 Task: Get directions from Death Valley National Park, California, United States to Dinosaur Valley State Park, Texas, United States and explore the nearby things to do with rating 2 and above and open now
Action: Mouse moved to (235, 48)
Screenshot: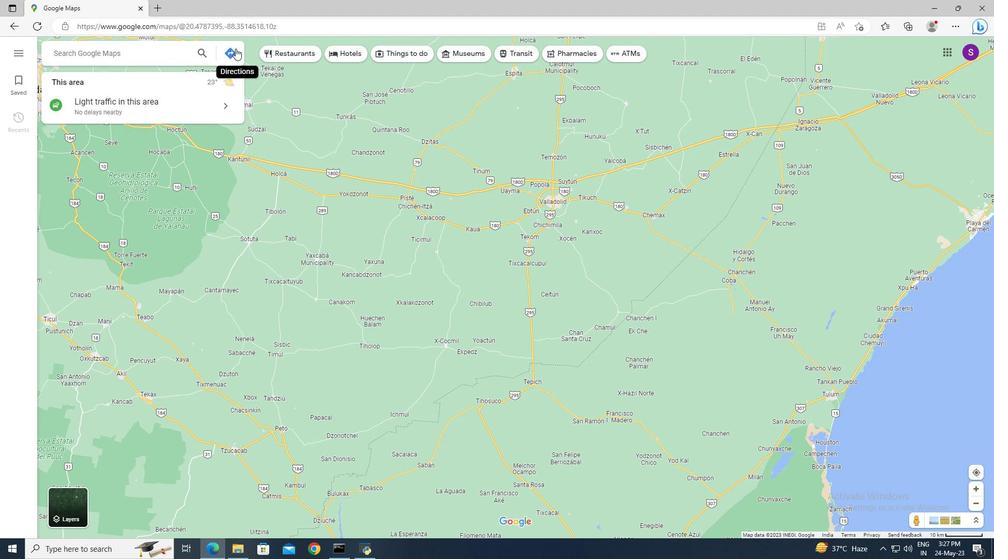 
Action: Mouse pressed left at (235, 48)
Screenshot: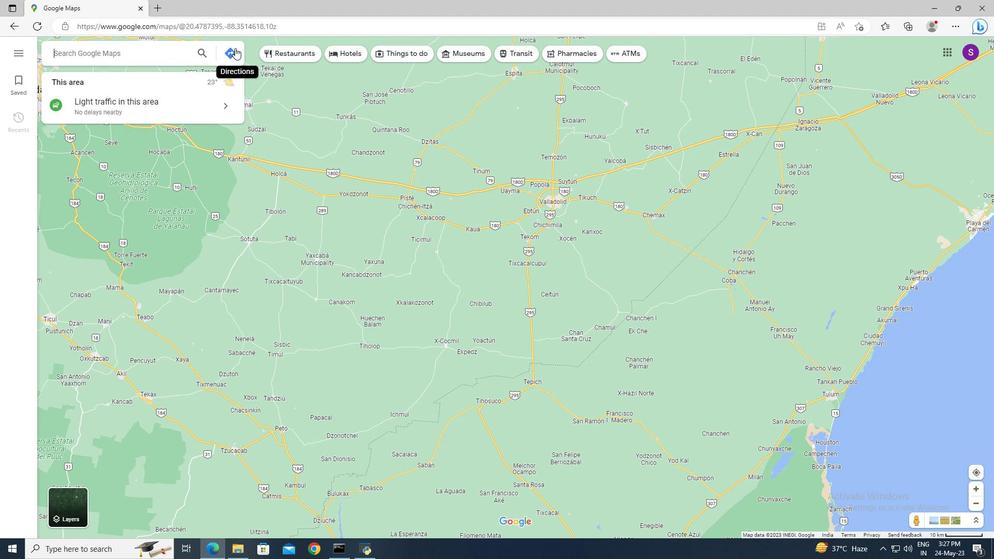
Action: Mouse moved to (152, 87)
Screenshot: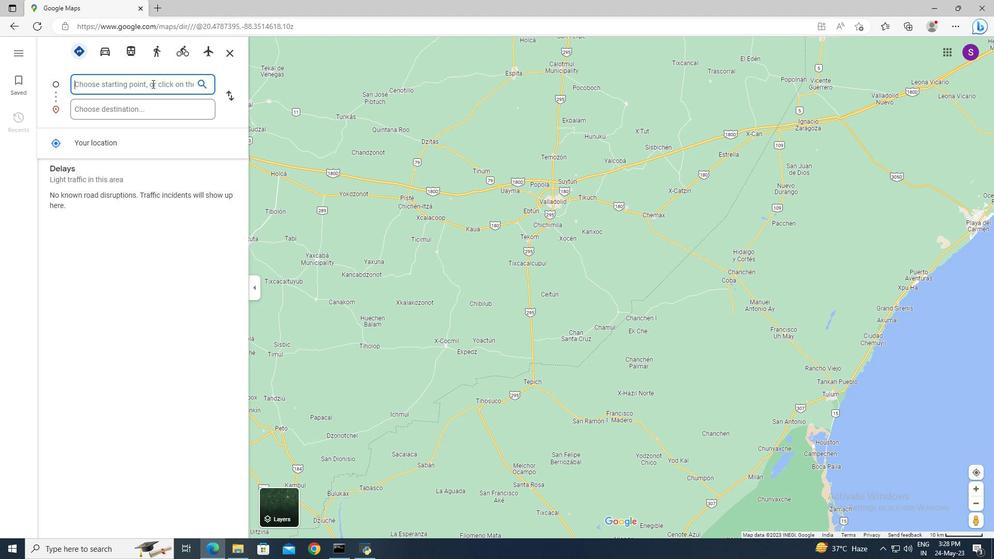 
Action: Mouse pressed left at (152, 87)
Screenshot: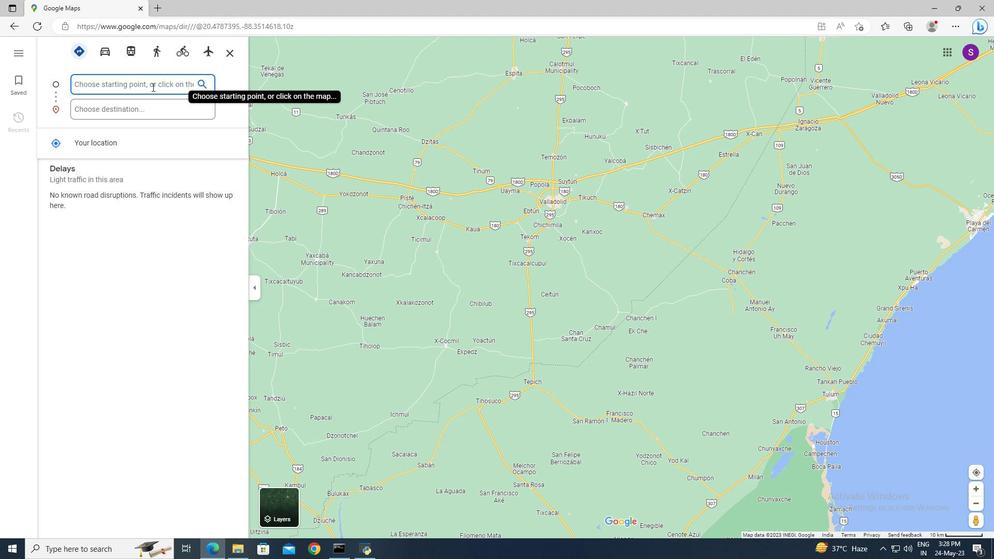 
Action: Key pressed <Key.shift>Death<Key.space><Key.shift>Vally<Key.backspace>ey<Key.space><Key.shift>National
Screenshot: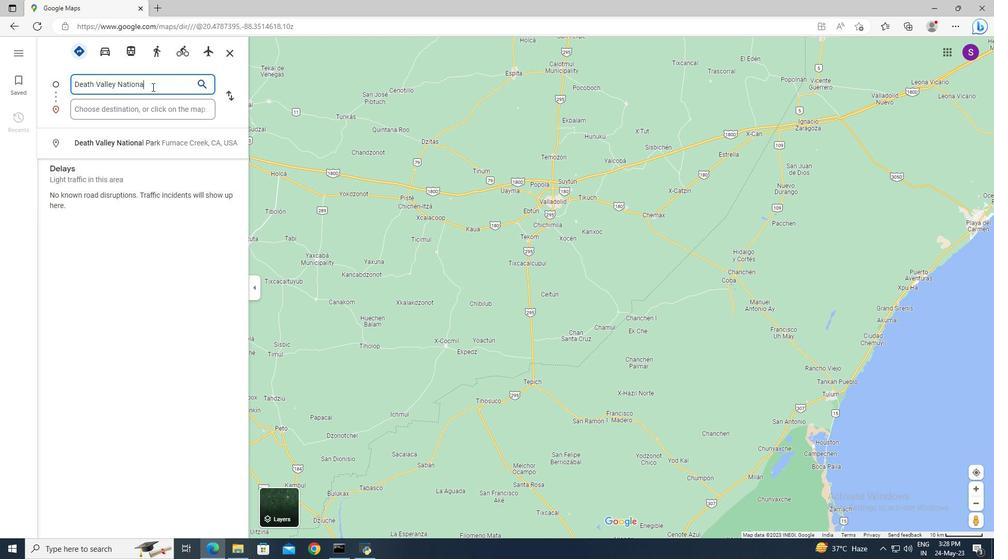 
Action: Mouse moved to (152, 87)
Screenshot: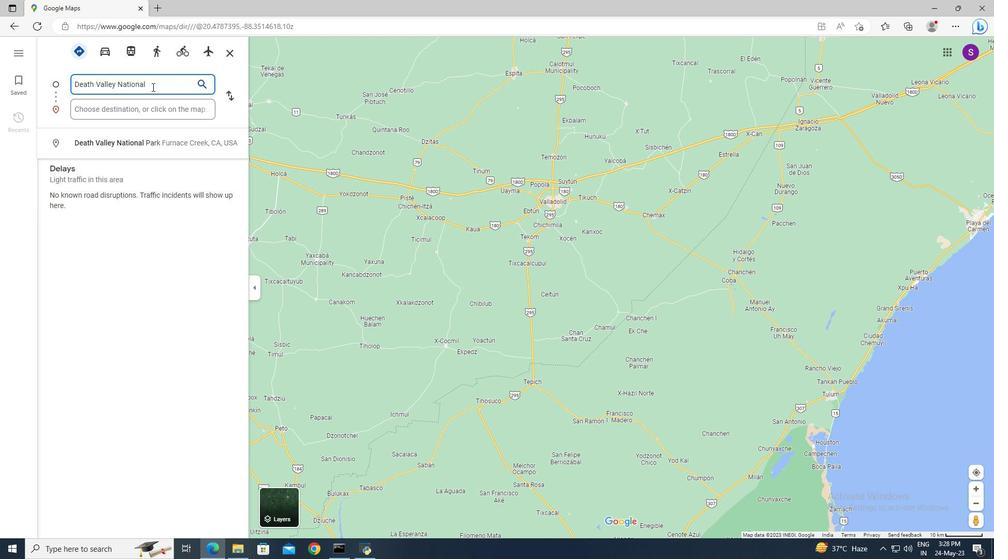
Action: Key pressed <Key.space>
Screenshot: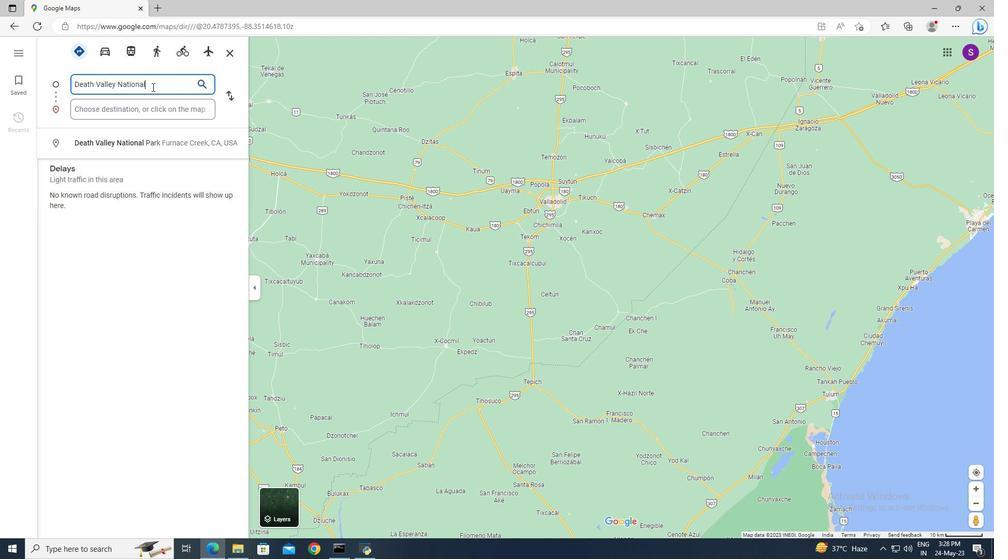 
Action: Mouse moved to (157, 140)
Screenshot: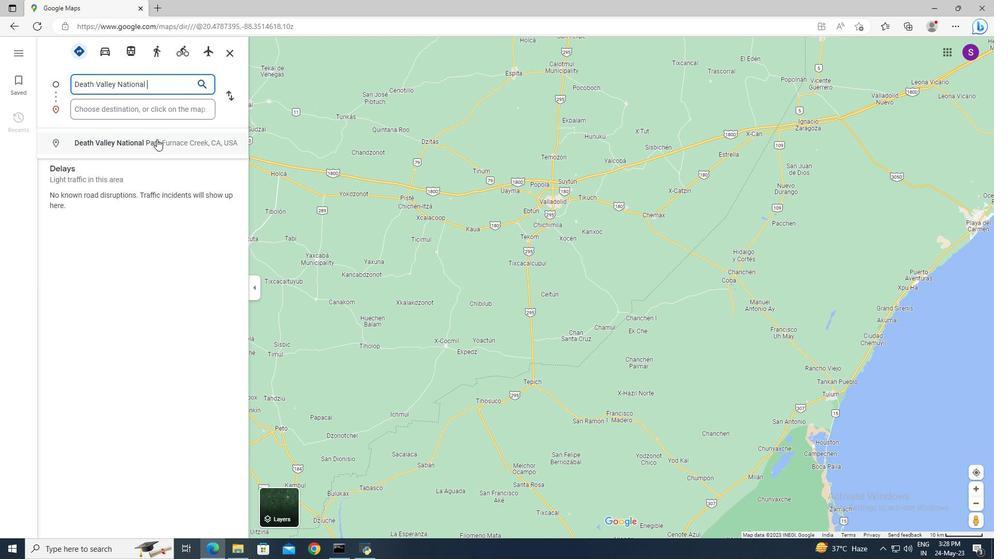 
Action: Mouse pressed left at (157, 140)
Screenshot: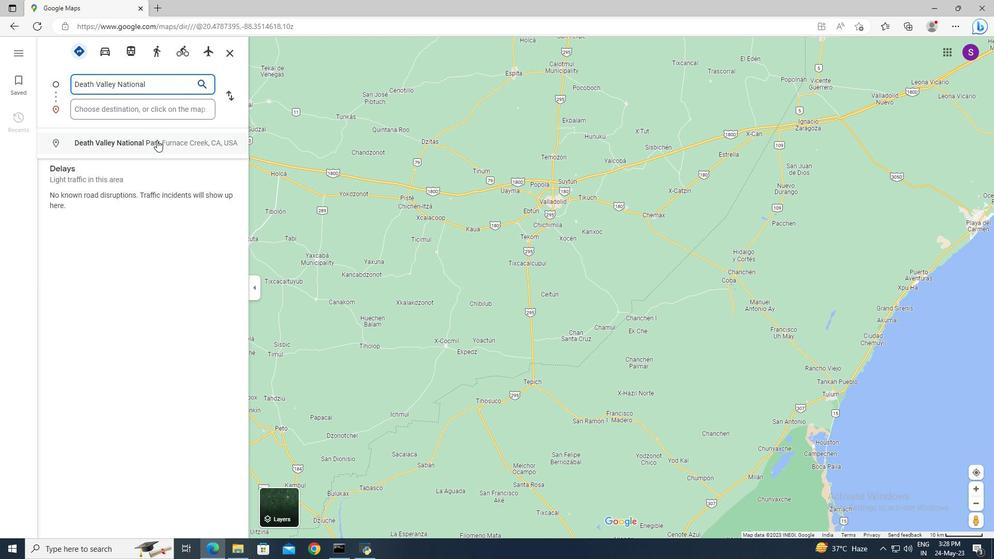 
Action: Mouse moved to (123, 109)
Screenshot: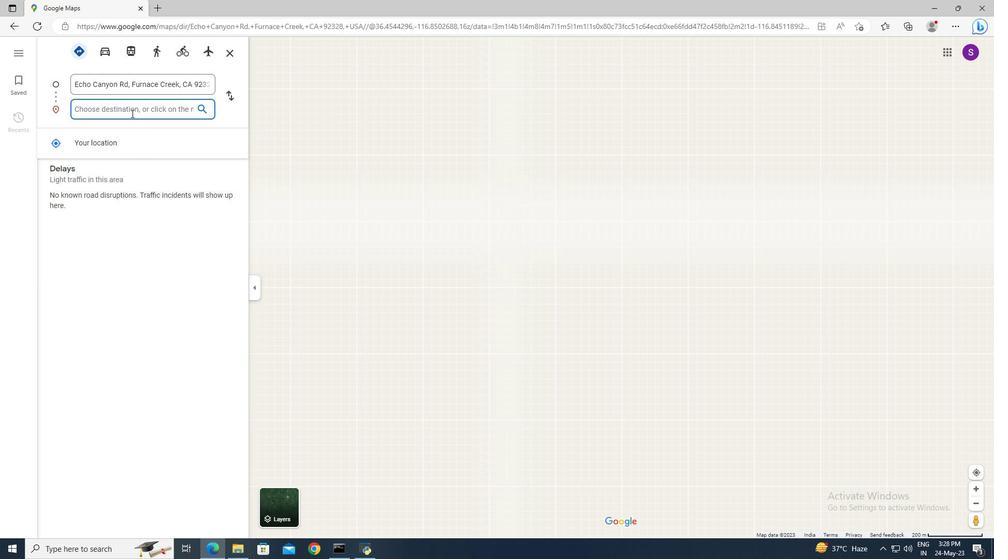 
Action: Mouse pressed left at (123, 109)
Screenshot: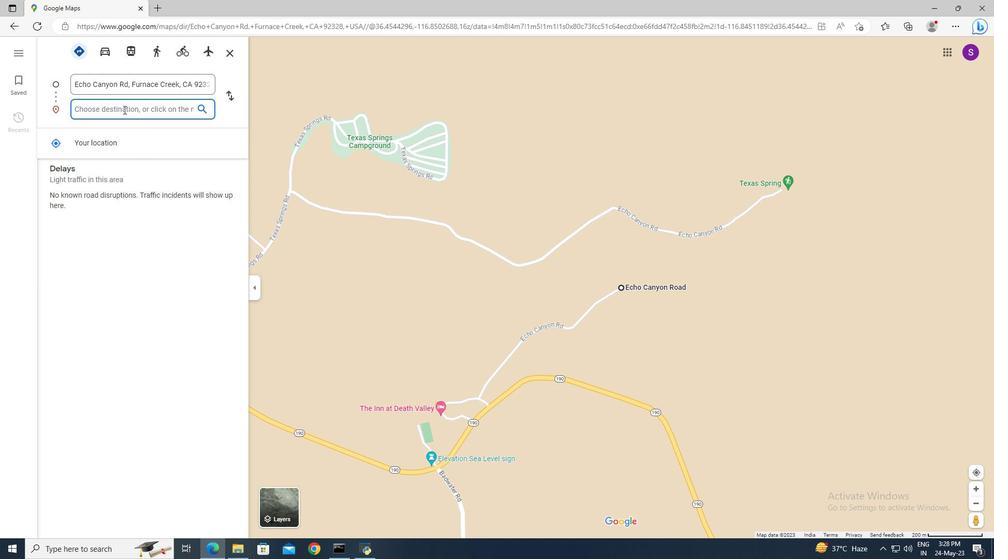 
Action: Key pressed <Key.shift>Dinosaur<Key.space><Key.shift>Valley<Key.space><Key.shift_r>State<Key.space>
Screenshot: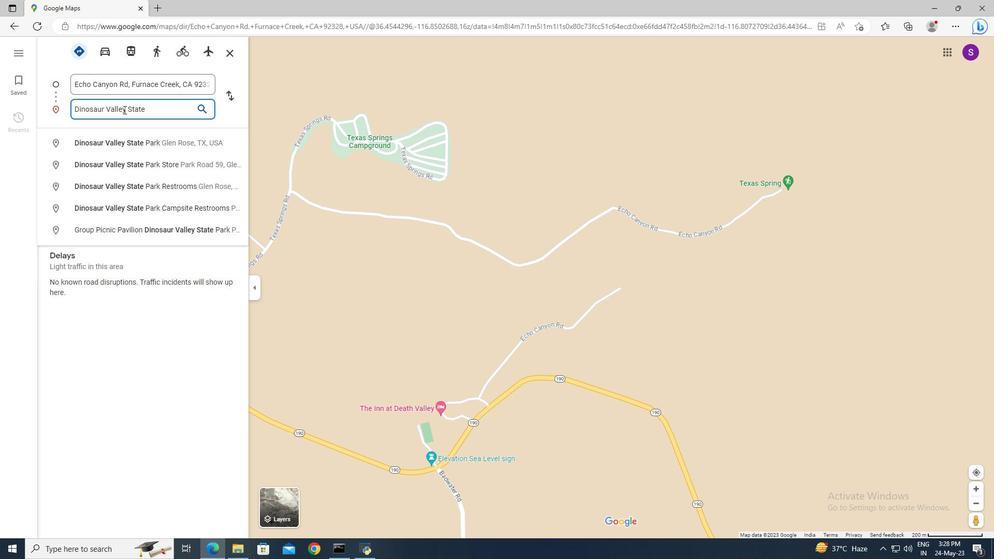 
Action: Mouse moved to (132, 138)
Screenshot: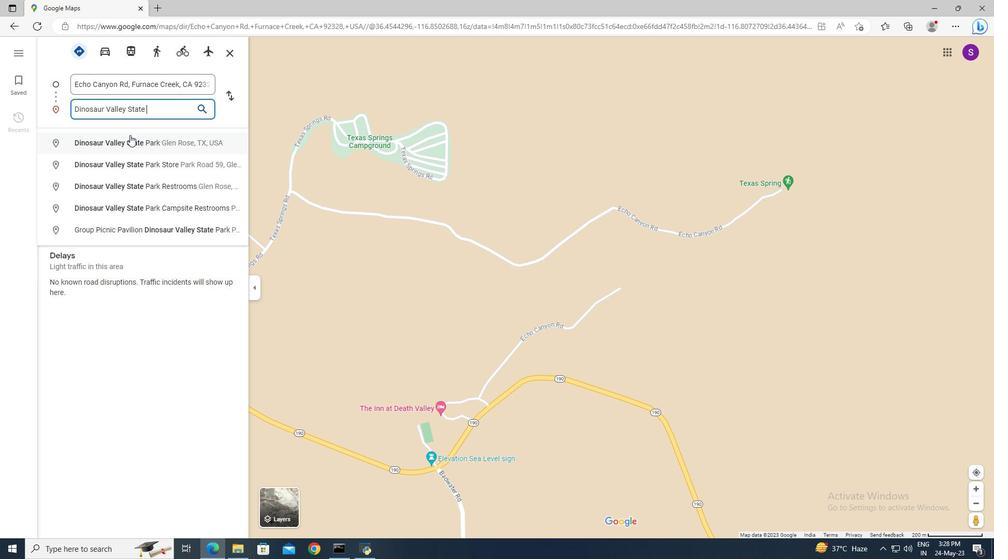 
Action: Mouse pressed left at (132, 138)
Screenshot: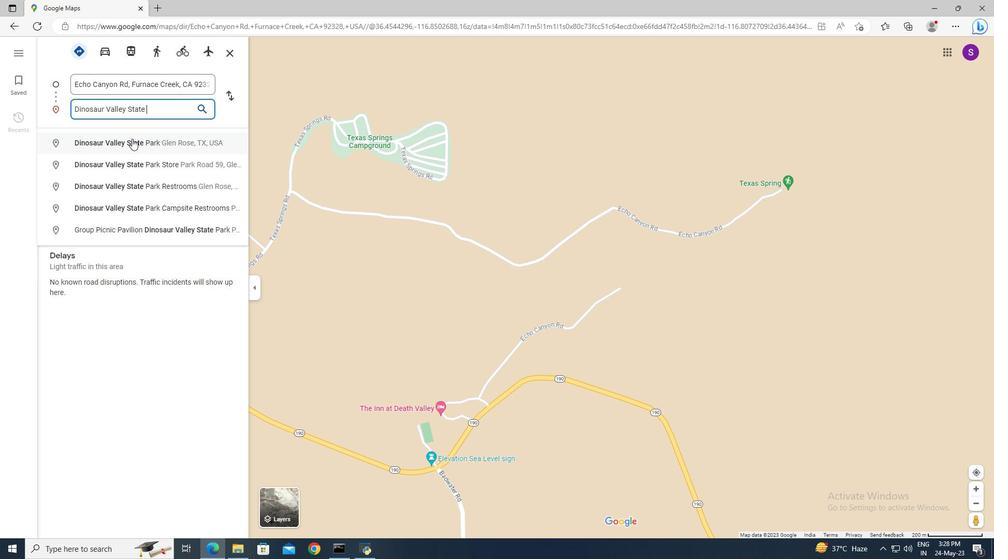 
Action: Mouse scrolled (132, 138) with delta (0, 0)
Screenshot: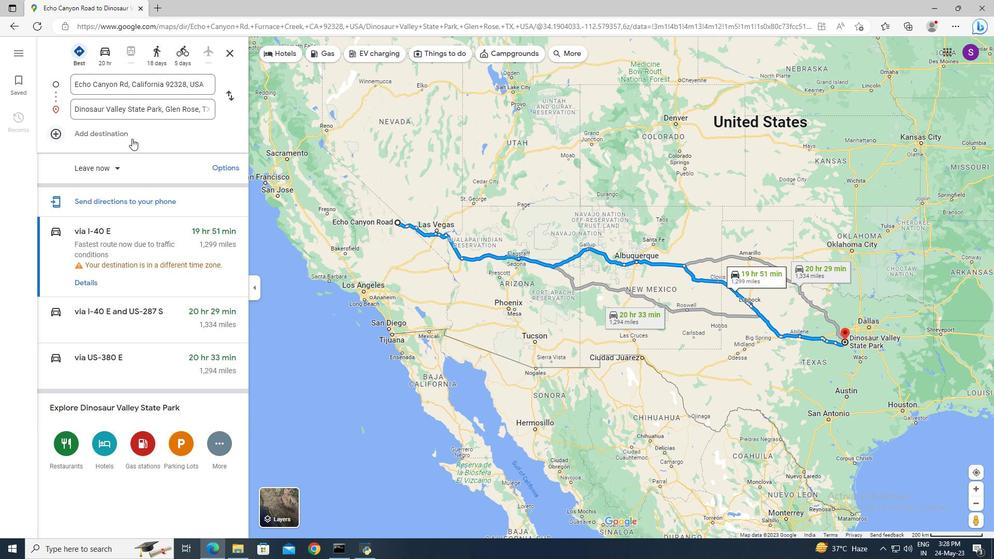 
Action: Mouse moved to (226, 455)
Screenshot: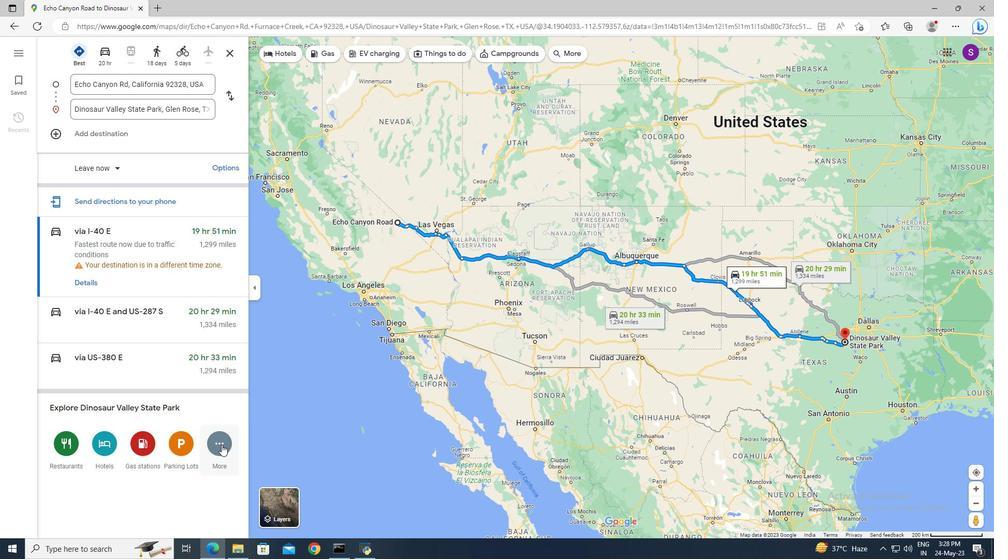 
Action: Mouse pressed left at (226, 455)
Screenshot: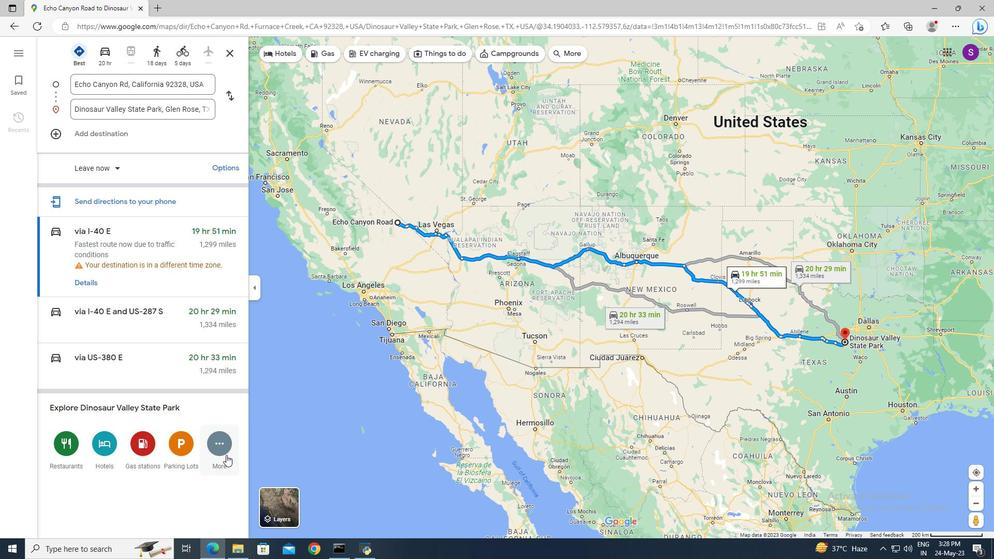 
Action: Mouse moved to (197, 358)
Screenshot: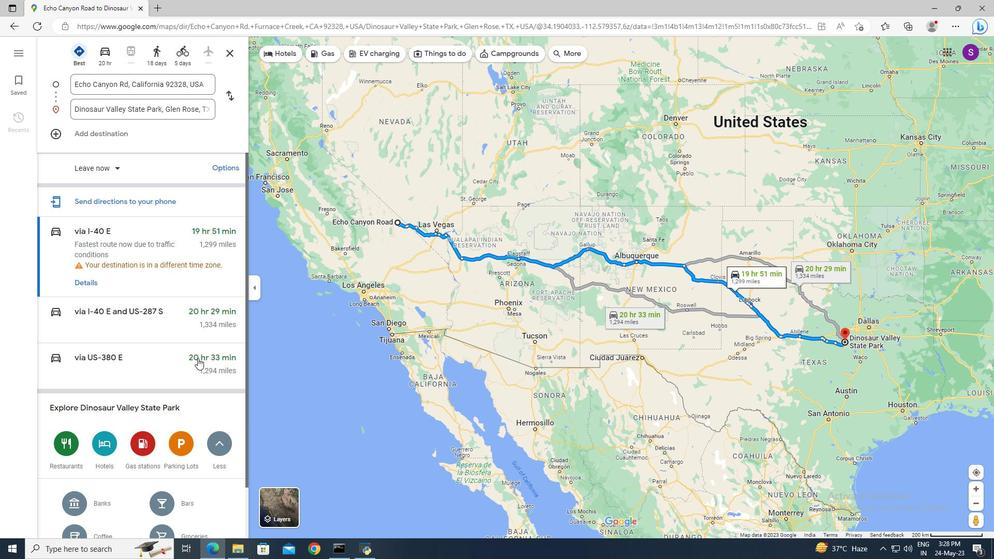 
Action: Mouse scrolled (197, 358) with delta (0, 0)
Screenshot: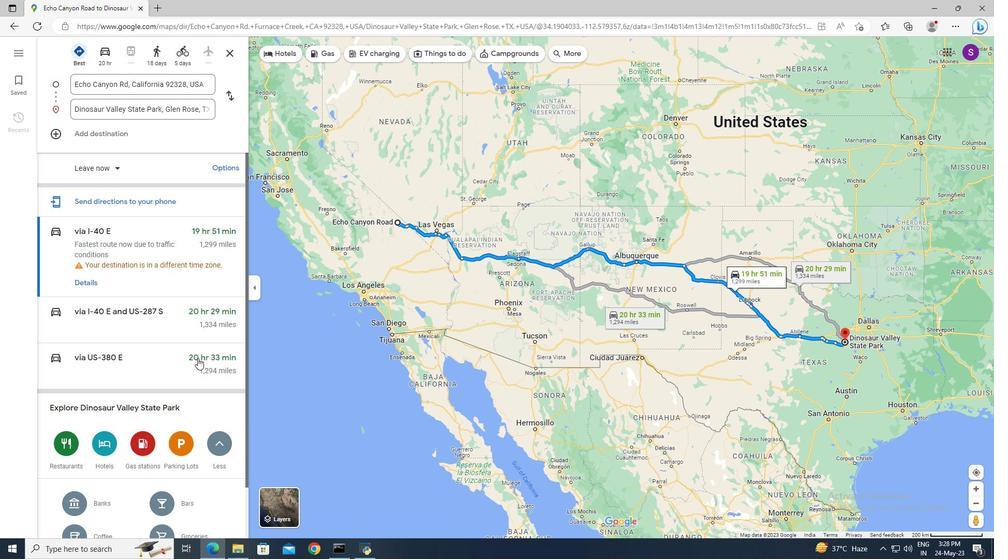 
Action: Mouse scrolled (197, 358) with delta (0, 0)
Screenshot: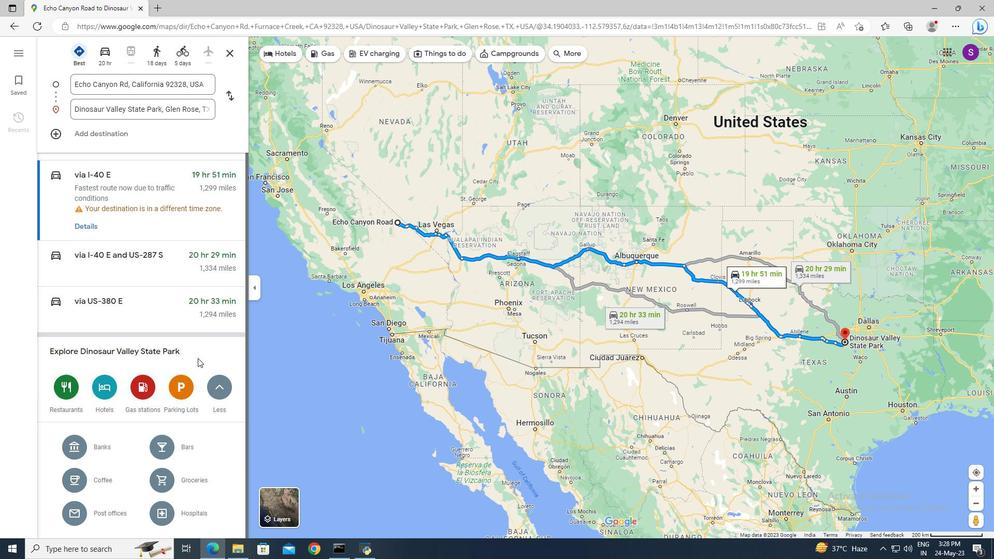 
Action: Mouse scrolled (197, 358) with delta (0, 0)
Screenshot: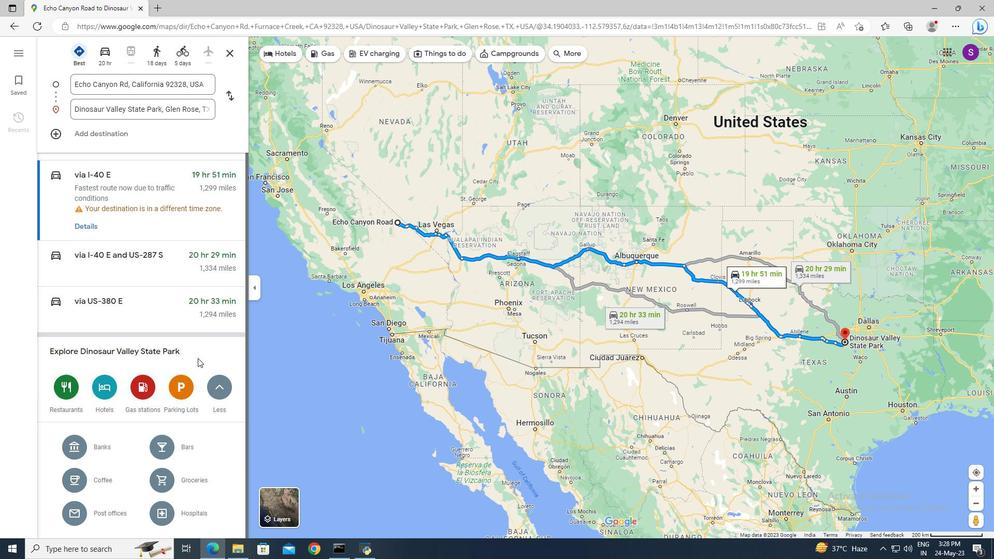 
Action: Mouse moved to (164, 446)
Screenshot: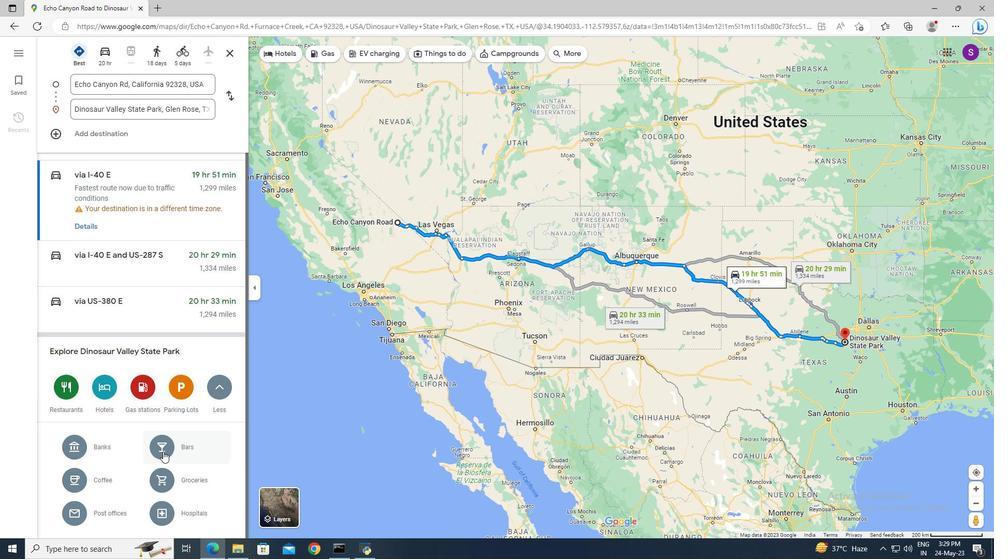 
Action: Mouse pressed left at (164, 446)
Screenshot: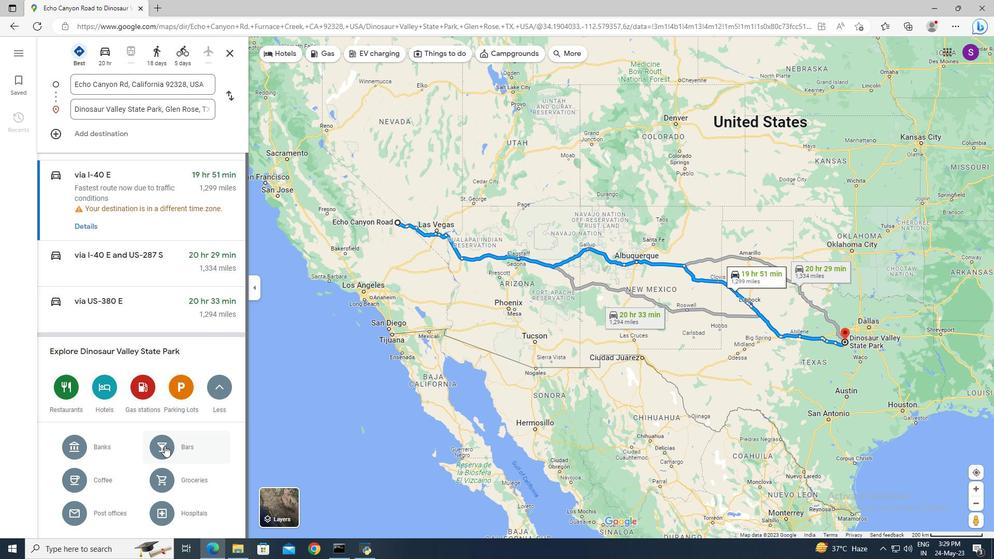 
Action: Mouse moved to (306, 54)
Screenshot: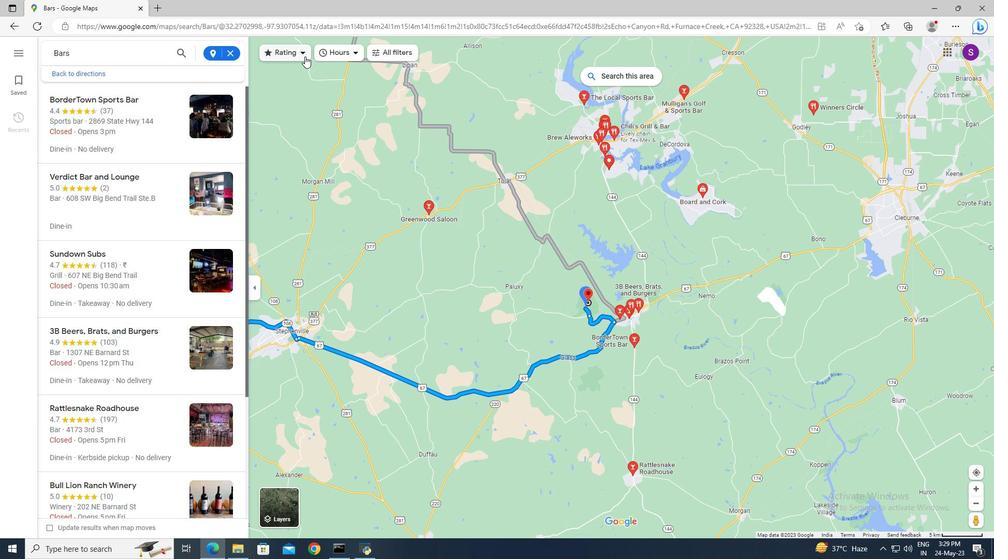 
Action: Mouse pressed left at (306, 54)
Screenshot: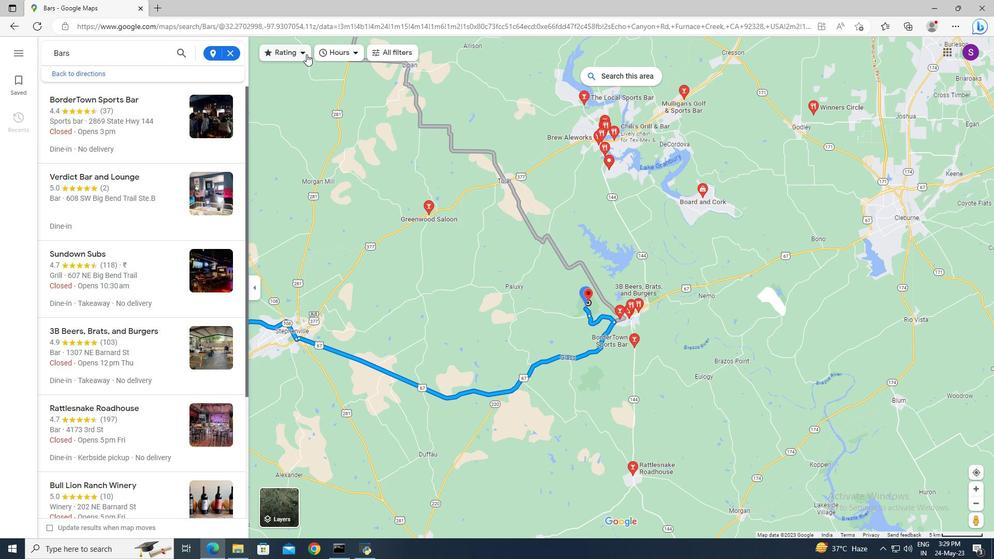 
Action: Mouse moved to (396, 53)
Screenshot: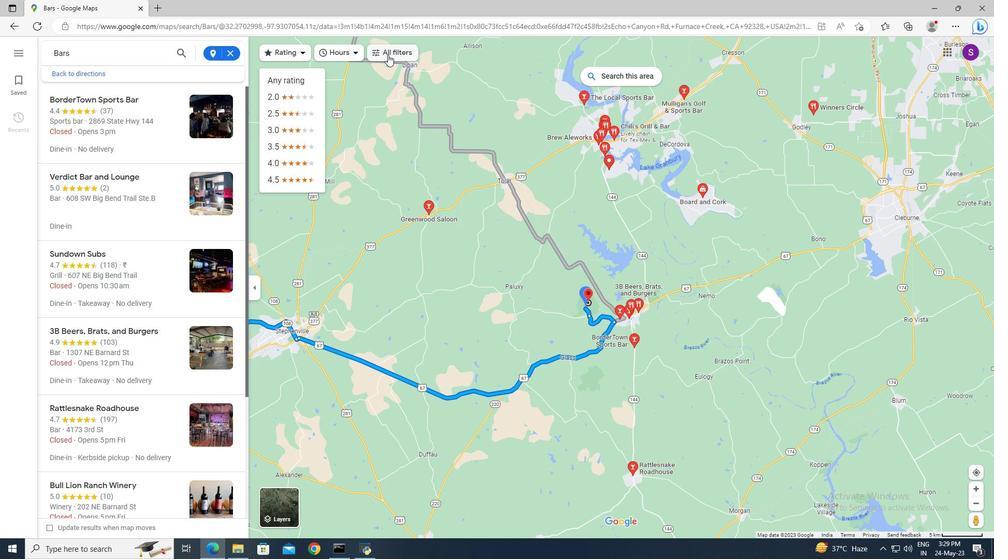 
Action: Mouse pressed left at (396, 53)
Screenshot: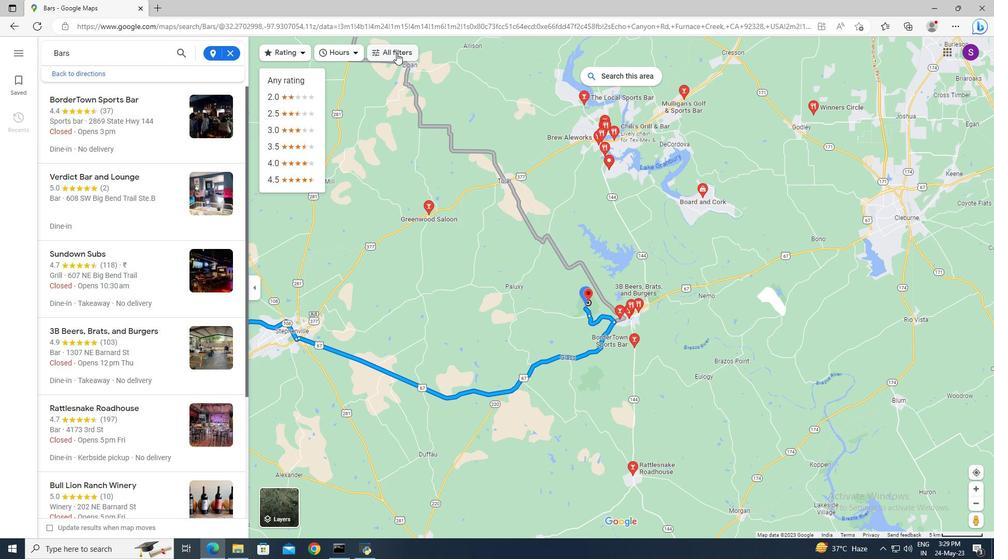 
Action: Mouse moved to (95, 105)
Screenshot: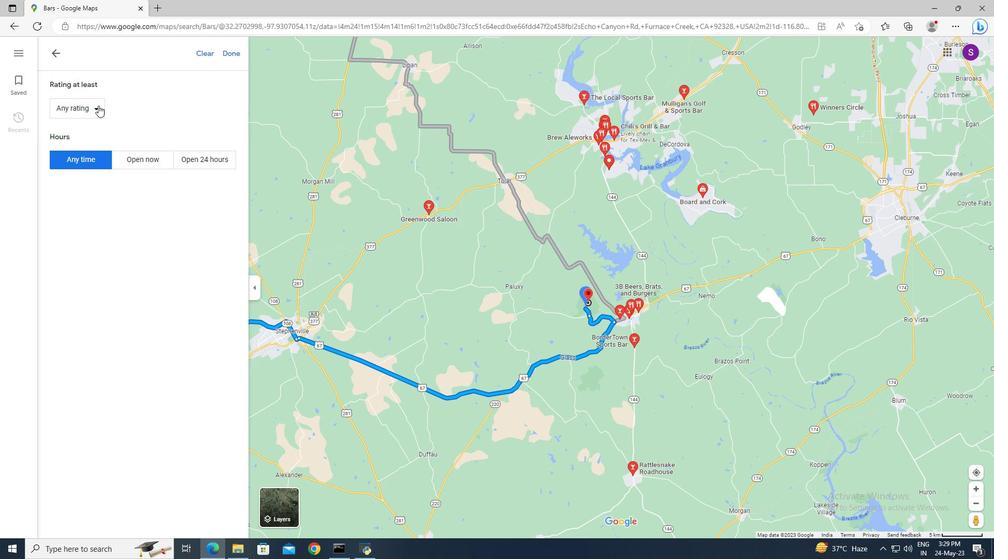 
Action: Mouse pressed left at (95, 105)
Screenshot: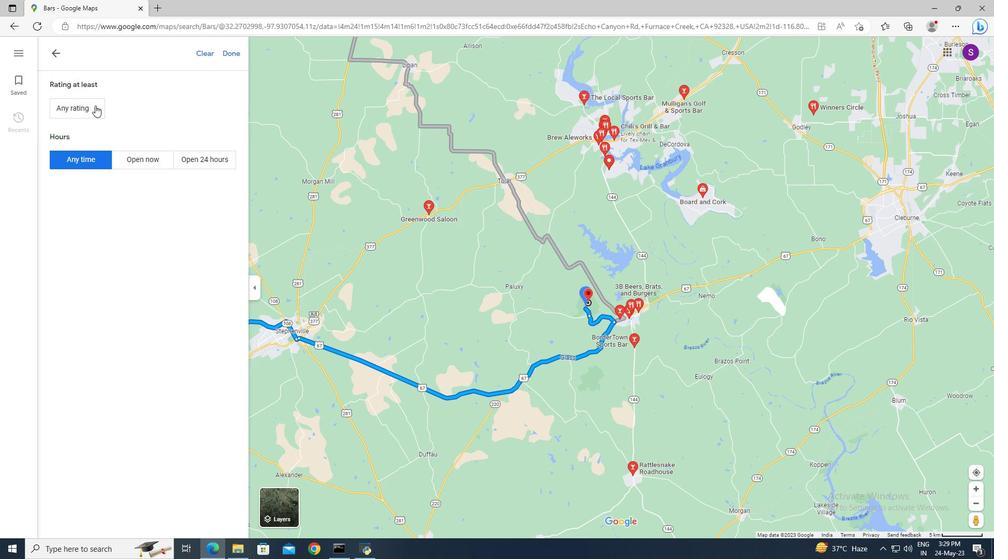 
Action: Mouse moved to (126, 96)
Screenshot: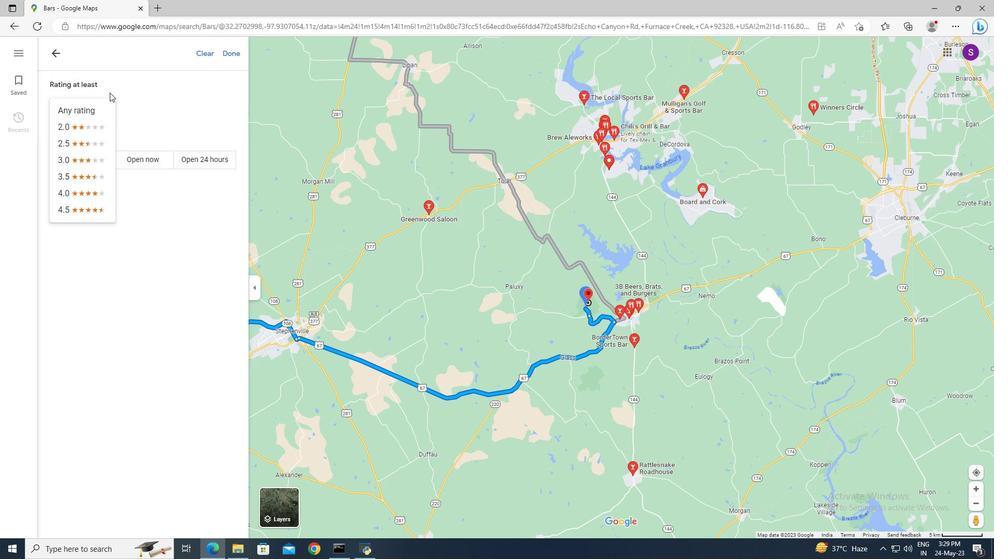 
Action: Mouse pressed left at (126, 96)
Screenshot: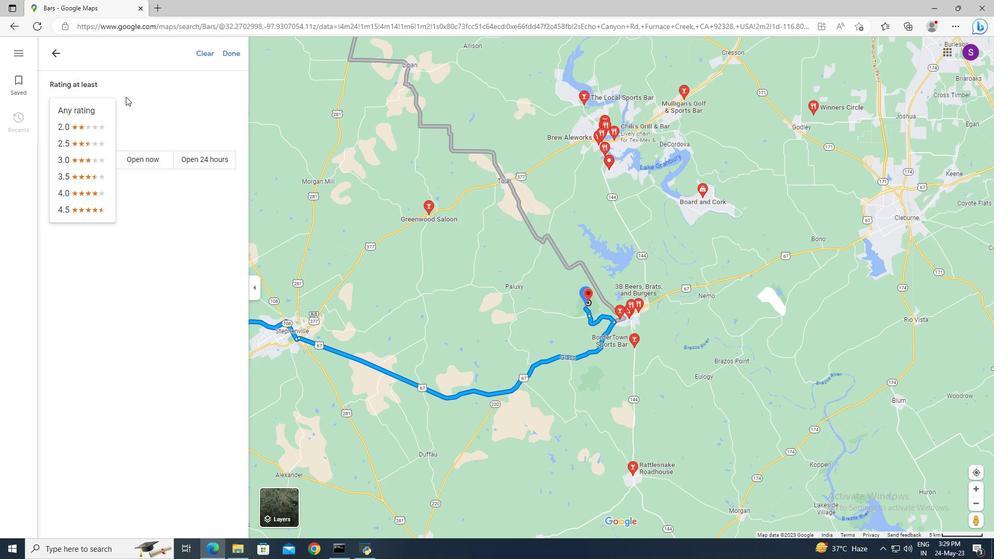 
Action: Mouse moved to (60, 57)
Screenshot: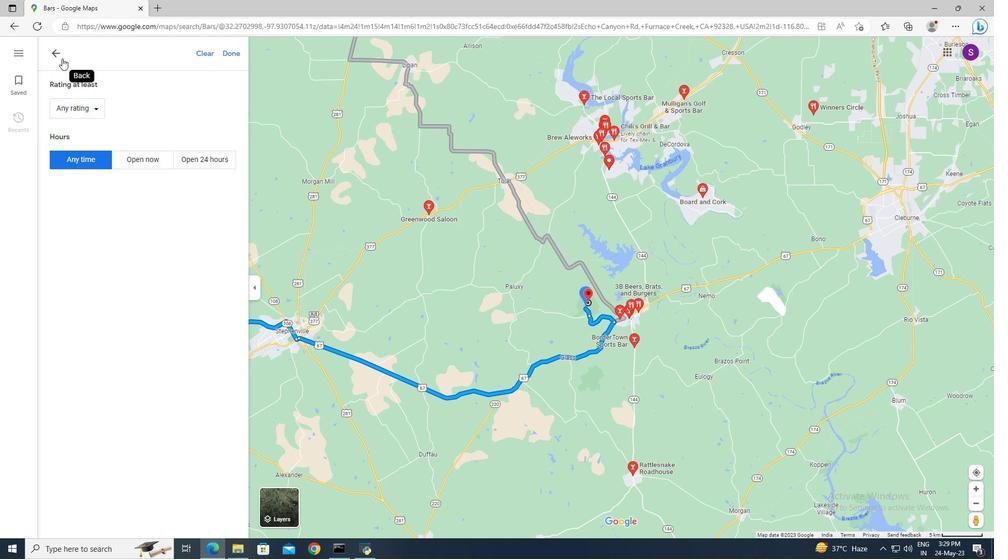 
Action: Mouse pressed left at (60, 57)
Screenshot: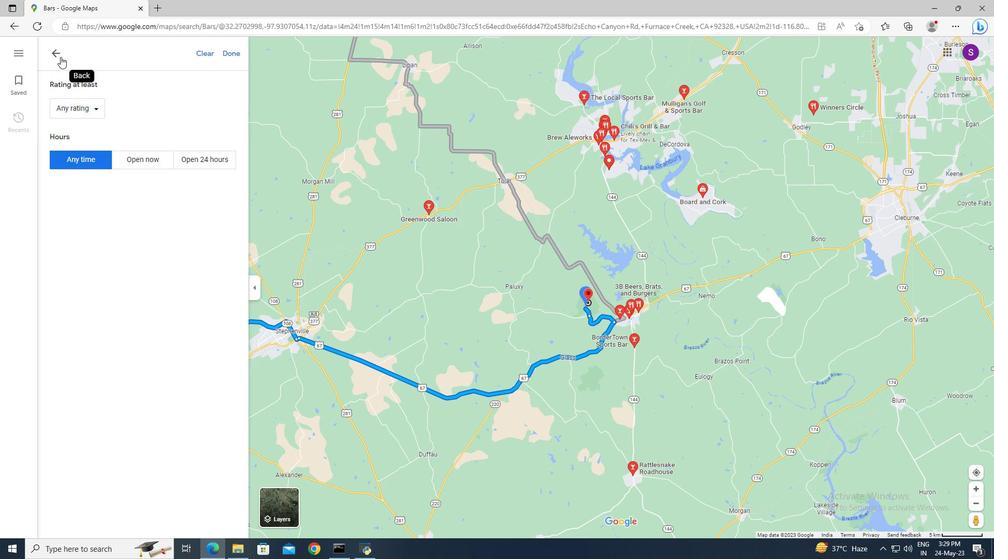 
Action: Mouse moved to (346, 54)
Screenshot: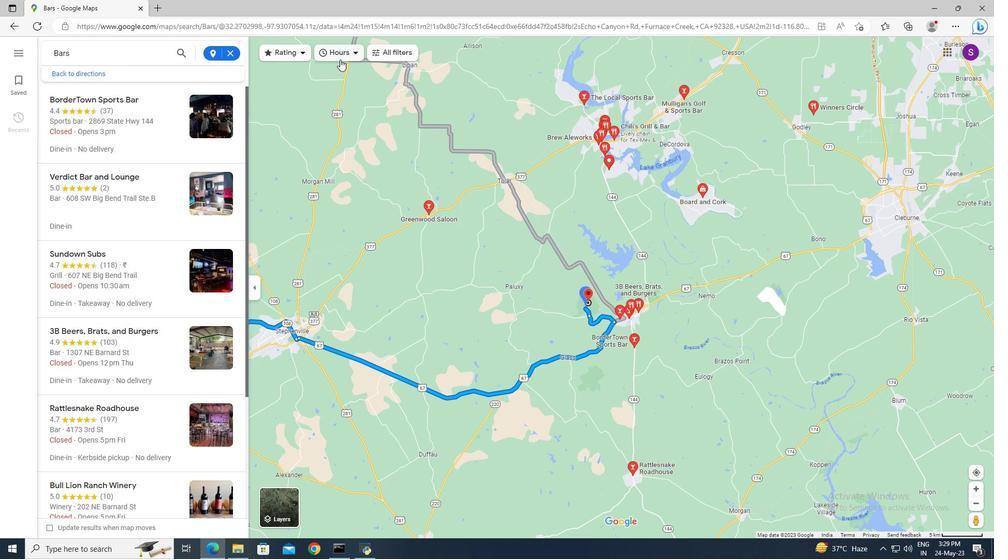 
Action: Mouse pressed left at (346, 54)
Screenshot: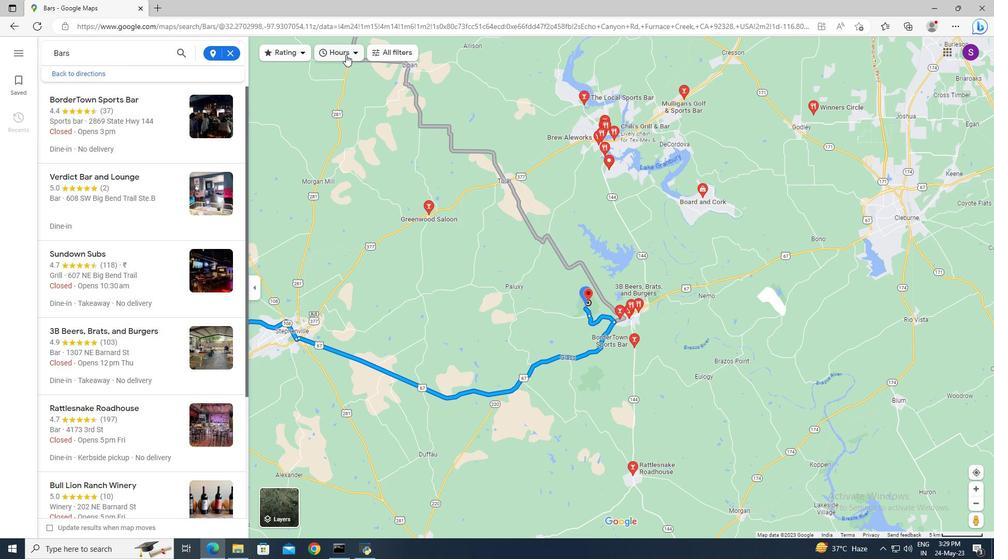 
Action: Mouse moved to (326, 97)
Screenshot: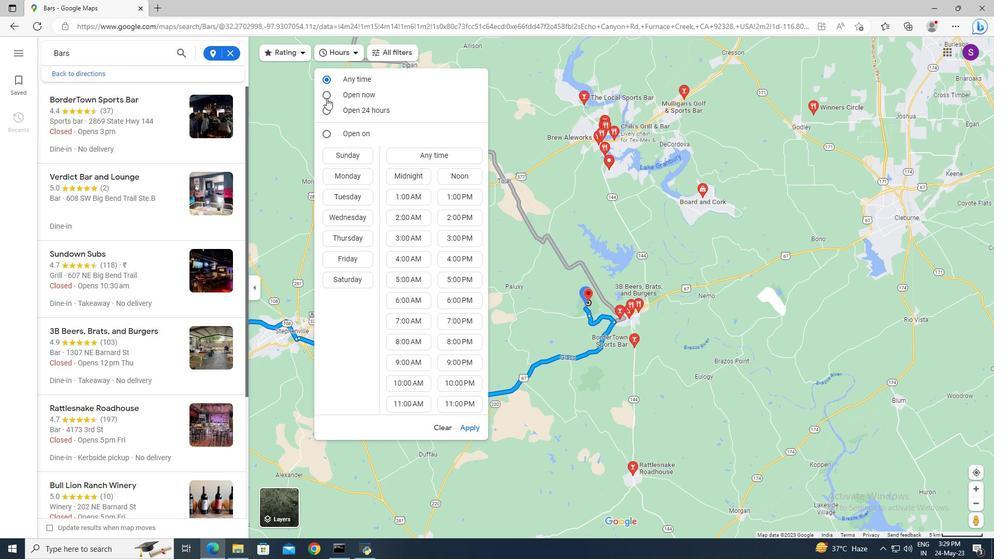 
Action: Mouse pressed left at (326, 97)
Screenshot: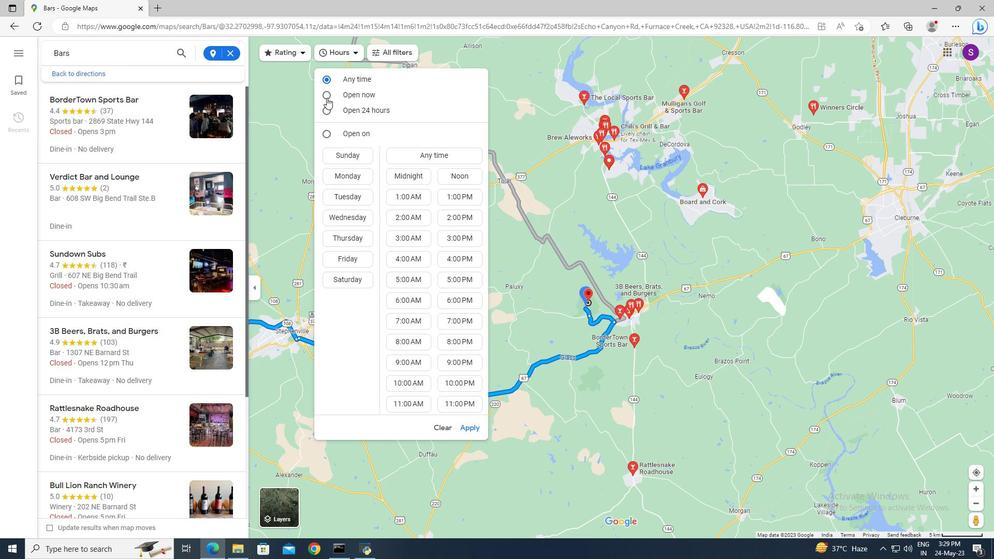 
Action: Mouse moved to (465, 429)
Screenshot: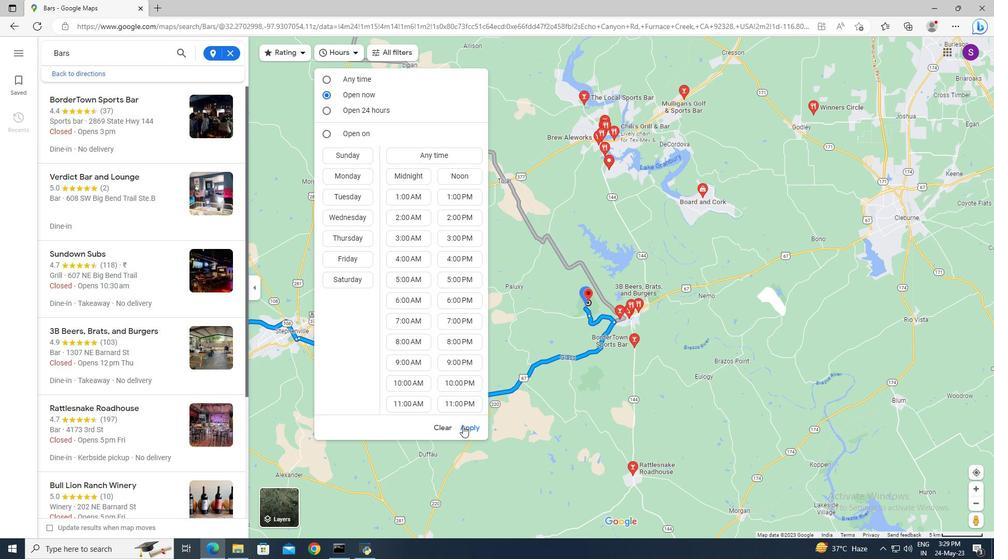 
Action: Mouse pressed left at (465, 429)
Screenshot: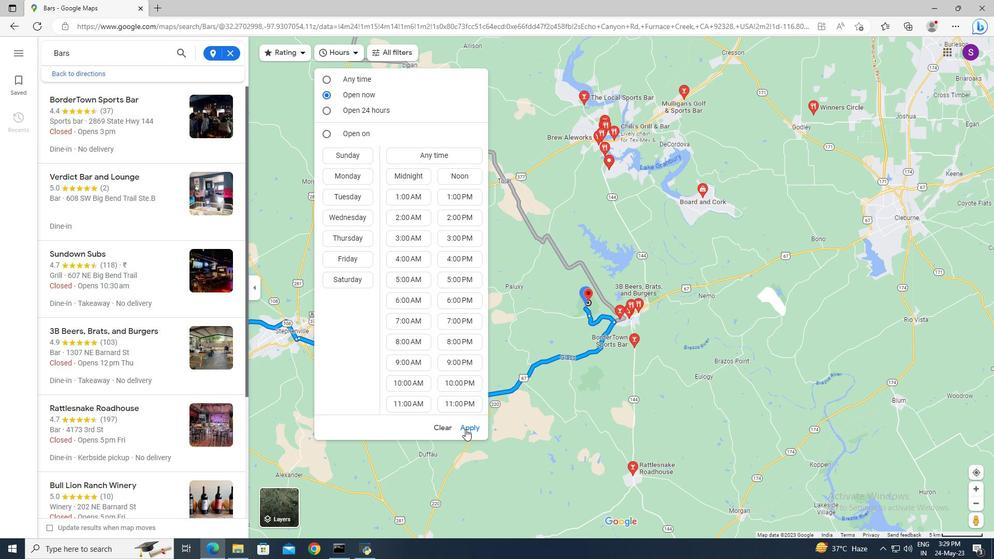 
Action: Mouse moved to (304, 53)
Screenshot: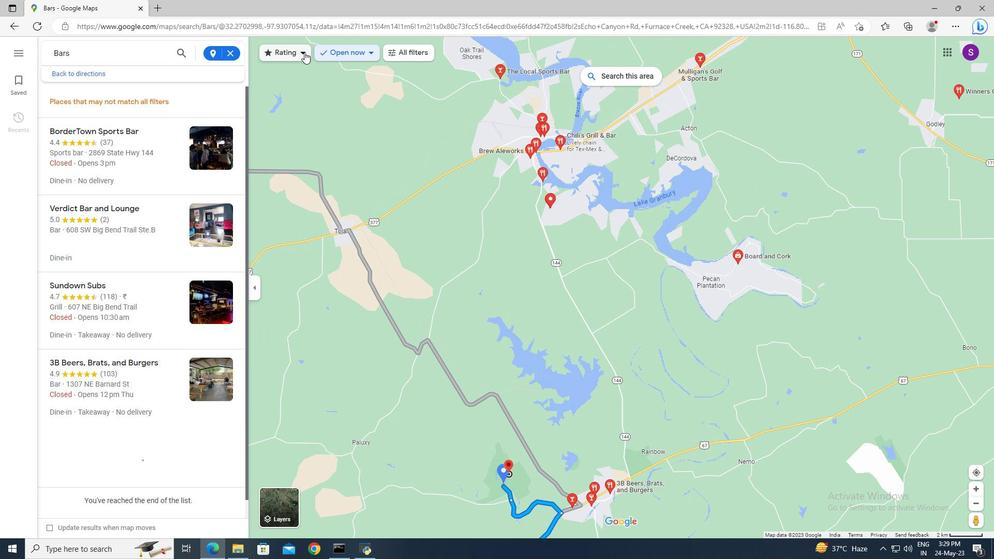 
Action: Mouse pressed left at (304, 53)
Screenshot: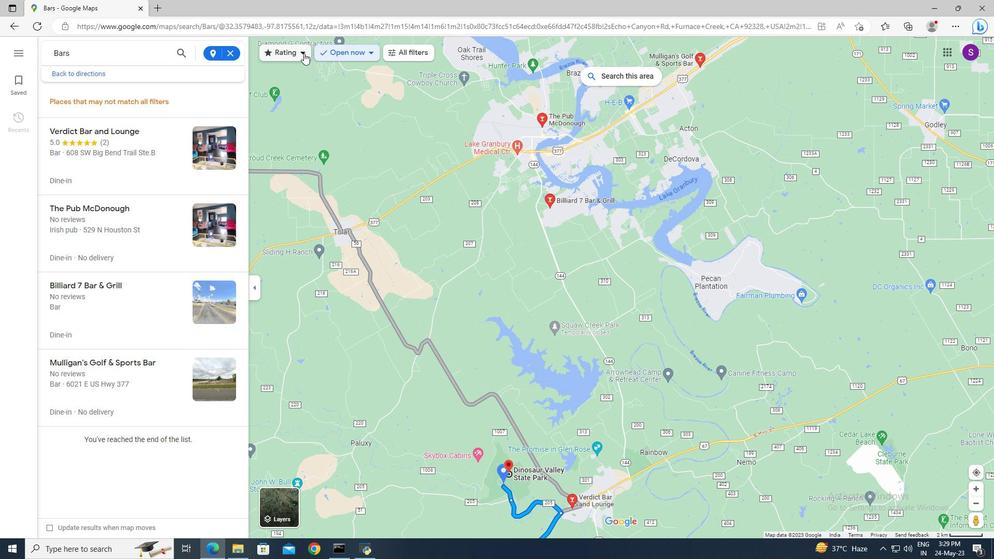 
Action: Mouse pressed left at (304, 53)
Screenshot: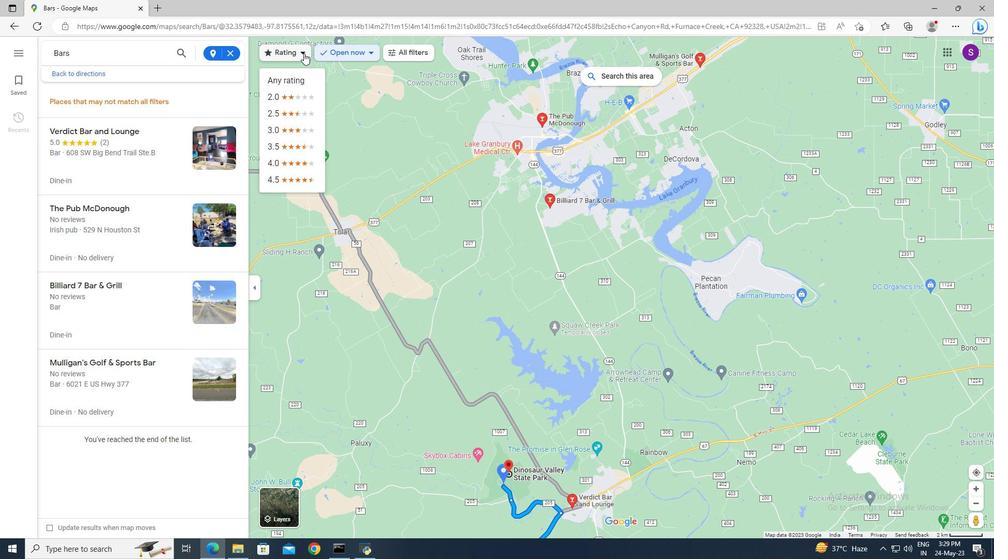 
Action: Mouse moved to (303, 53)
Screenshot: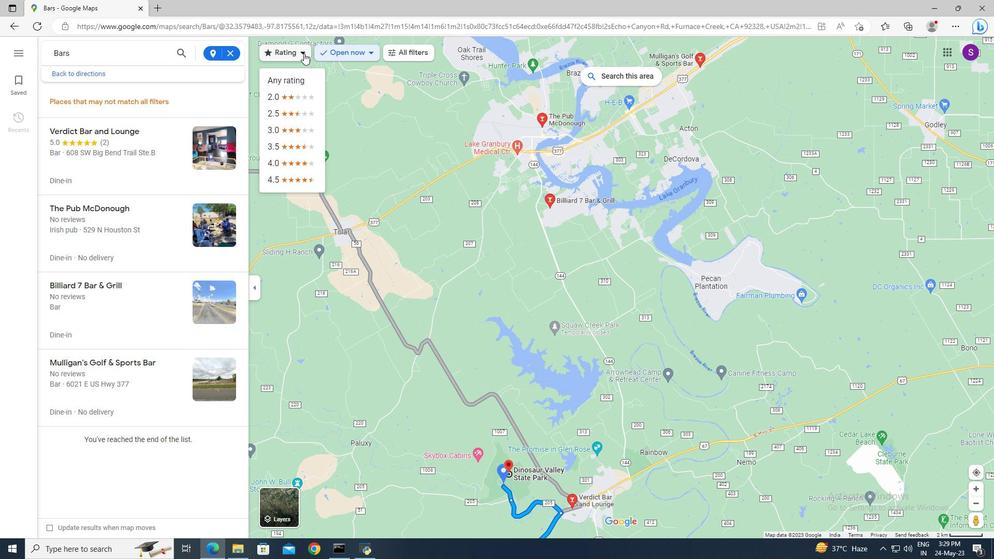 
Action: Mouse pressed left at (303, 53)
Screenshot: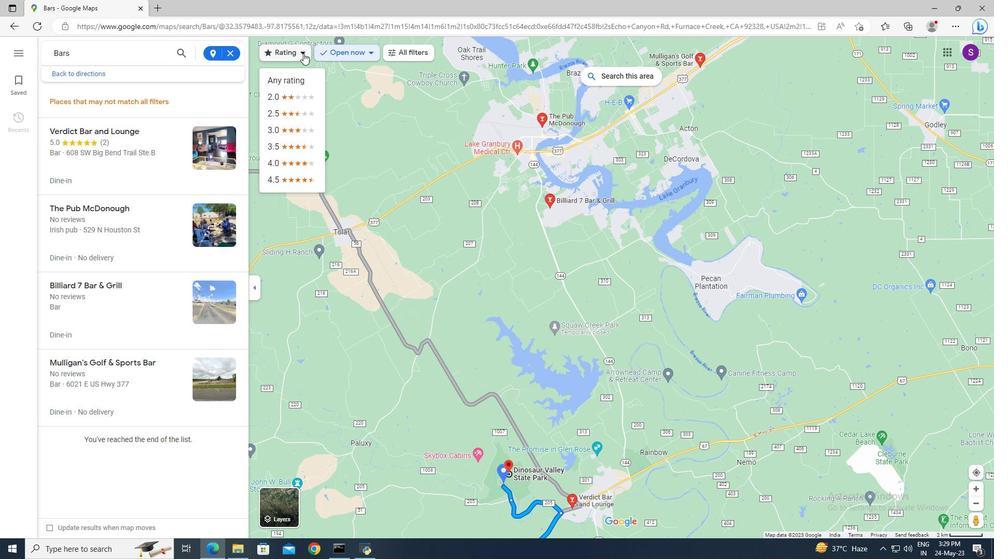 
Action: Mouse moved to (298, 50)
Screenshot: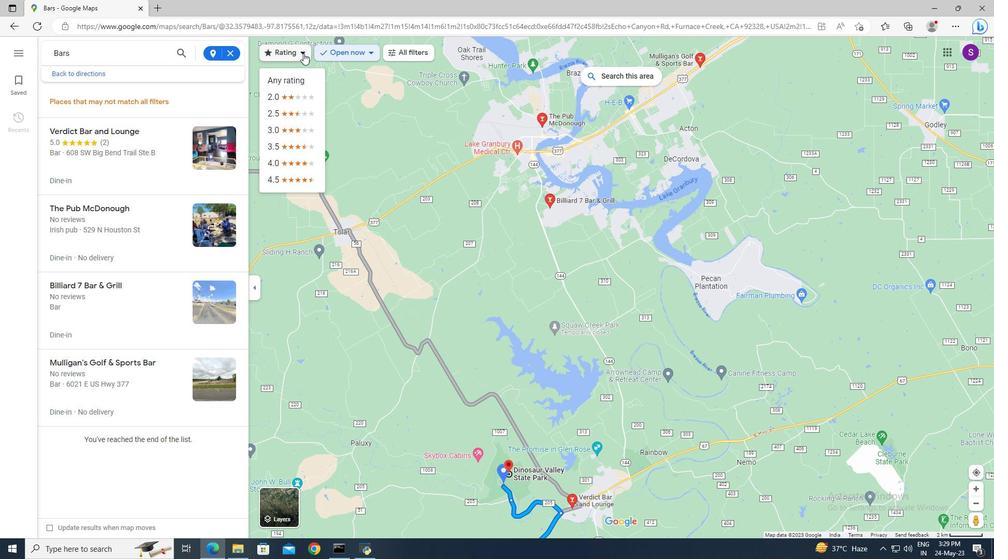 
Action: Mouse pressed left at (298, 50)
Screenshot: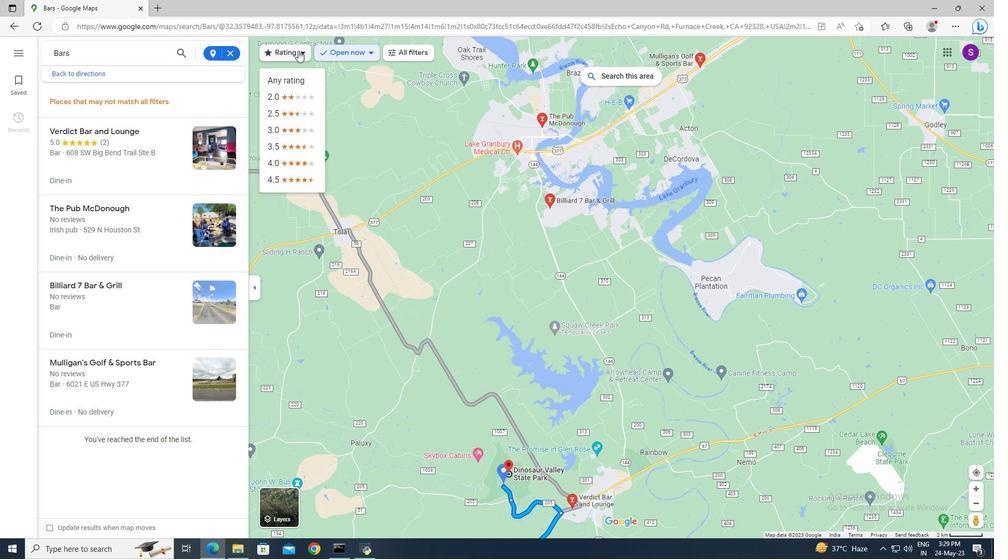 
Action: Mouse moved to (161, 275)
Screenshot: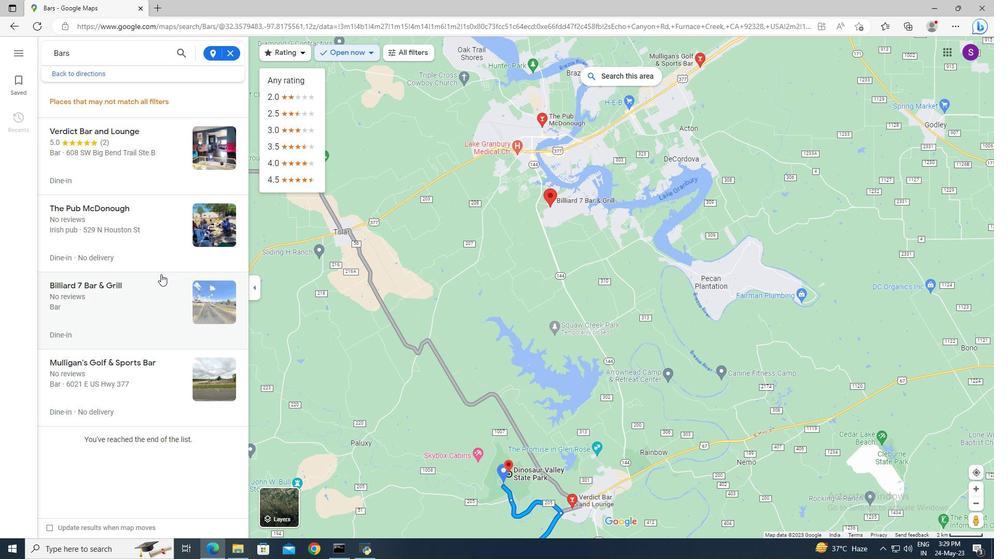 
Action: Mouse scrolled (161, 275) with delta (0, 0)
Screenshot: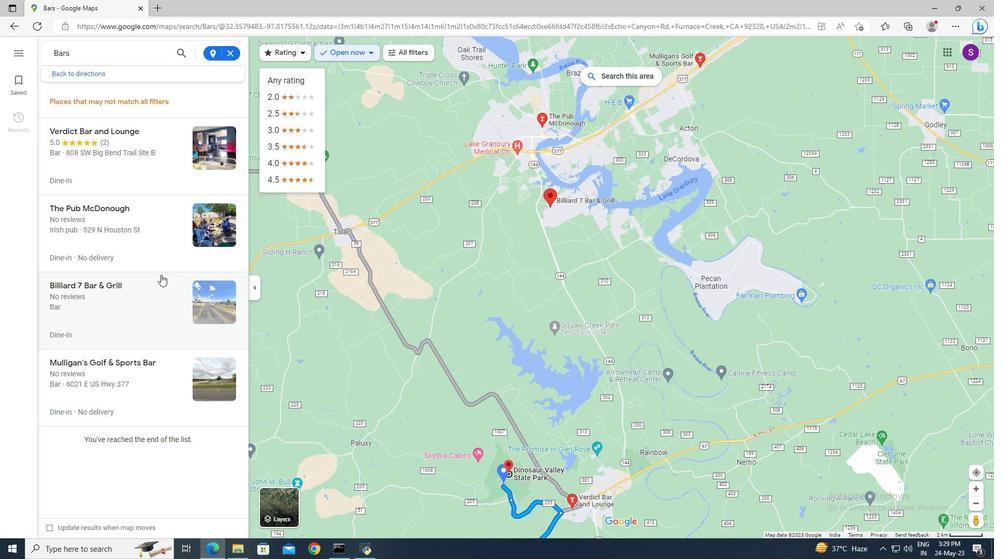 
Action: Mouse scrolled (161, 274) with delta (0, 0)
Screenshot: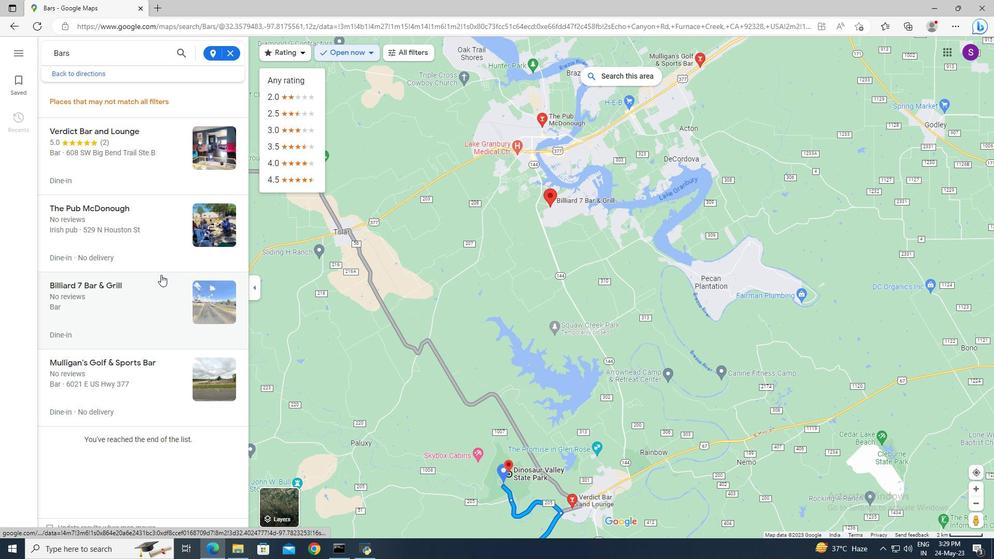 
Action: Mouse moved to (94, 76)
Screenshot: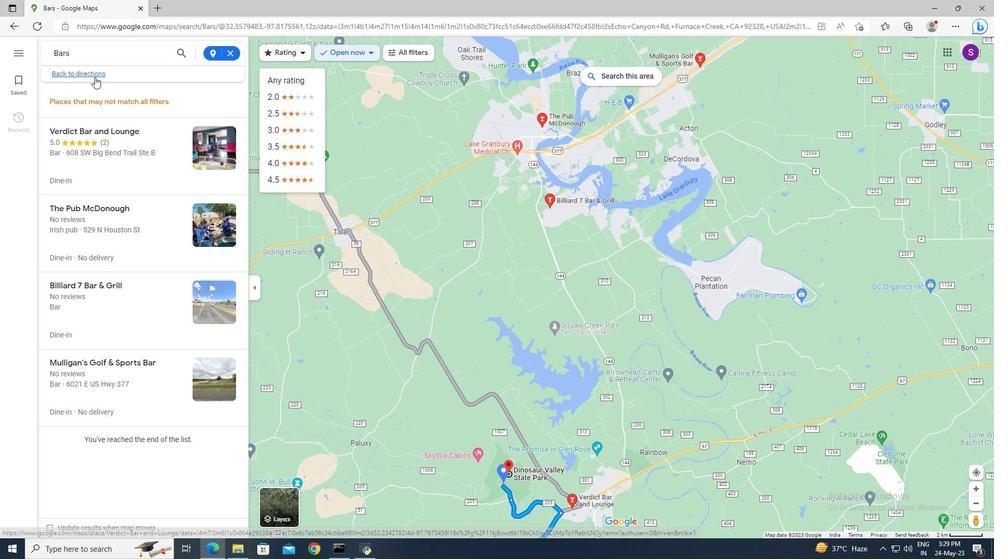 
Action: Mouse pressed left at (94, 76)
Screenshot: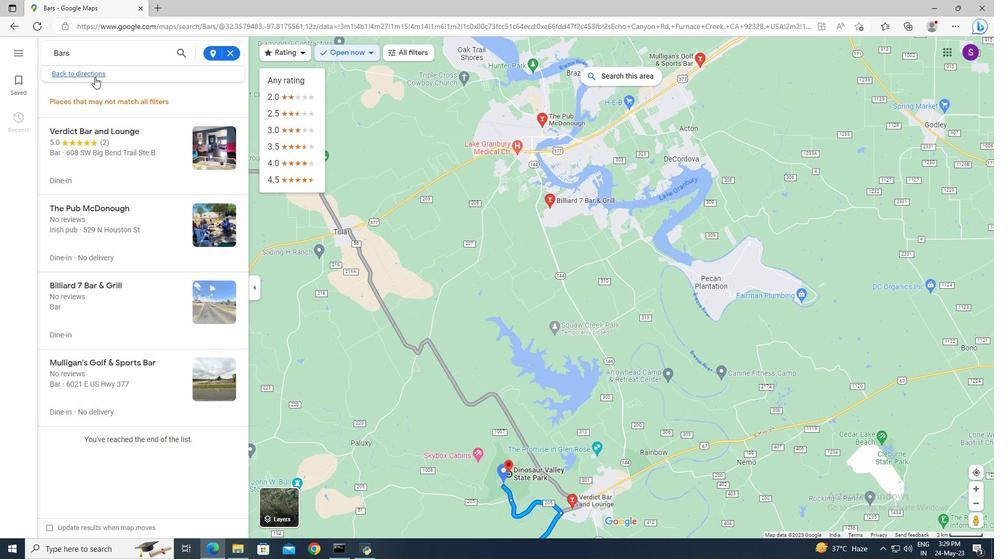 
Action: Mouse moved to (164, 230)
Screenshot: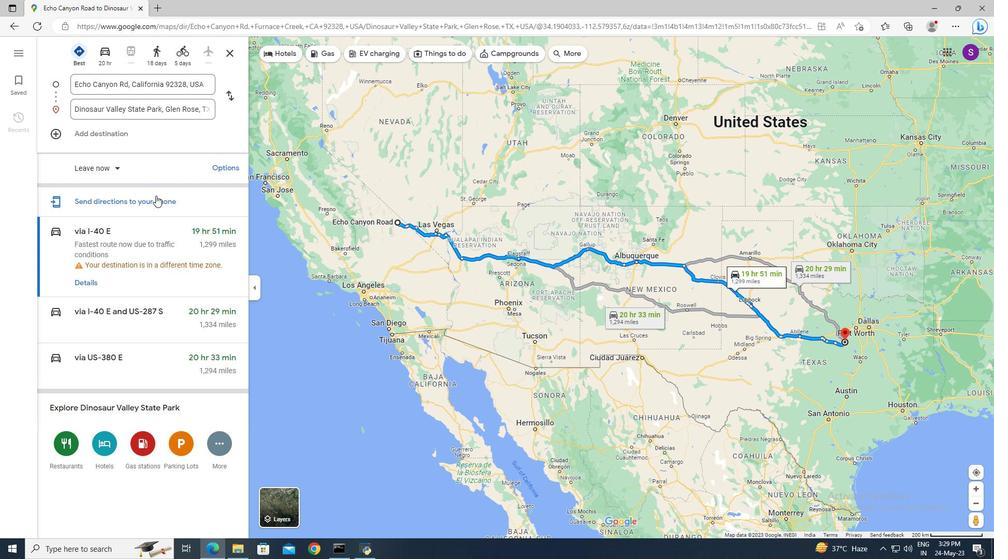 
Action: Mouse scrolled (164, 230) with delta (0, 0)
Screenshot: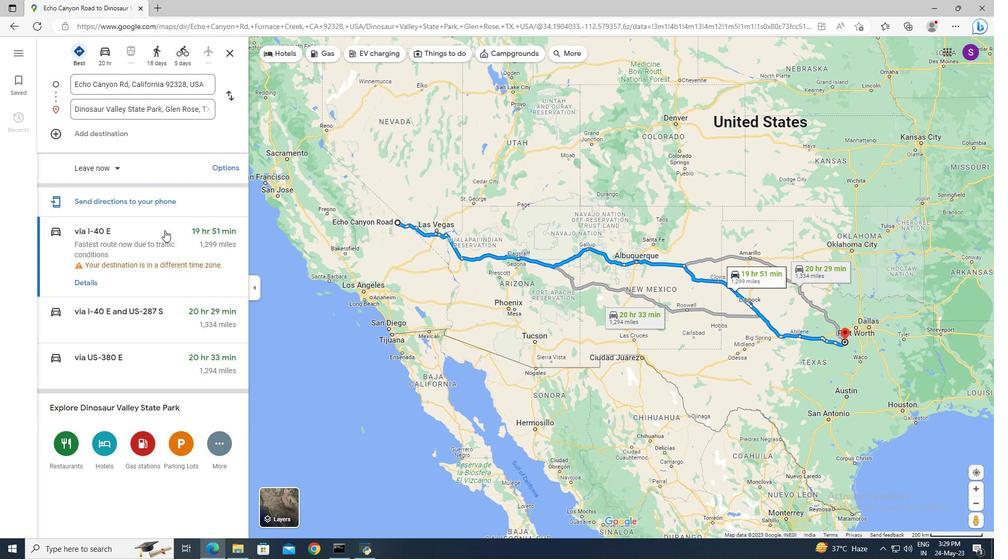 
Action: Mouse scrolled (164, 230) with delta (0, 0)
Screenshot: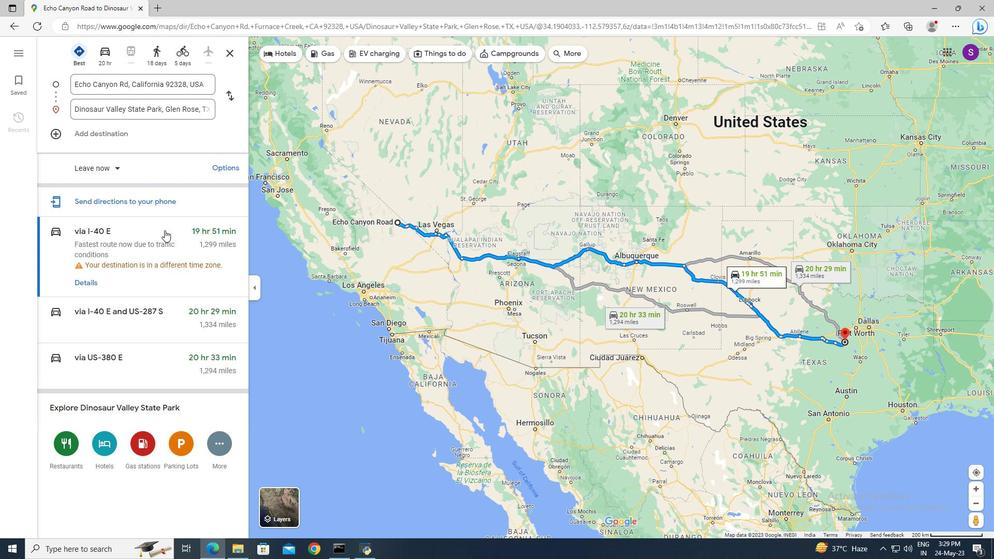 
Action: Mouse moved to (217, 443)
Screenshot: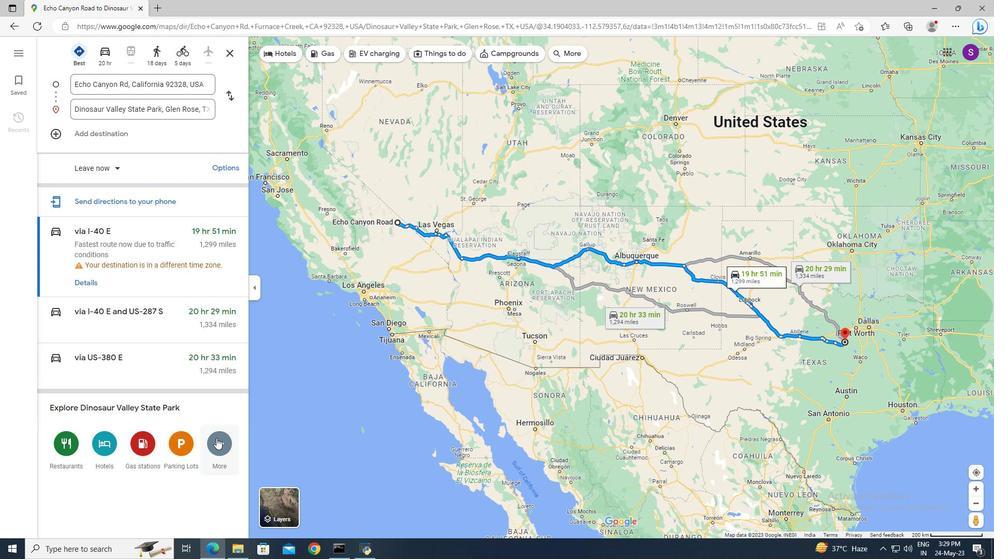 
Action: Mouse pressed left at (217, 443)
Screenshot: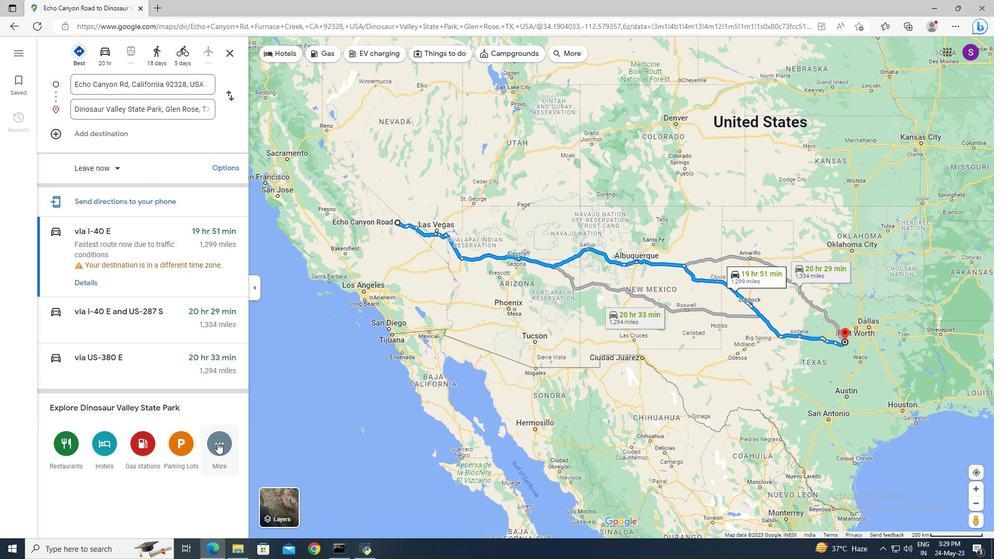 
Action: Mouse moved to (208, 408)
Screenshot: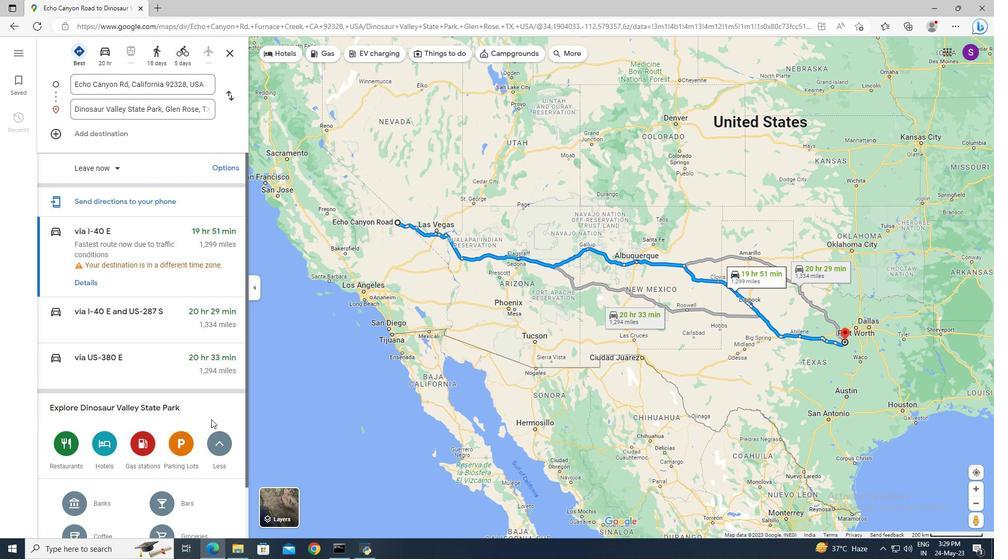 
Action: Mouse scrolled (208, 407) with delta (0, 0)
Screenshot: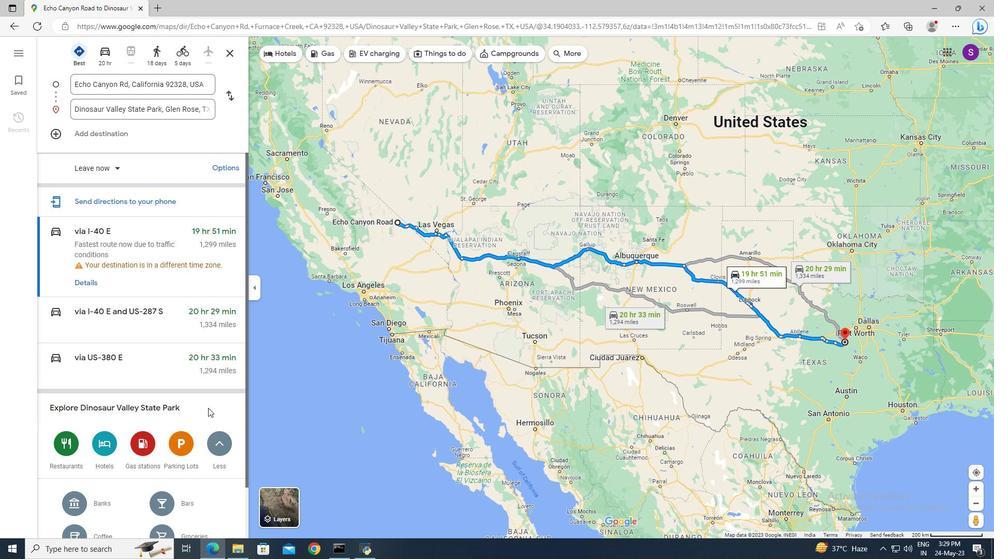 
Action: Mouse scrolled (208, 407) with delta (0, 0)
Screenshot: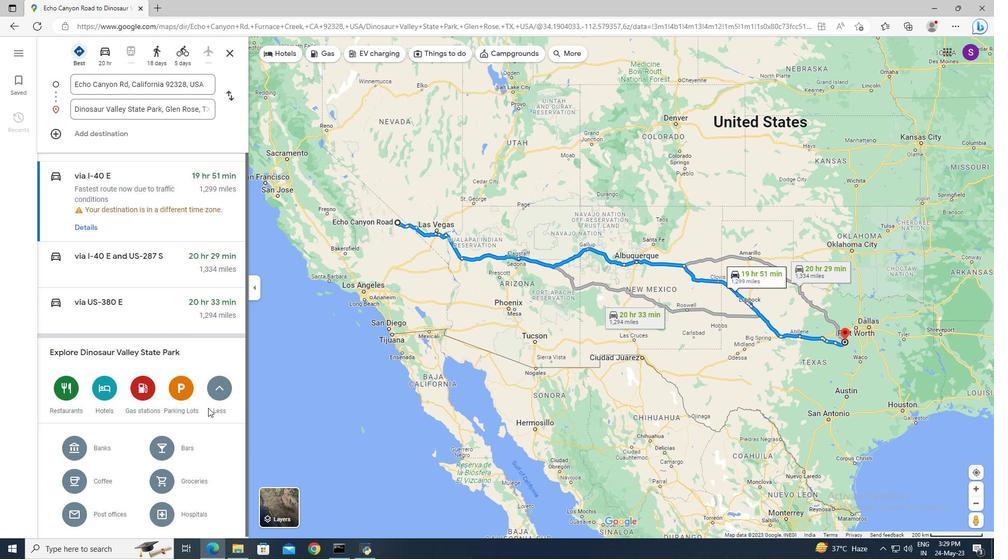 
Action: Mouse moved to (96, 478)
Screenshot: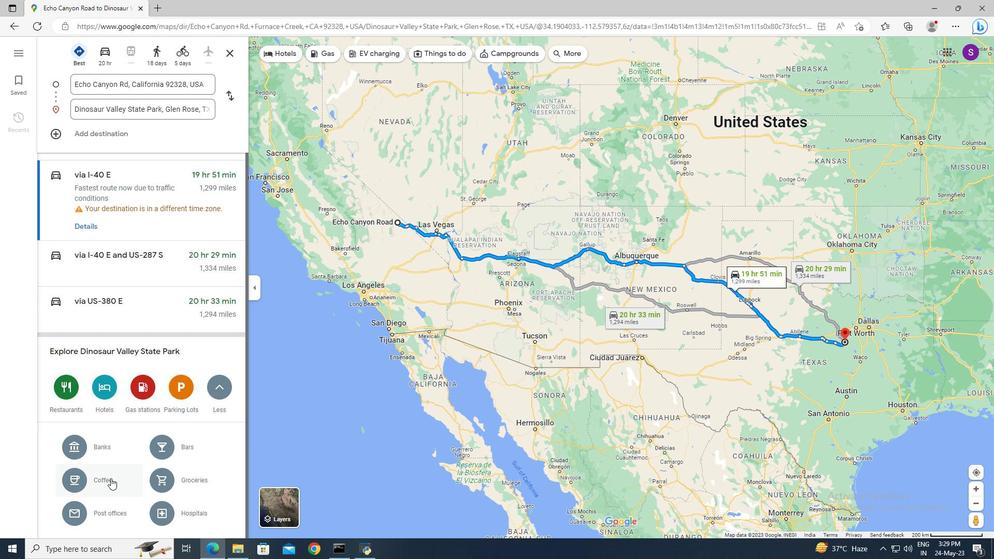 
Action: Mouse pressed left at (96, 478)
Screenshot: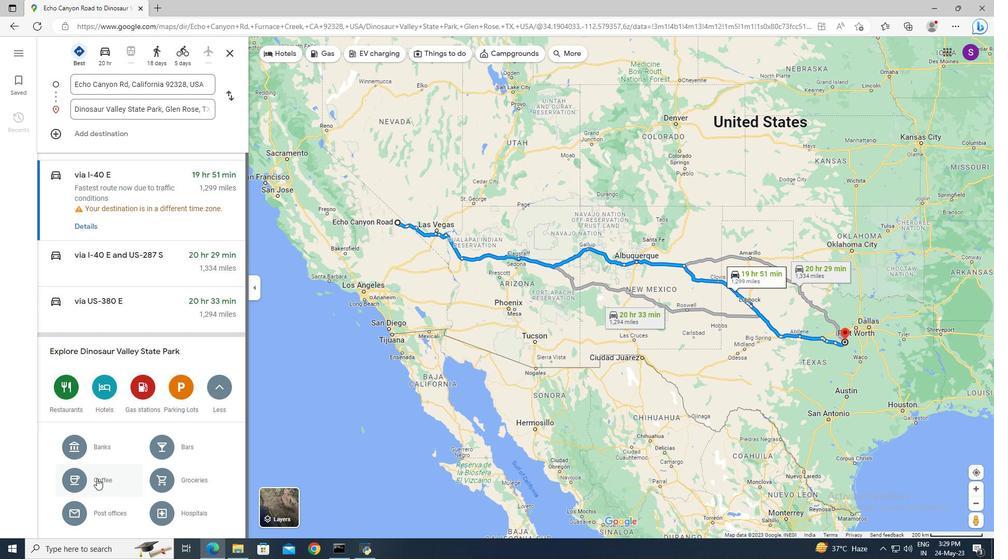 
Action: Mouse moved to (357, 57)
Screenshot: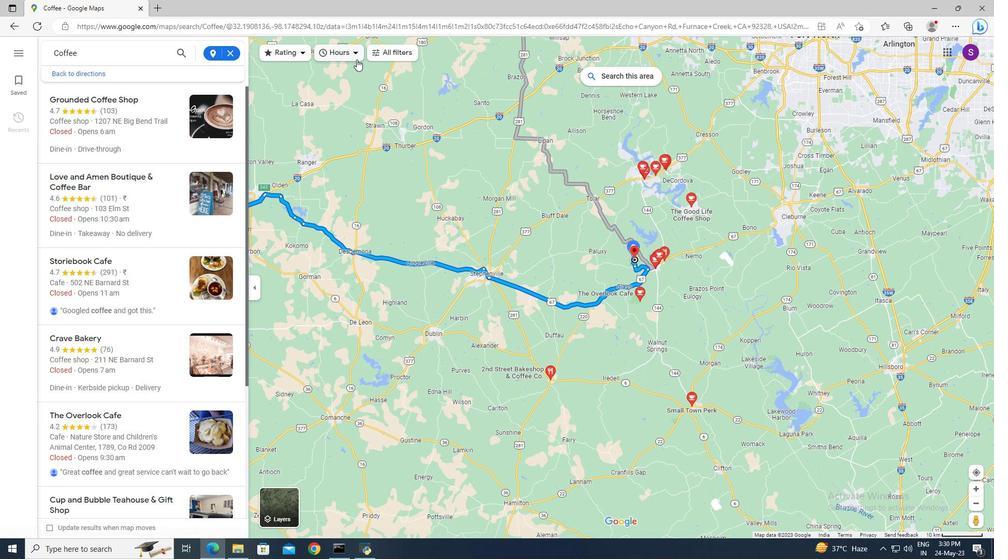 
Action: Mouse pressed left at (357, 57)
Screenshot: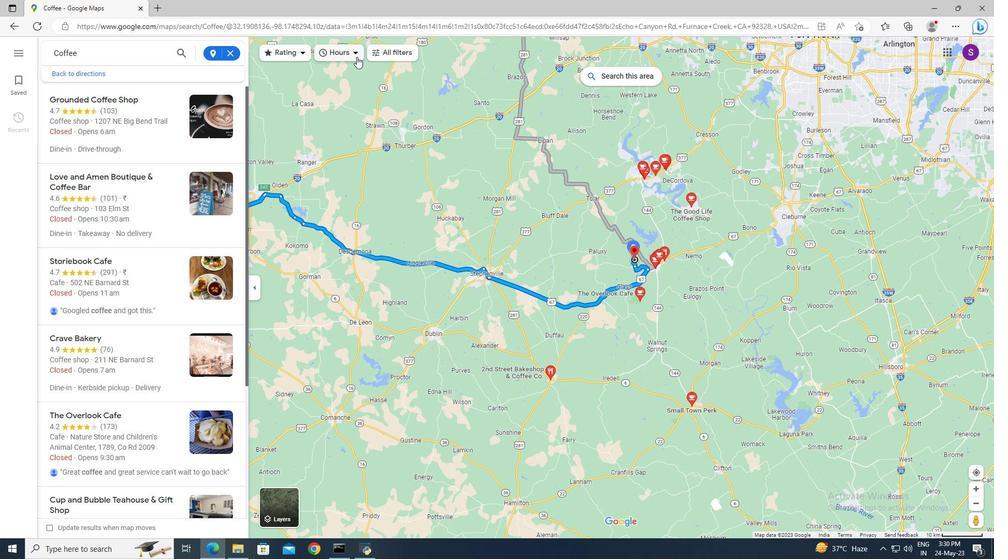 
Action: Mouse moved to (326, 96)
Screenshot: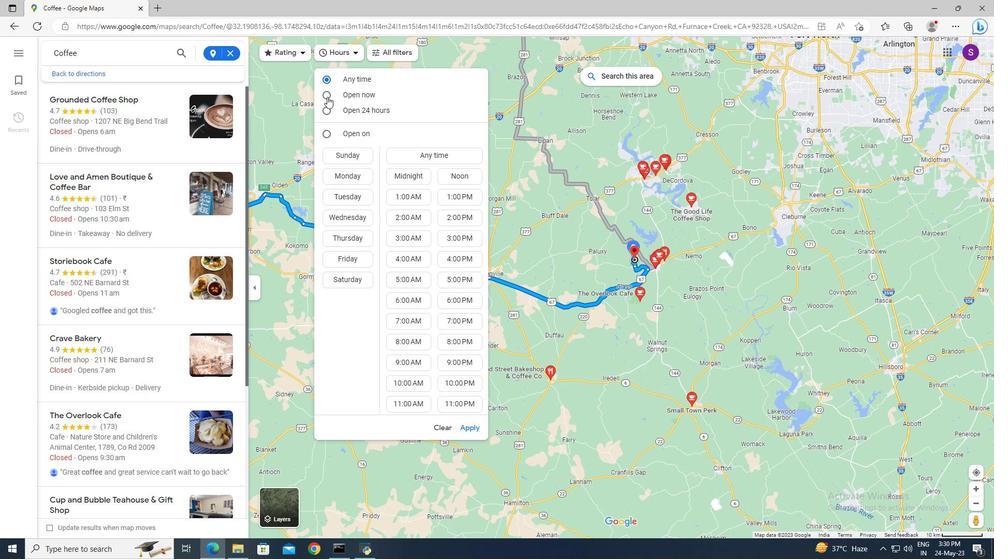 
Action: Mouse pressed left at (326, 96)
Screenshot: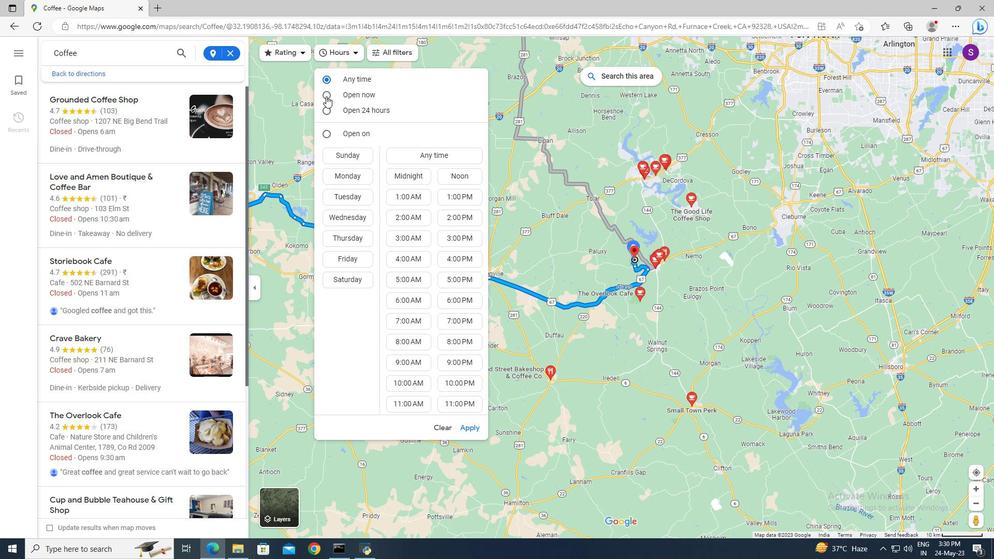 
Action: Mouse moved to (466, 424)
Screenshot: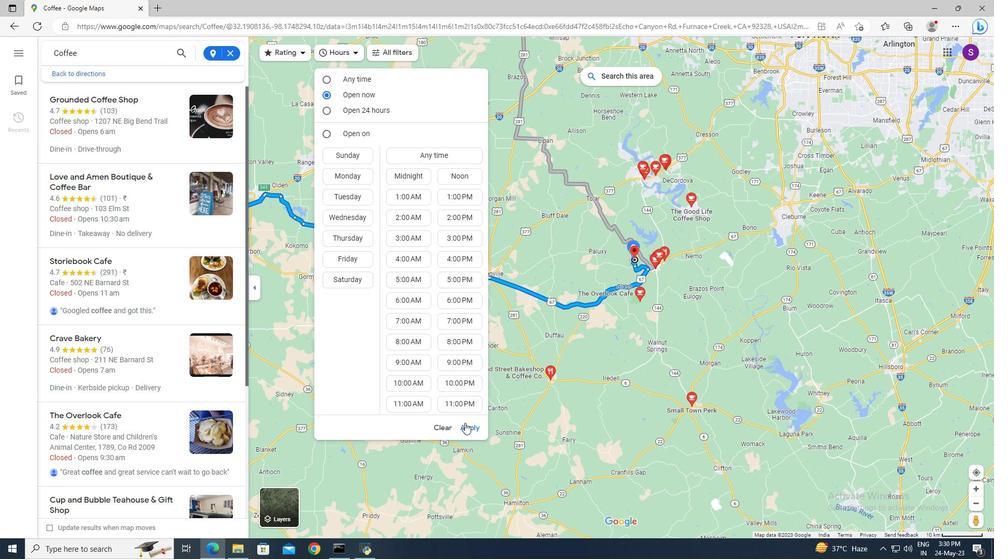 
Action: Mouse pressed left at (466, 424)
Screenshot: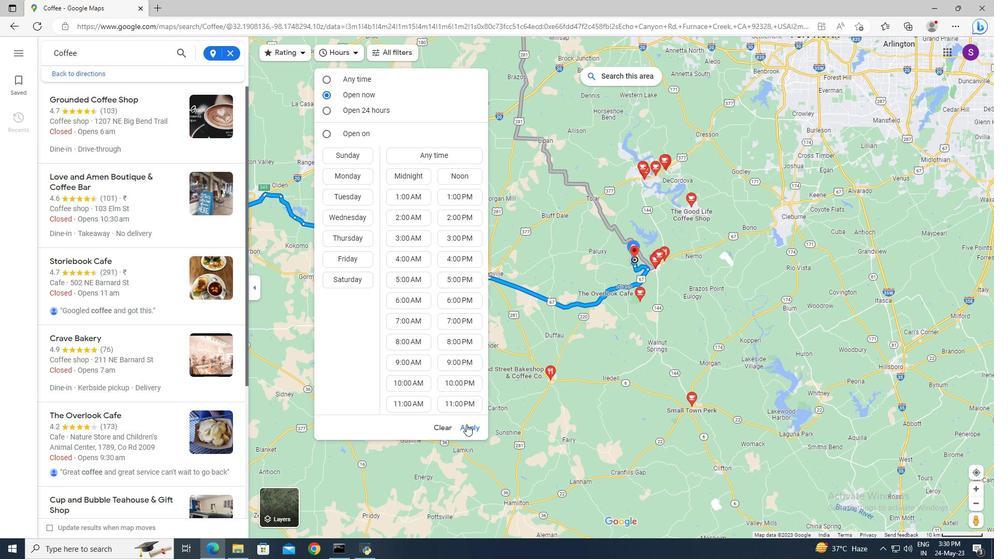 
Action: Mouse moved to (92, 103)
Screenshot: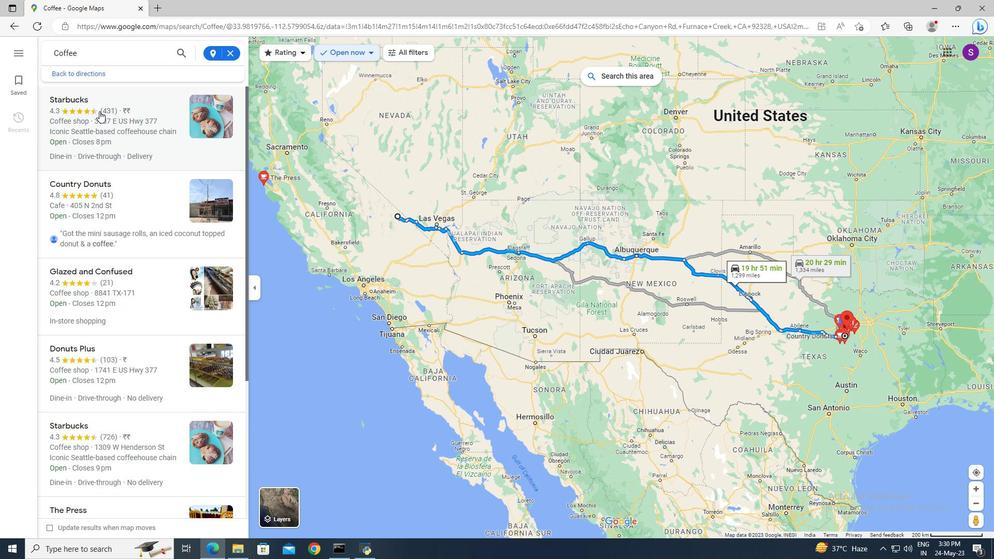 
Action: Mouse pressed left at (92, 103)
Screenshot: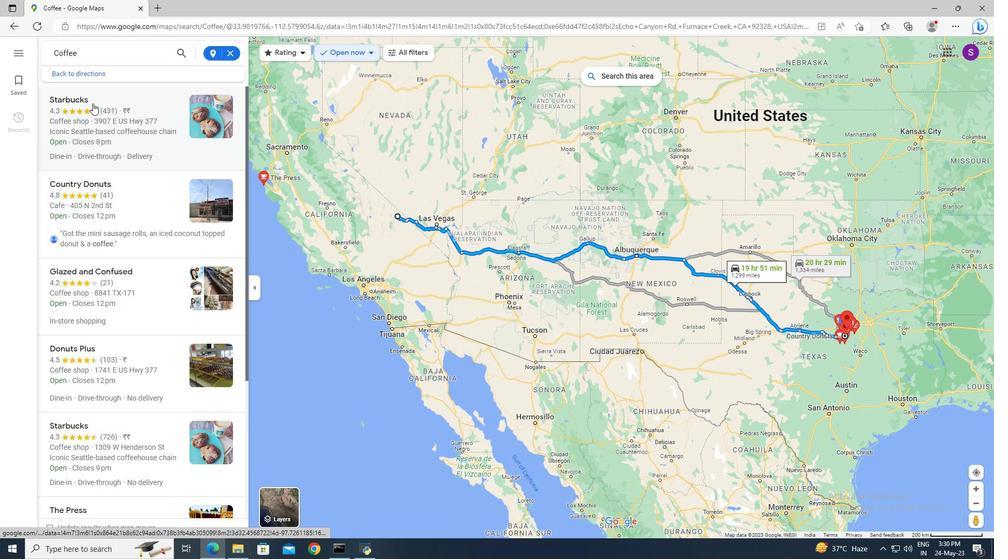 
Action: Mouse moved to (380, 208)
Screenshot: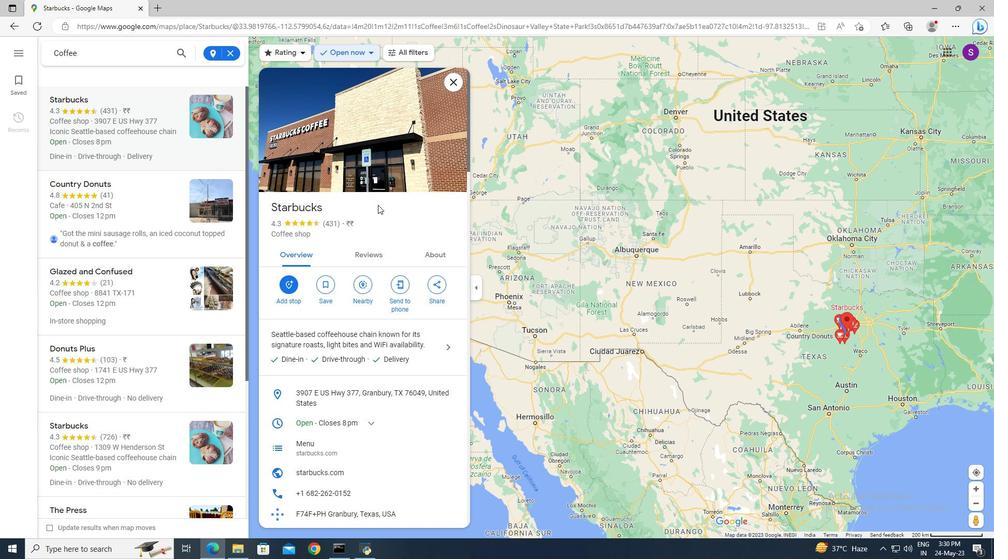 
Action: Mouse scrolled (380, 208) with delta (0, 0)
Screenshot: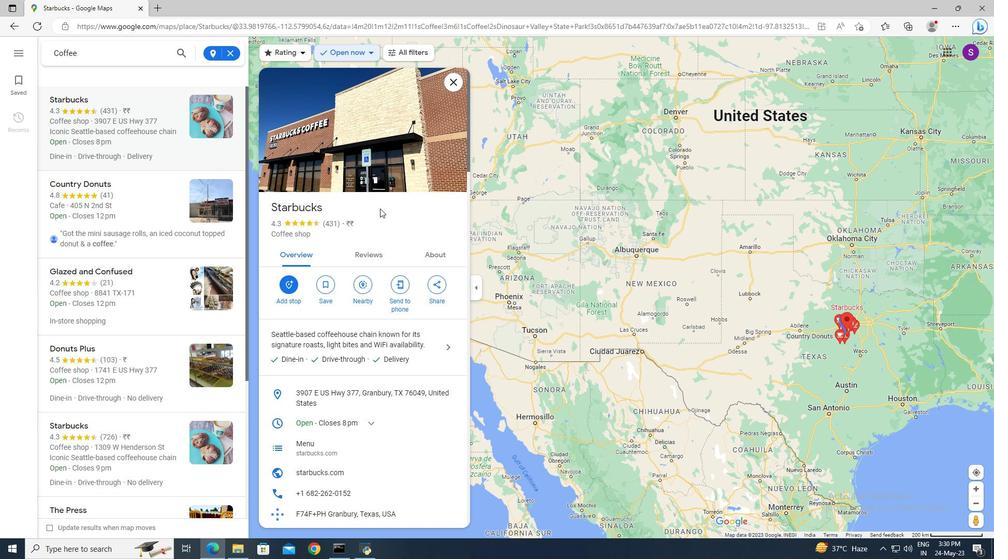 
Action: Mouse scrolled (380, 208) with delta (0, 0)
Screenshot: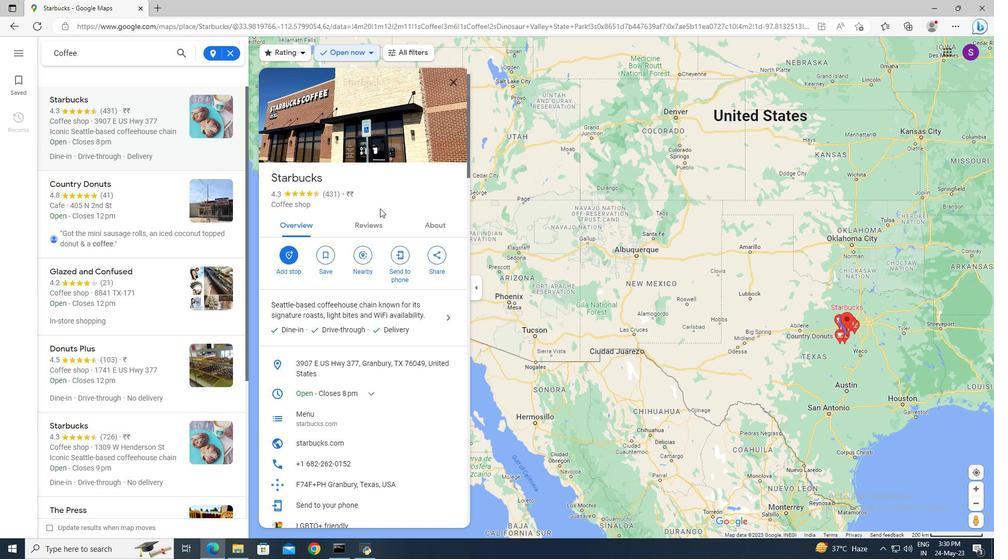 
Action: Mouse scrolled (380, 208) with delta (0, 0)
Screenshot: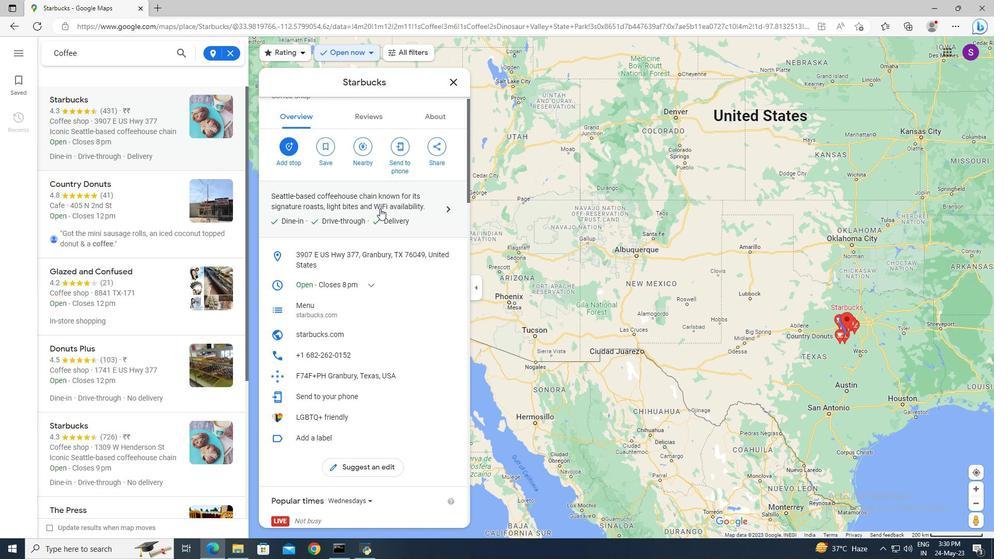 
Action: Mouse scrolled (380, 208) with delta (0, 0)
Screenshot: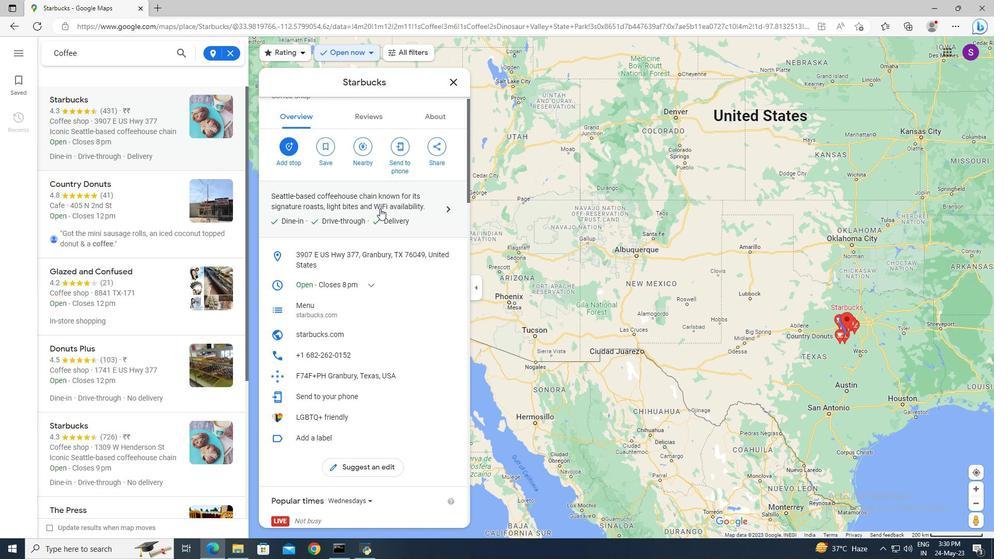 
Action: Mouse scrolled (380, 208) with delta (0, 0)
Screenshot: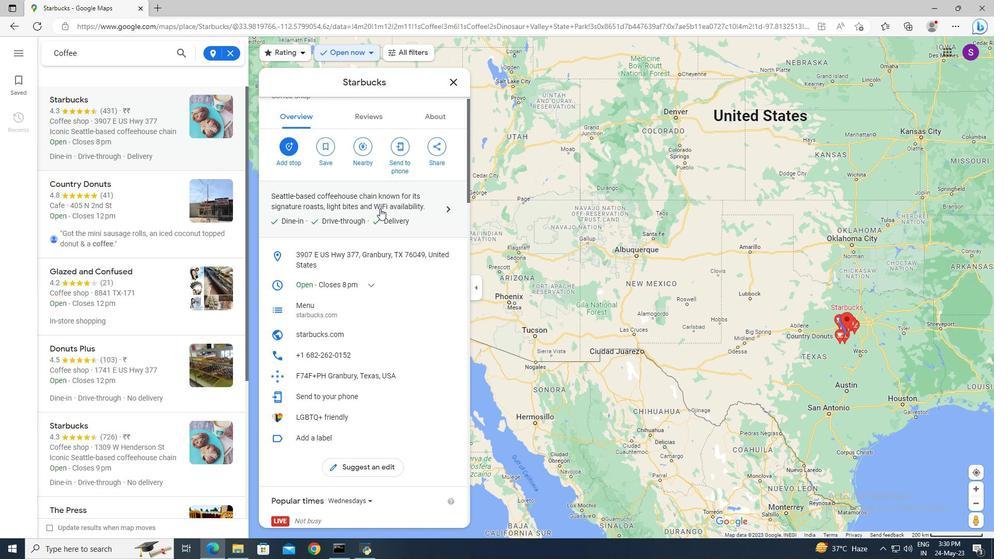 
Action: Mouse scrolled (380, 208) with delta (0, 0)
Screenshot: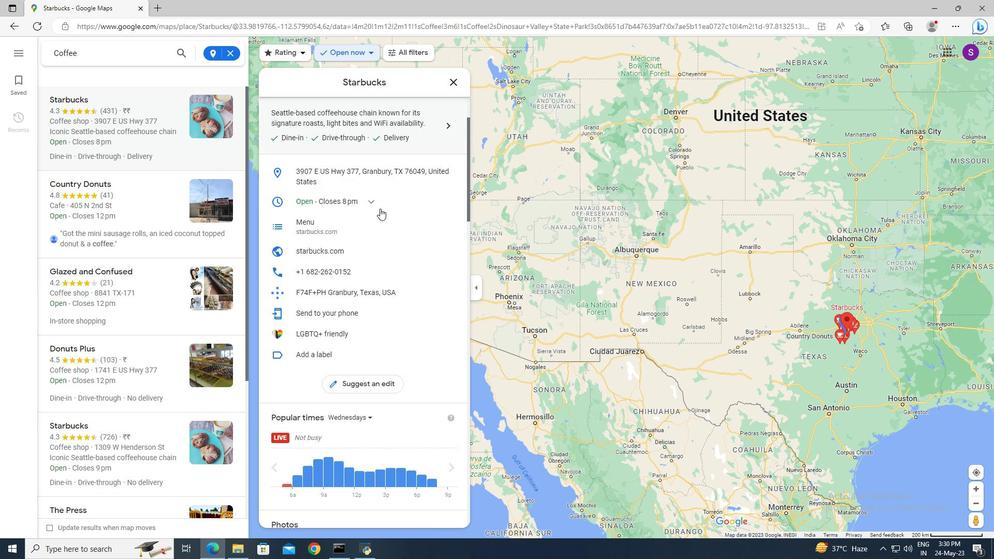 
Action: Mouse scrolled (380, 208) with delta (0, 0)
Screenshot: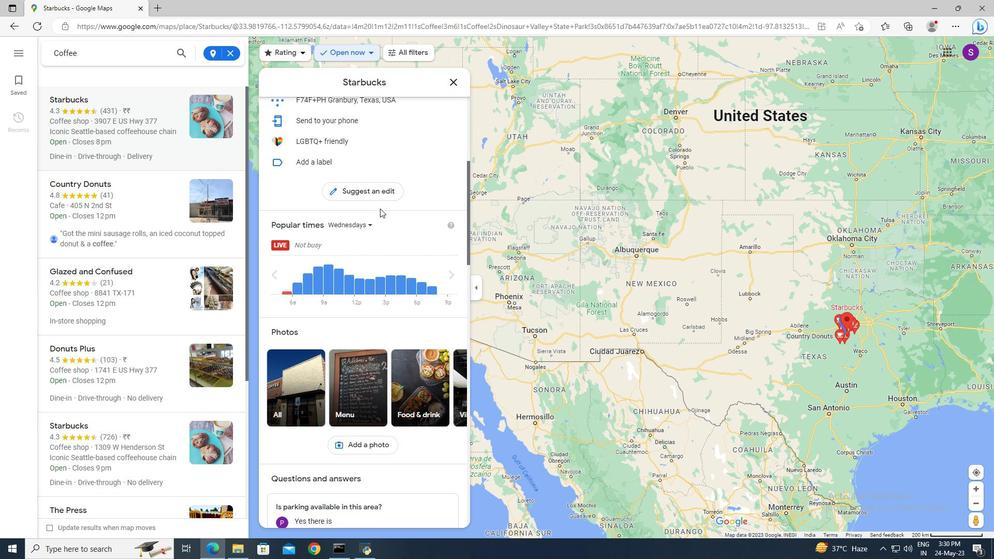 
Action: Mouse scrolled (380, 208) with delta (0, 0)
Screenshot: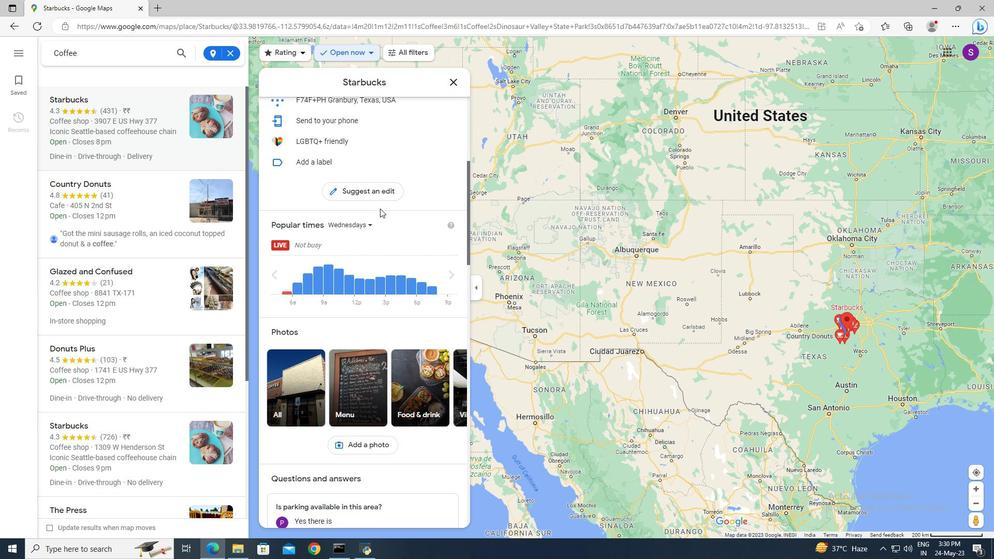 
Action: Mouse scrolled (380, 208) with delta (0, 0)
Screenshot: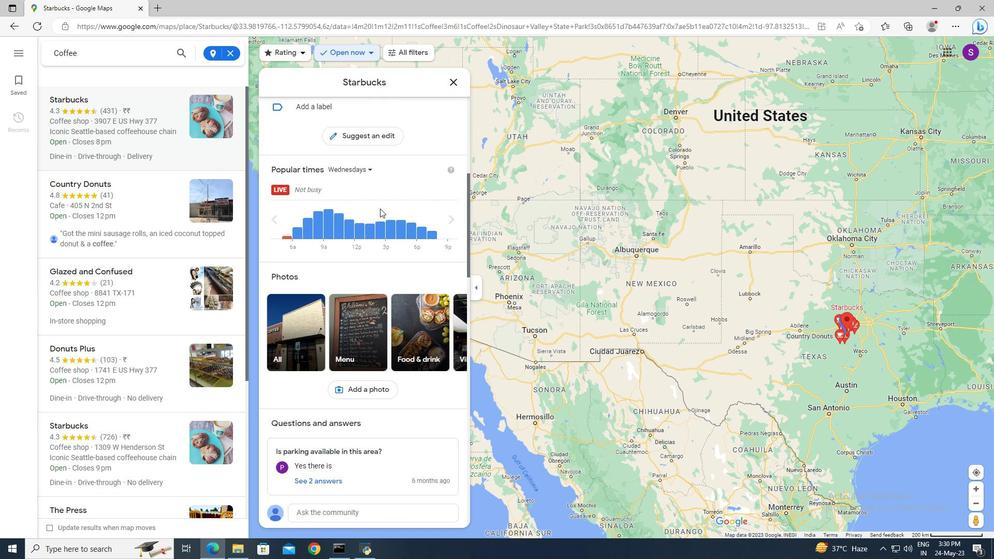 
Action: Mouse scrolled (380, 208) with delta (0, 0)
Screenshot: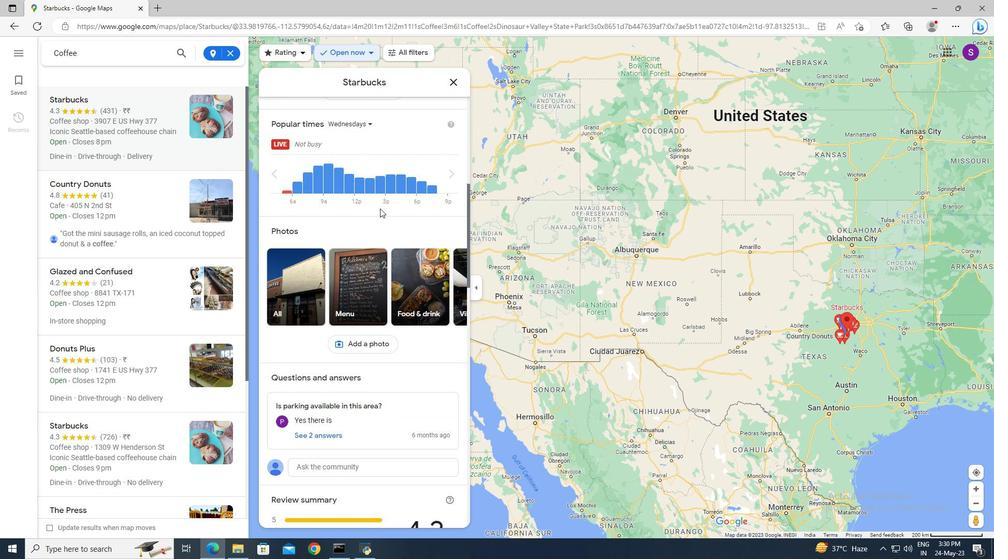 
Action: Mouse scrolled (380, 208) with delta (0, 0)
Screenshot: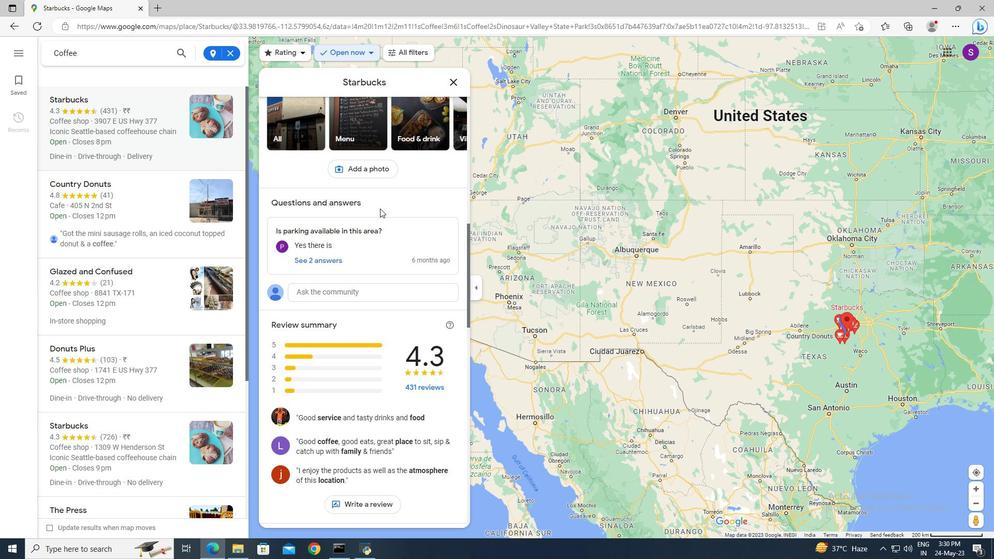 
Action: Mouse scrolled (380, 208) with delta (0, 0)
Screenshot: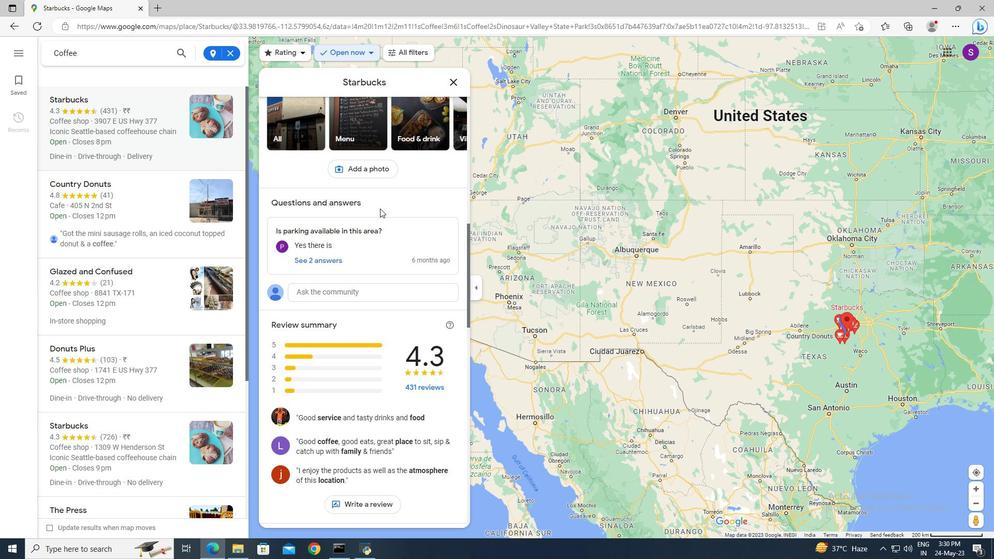 
Action: Mouse scrolled (380, 208) with delta (0, 0)
Screenshot: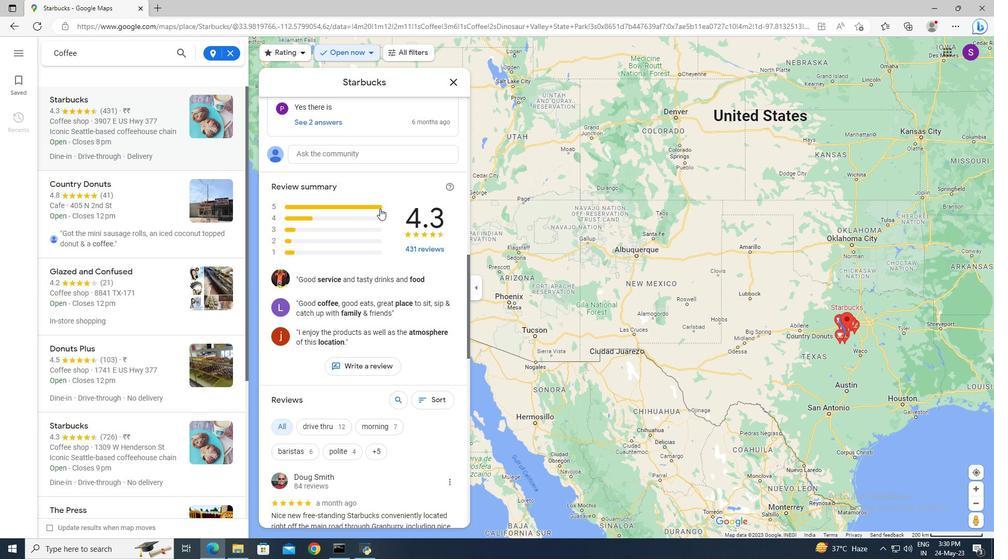 
Action: Mouse scrolled (380, 208) with delta (0, 0)
Screenshot: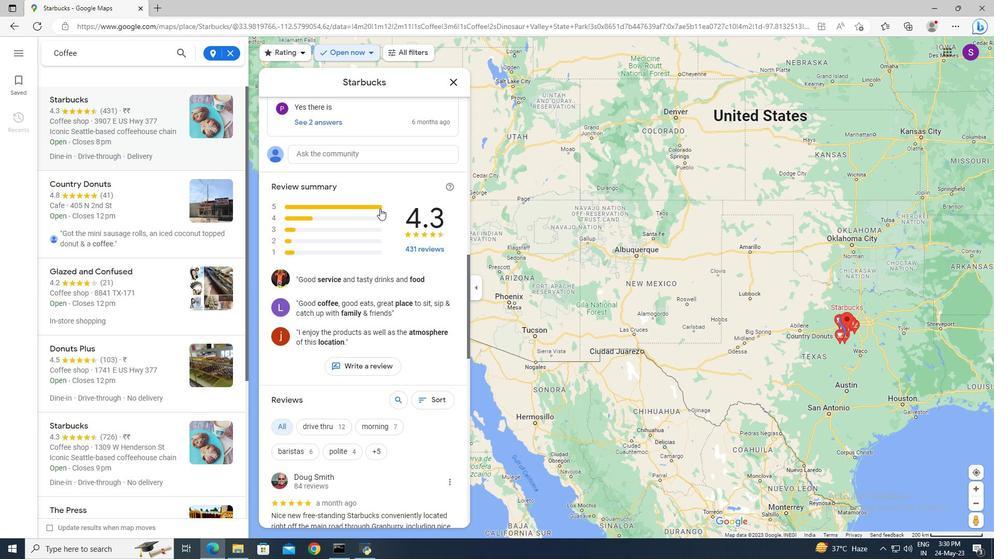 
Action: Mouse scrolled (380, 208) with delta (0, 0)
Screenshot: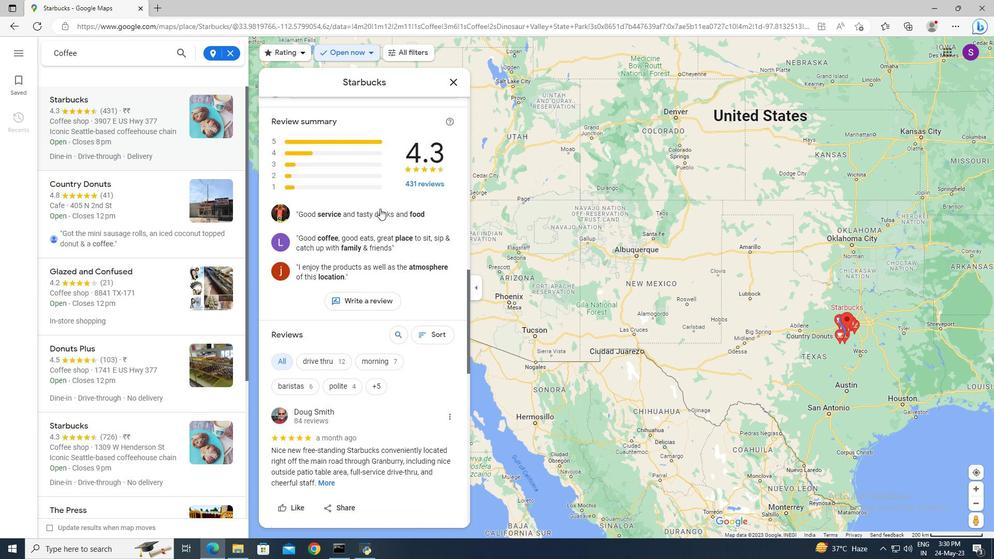 
Action: Mouse scrolled (380, 209) with delta (0, 0)
Screenshot: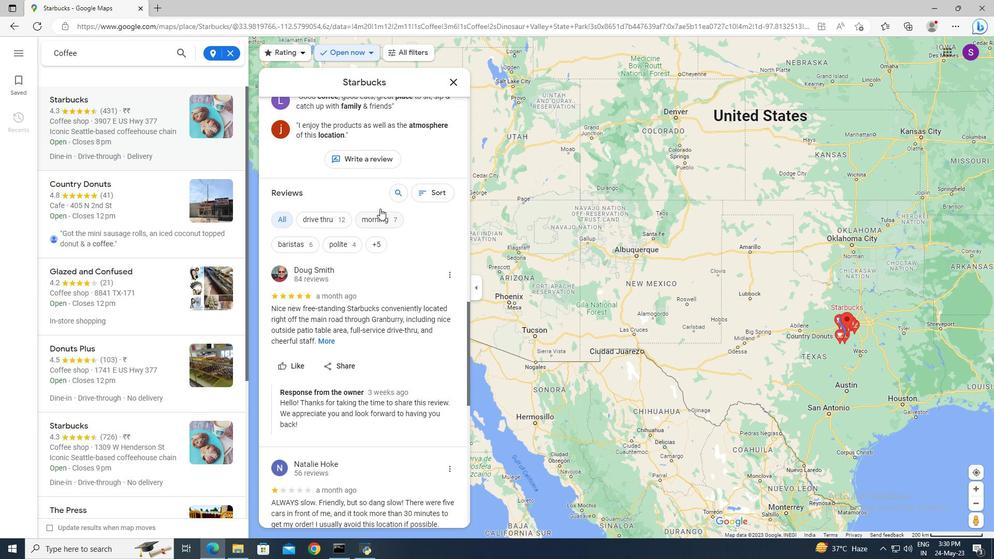 
Action: Mouse scrolled (380, 209) with delta (0, 0)
Screenshot: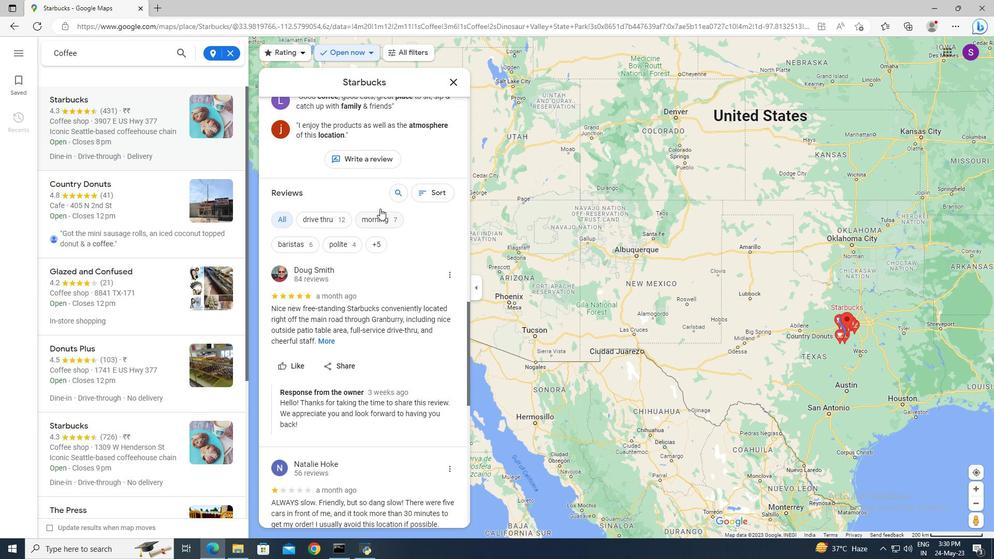 
Action: Mouse scrolled (380, 209) with delta (0, 0)
Screenshot: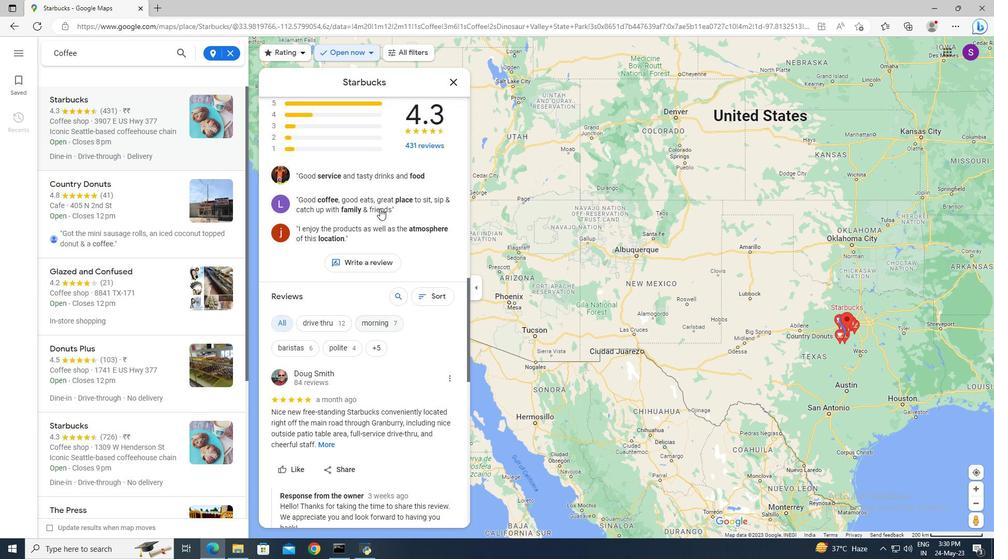 
Action: Mouse scrolled (380, 209) with delta (0, 0)
Screenshot: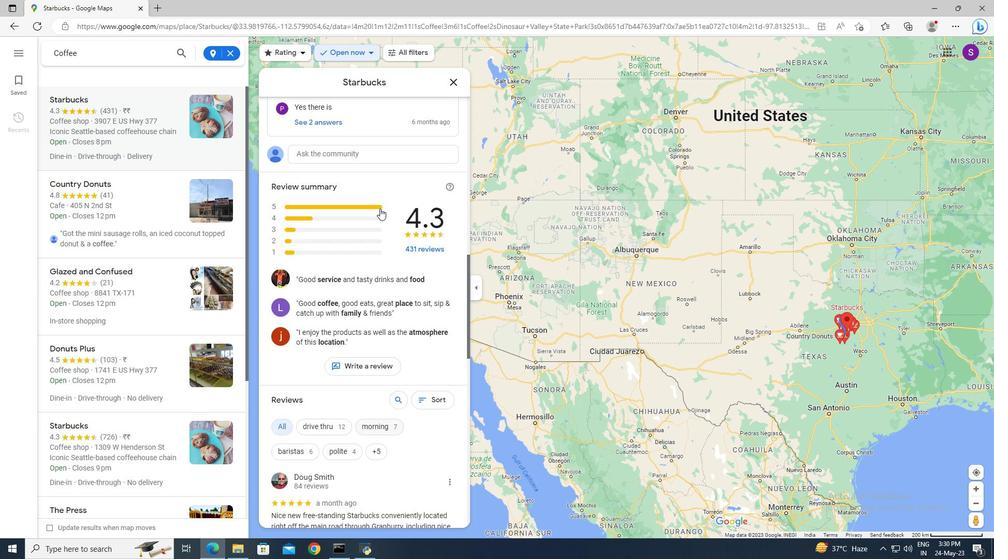 
Action: Mouse scrolled (380, 209) with delta (0, 0)
Screenshot: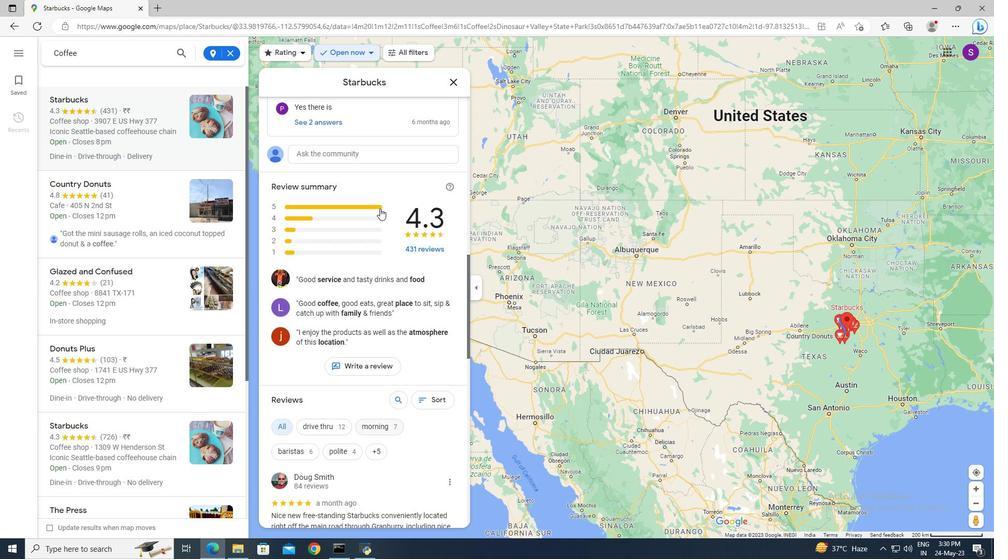 
Action: Mouse scrolled (380, 208) with delta (0, 0)
Screenshot: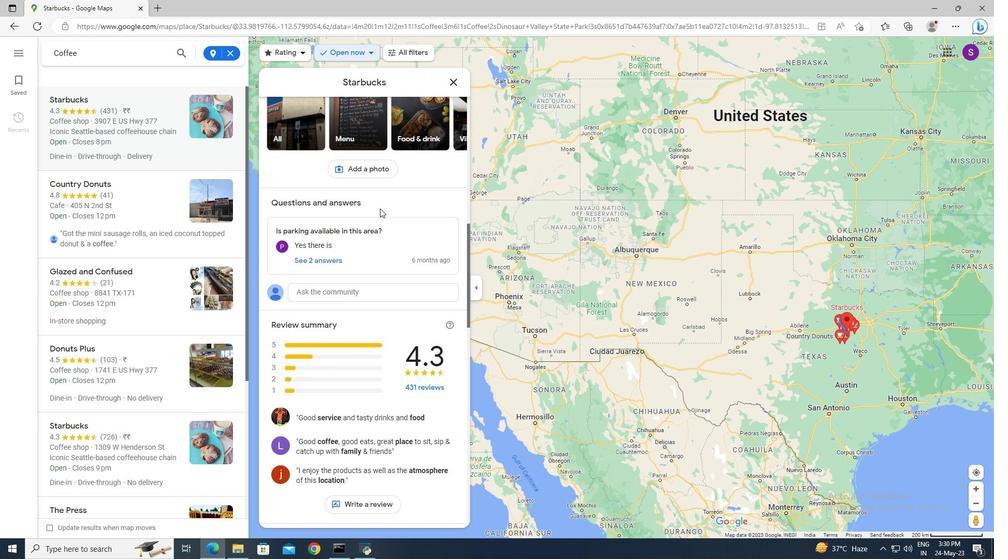 
Action: Mouse scrolled (380, 208) with delta (0, 0)
Screenshot: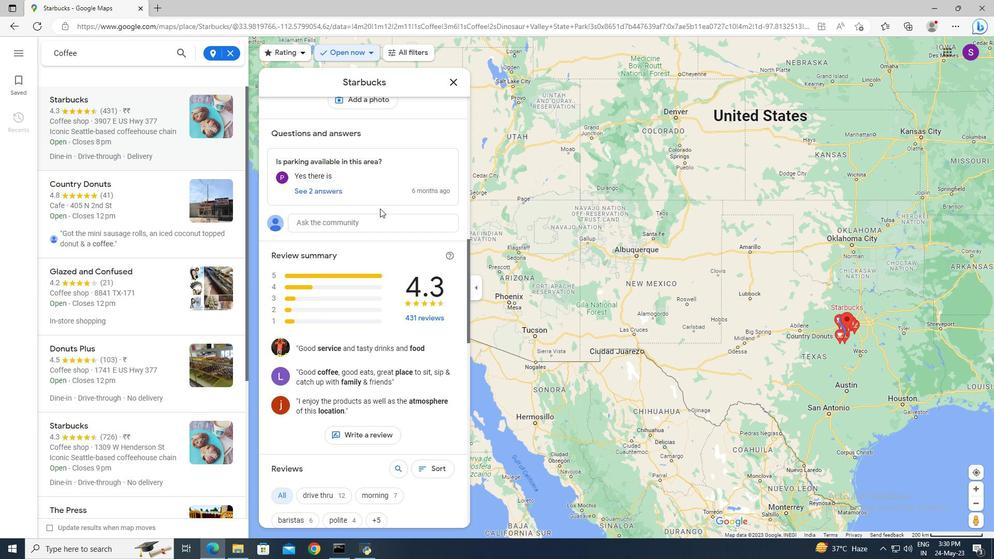 
Action: Mouse scrolled (380, 208) with delta (0, 0)
Screenshot: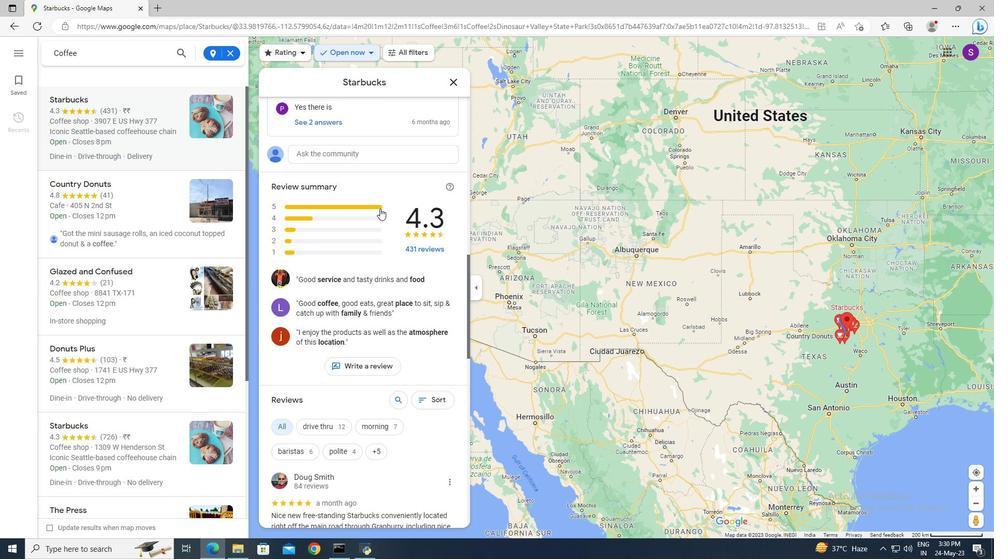 
Action: Mouse scrolled (380, 208) with delta (0, 0)
Screenshot: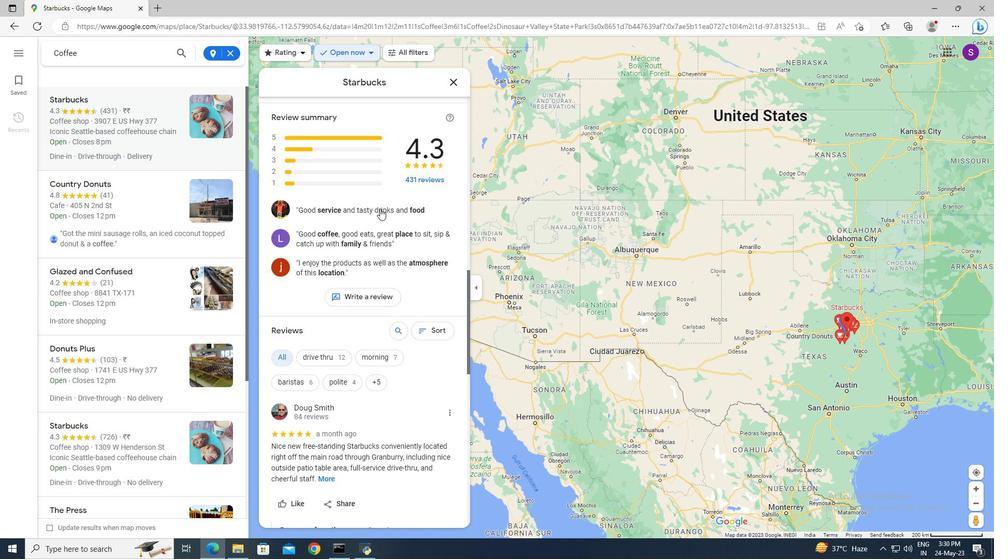 
Action: Mouse scrolled (380, 208) with delta (0, 0)
Screenshot: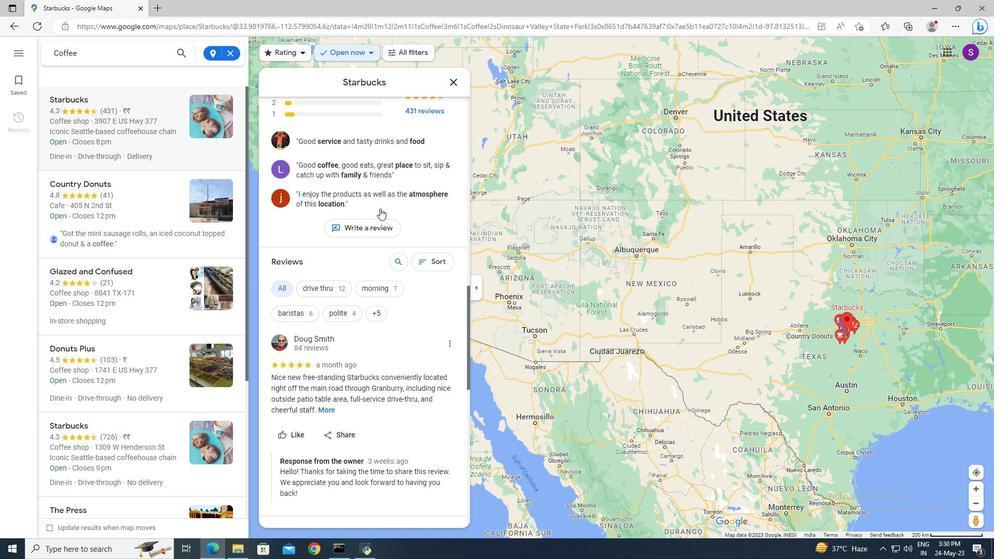 
Action: Mouse scrolled (380, 208) with delta (0, 0)
Screenshot: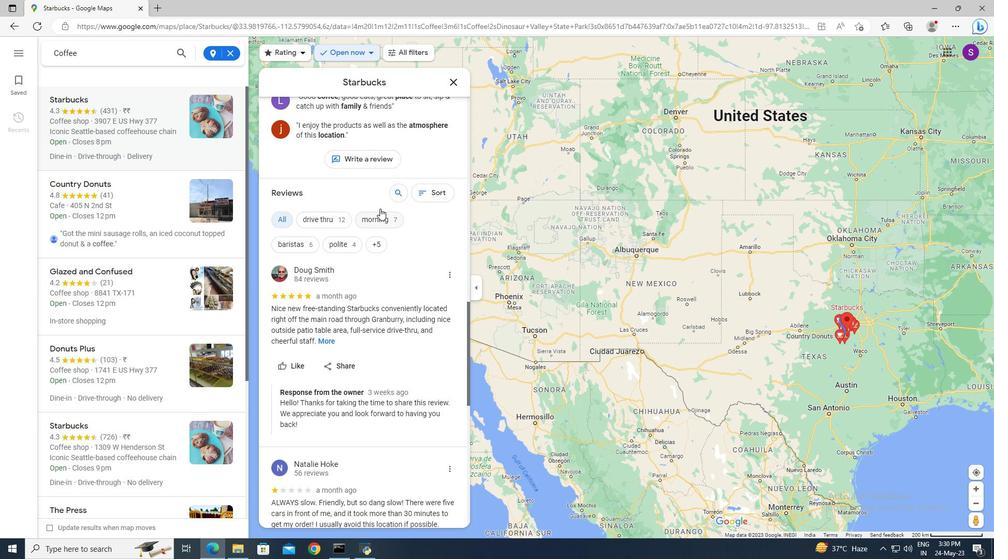
Action: Mouse scrolled (380, 208) with delta (0, 0)
Screenshot: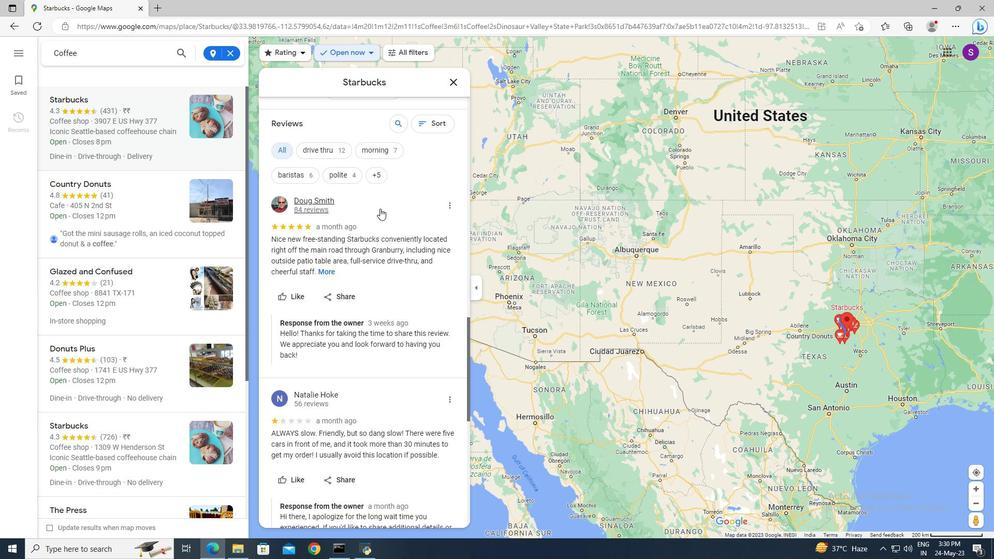 
Action: Mouse scrolled (380, 208) with delta (0, 0)
Screenshot: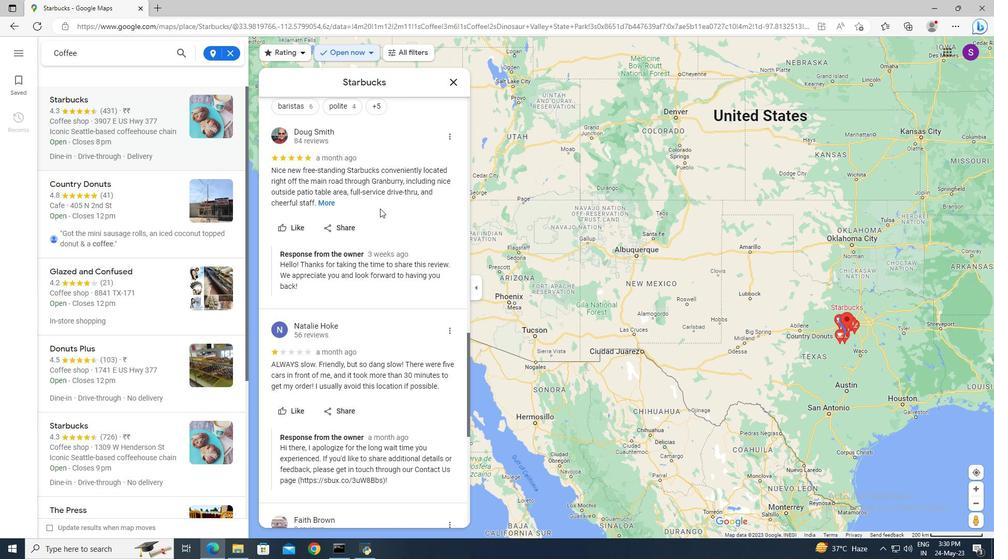 
Action: Mouse scrolled (380, 208) with delta (0, 0)
Screenshot: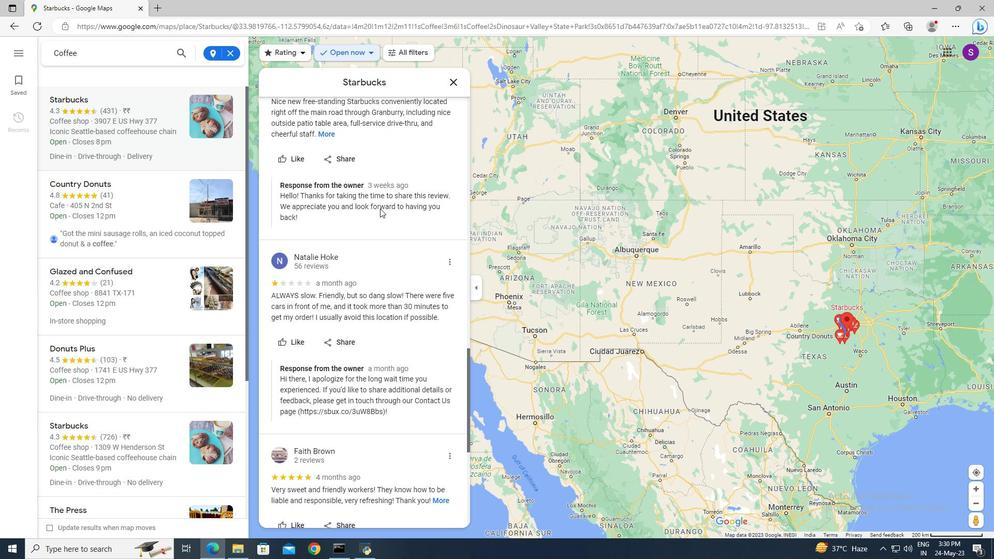 
Action: Mouse scrolled (380, 208) with delta (0, 0)
Screenshot: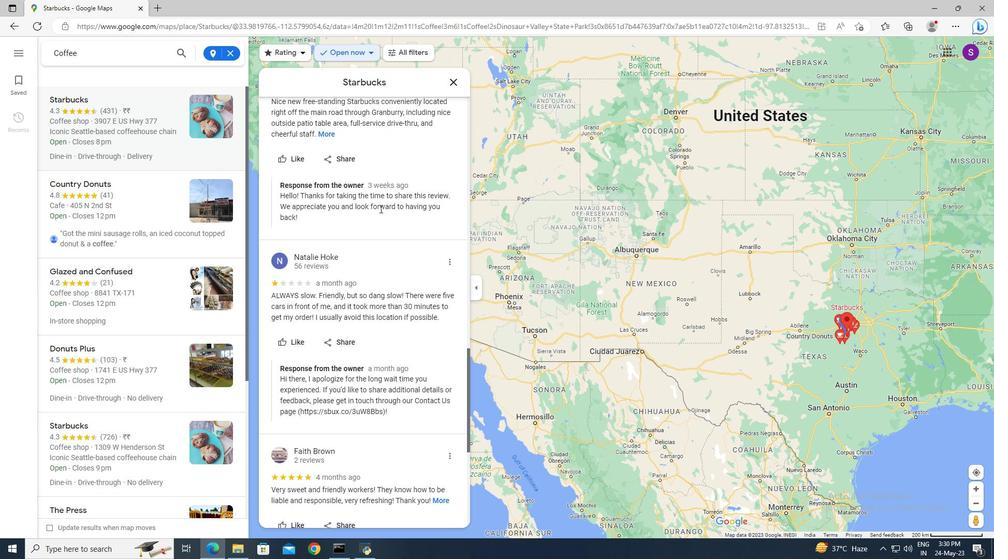
Action: Mouse scrolled (380, 208) with delta (0, 0)
Screenshot: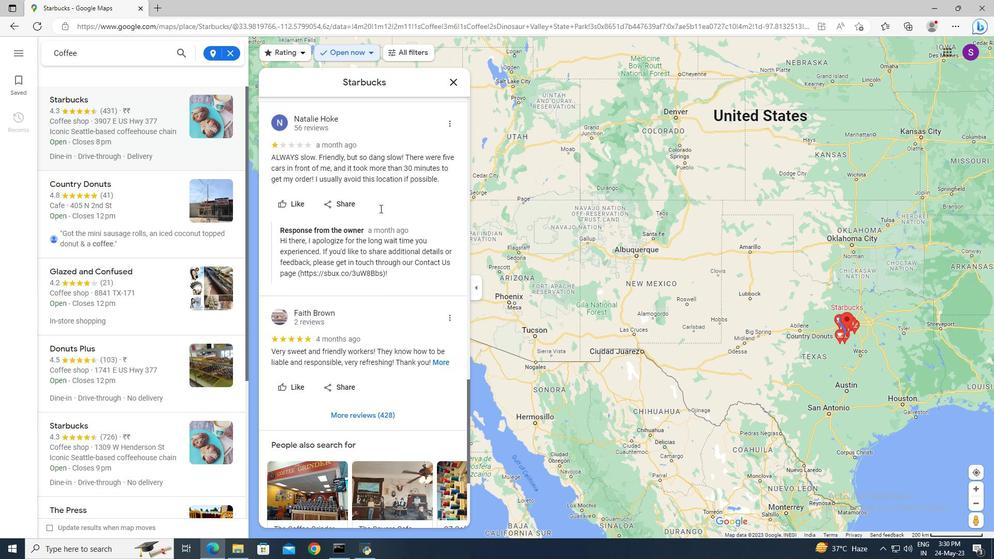 
Action: Mouse scrolled (380, 208) with delta (0, 0)
Screenshot: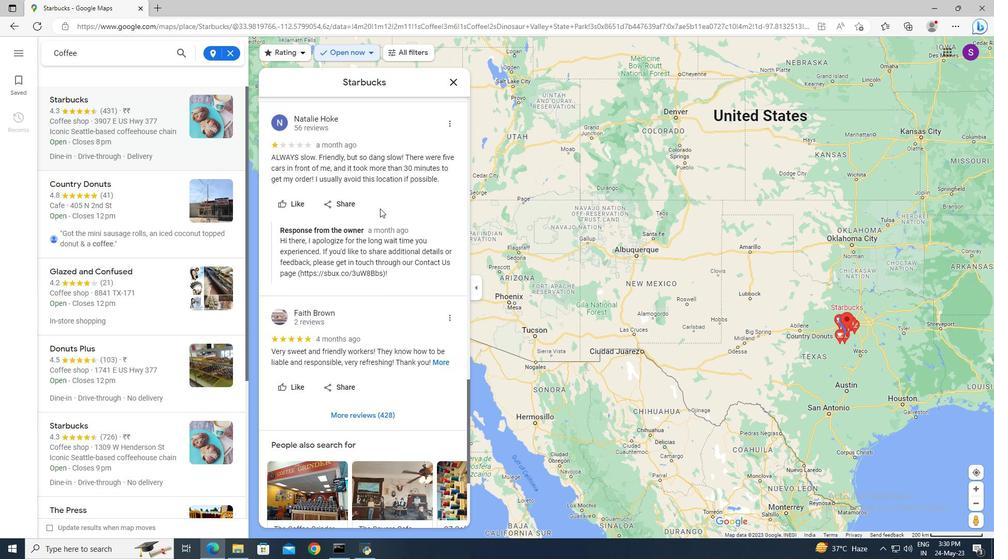 
Action: Mouse scrolled (380, 208) with delta (0, 0)
Screenshot: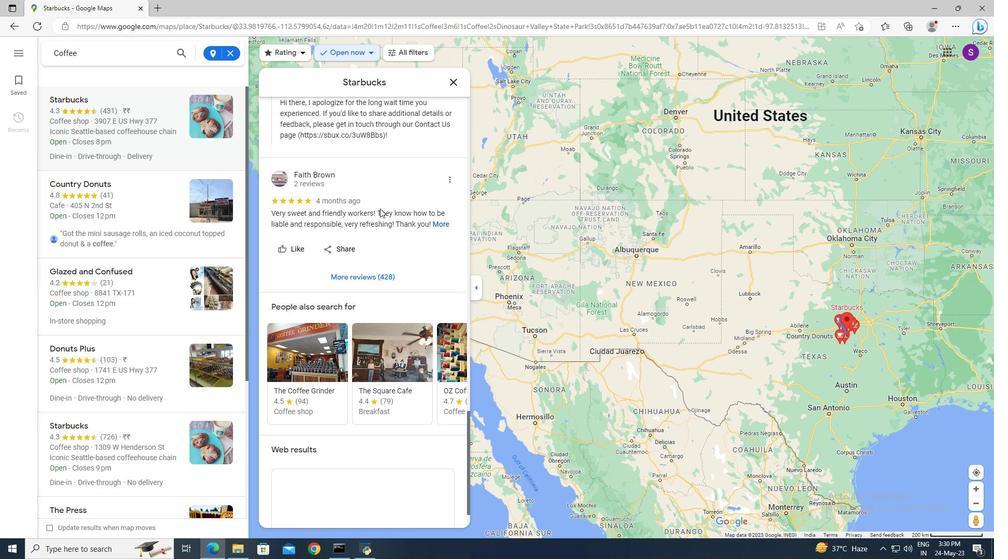 
Action: Mouse scrolled (380, 208) with delta (0, 0)
Screenshot: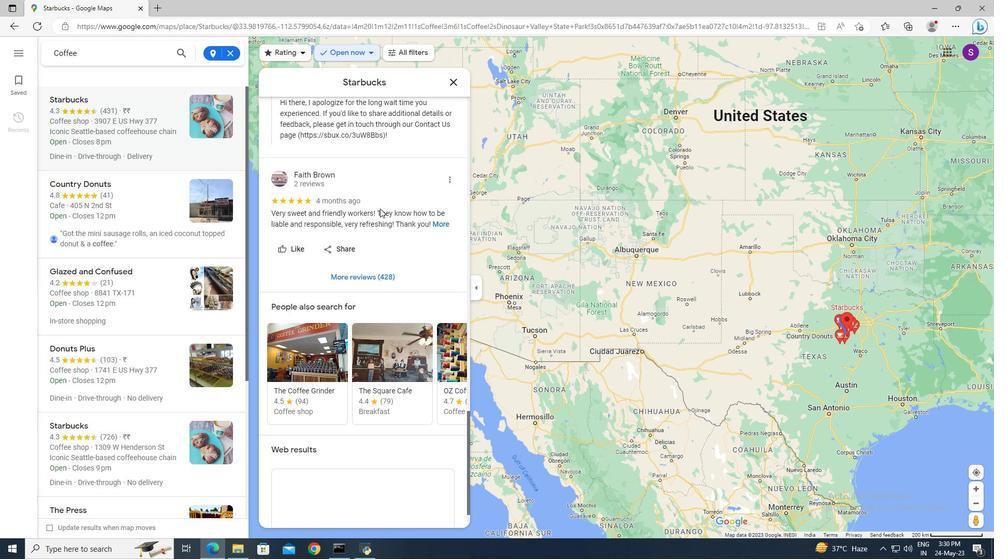 
Action: Mouse scrolled (380, 208) with delta (0, 0)
Screenshot: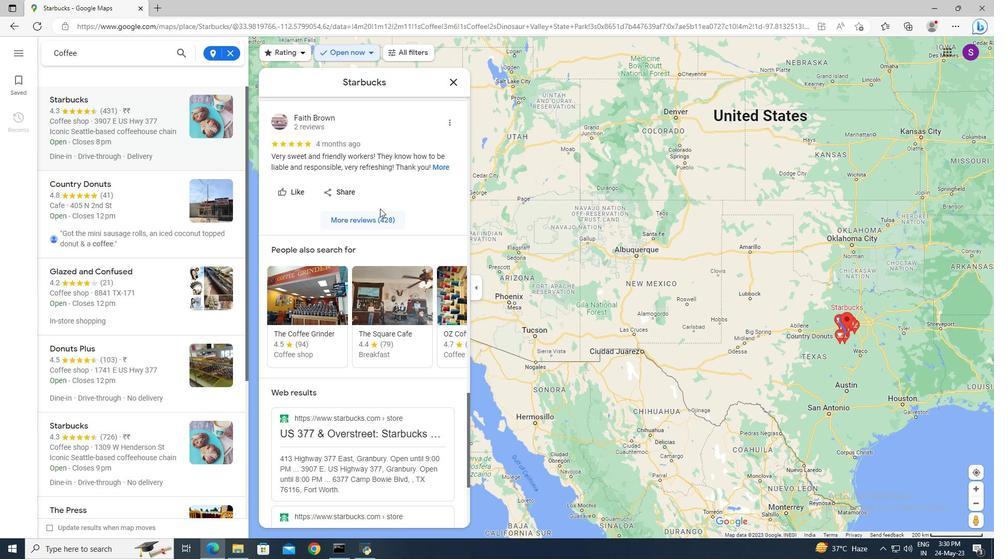 
Action: Mouse scrolled (380, 208) with delta (0, 0)
Screenshot: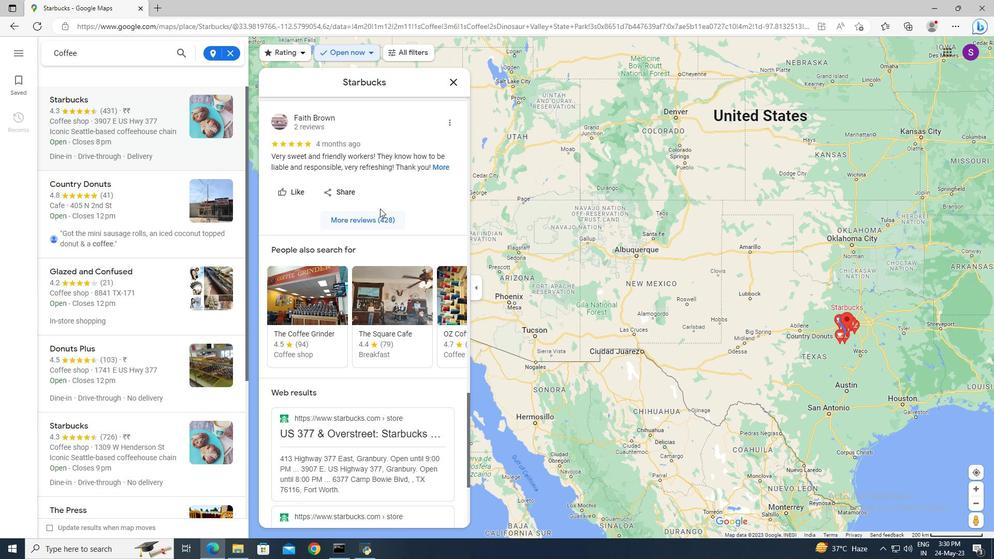 
Action: Mouse scrolled (380, 208) with delta (0, 0)
Screenshot: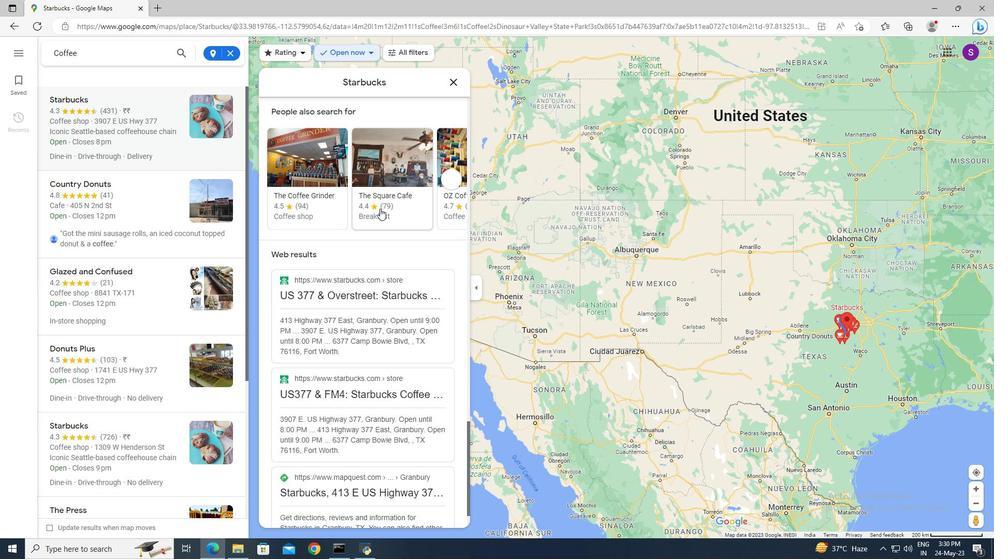
Action: Mouse scrolled (380, 208) with delta (0, 0)
Screenshot: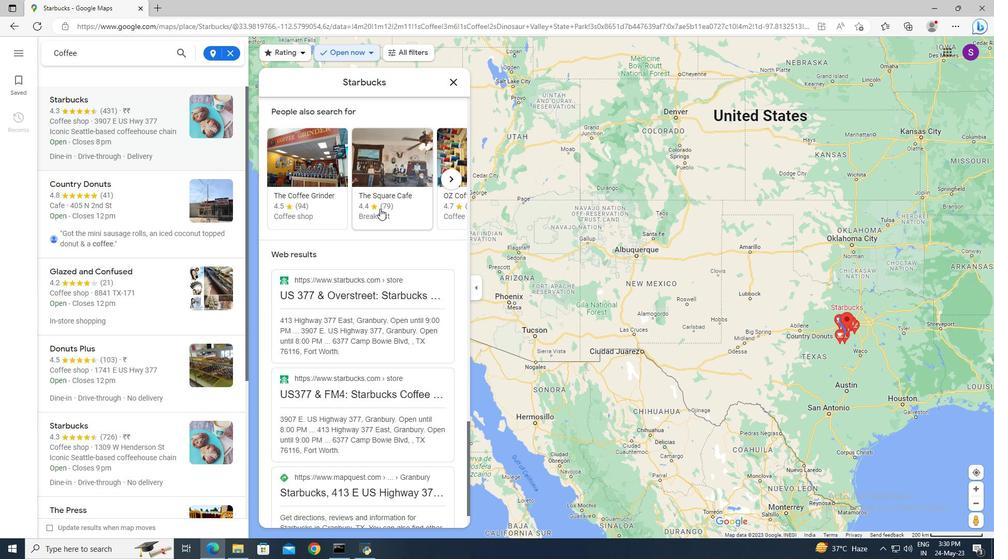 
Action: Mouse scrolled (380, 208) with delta (0, 0)
Screenshot: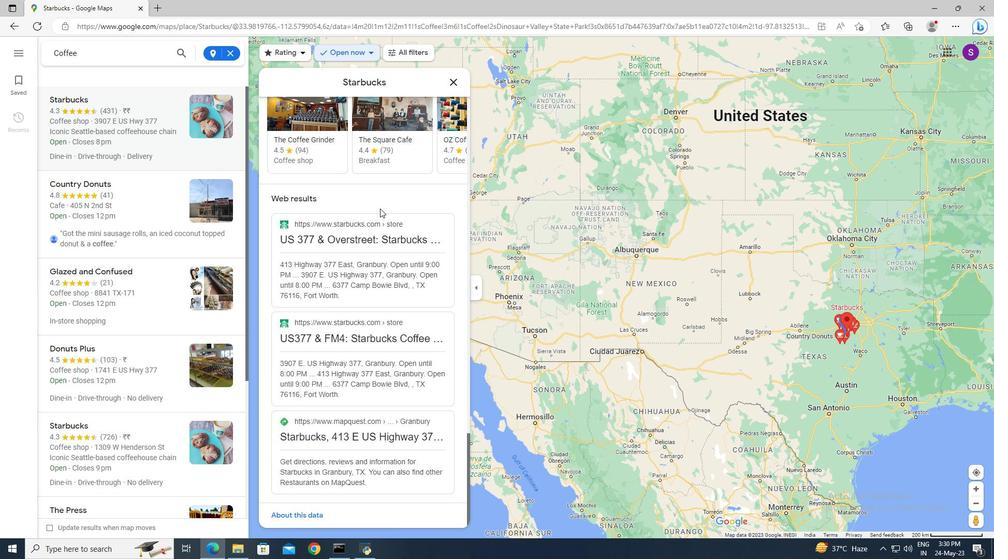 
Action: Mouse scrolled (380, 208) with delta (0, 0)
Screenshot: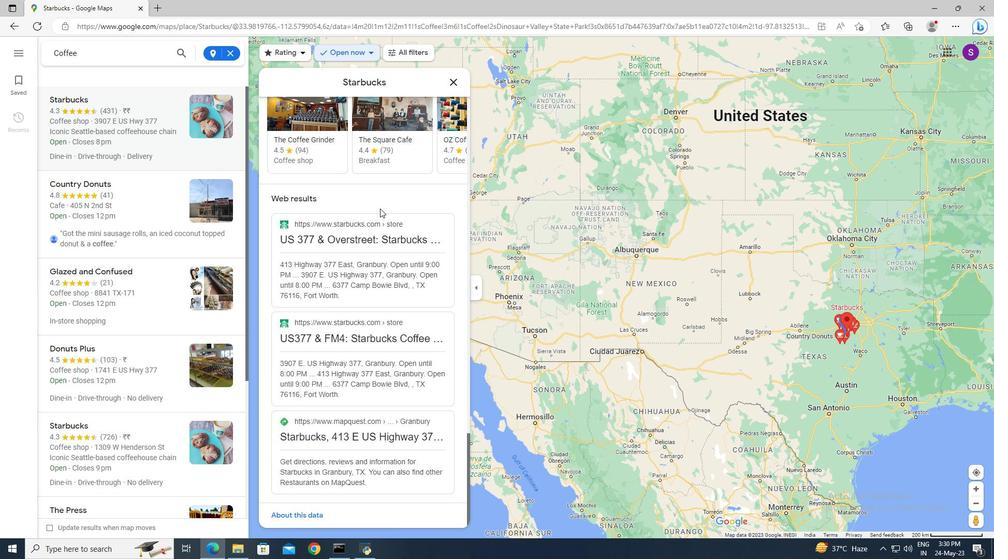
Action: Mouse moved to (383, 344)
Screenshot: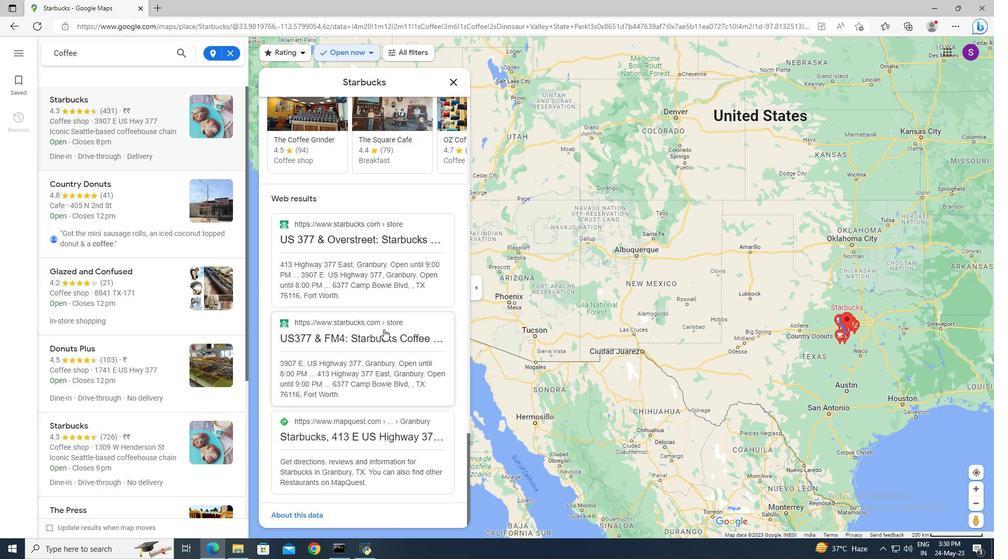 
Action: Mouse scrolled (383, 344) with delta (0, 0)
Screenshot: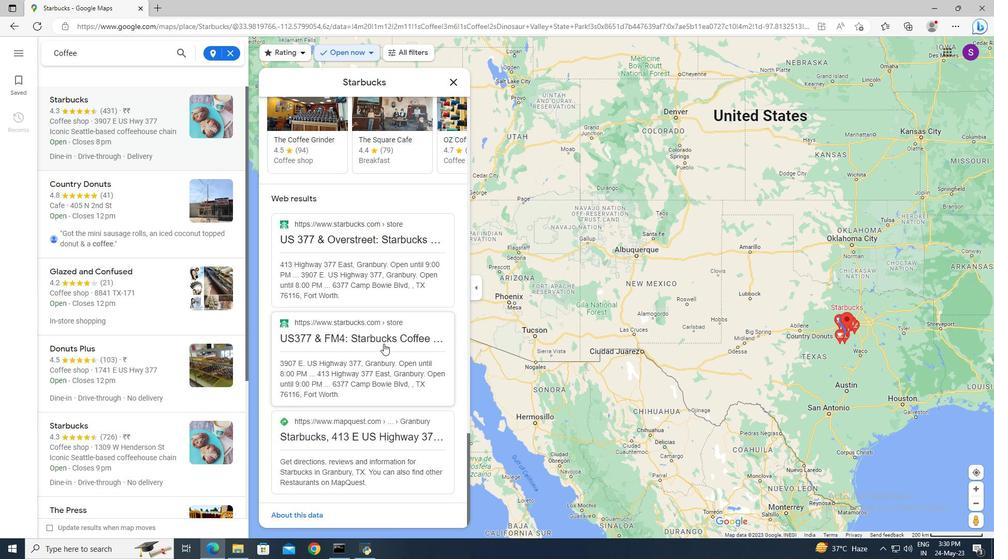 
Action: Mouse scrolled (383, 344) with delta (0, 0)
Screenshot: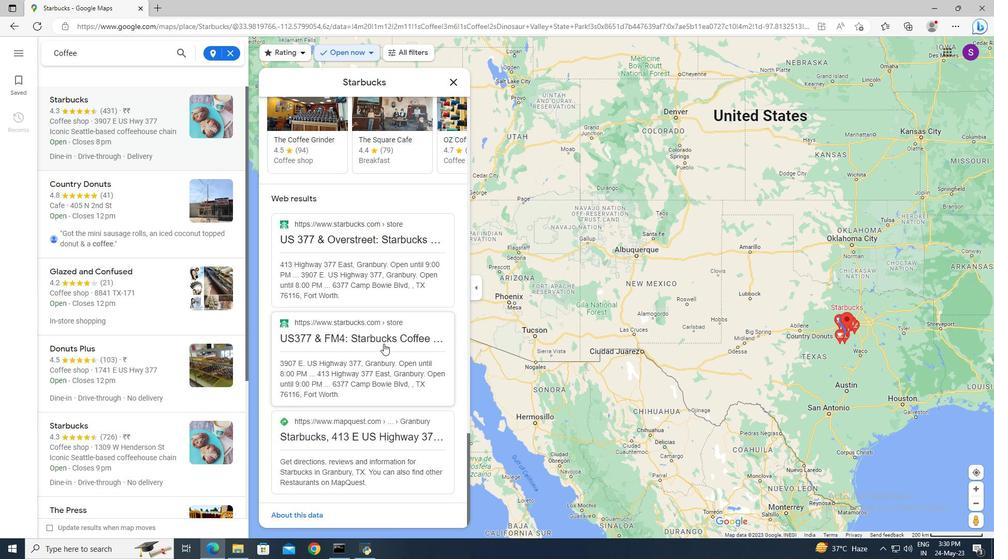 
Action: Mouse scrolled (383, 344) with delta (0, 0)
Screenshot: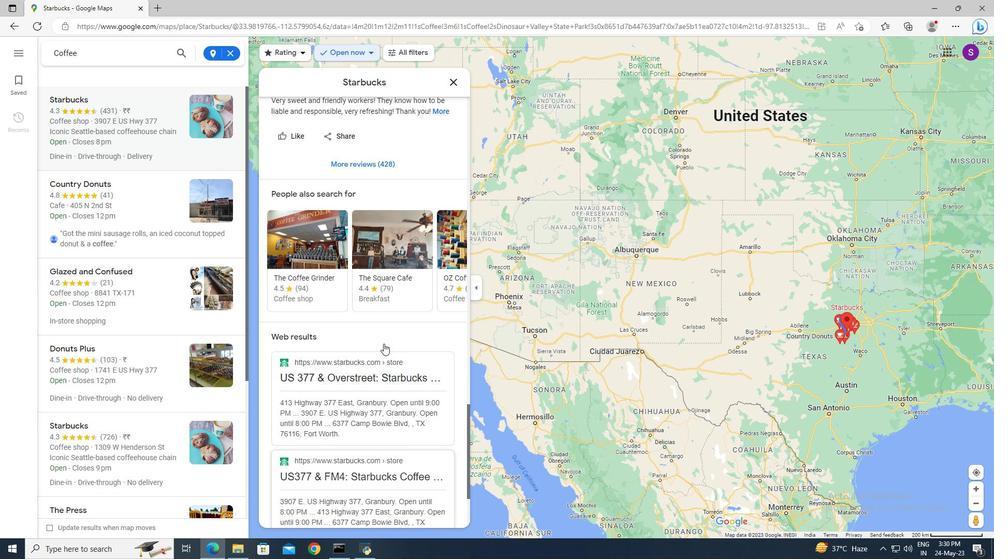 
Action: Mouse scrolled (383, 344) with delta (0, 0)
Screenshot: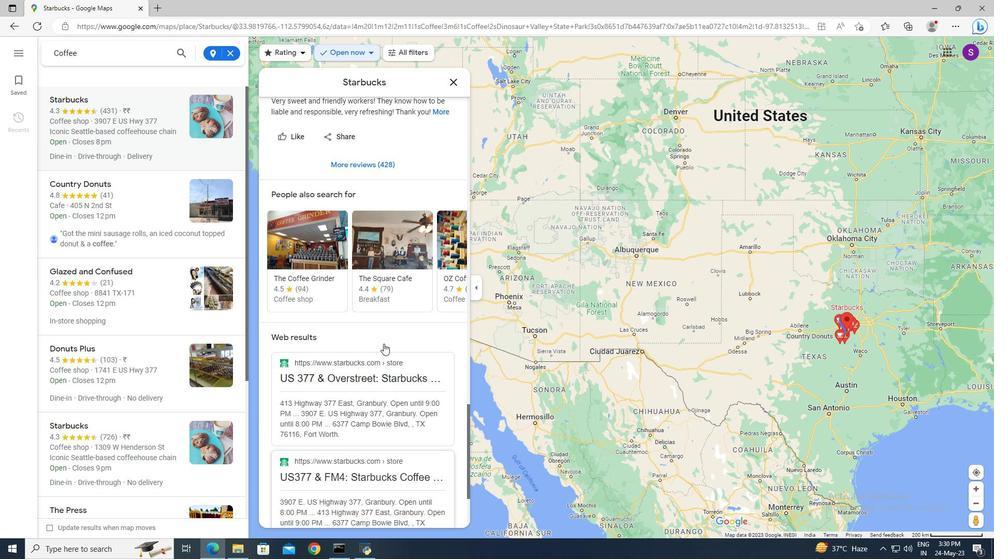 
Action: Mouse scrolled (383, 344) with delta (0, 0)
Screenshot: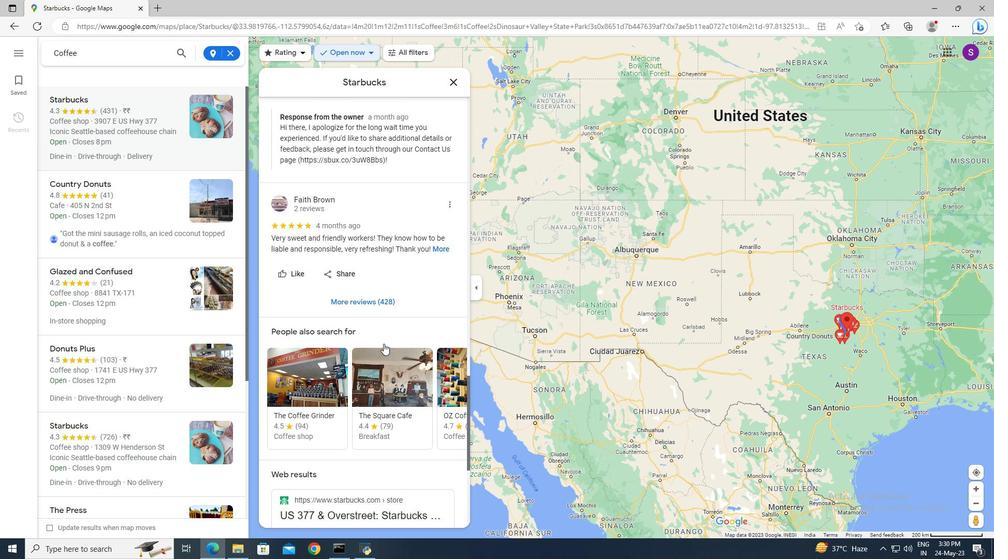 
Action: Mouse scrolled (383, 344) with delta (0, 0)
Screenshot: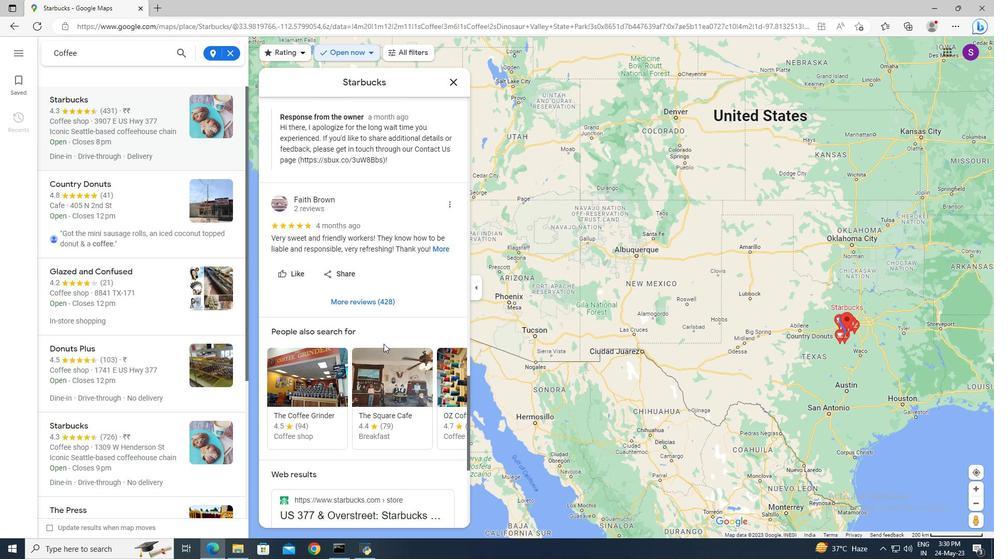
Action: Mouse scrolled (383, 344) with delta (0, 0)
Screenshot: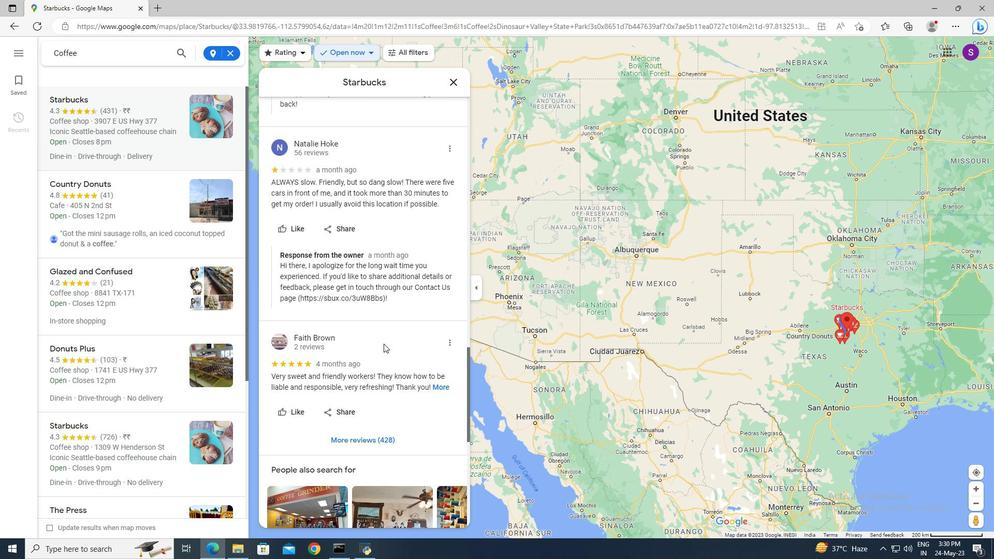 
Action: Mouse scrolled (383, 344) with delta (0, 0)
Screenshot: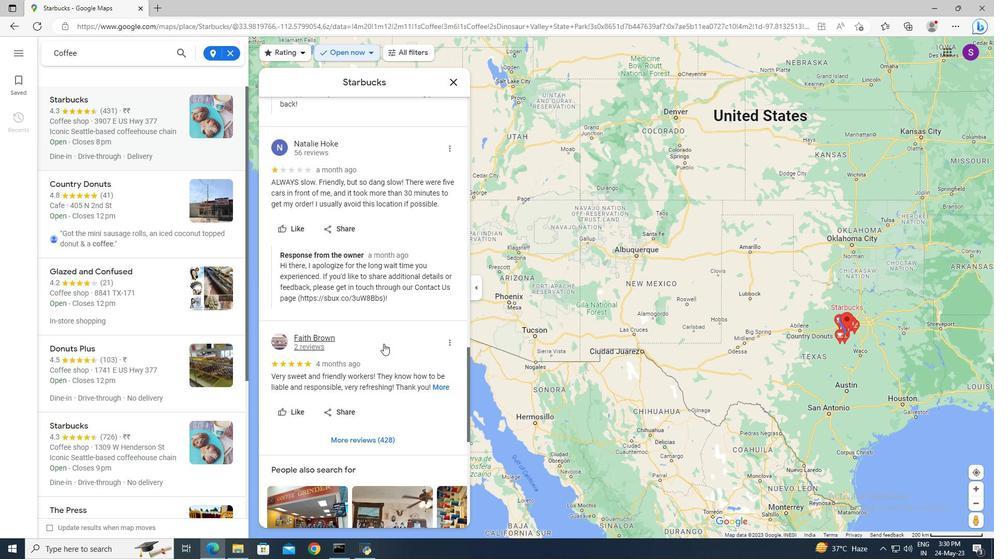 
Action: Mouse scrolled (383, 344) with delta (0, 0)
Screenshot: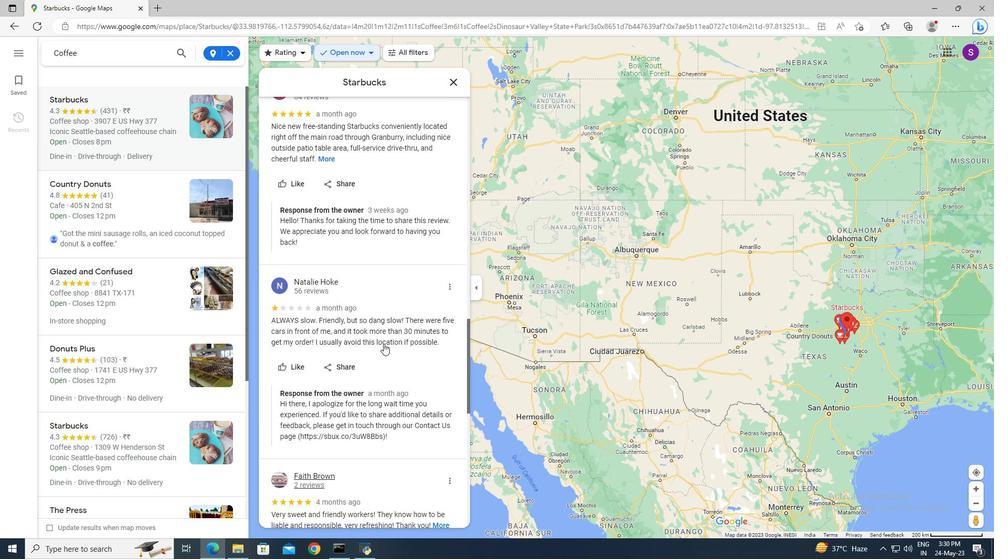 
Action: Mouse scrolled (383, 344) with delta (0, 0)
Screenshot: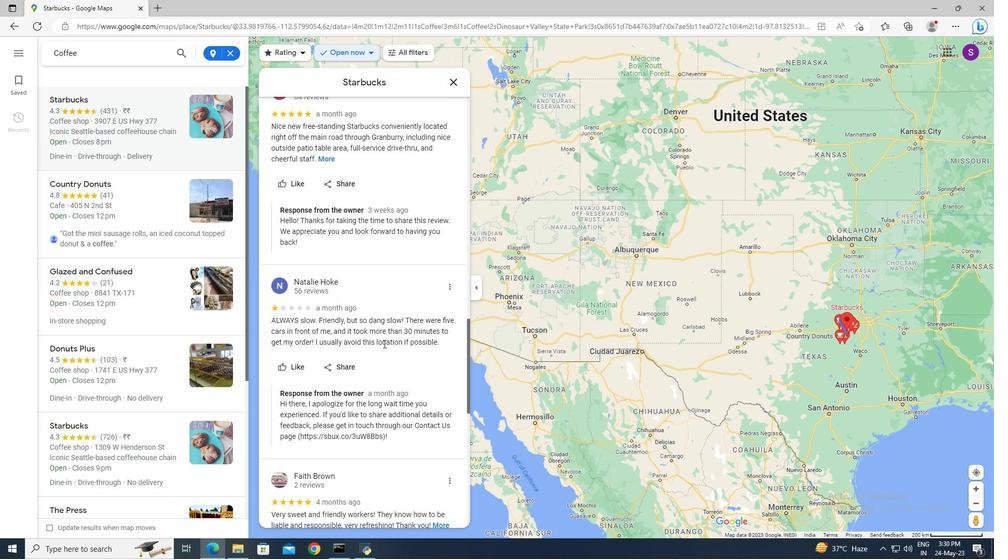 
Action: Mouse scrolled (383, 344) with delta (0, 0)
Screenshot: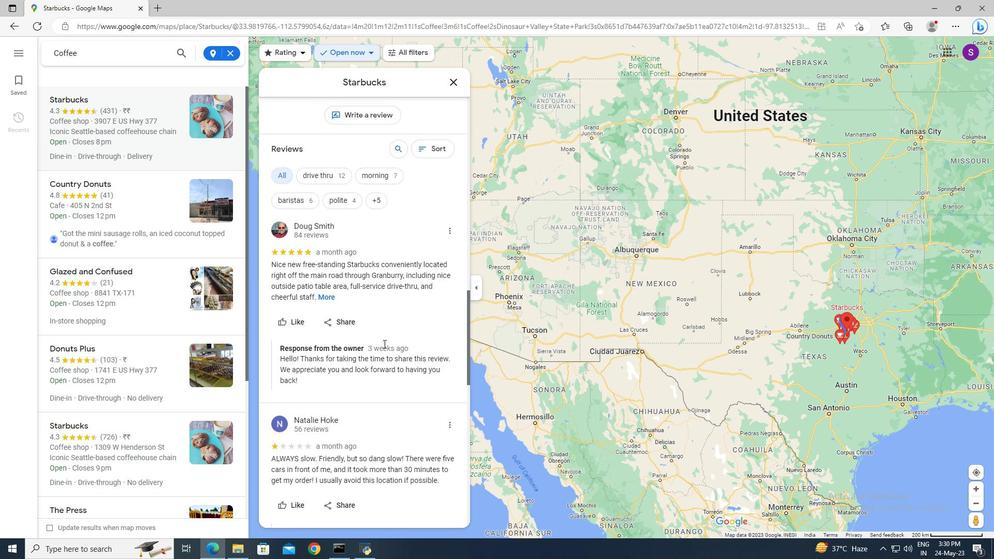 
Action: Mouse scrolled (383, 344) with delta (0, 0)
Screenshot: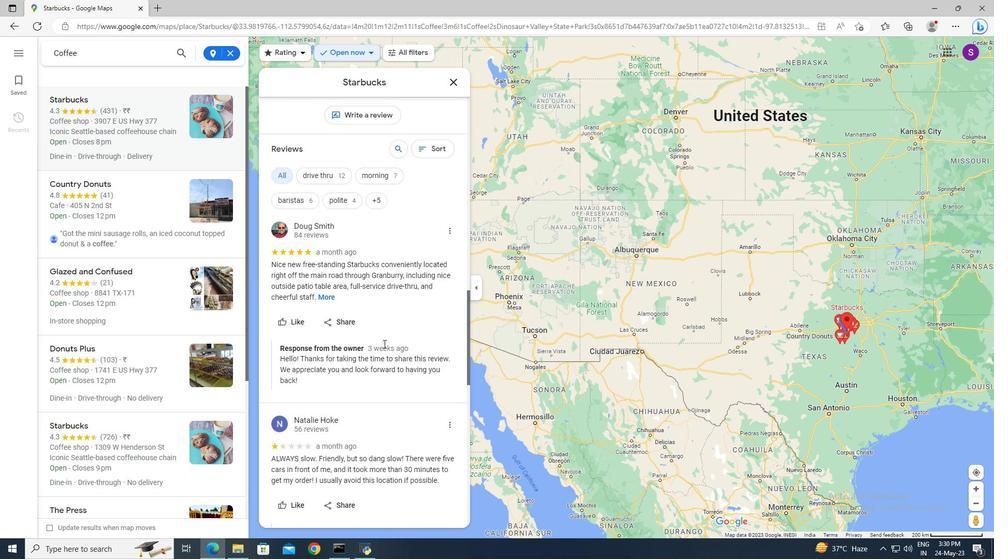 
Action: Mouse scrolled (383, 344) with delta (0, 0)
Screenshot: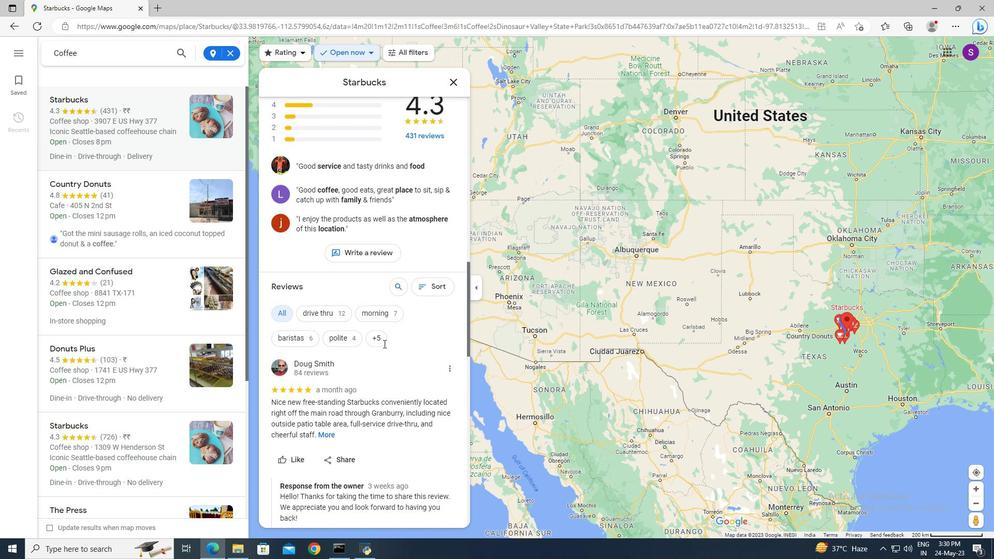 
Action: Mouse scrolled (383, 344) with delta (0, 0)
Screenshot: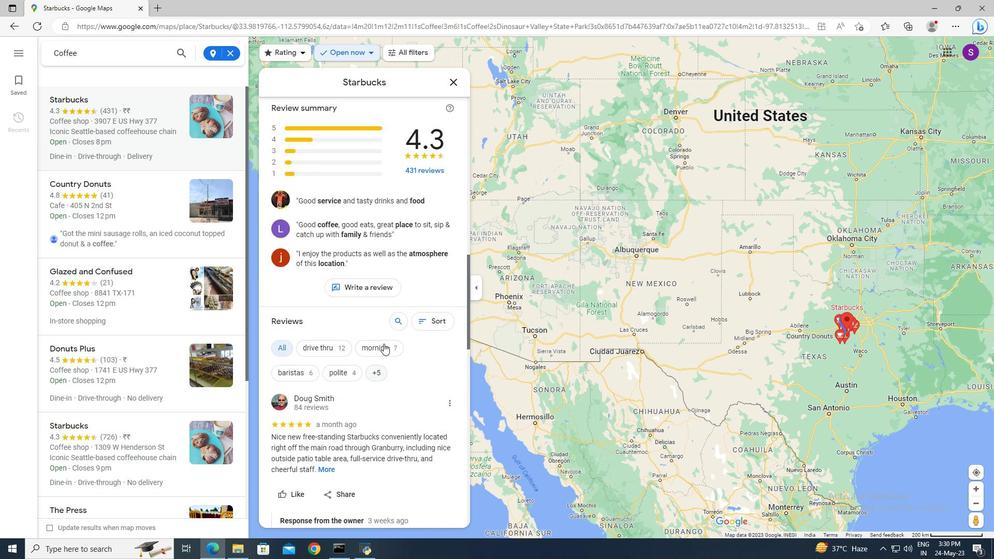 
Action: Mouse scrolled (383, 344) with delta (0, 0)
Screenshot: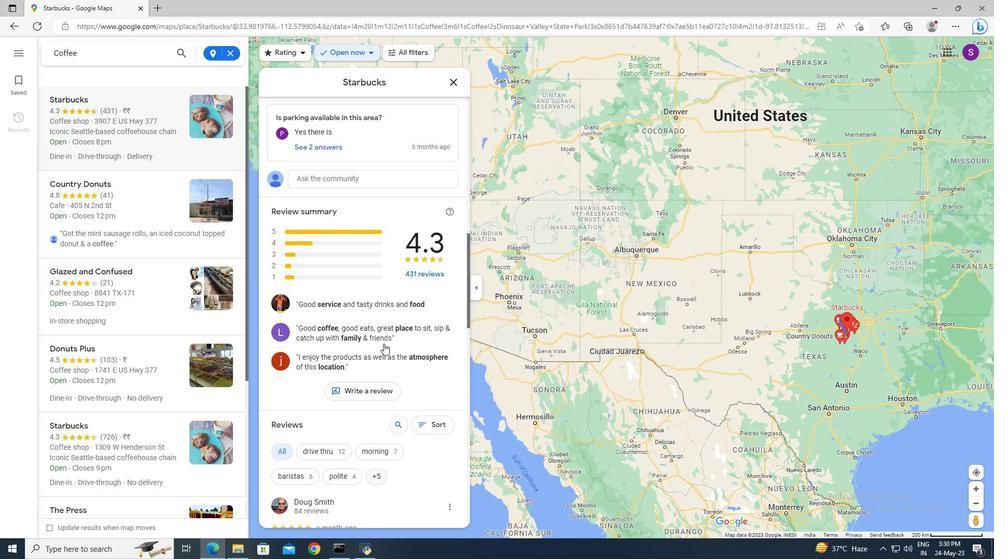 
Action: Mouse scrolled (383, 344) with delta (0, 0)
Screenshot: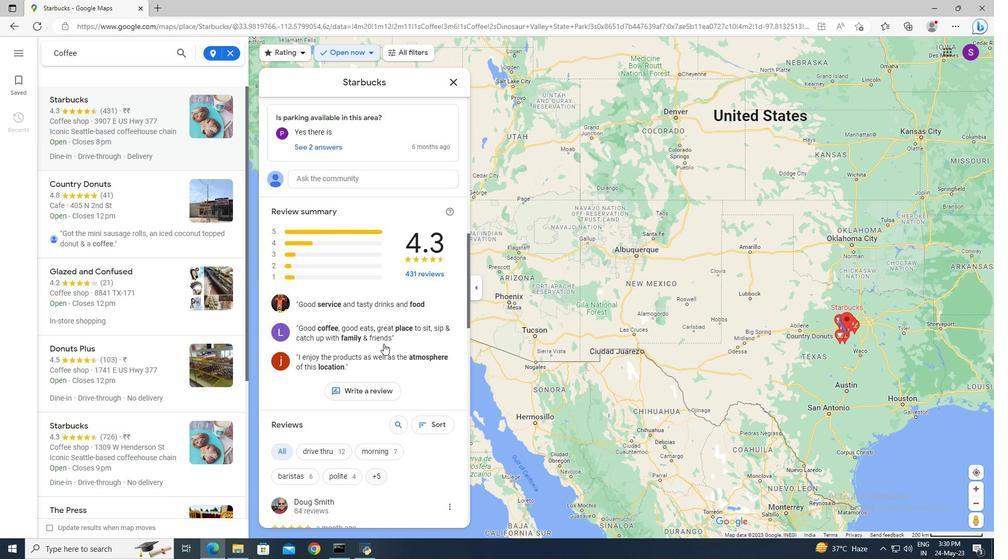
Action: Mouse scrolled (383, 344) with delta (0, 0)
Screenshot: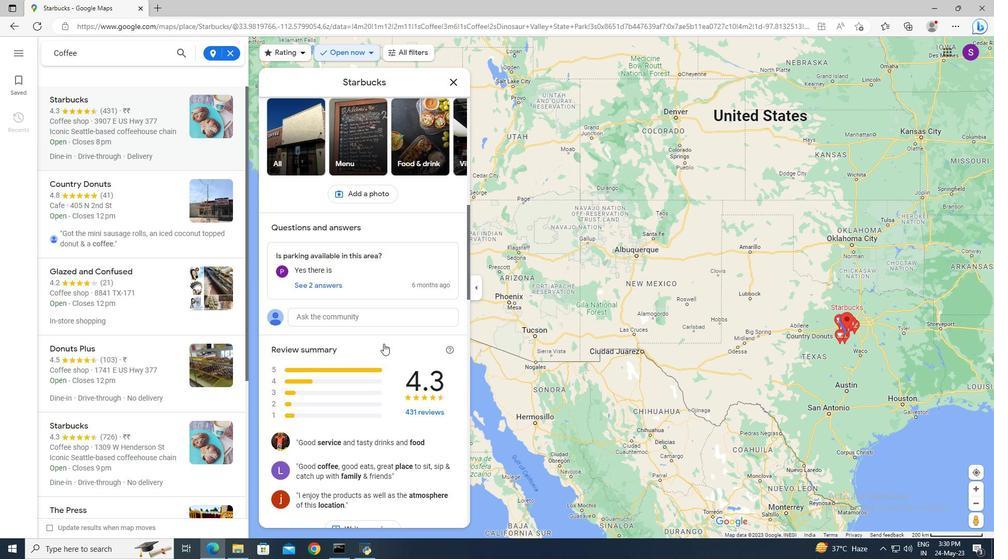
Action: Mouse scrolled (383, 344) with delta (0, 0)
Screenshot: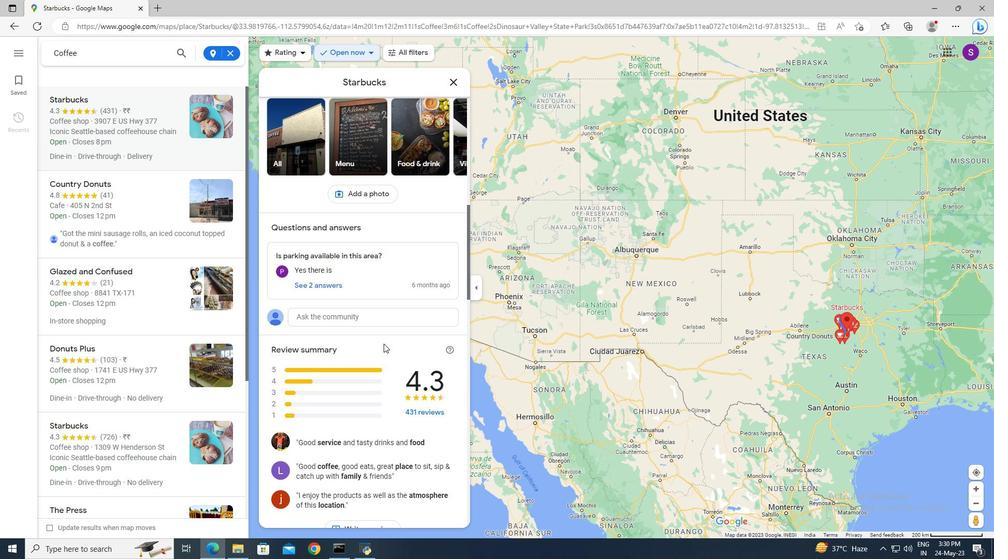 
Action: Mouse scrolled (383, 344) with delta (0, 0)
Screenshot: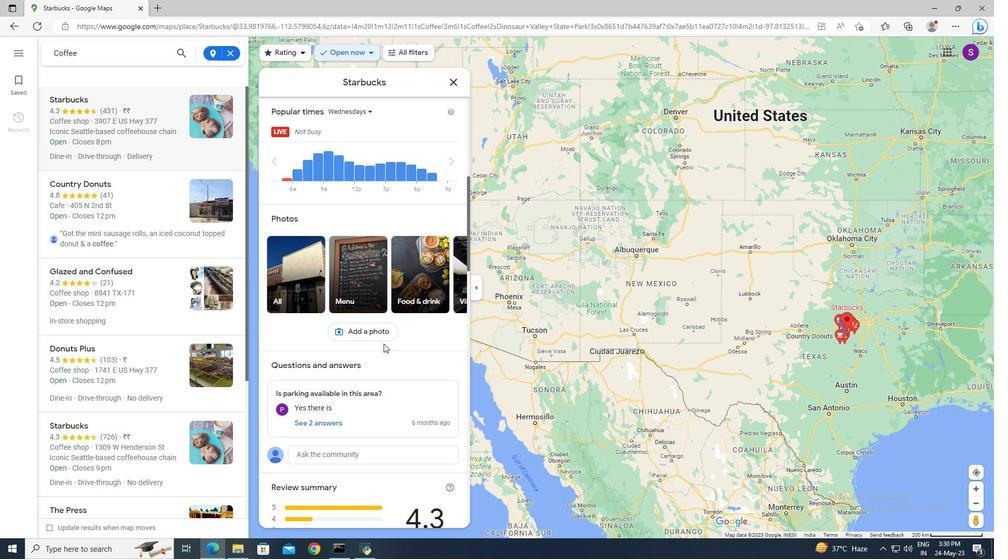 
Action: Mouse scrolled (383, 344) with delta (0, 0)
Screenshot: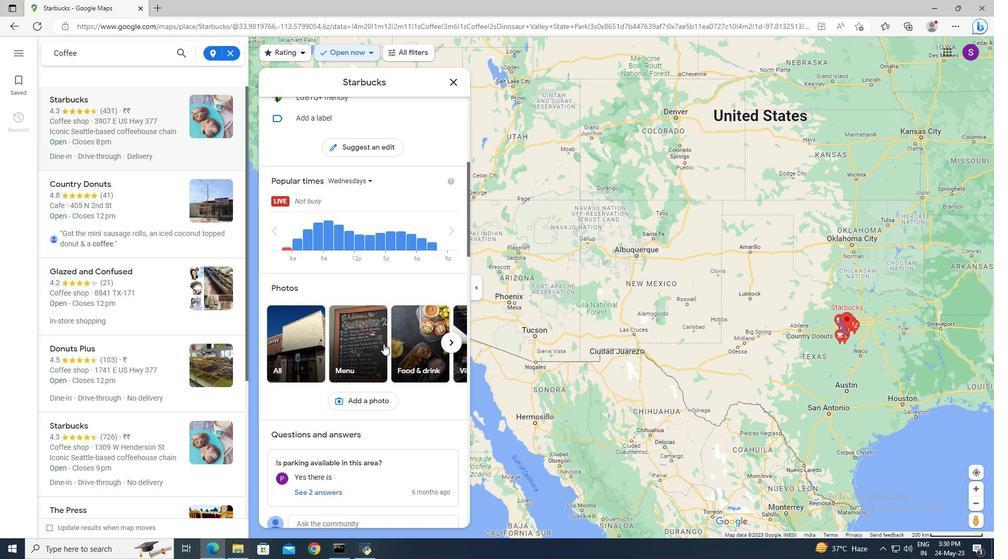 
Action: Mouse scrolled (383, 344) with delta (0, 0)
Screenshot: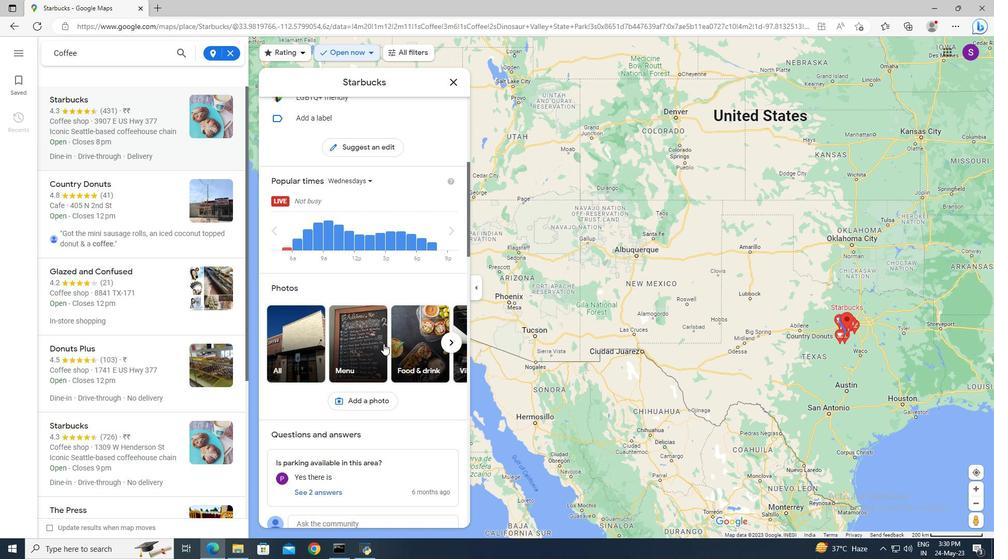
Action: Mouse scrolled (383, 344) with delta (0, 0)
Screenshot: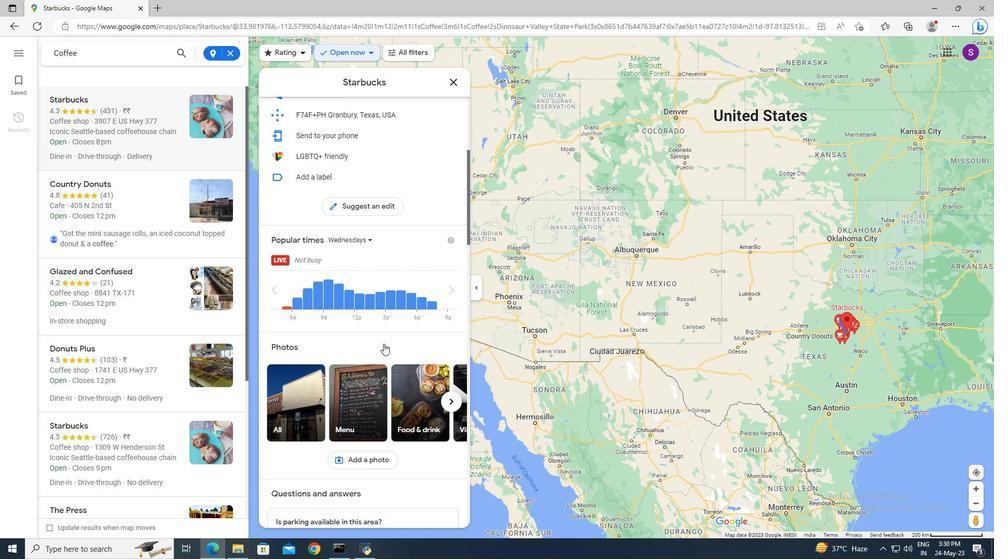 
Action: Mouse scrolled (383, 344) with delta (0, 0)
Screenshot: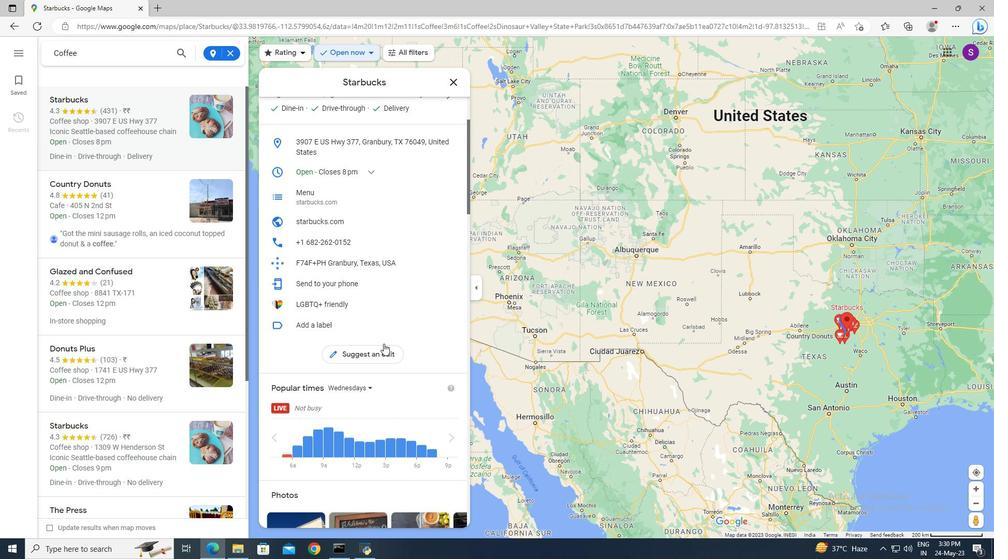 
Action: Mouse scrolled (383, 344) with delta (0, 0)
Screenshot: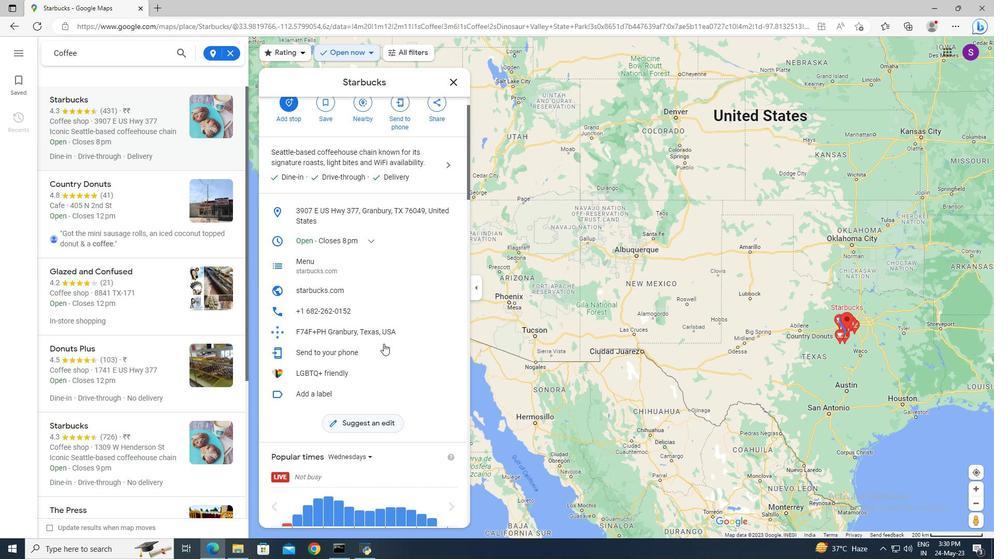 
Action: Mouse scrolled (383, 344) with delta (0, 0)
Screenshot: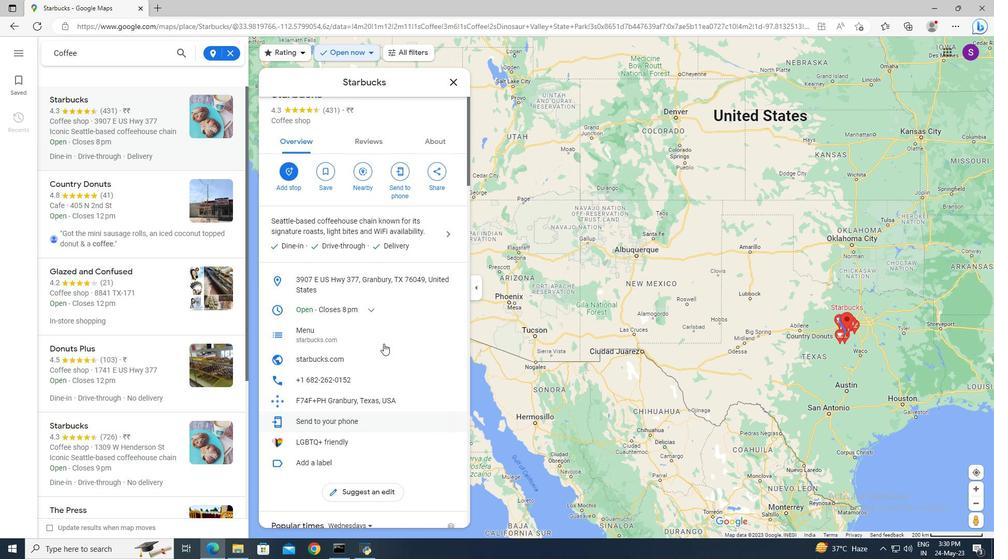
Action: Mouse scrolled (383, 344) with delta (0, 0)
Screenshot: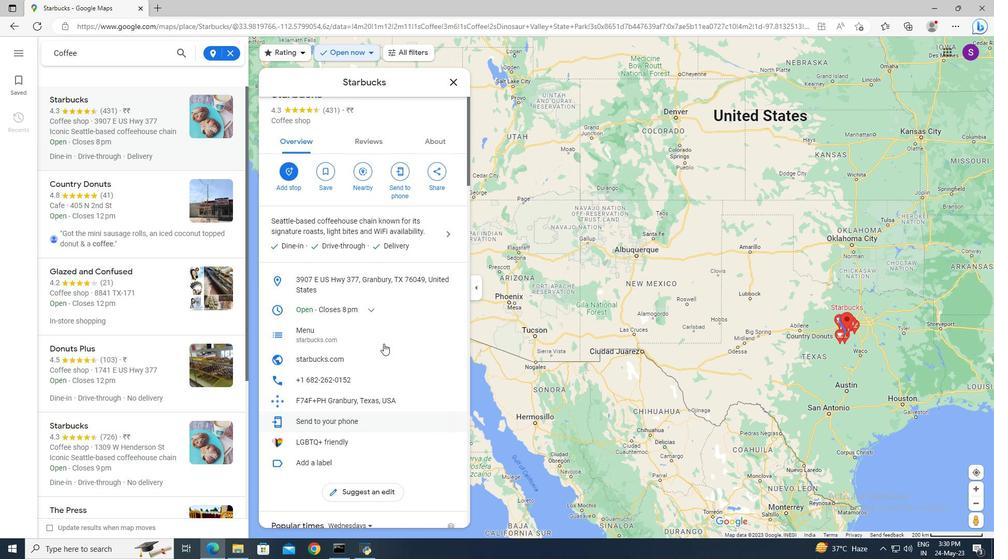 
Action: Mouse moved to (324, 141)
Screenshot: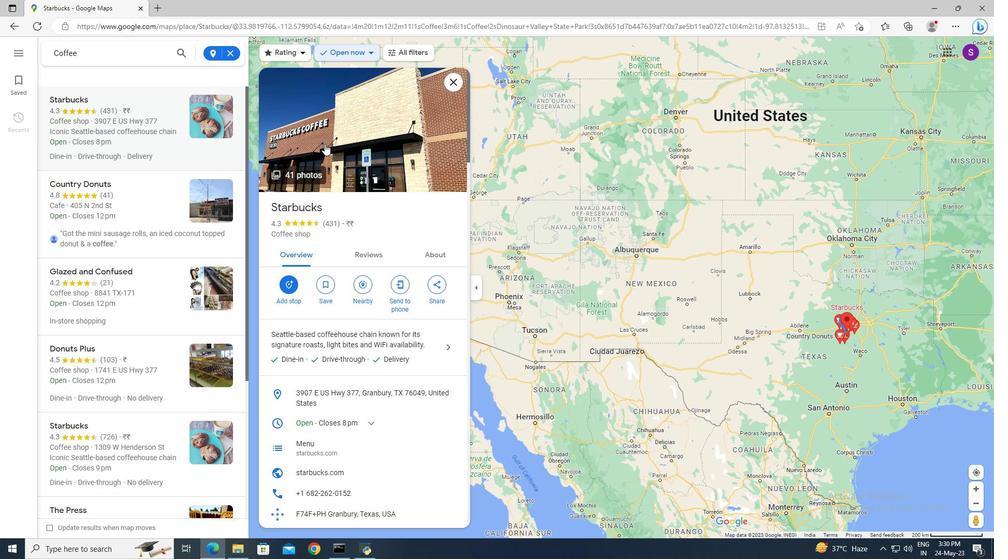 
Action: Mouse pressed left at (324, 141)
Screenshot: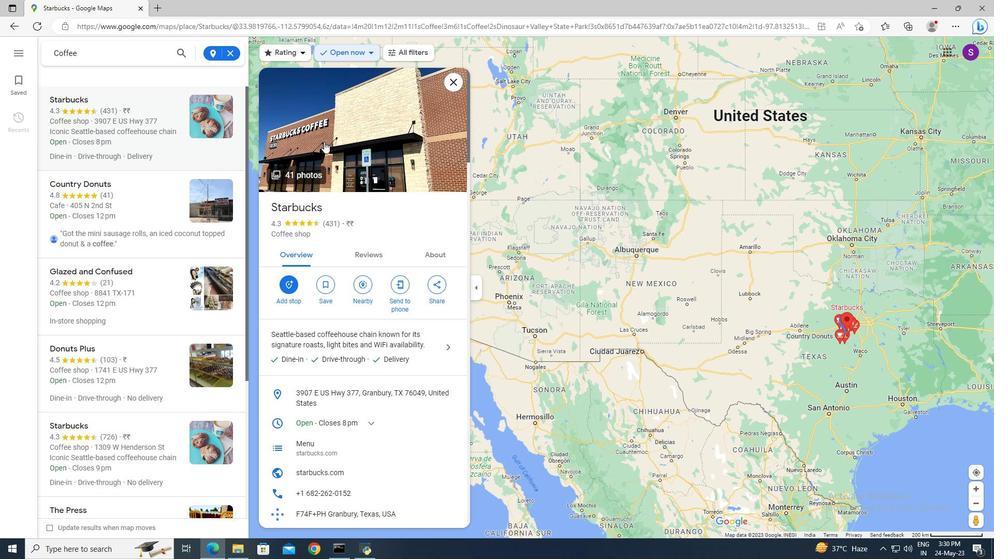 
Action: Mouse moved to (638, 459)
Screenshot: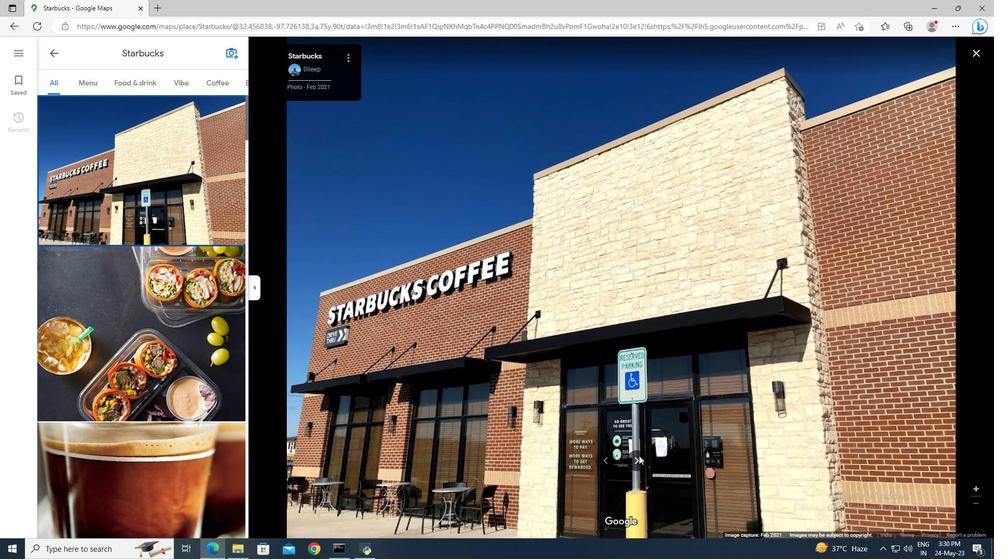 
Action: Mouse pressed left at (638, 459)
Screenshot: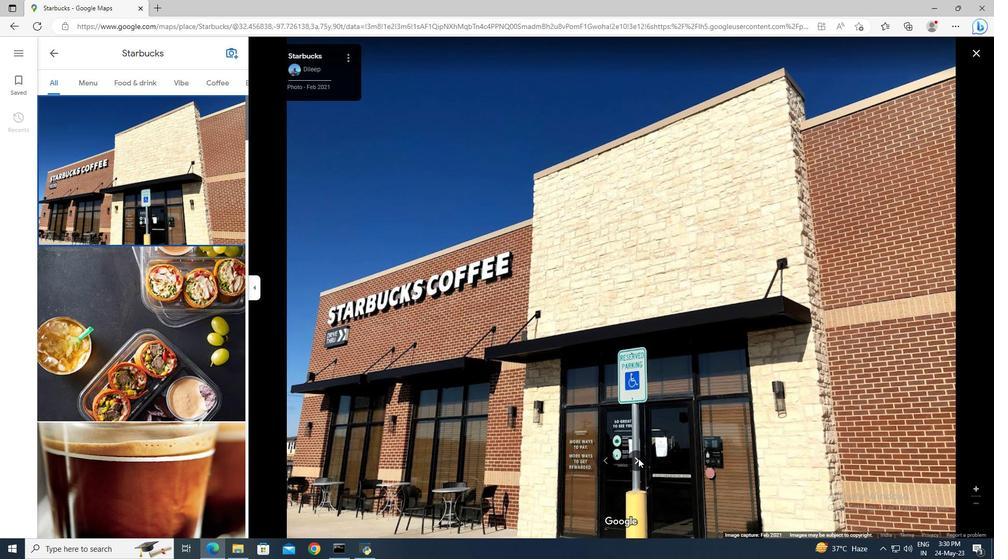
Action: Mouse pressed left at (638, 459)
Screenshot: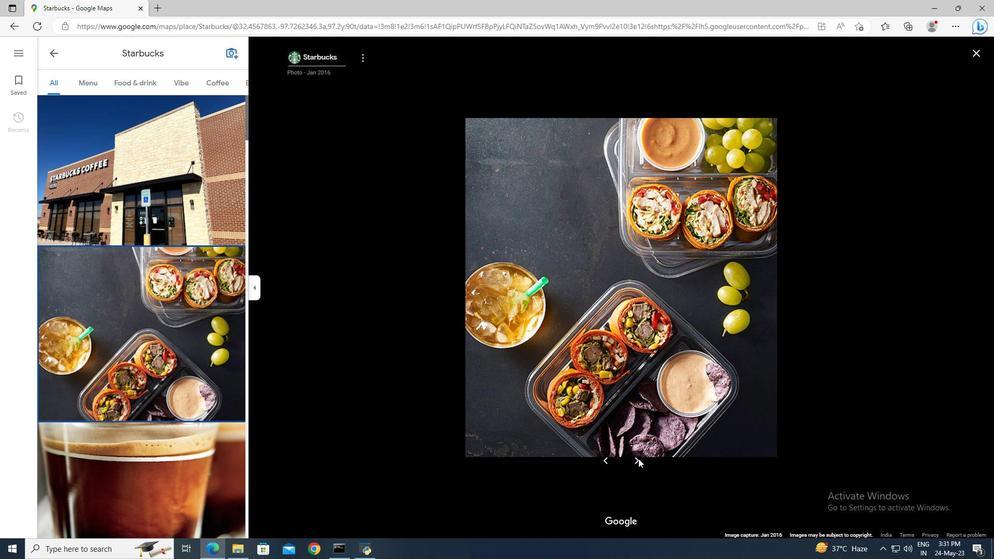 
Action: Mouse pressed left at (638, 459)
Screenshot: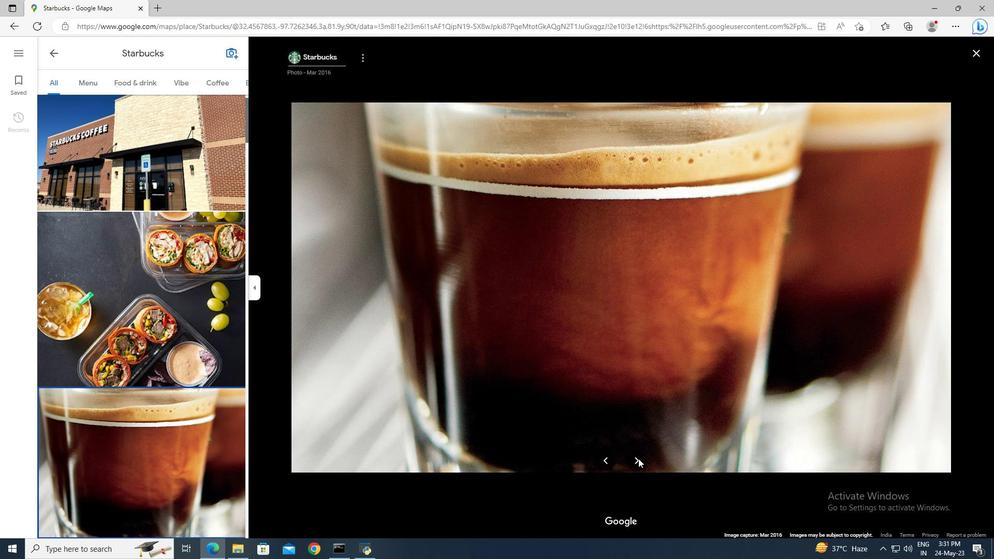 
Action: Mouse pressed left at (638, 459)
Screenshot: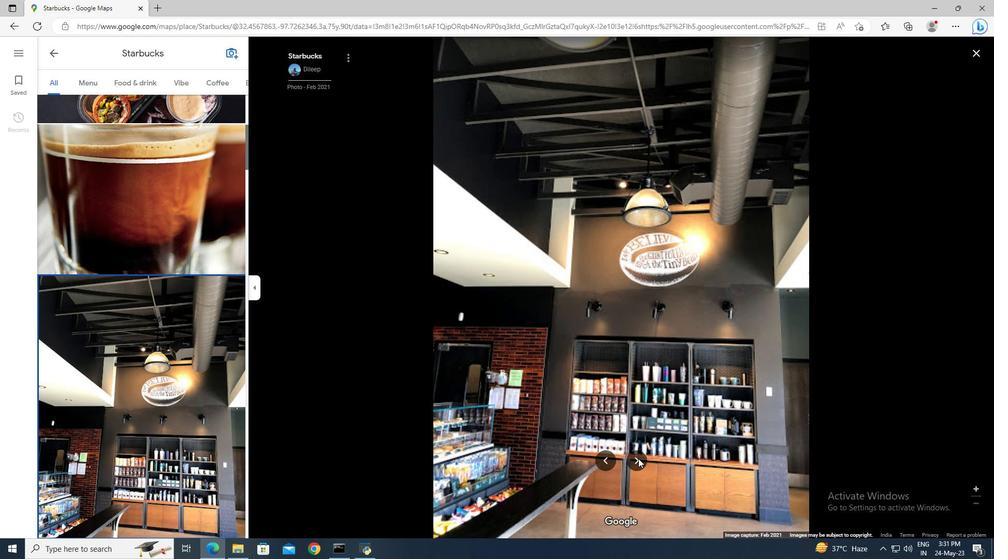 
Action: Mouse pressed left at (638, 459)
Screenshot: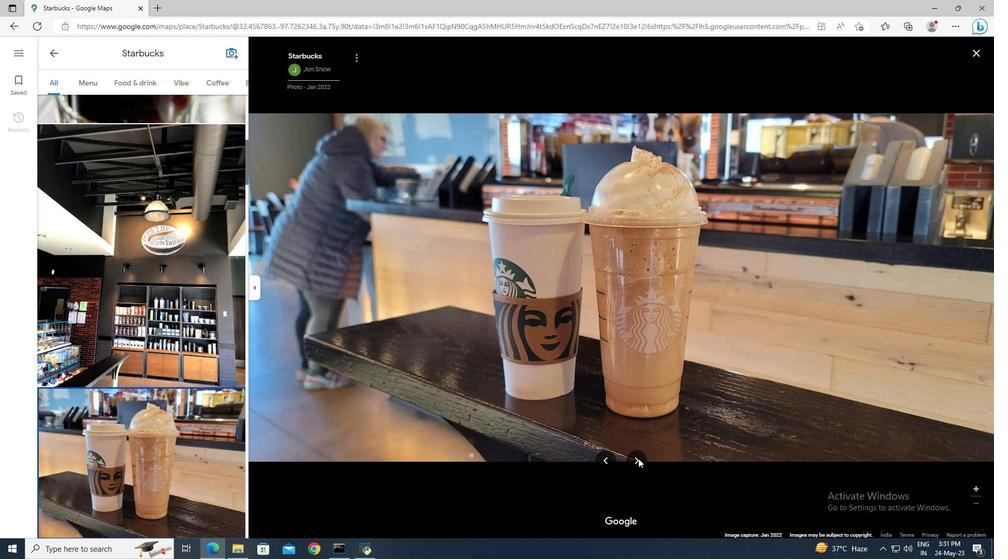 
Action: Mouse pressed left at (638, 459)
Screenshot: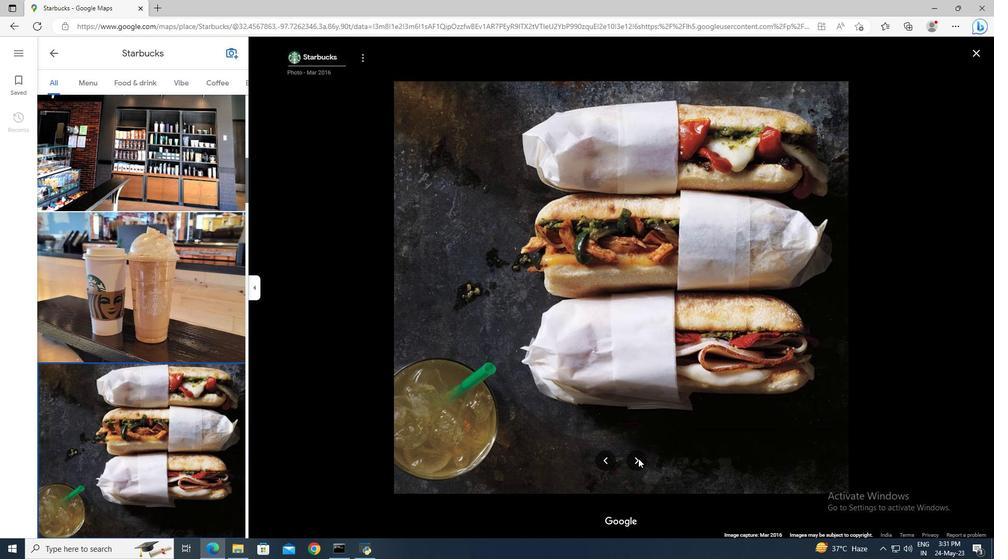 
Action: Mouse pressed left at (638, 459)
Screenshot: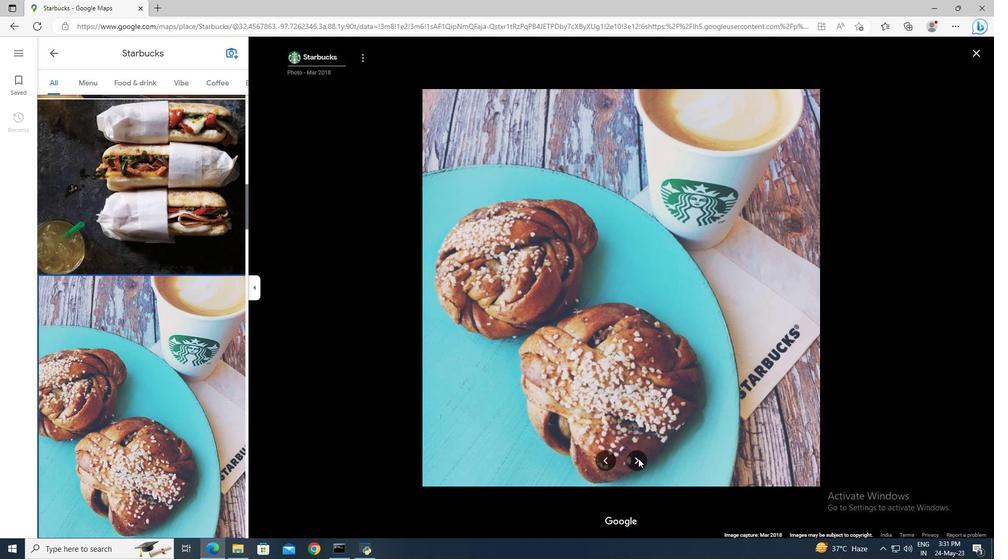 
Action: Mouse pressed left at (638, 459)
Screenshot: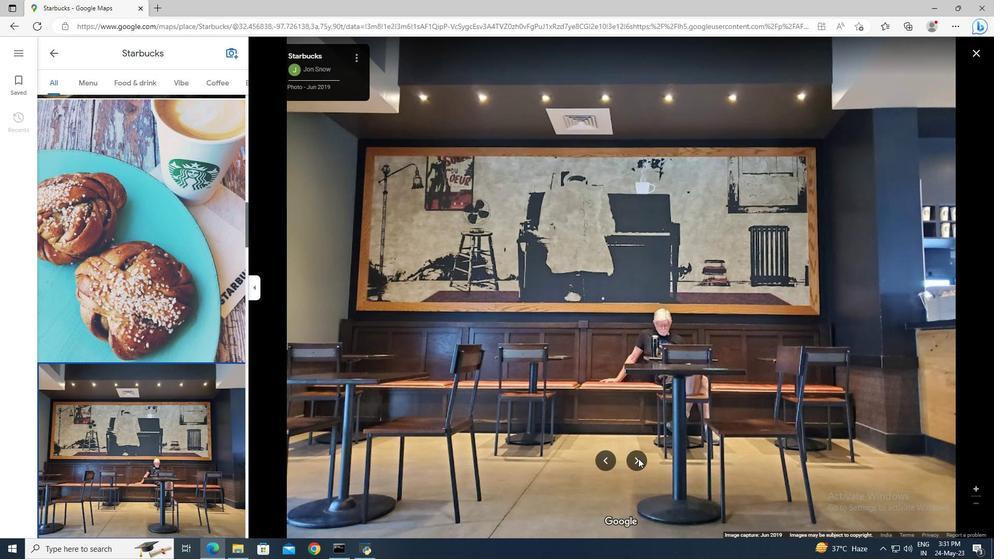 
Action: Mouse pressed left at (638, 459)
Screenshot: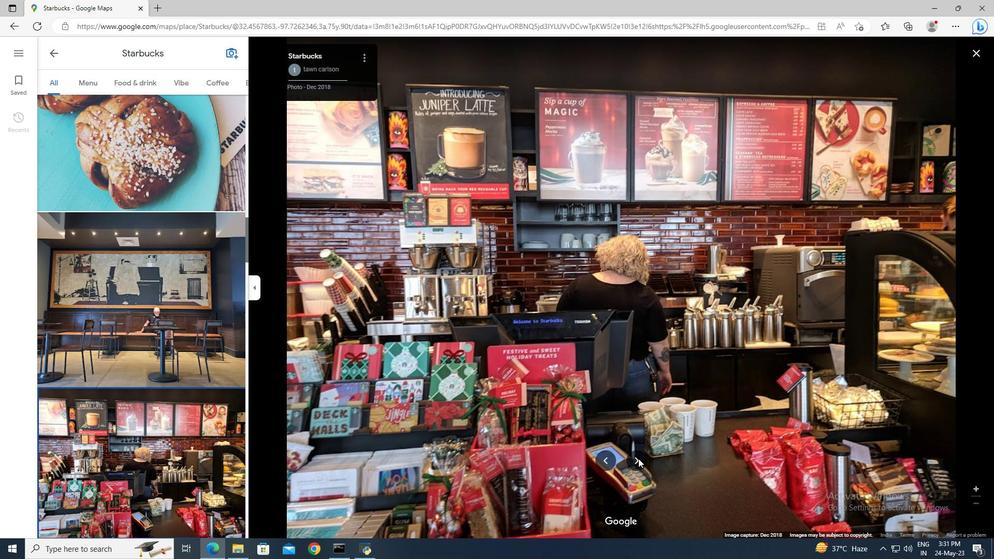 
Action: Mouse moved to (639, 462)
Screenshot: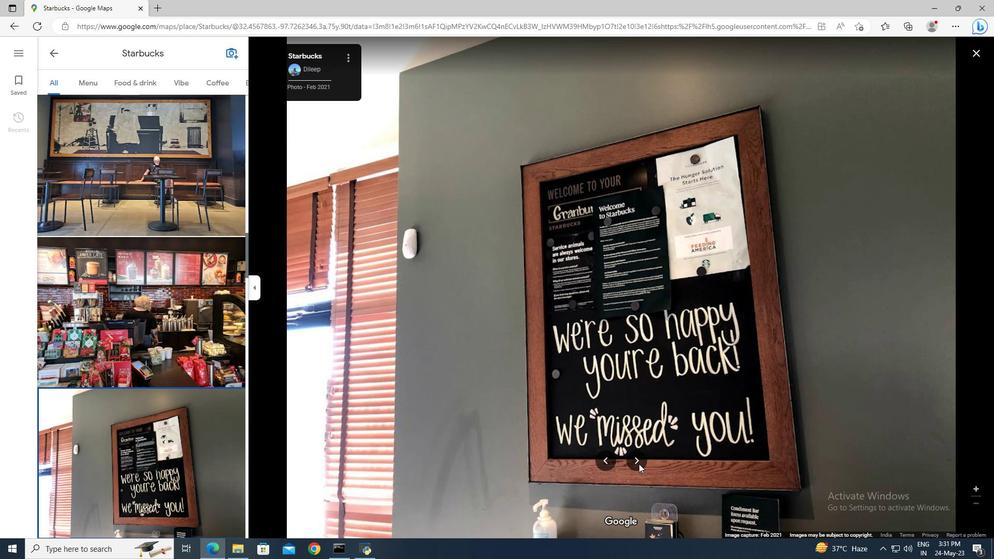 
Action: Mouse pressed left at (639, 462)
Screenshot: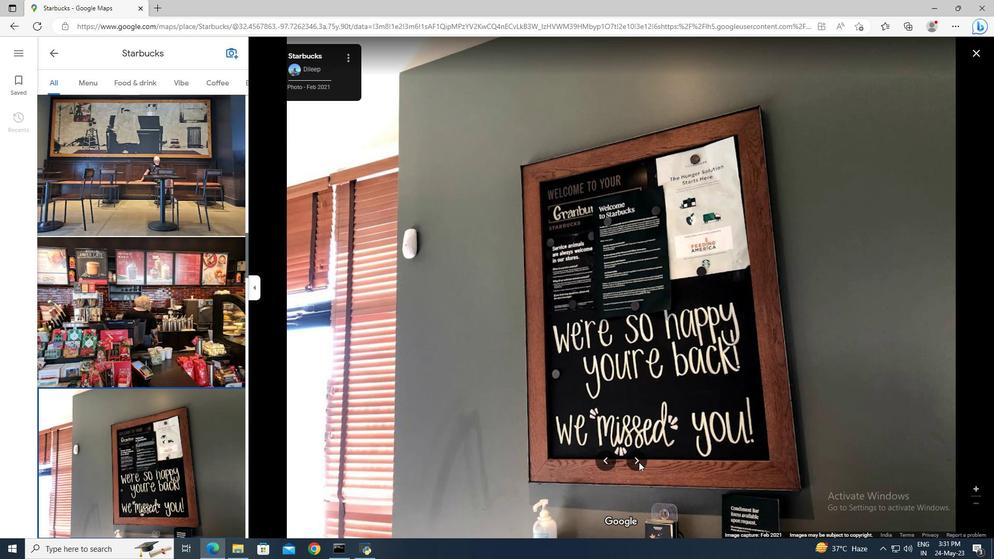 
Action: Mouse moved to (639, 462)
Screenshot: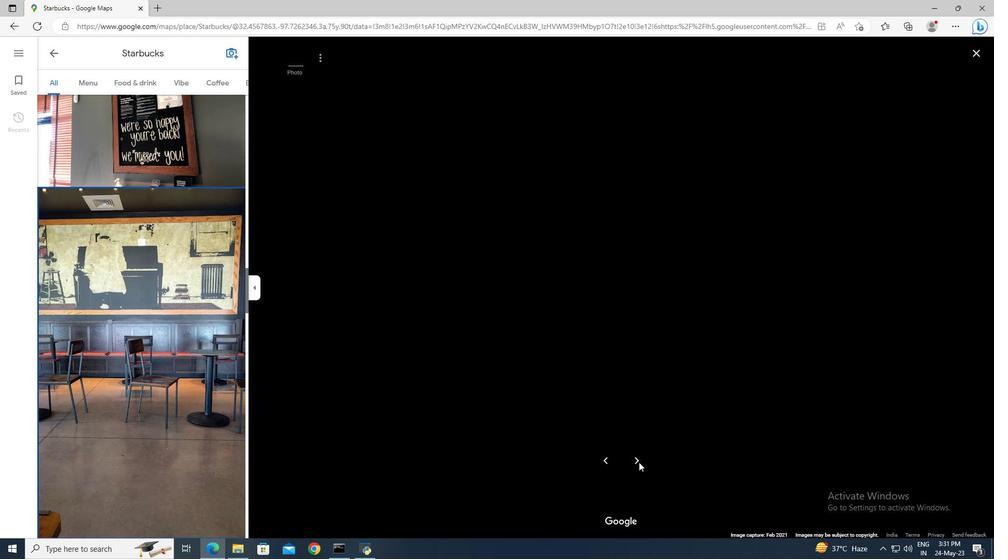 
Action: Mouse pressed left at (639, 462)
Screenshot: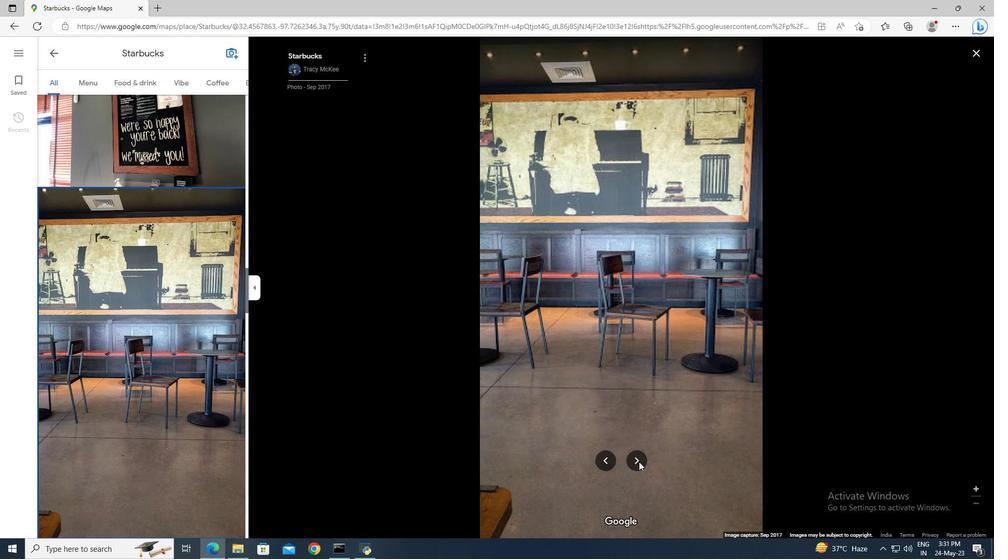 
Action: Mouse pressed left at (639, 462)
Screenshot: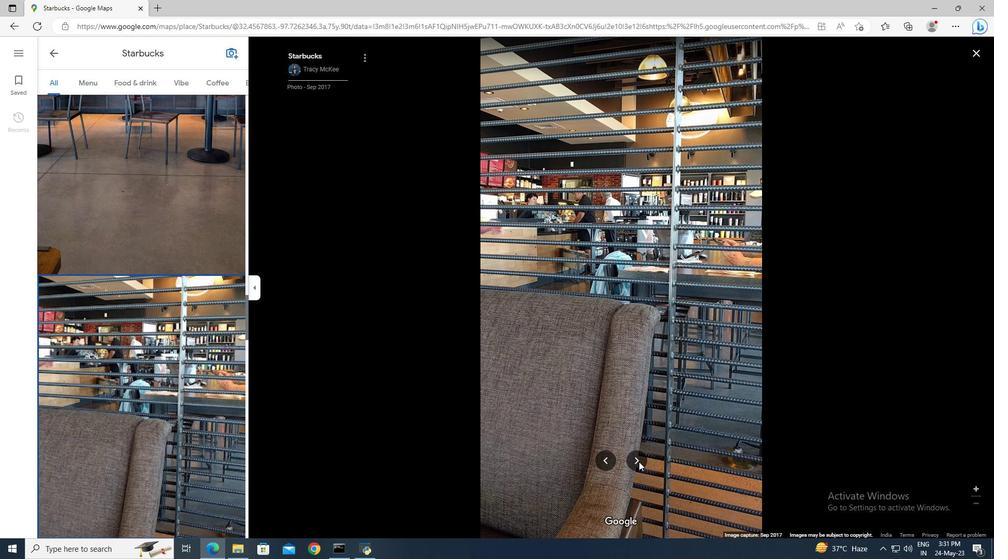 
Action: Mouse moved to (636, 459)
Screenshot: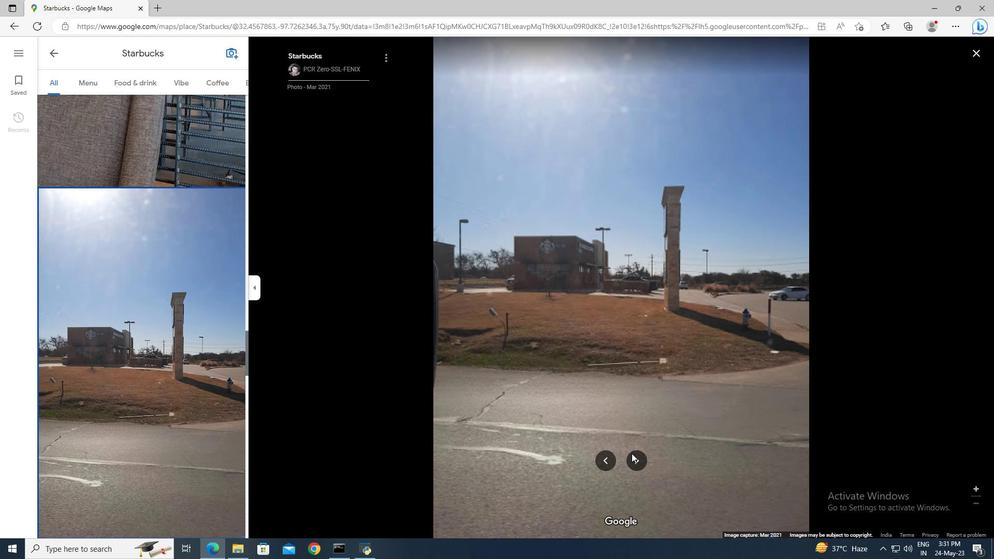 
Action: Mouse pressed left at (636, 459)
Screenshot: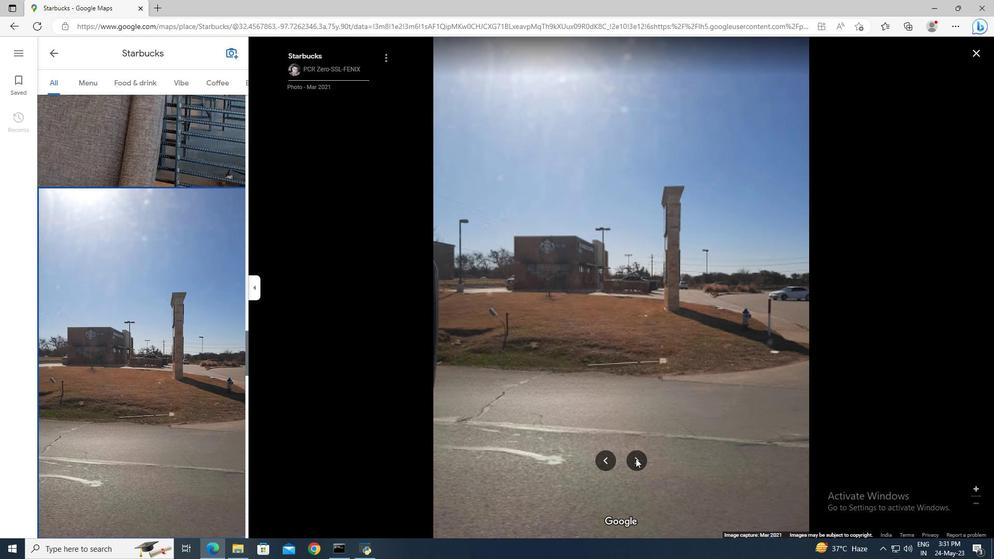 
Action: Mouse pressed left at (636, 459)
Screenshot: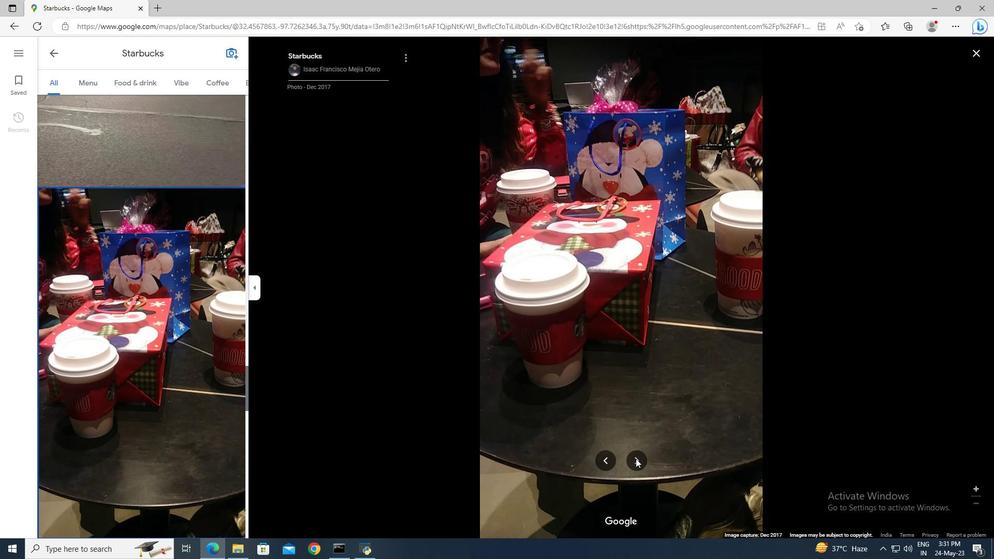 
Action: Mouse moved to (635, 464)
Screenshot: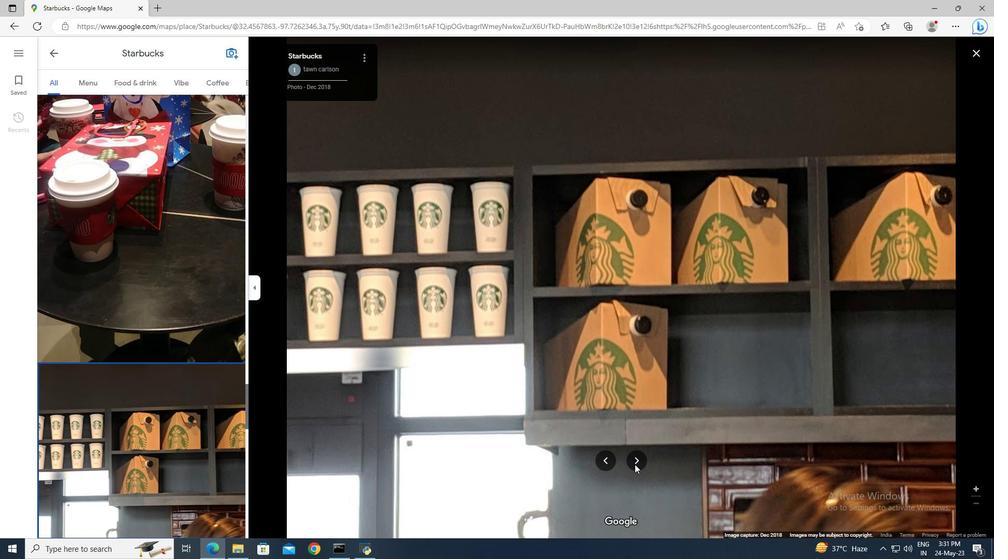 
Action: Mouse pressed left at (635, 464)
Screenshot: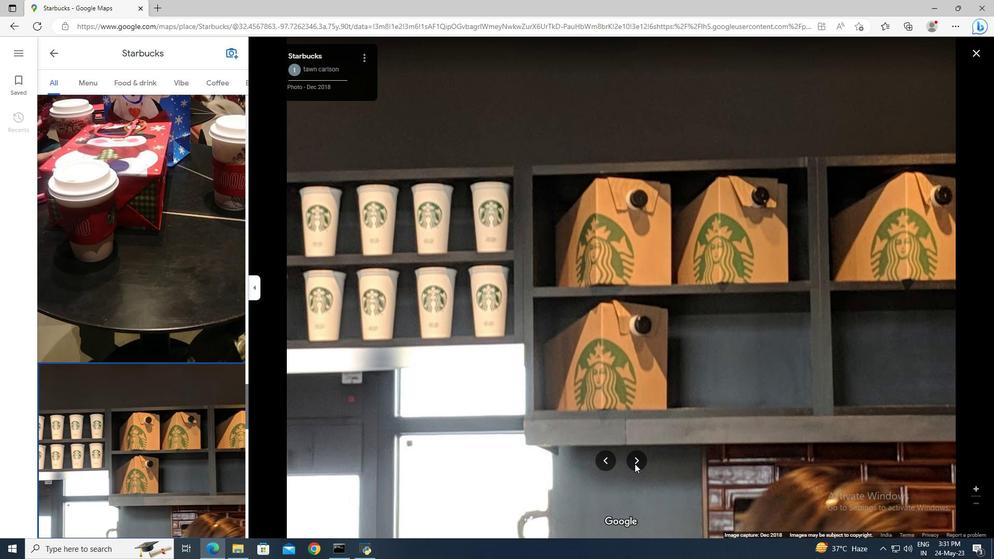
Action: Mouse moved to (979, 54)
Screenshot: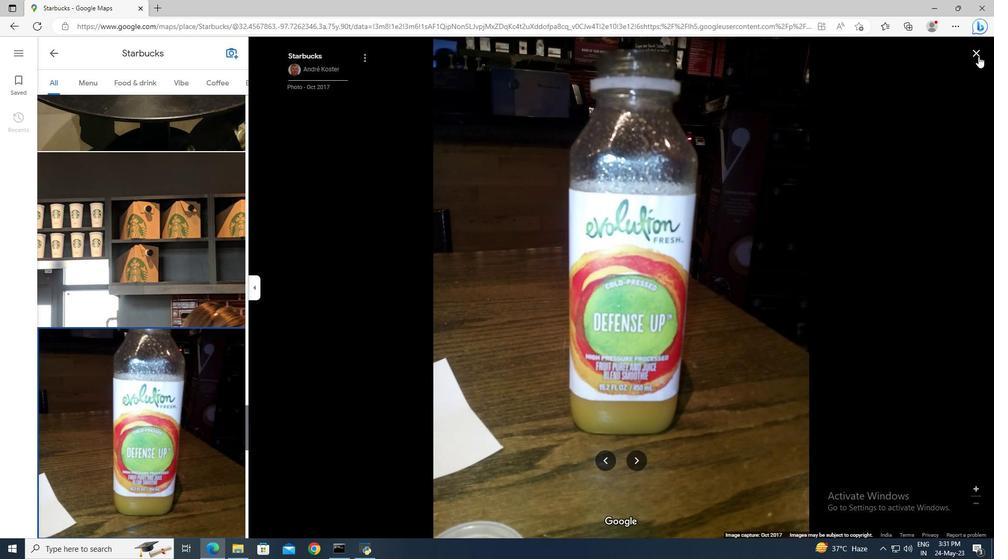 
Action: Mouse pressed left at (979, 54)
Screenshot: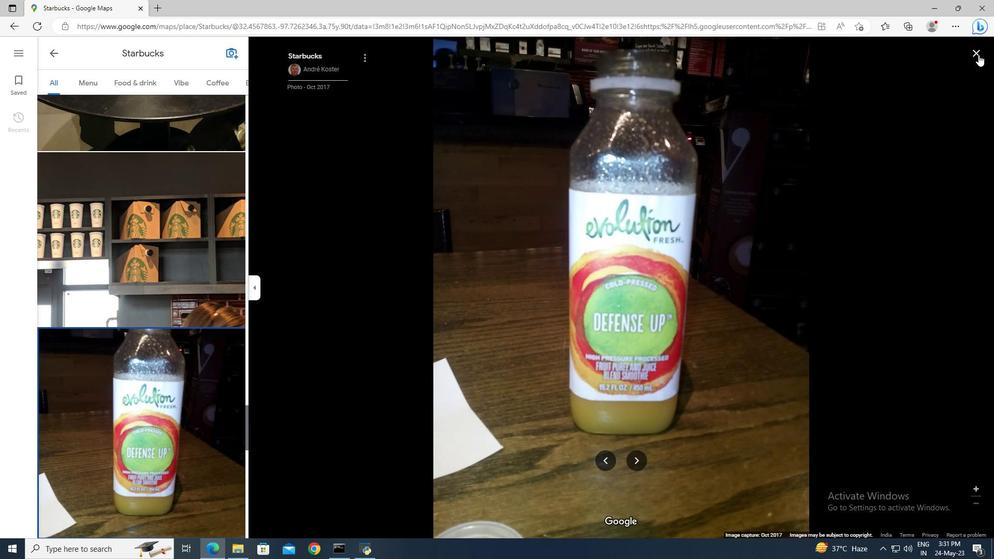 
Action: Mouse moved to (182, 181)
Screenshot: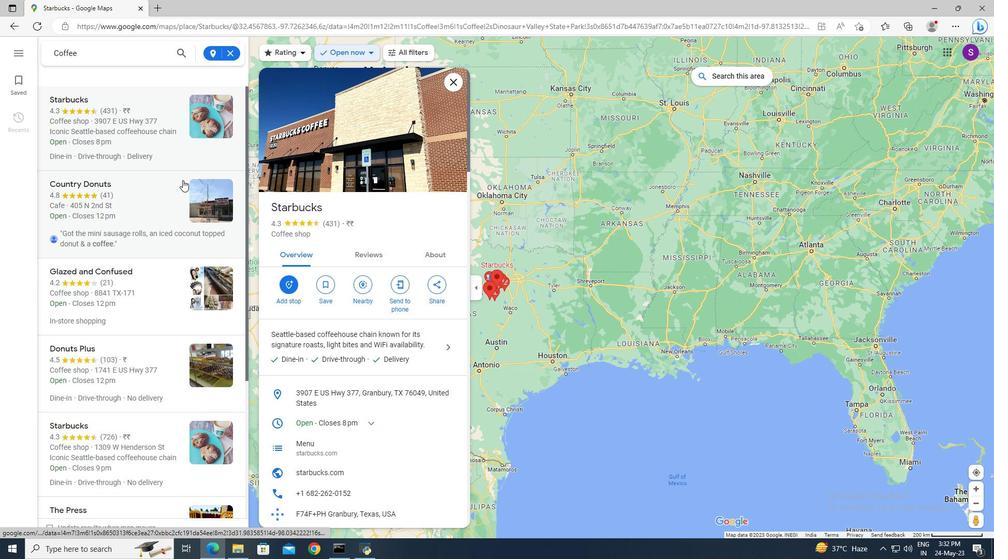 
Action: Mouse scrolled (182, 181) with delta (0, 0)
Screenshot: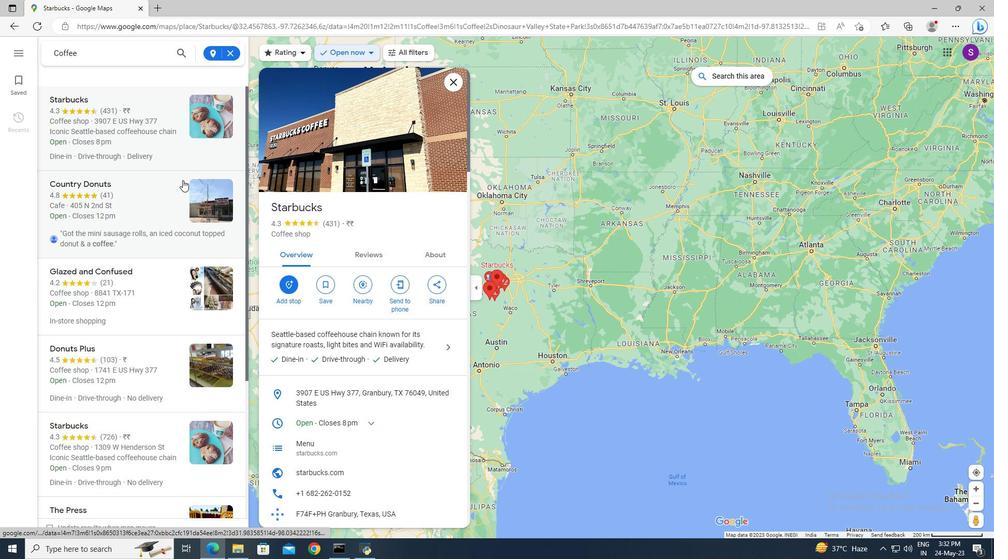 
Action: Mouse moved to (182, 182)
Screenshot: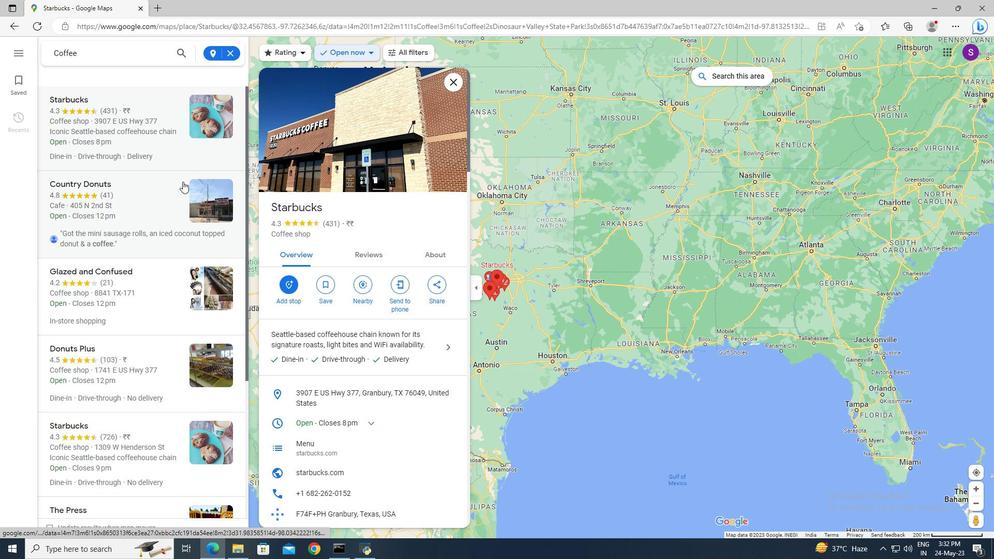 
Action: Mouse scrolled (182, 181) with delta (0, 0)
Screenshot: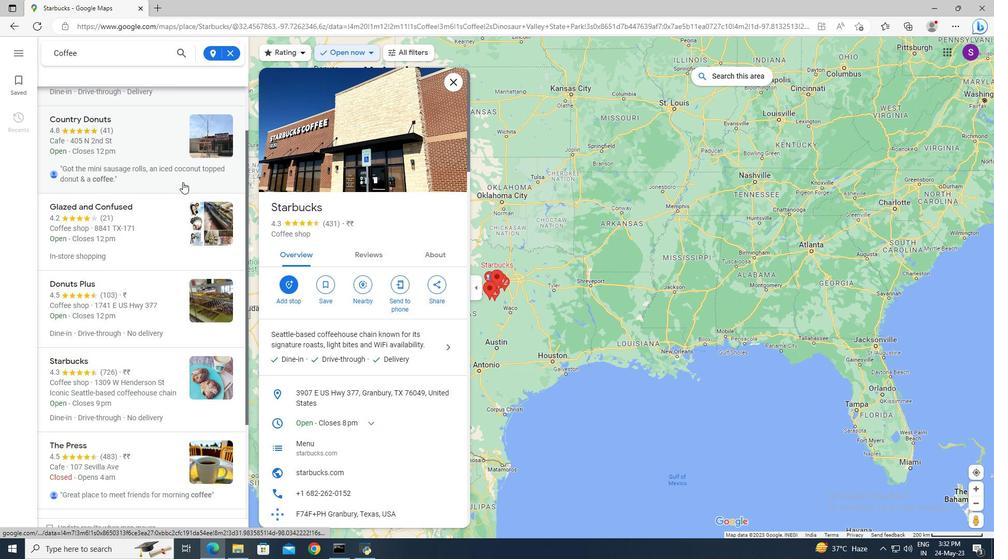 
Action: Mouse moved to (126, 248)
Screenshot: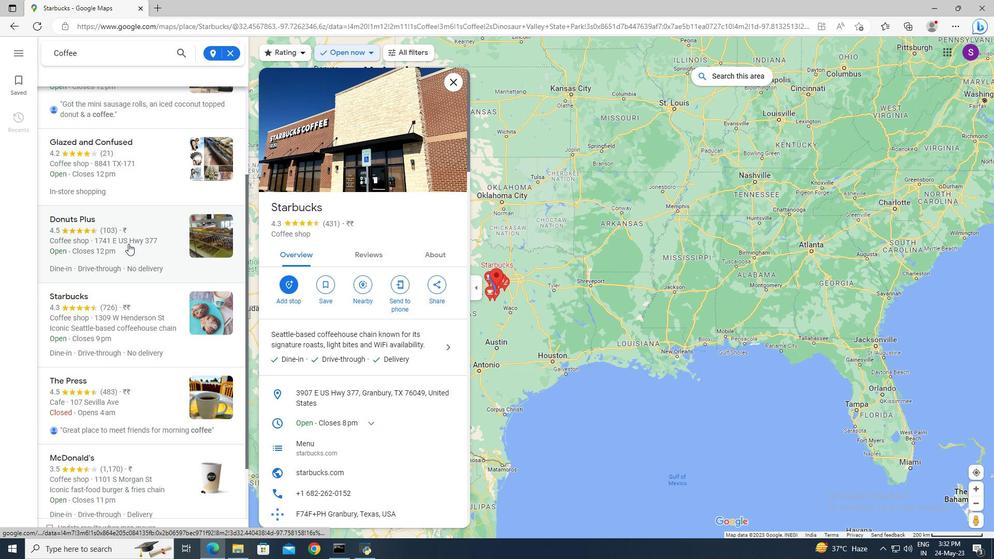 
Action: Mouse scrolled (126, 247) with delta (0, 0)
Screenshot: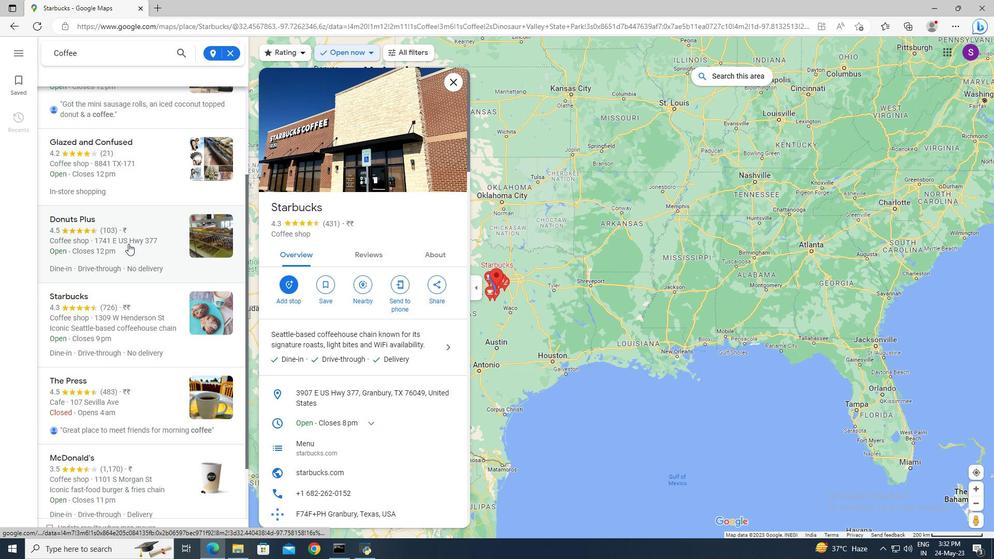 
Action: Mouse moved to (115, 283)
Screenshot: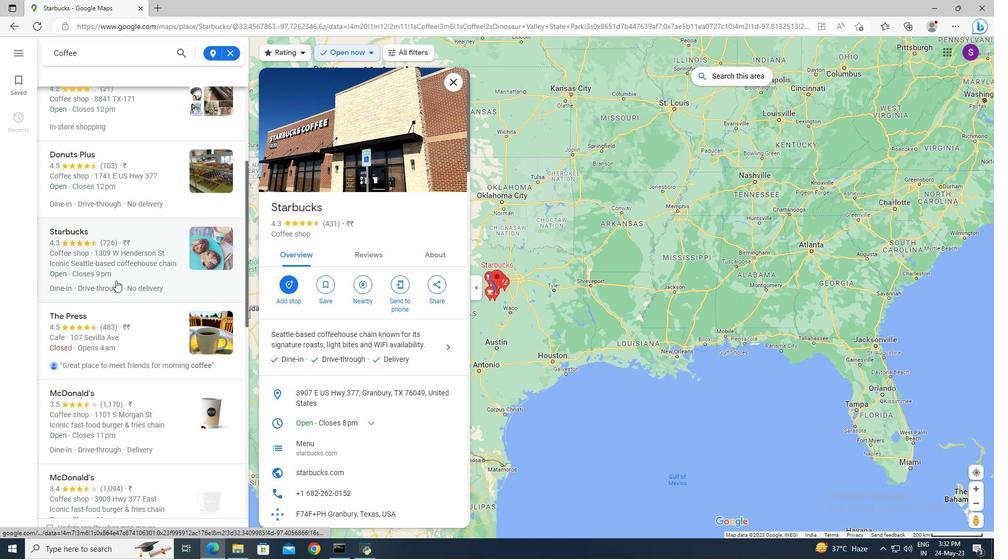 
Action: Mouse scrolled (115, 283) with delta (0, 0)
Screenshot: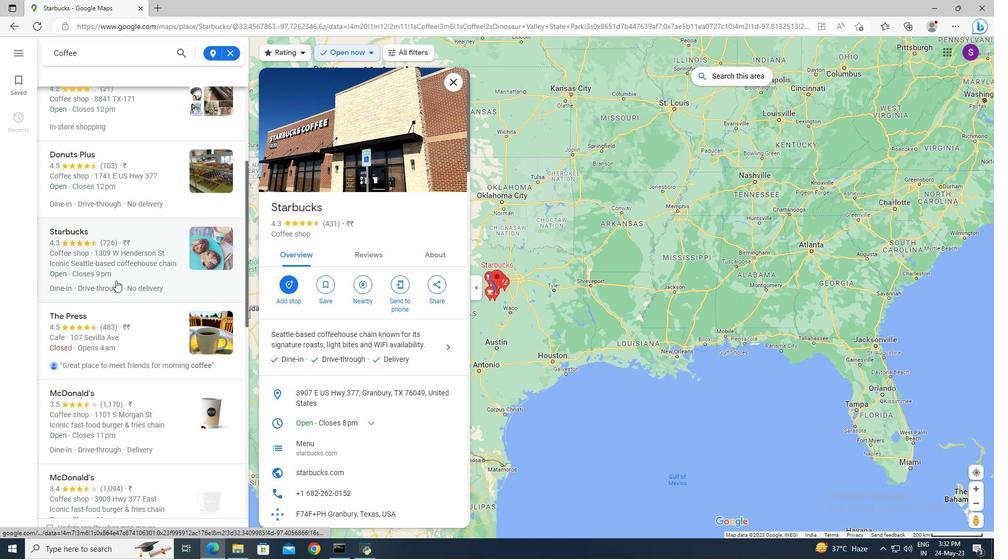 
Action: Mouse scrolled (115, 283) with delta (0, 0)
Screenshot: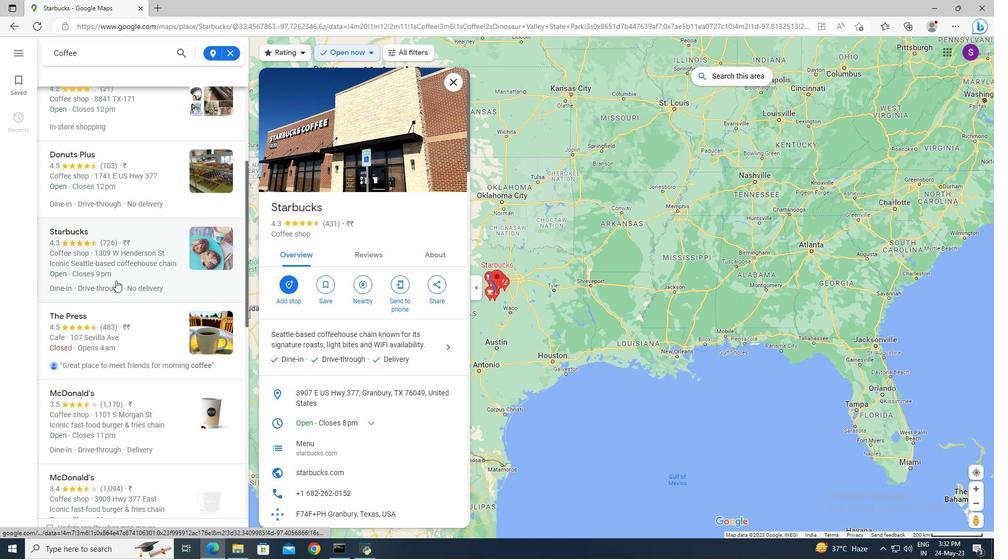 
Action: Mouse scrolled (115, 283) with delta (0, 0)
Screenshot: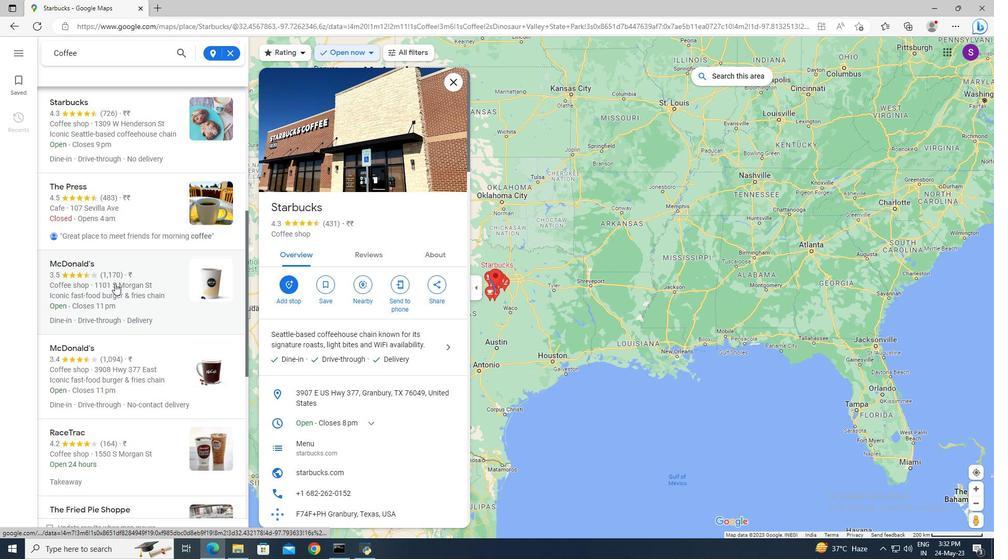 
Action: Mouse moved to (73, 287)
Screenshot: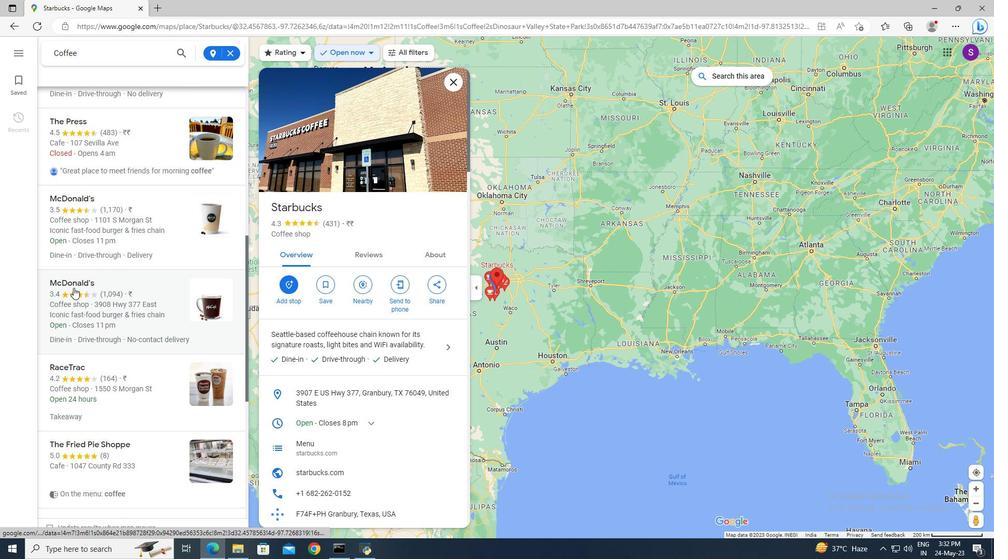 
Action: Mouse pressed left at (73, 287)
Screenshot: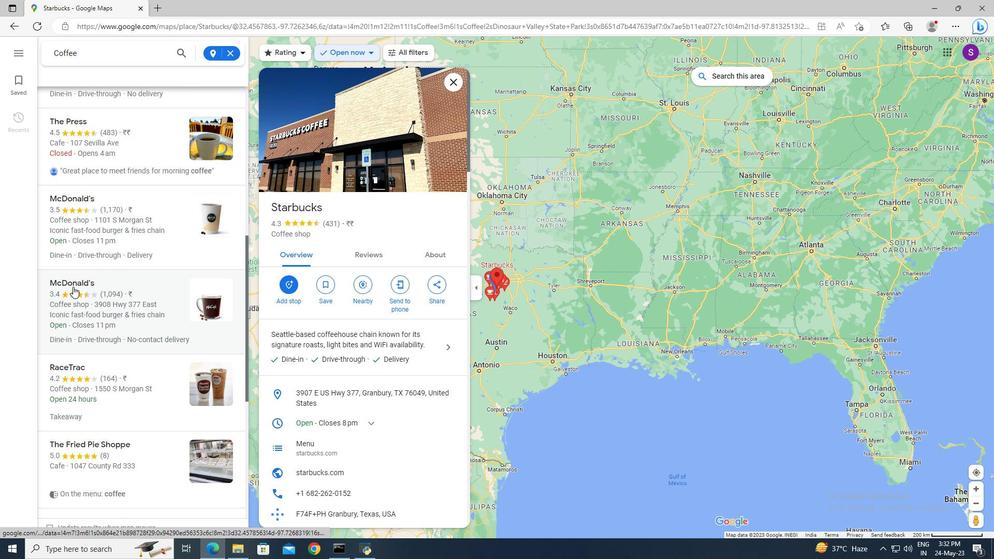 
Action: Mouse moved to (364, 259)
Screenshot: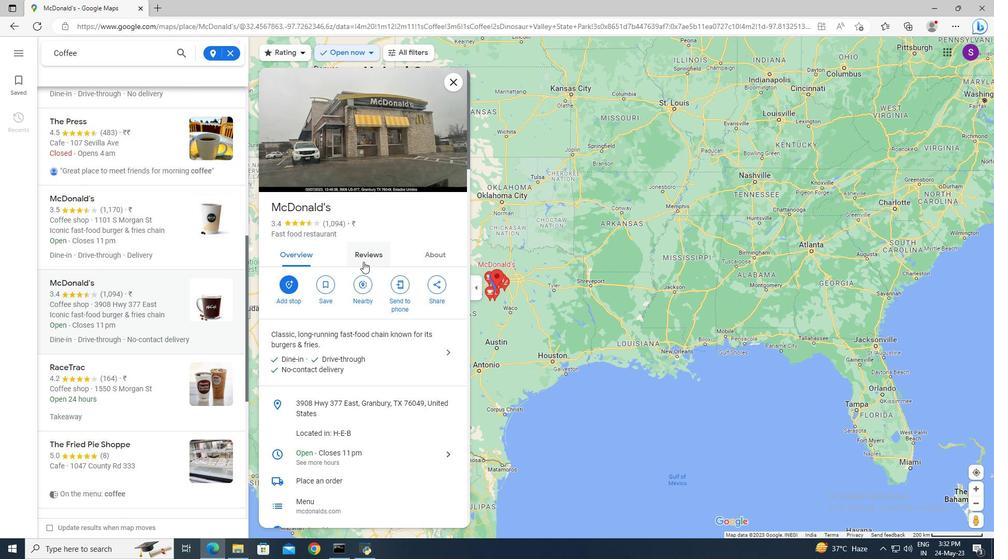 
Action: Mouse pressed left at (364, 259)
Screenshot: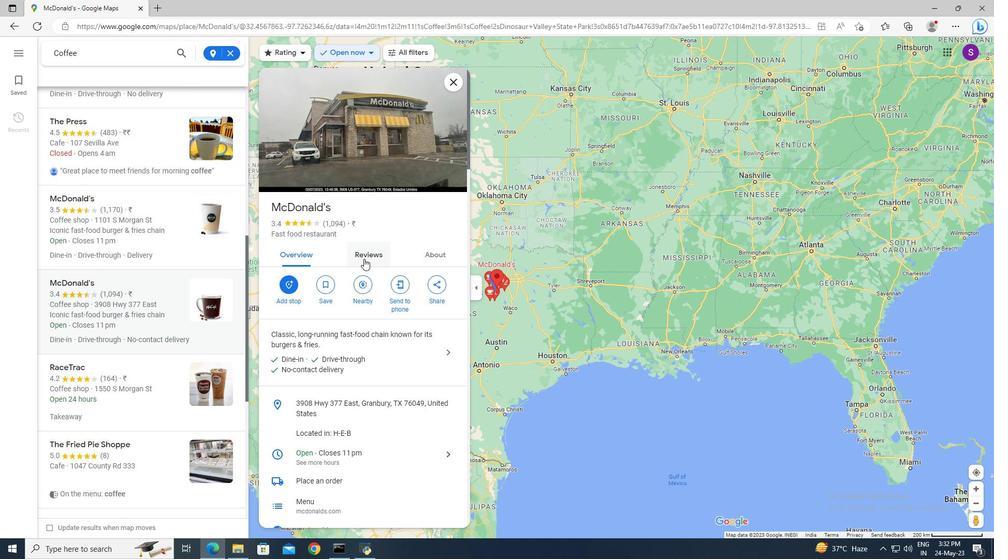 
Action: Mouse moved to (362, 271)
Screenshot: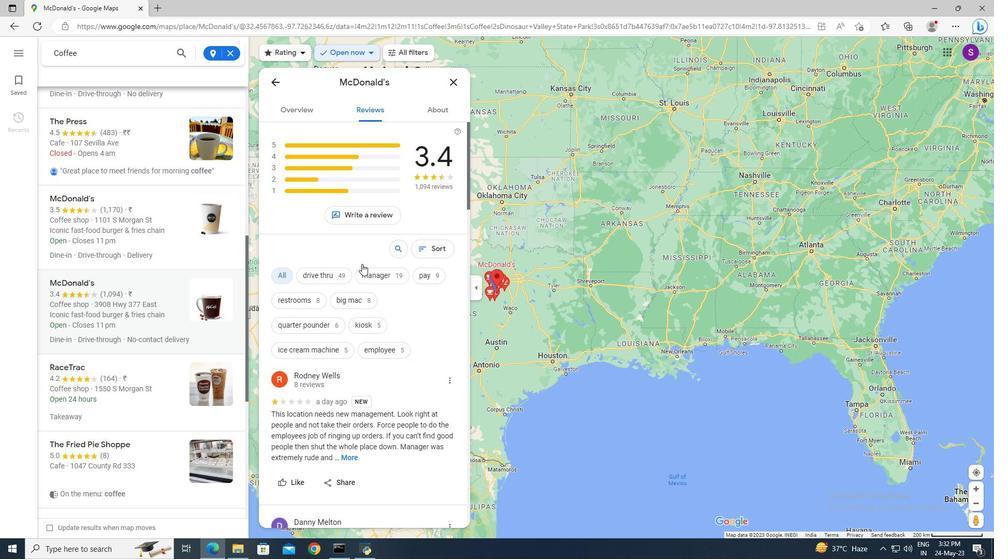 
Action: Mouse scrolled (362, 270) with delta (0, 0)
Screenshot: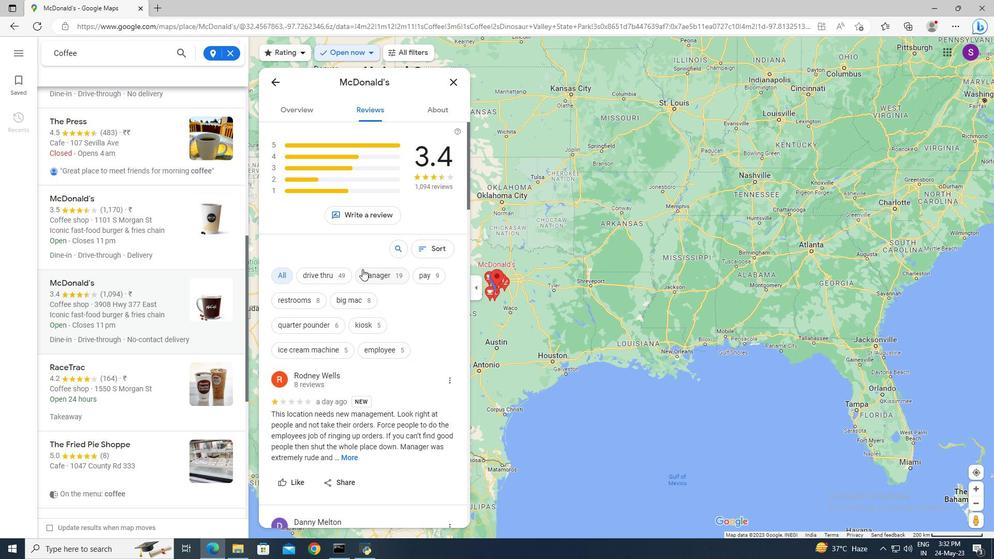 
Action: Mouse moved to (354, 277)
Screenshot: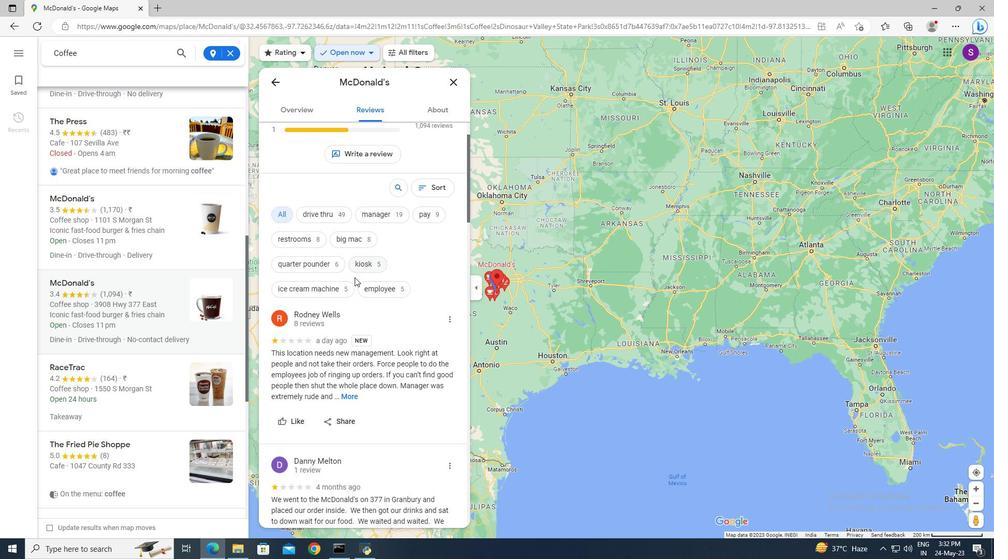 
Action: Mouse scrolled (354, 277) with delta (0, 0)
Screenshot: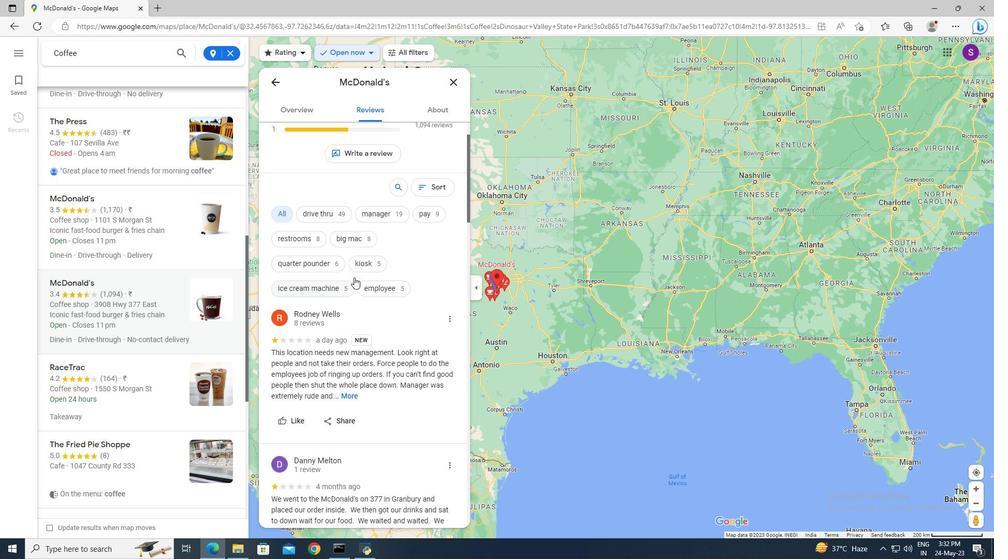 
Action: Mouse moved to (360, 287)
Screenshot: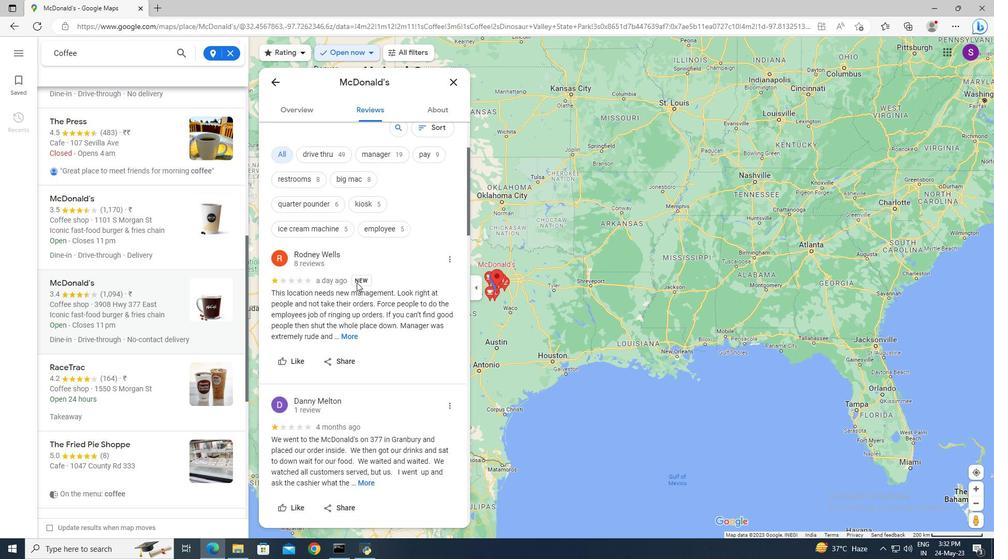 
Action: Mouse scrolled (360, 286) with delta (0, 0)
Screenshot: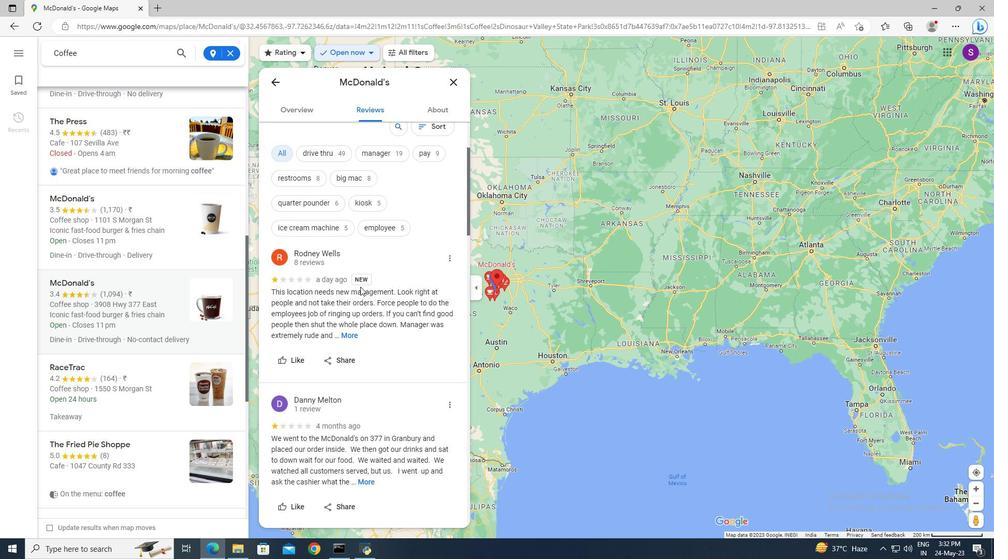 
Action: Mouse scrolled (360, 286) with delta (0, 0)
Screenshot: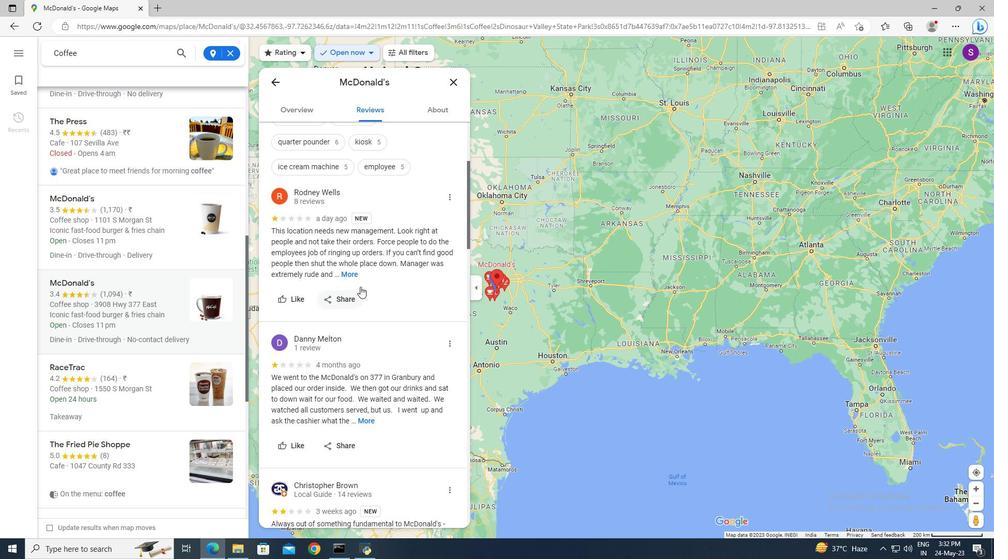 
Action: Mouse moved to (361, 287)
Screenshot: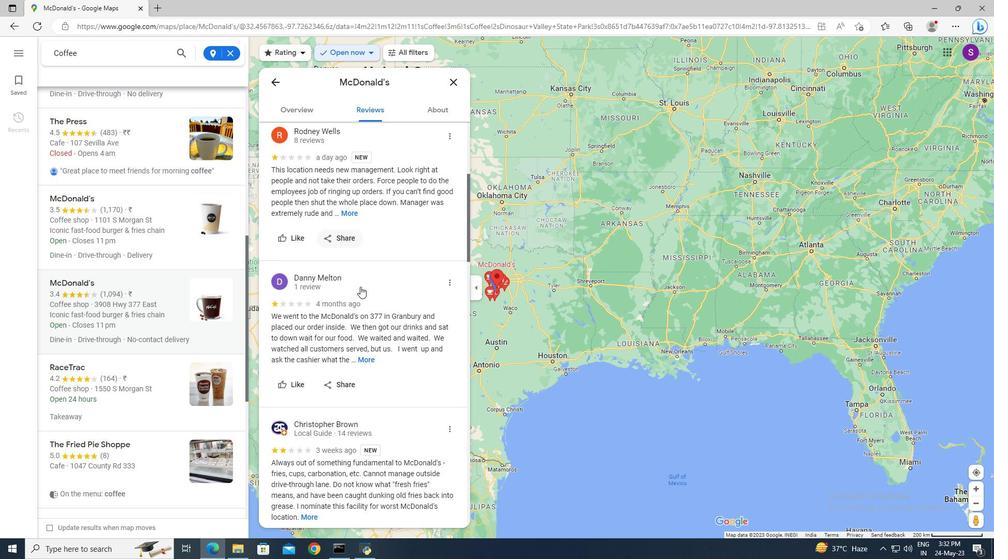 
Action: Mouse scrolled (361, 287) with delta (0, 0)
Screenshot: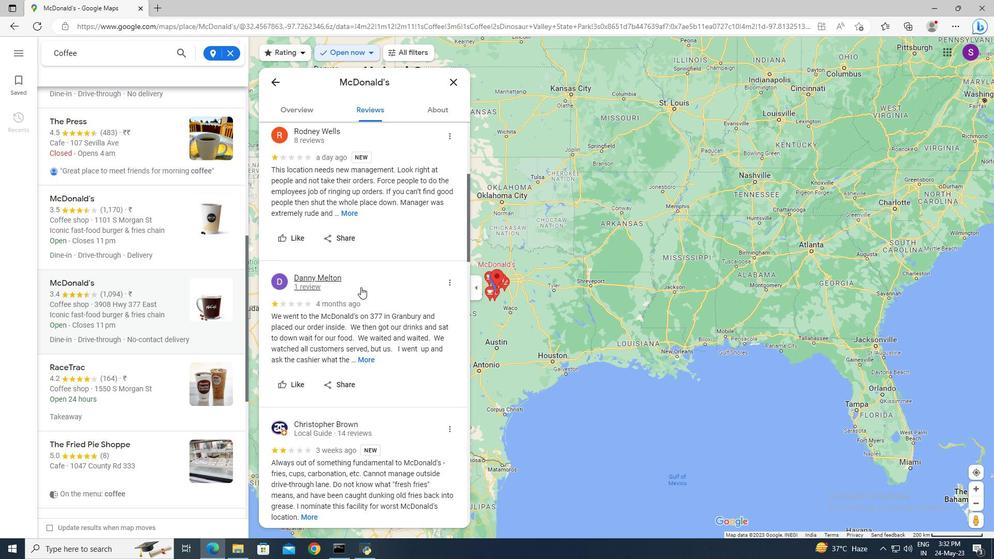
Action: Mouse moved to (362, 288)
Screenshot: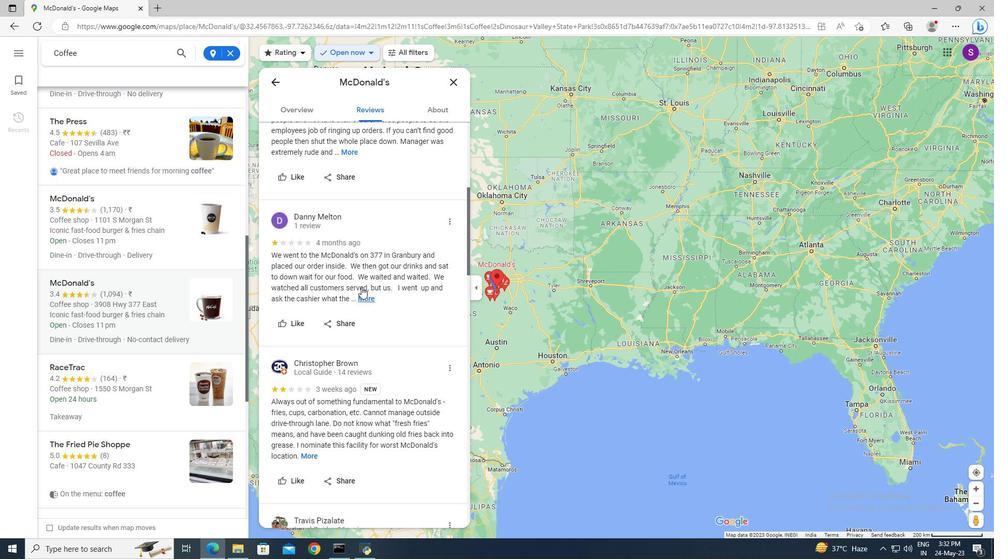 
Action: Mouse scrolled (362, 287) with delta (0, 0)
Screenshot: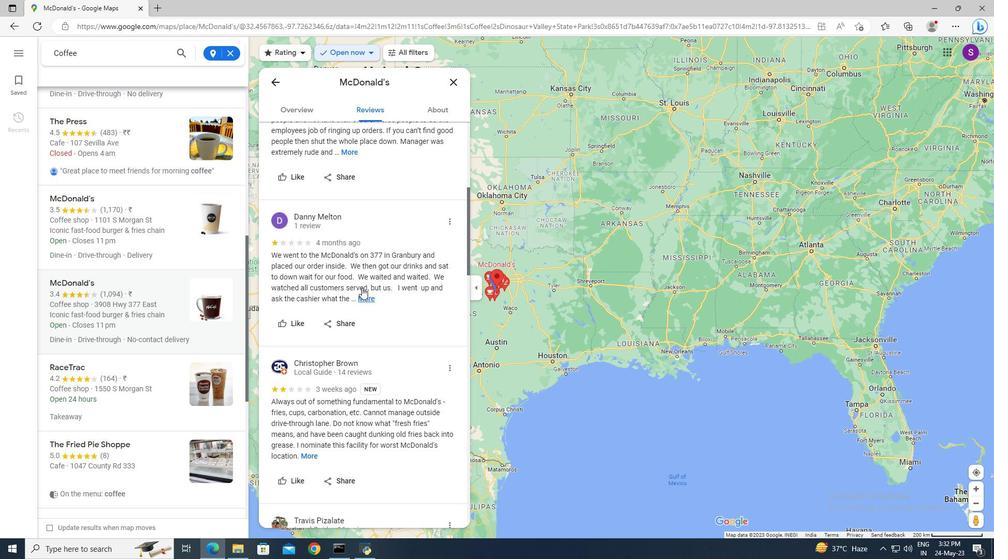 
Action: Mouse moved to (362, 290)
Screenshot: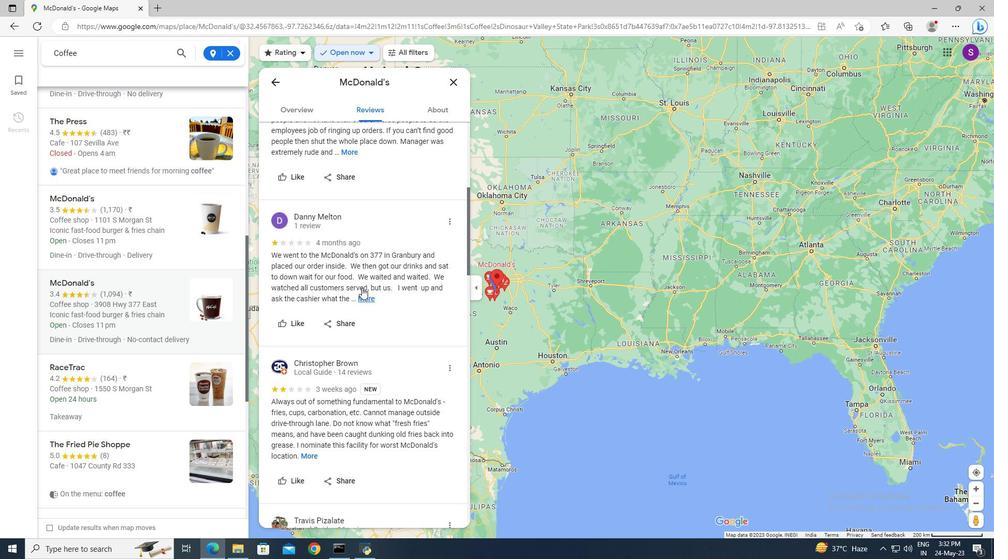 
Action: Mouse scrolled (362, 289) with delta (0, 0)
Screenshot: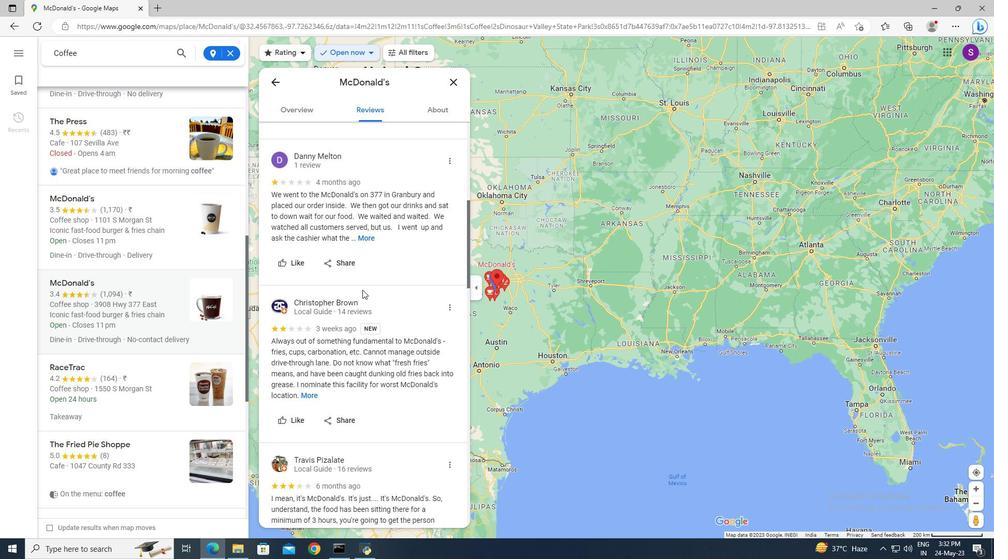 
Action: Mouse scrolled (362, 289) with delta (0, 0)
Screenshot: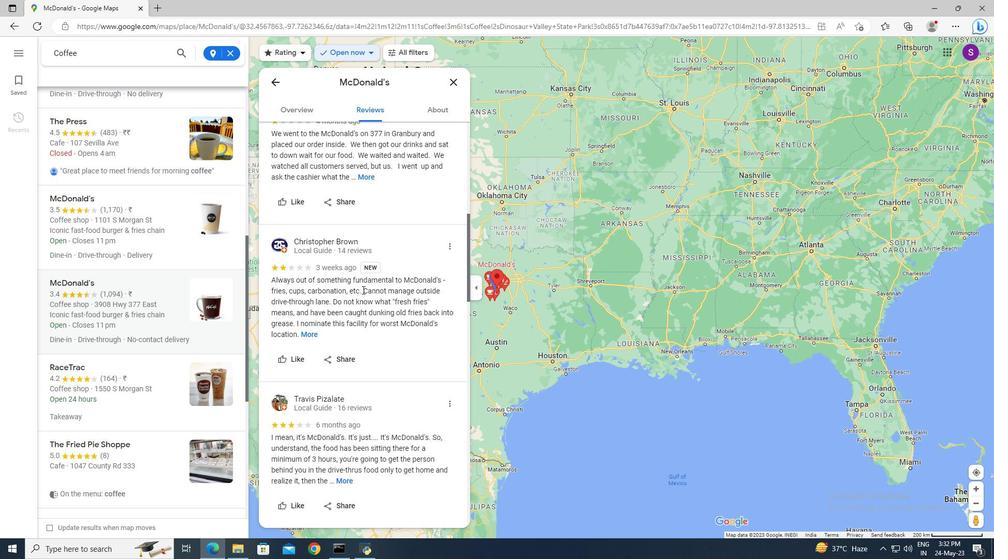 
Action: Mouse scrolled (362, 289) with delta (0, 0)
Screenshot: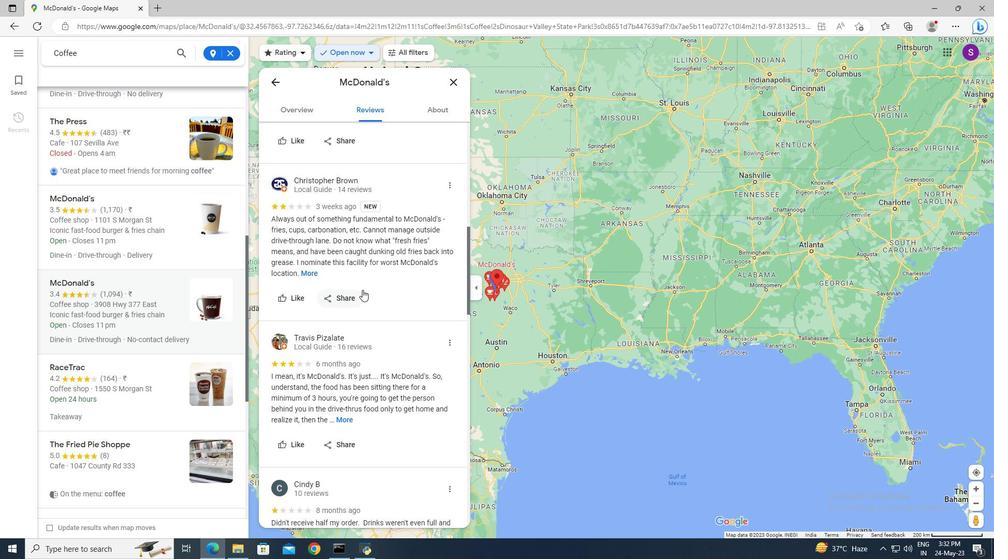 
Action: Mouse scrolled (362, 289) with delta (0, 0)
Screenshot: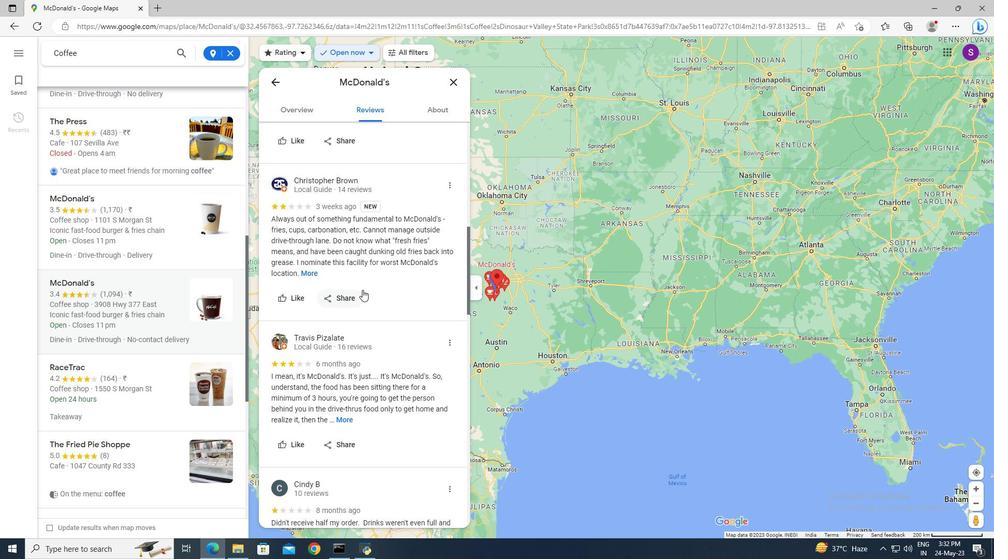 
Action: Mouse scrolled (362, 289) with delta (0, 0)
Screenshot: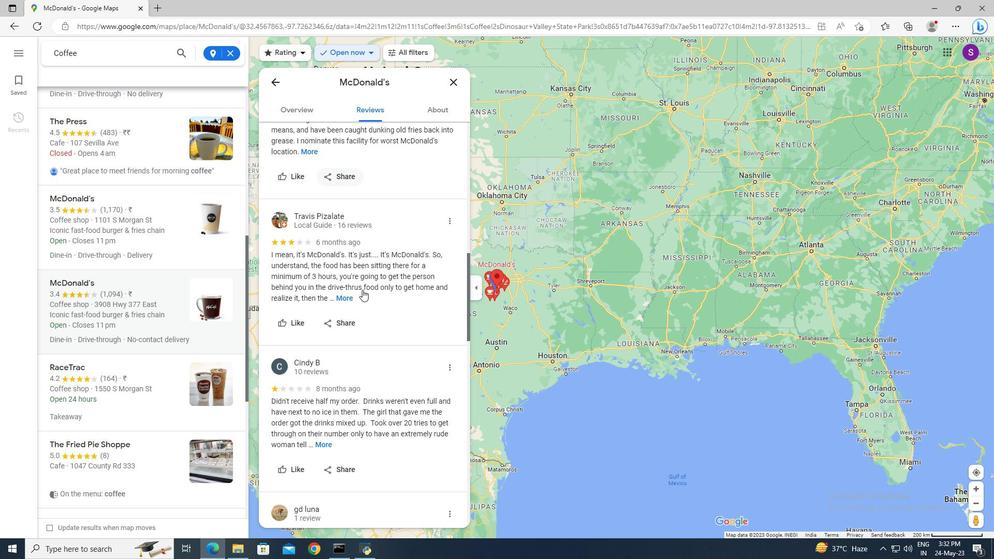 
Action: Mouse scrolled (362, 289) with delta (0, 0)
Screenshot: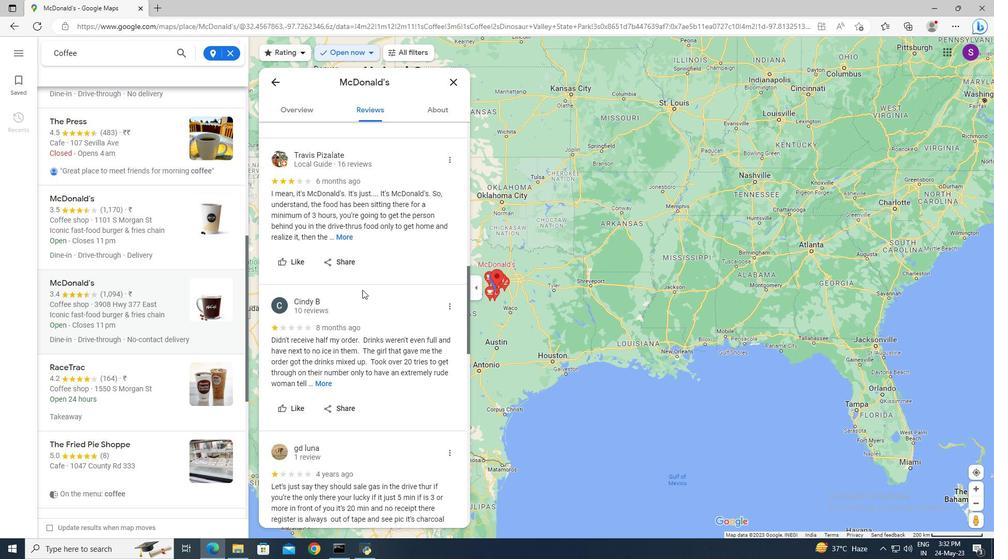 
Action: Mouse scrolled (362, 289) with delta (0, 0)
Screenshot: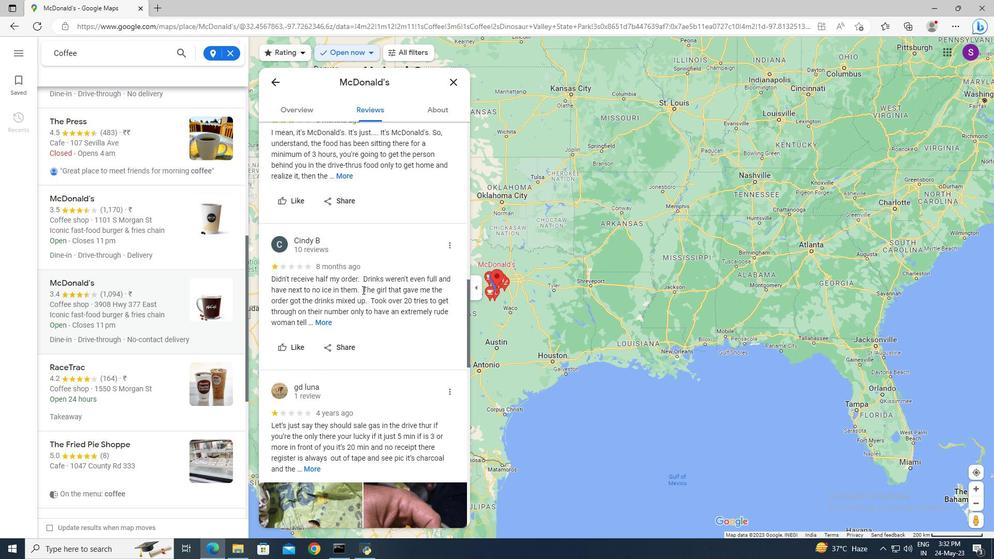 
Action: Mouse scrolled (362, 289) with delta (0, 0)
Screenshot: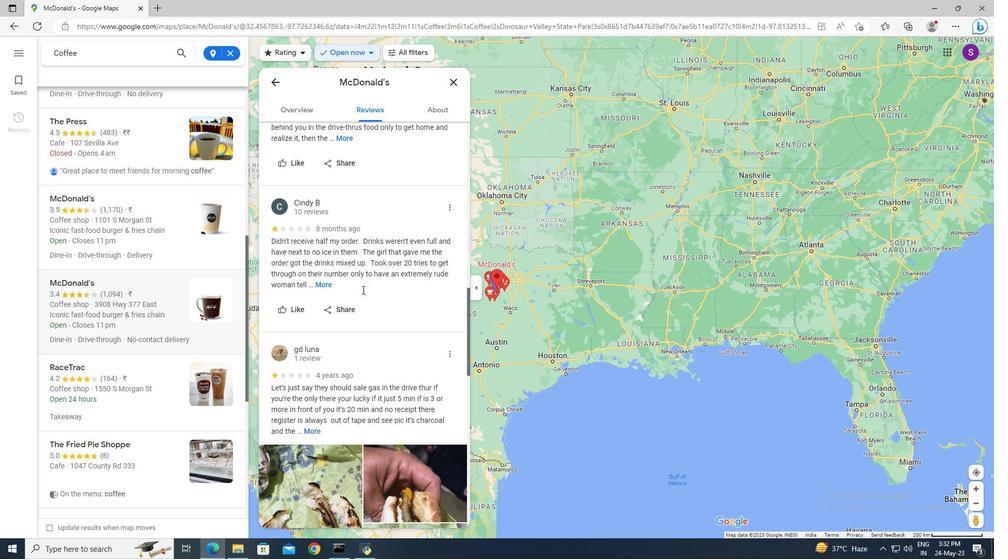 
Action: Mouse scrolled (362, 289) with delta (0, 0)
Screenshot: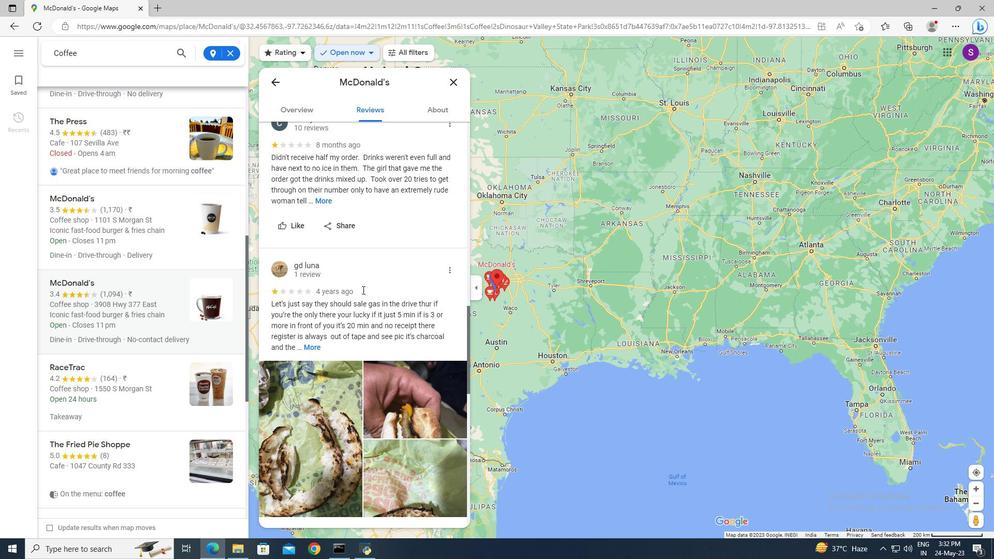 
Action: Mouse scrolled (362, 289) with delta (0, 0)
Screenshot: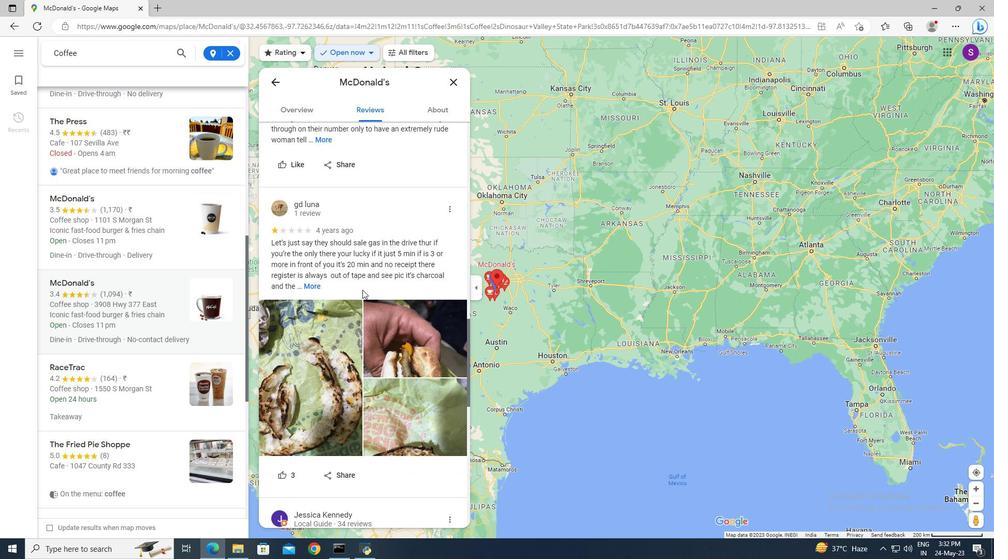 
Action: Mouse scrolled (362, 289) with delta (0, 0)
Screenshot: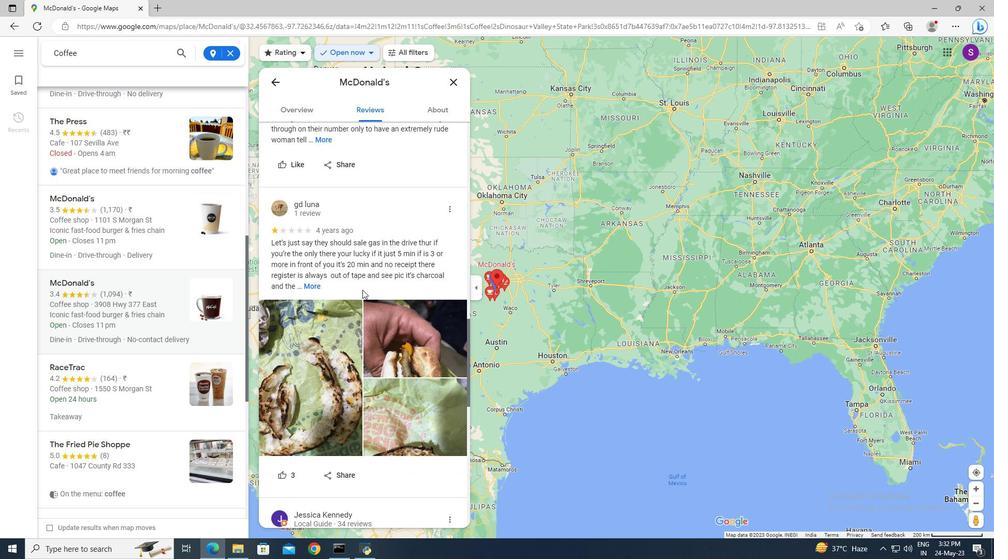 
Action: Mouse scrolled (362, 289) with delta (0, 0)
Screenshot: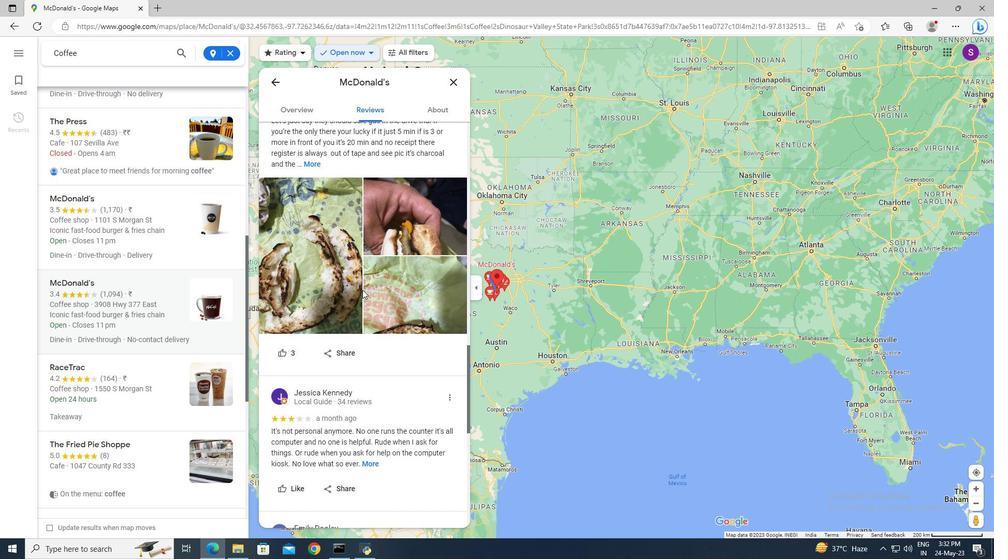 
Action: Mouse scrolled (362, 289) with delta (0, 0)
Screenshot: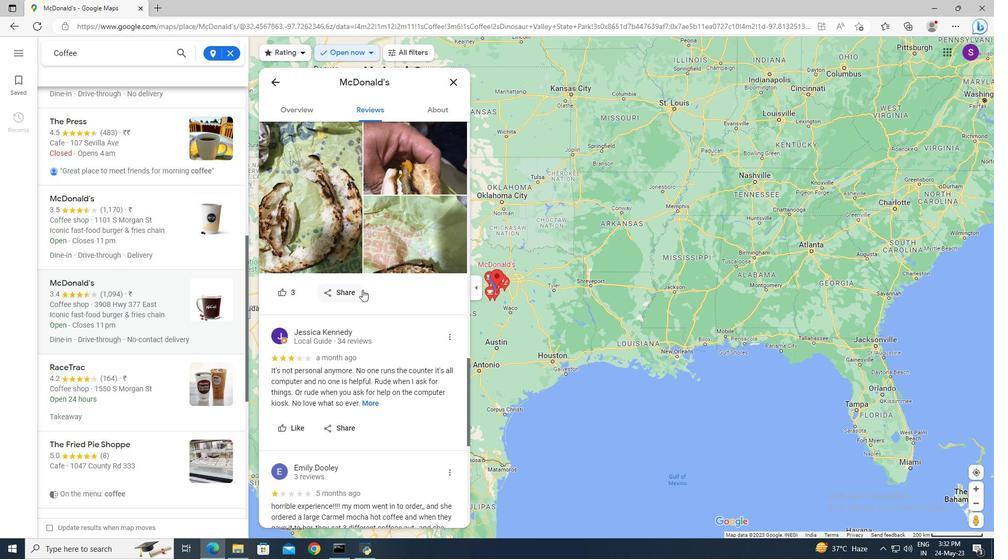 
Action: Mouse scrolled (362, 289) with delta (0, 0)
Screenshot: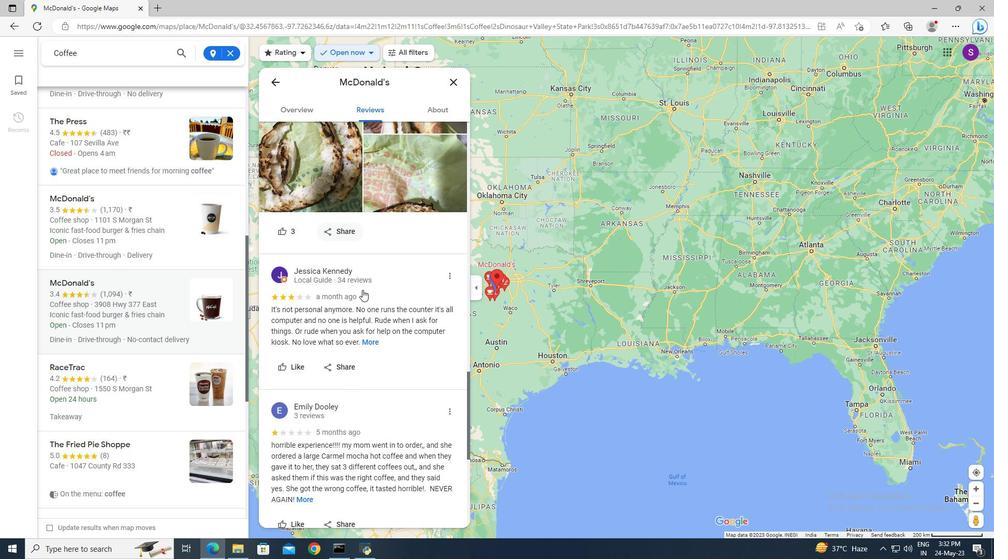 
Action: Mouse scrolled (362, 289) with delta (0, 0)
Screenshot: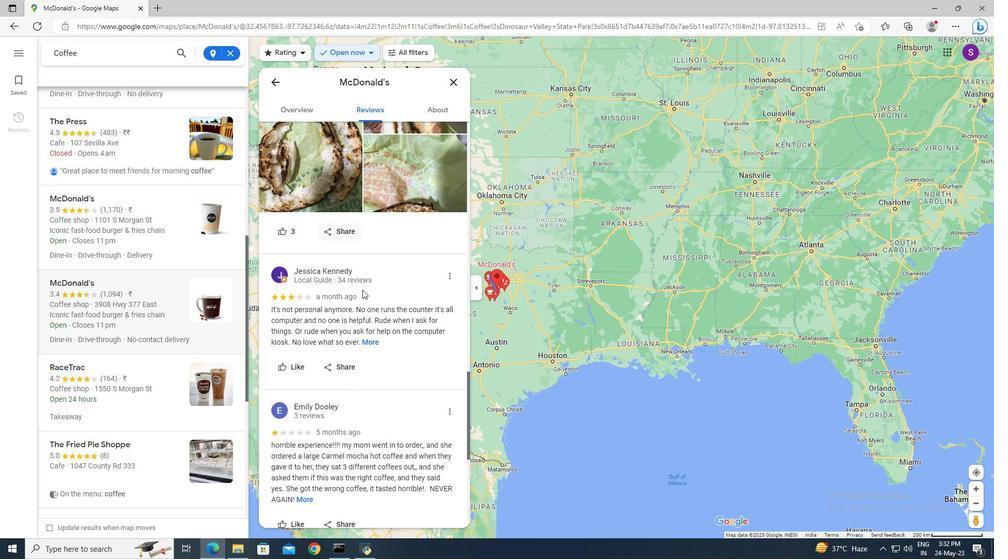 
Action: Mouse scrolled (362, 289) with delta (0, 0)
Screenshot: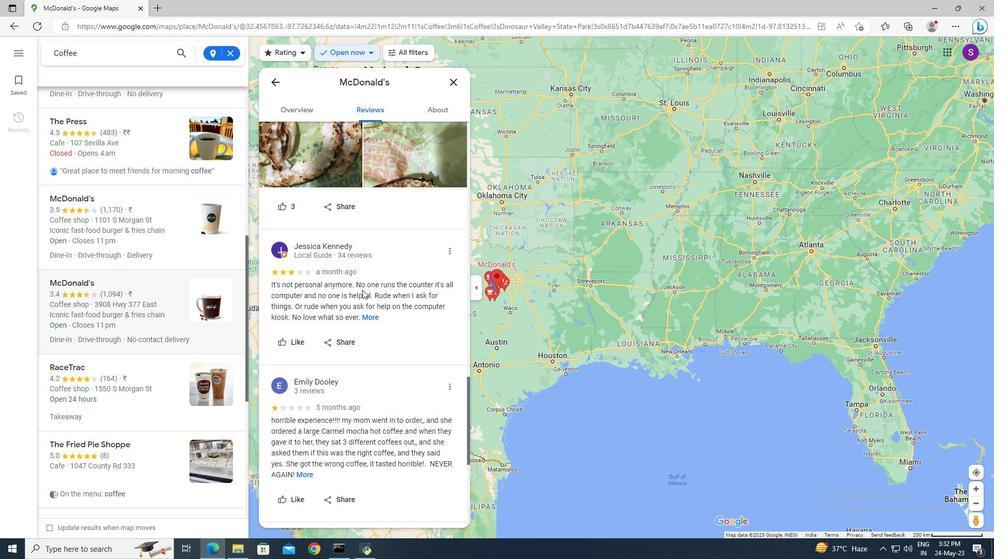 
Action: Mouse scrolled (362, 289) with delta (0, 0)
Screenshot: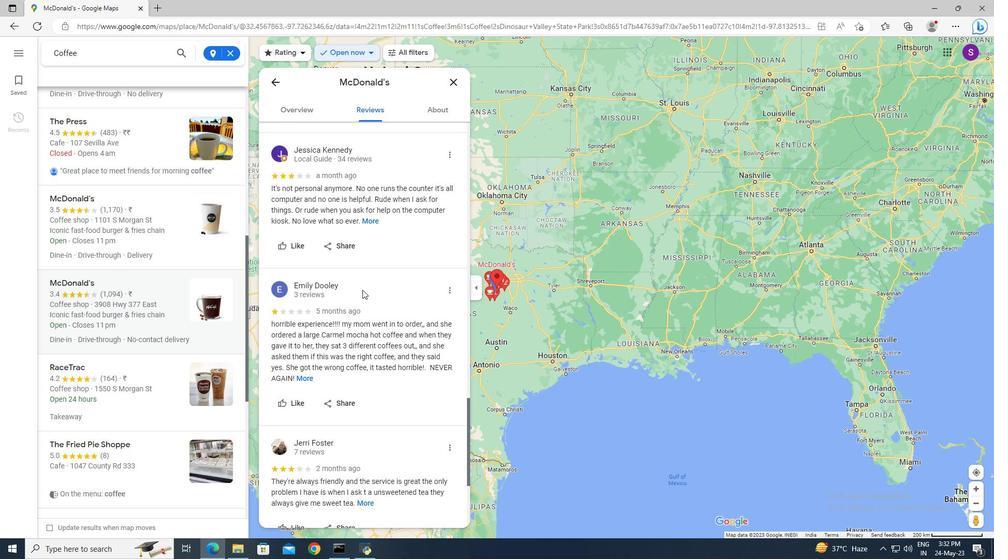 
Action: Mouse scrolled (362, 289) with delta (0, 0)
Screenshot: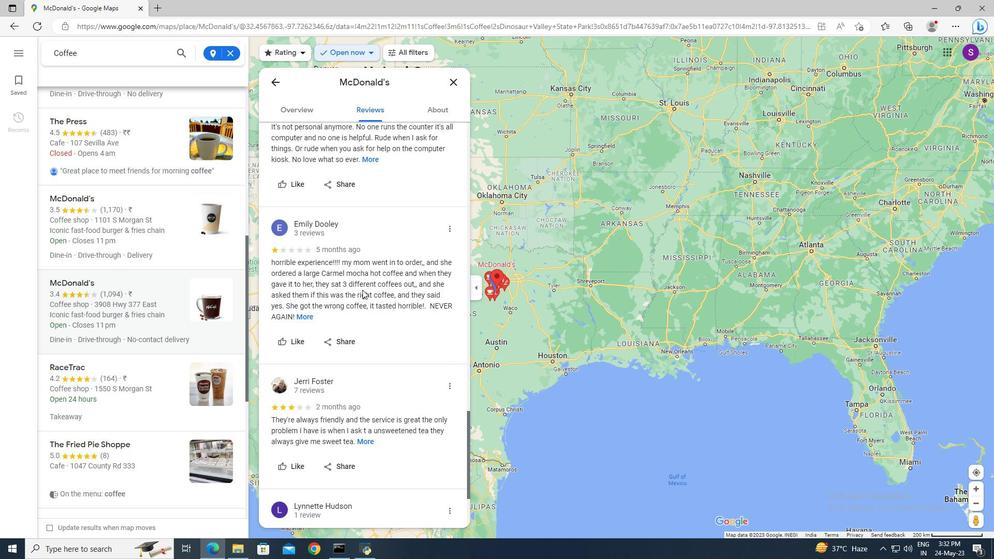 
Action: Mouse scrolled (362, 289) with delta (0, 0)
Screenshot: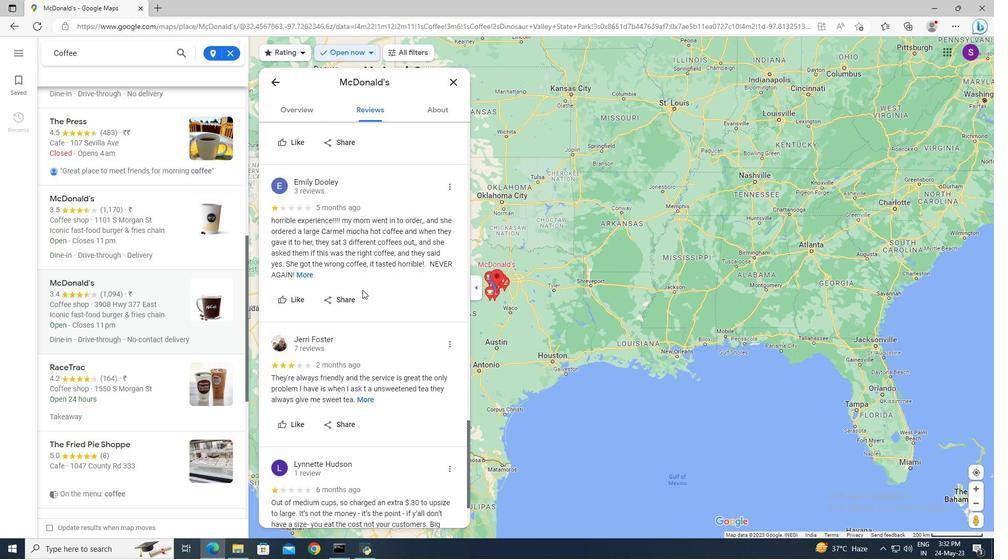 
Action: Mouse scrolled (362, 289) with delta (0, 0)
Screenshot: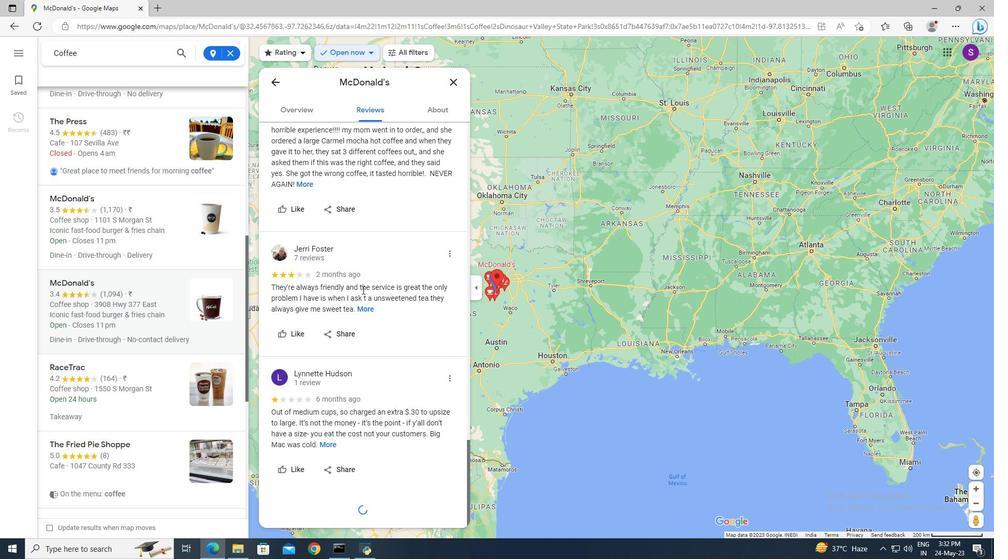 
Action: Mouse scrolled (362, 289) with delta (0, 0)
Screenshot: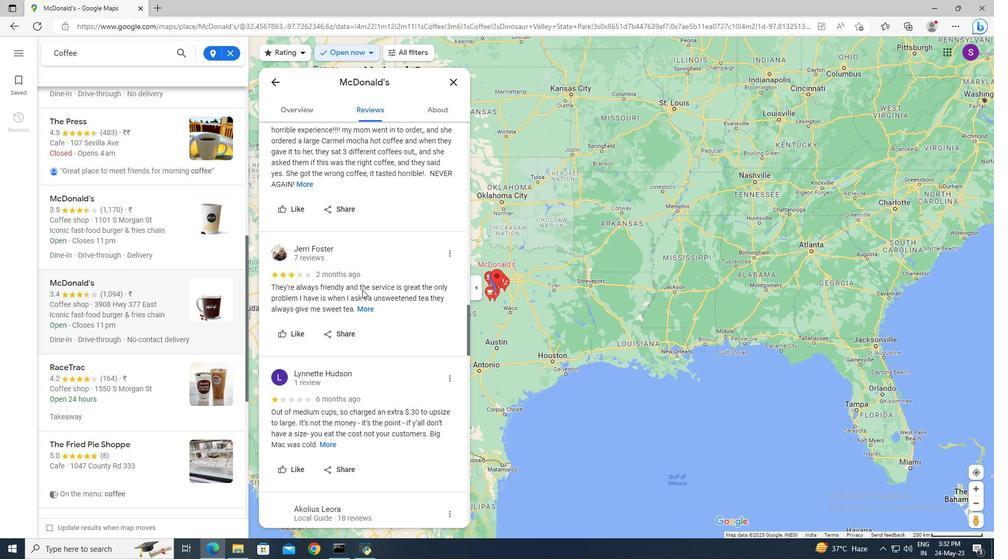 
Action: Mouse scrolled (362, 289) with delta (0, 0)
Screenshot: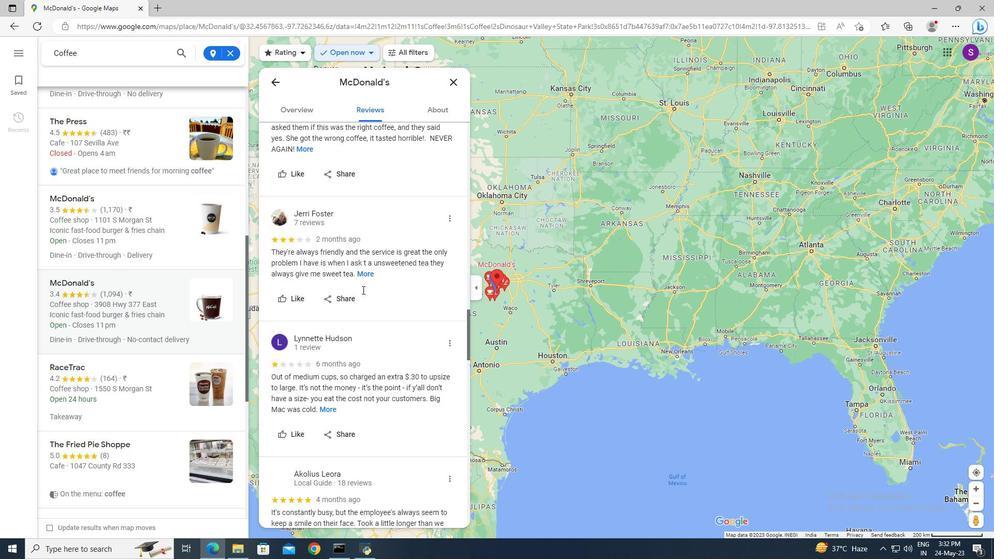 
Action: Mouse scrolled (362, 289) with delta (0, 0)
Screenshot: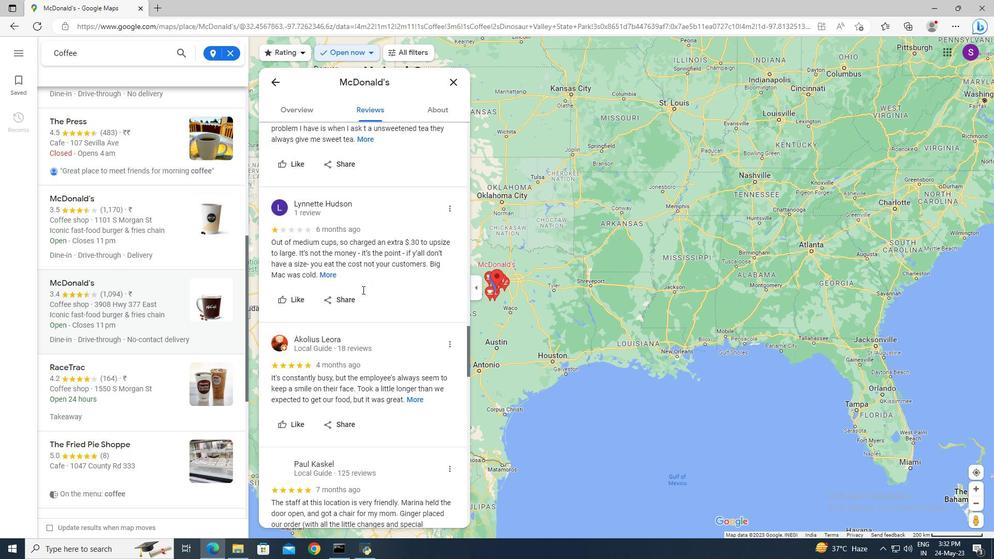
Action: Mouse scrolled (362, 289) with delta (0, 0)
Screenshot: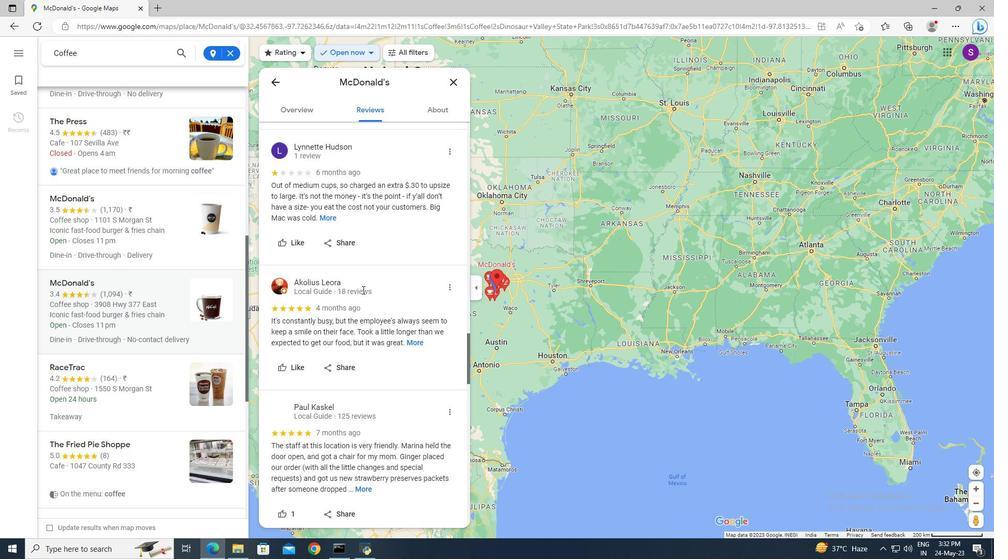 
Action: Mouse scrolled (362, 289) with delta (0, 0)
Screenshot: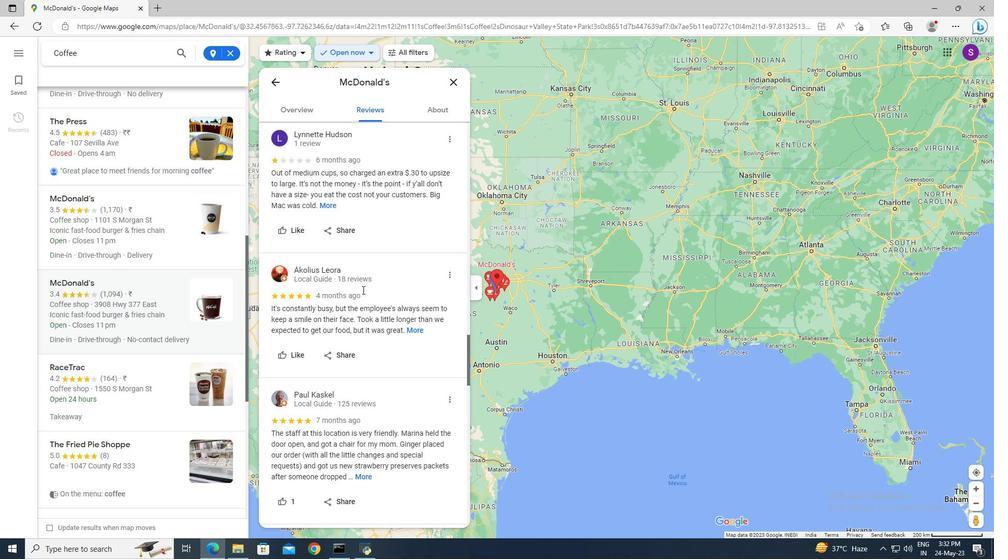 
Action: Mouse scrolled (362, 289) with delta (0, 0)
Screenshot: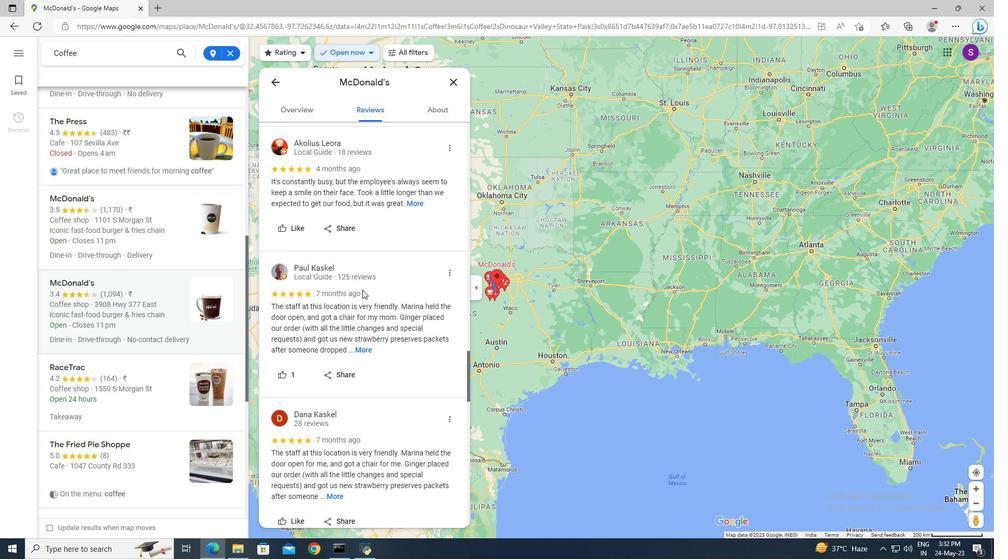 
Action: Mouse scrolled (362, 289) with delta (0, 0)
Screenshot: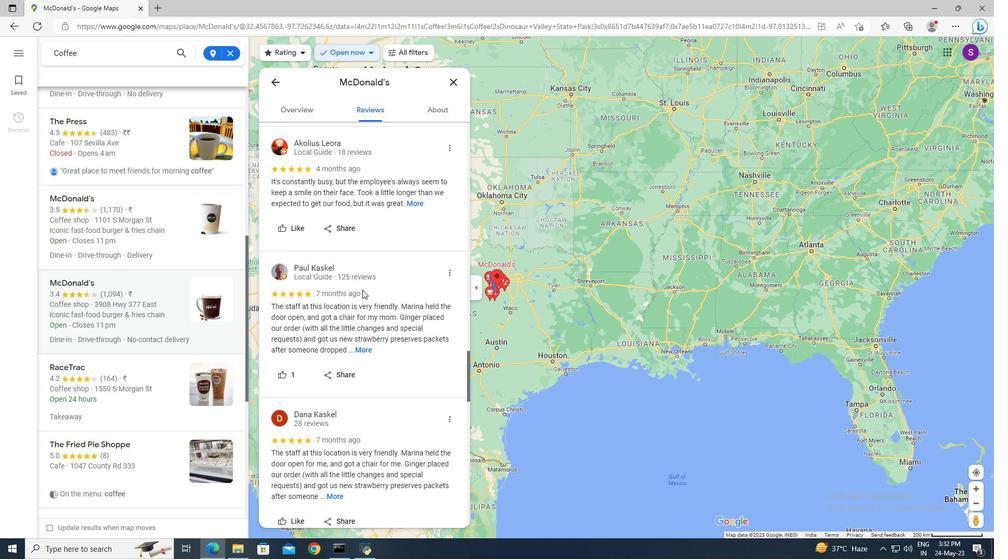 
Action: Mouse scrolled (362, 289) with delta (0, 0)
Screenshot: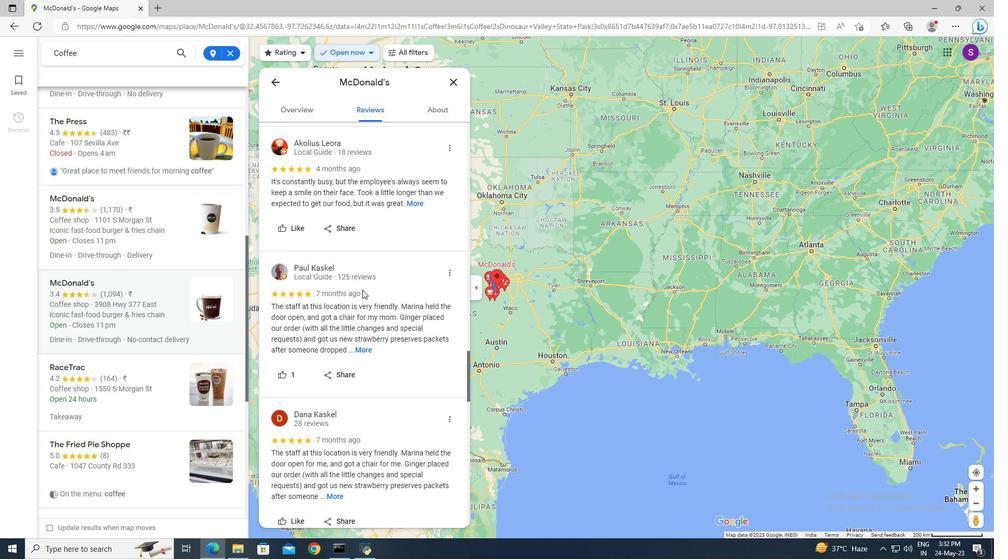
Action: Mouse scrolled (362, 289) with delta (0, 0)
Screenshot: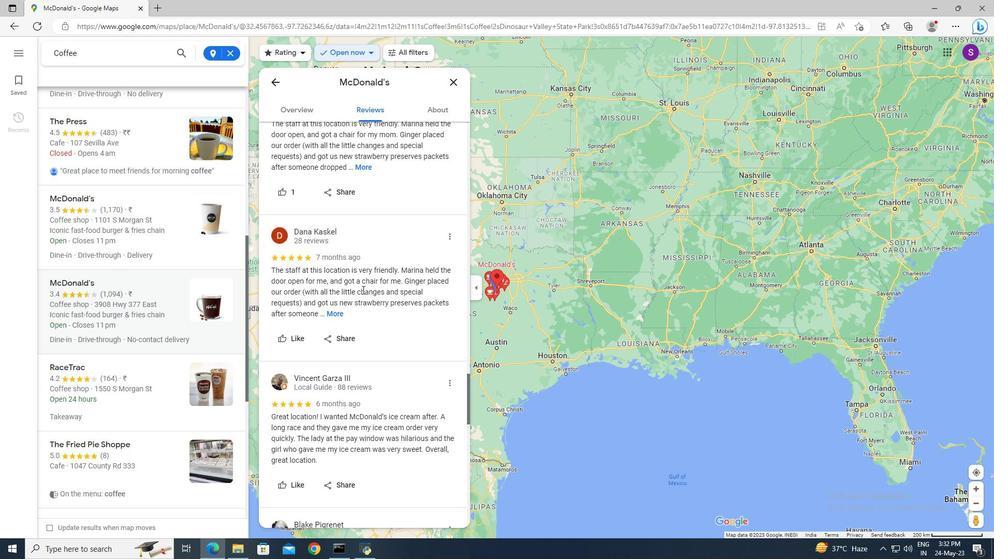 
Action: Mouse scrolled (362, 289) with delta (0, 0)
Screenshot: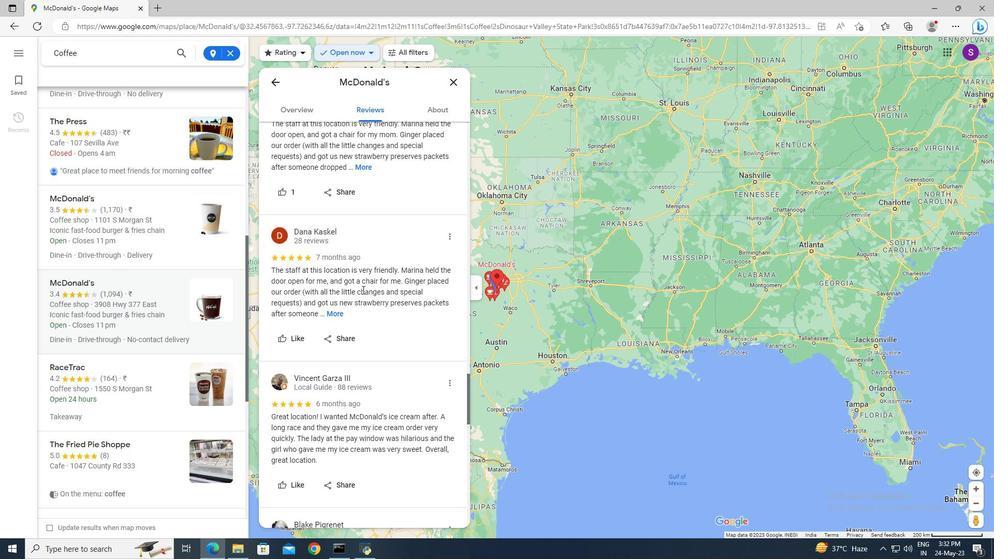 
Action: Mouse scrolled (362, 289) with delta (0, 0)
Screenshot: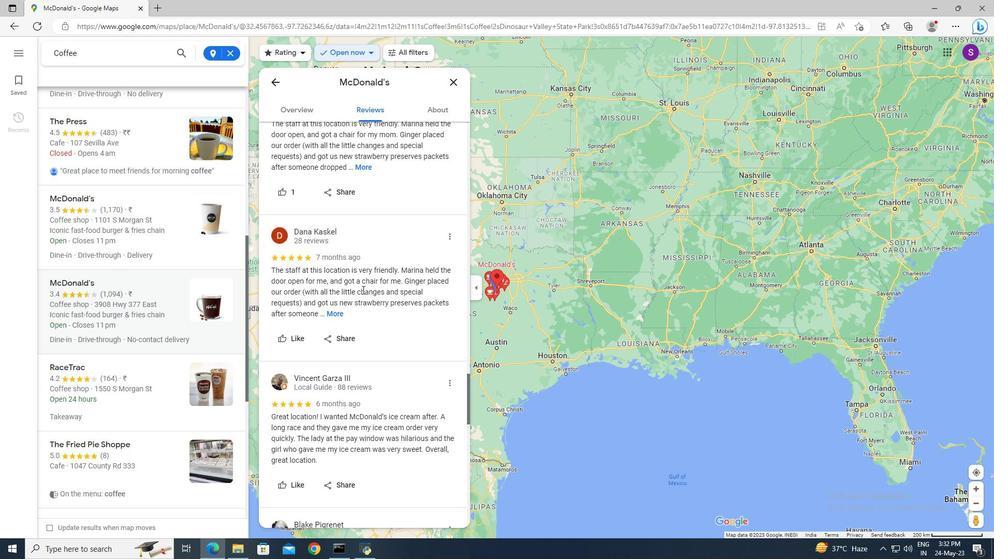 
Action: Mouse scrolled (362, 289) with delta (0, 0)
Screenshot: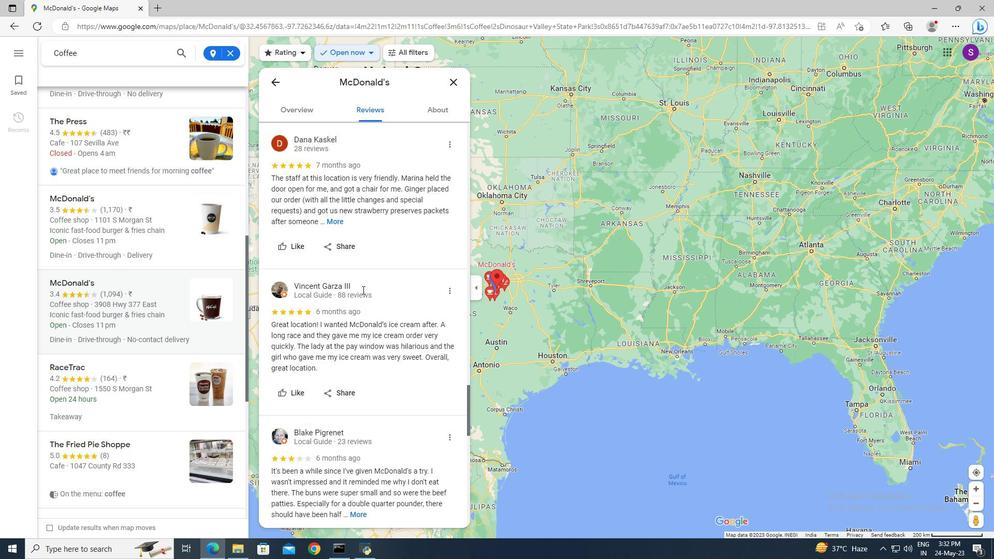 
Action: Mouse scrolled (362, 289) with delta (0, 0)
Screenshot: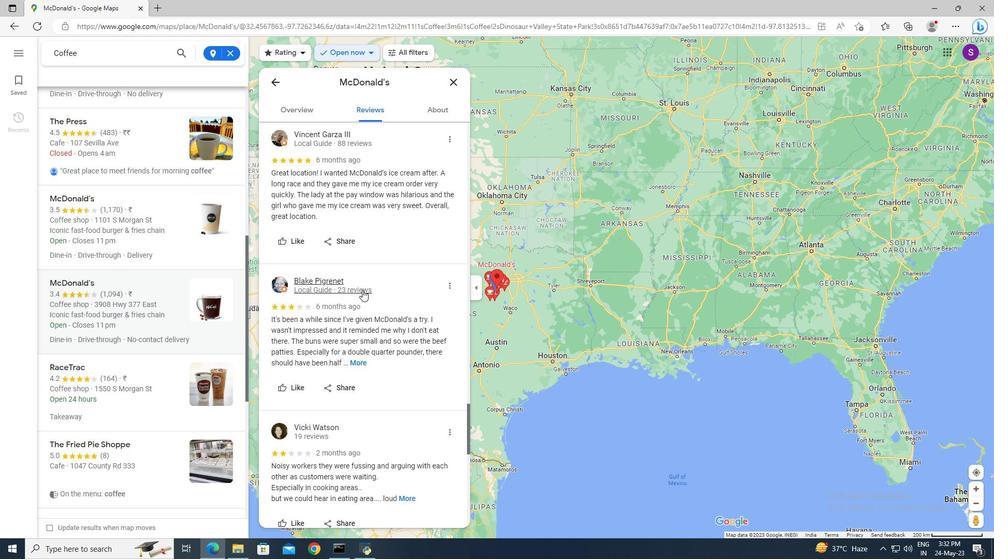 
Action: Mouse scrolled (362, 289) with delta (0, 0)
Screenshot: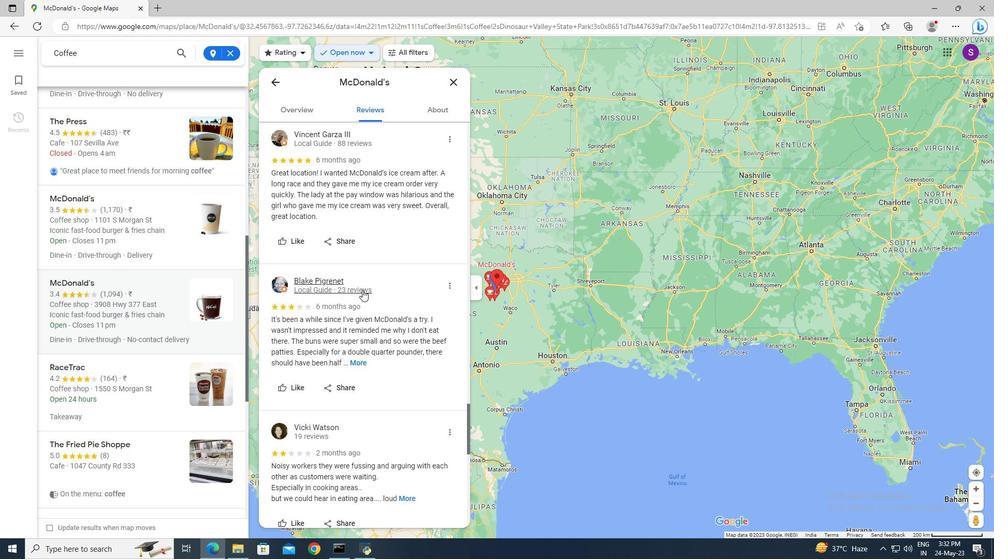 
Action: Mouse scrolled (362, 289) with delta (0, 0)
Screenshot: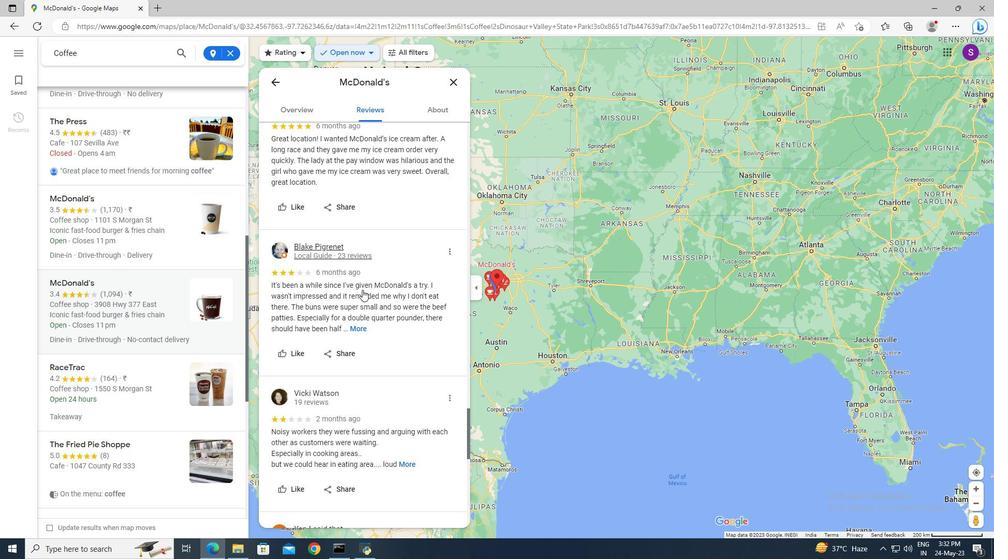 
Action: Mouse scrolled (362, 289) with delta (0, 0)
Screenshot: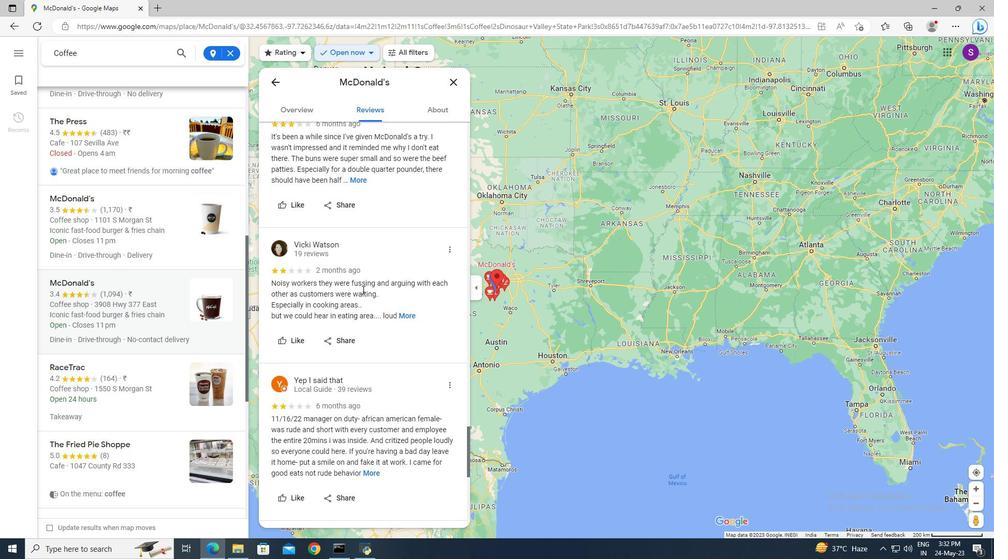 
Action: Mouse scrolled (362, 289) with delta (0, 0)
Screenshot: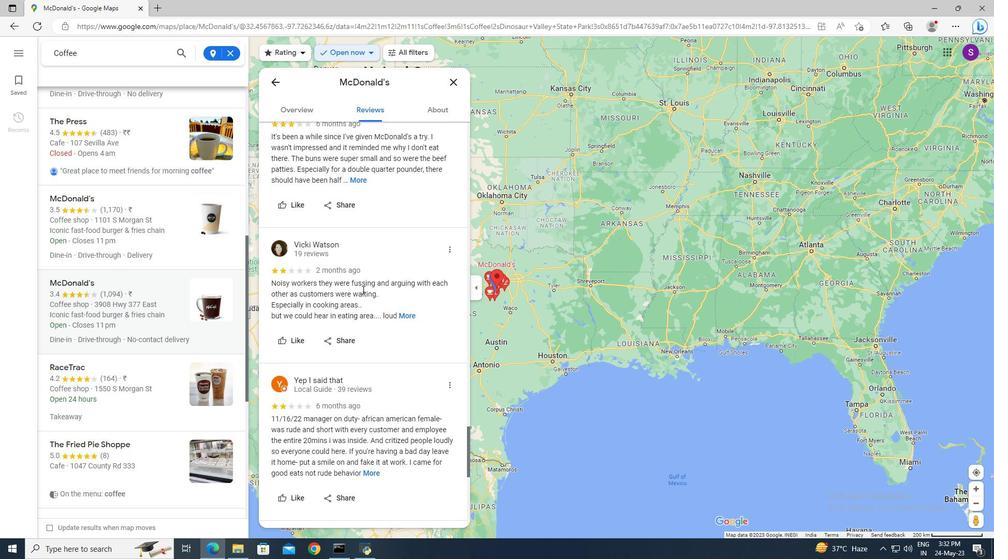 
Action: Mouse scrolled (362, 289) with delta (0, 0)
Screenshot: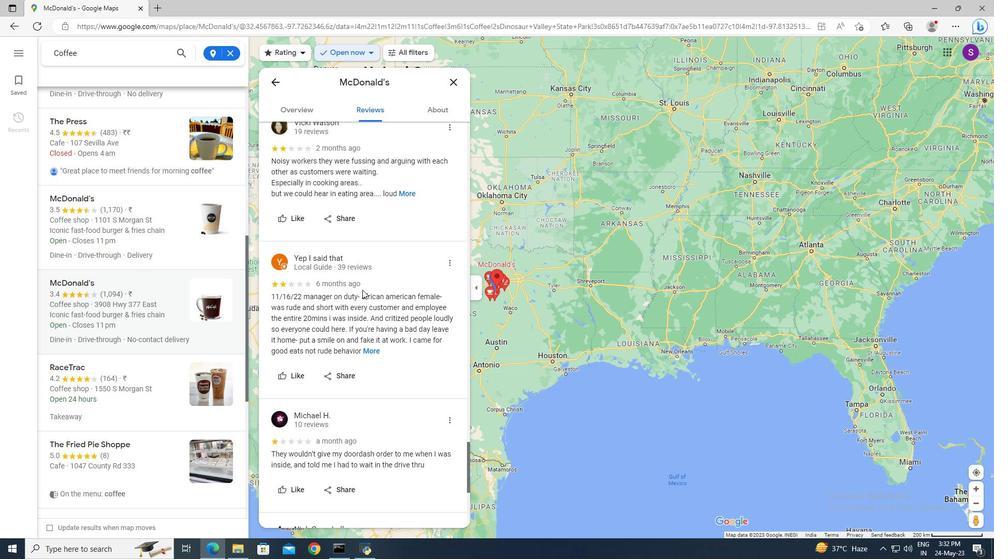 
Action: Mouse scrolled (362, 289) with delta (0, 0)
Screenshot: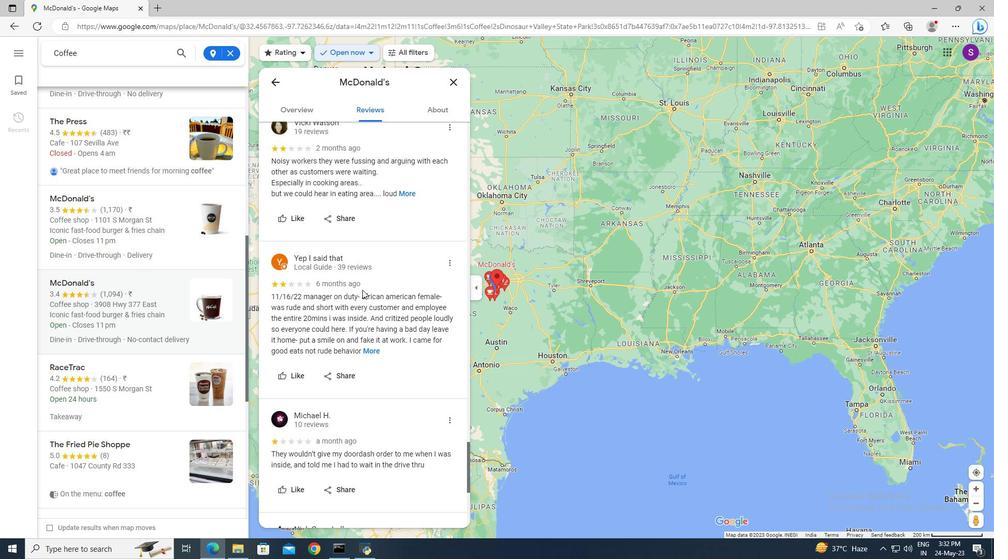 
Action: Mouse scrolled (362, 290) with delta (0, 0)
Screenshot: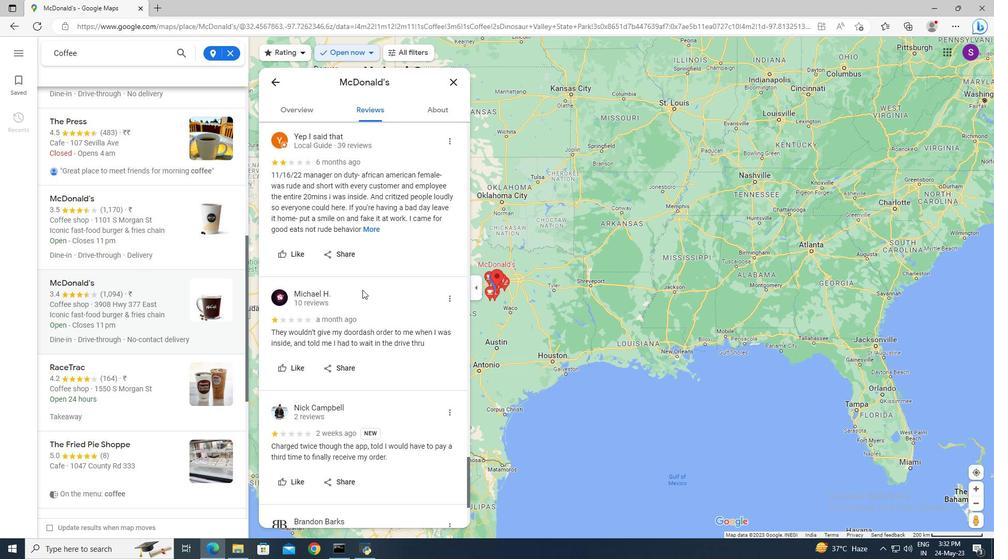 
Action: Mouse scrolled (362, 290) with delta (0, 0)
Screenshot: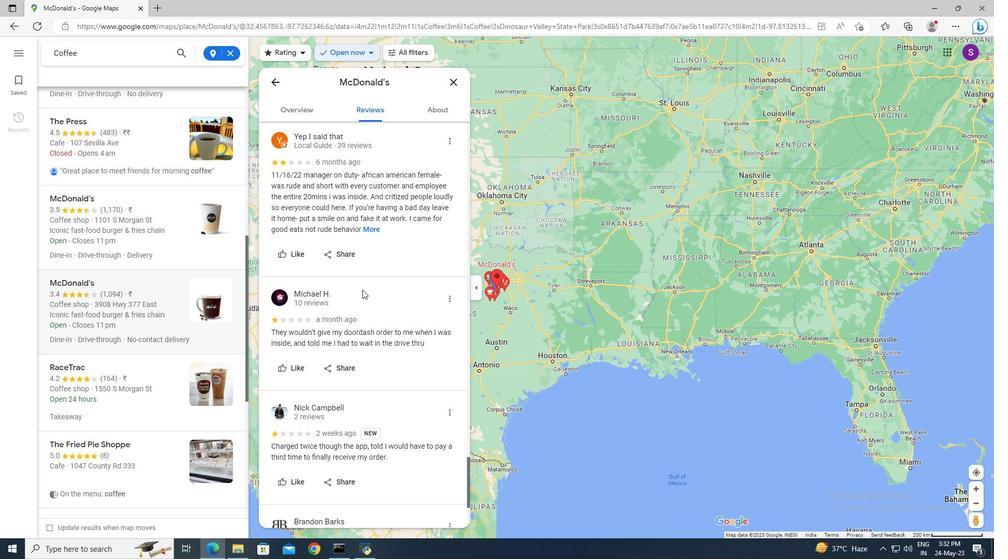 
Action: Mouse scrolled (362, 290) with delta (0, 0)
Screenshot: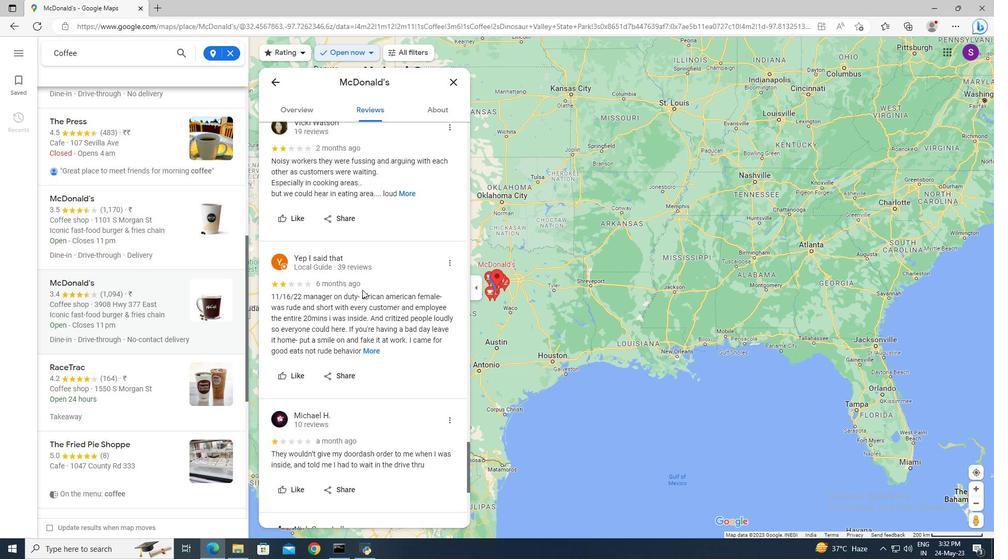 
Action: Mouse scrolled (362, 290) with delta (0, 0)
Screenshot: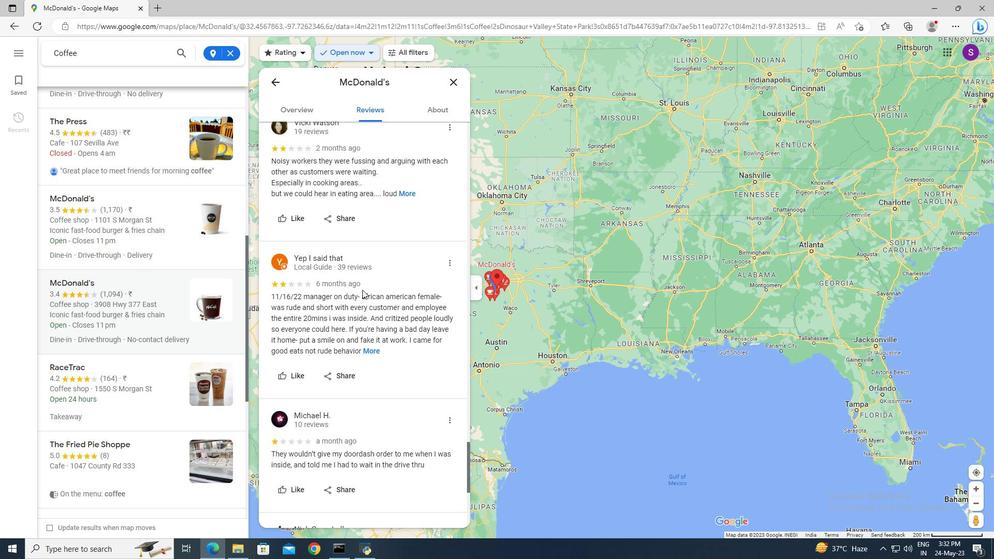 
Action: Mouse scrolled (362, 290) with delta (0, 0)
Screenshot: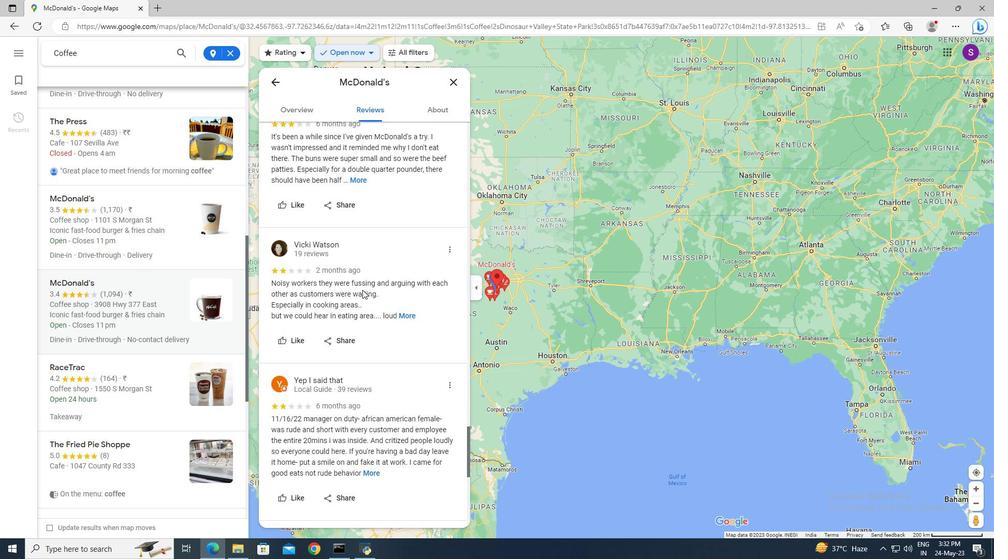 
Action: Mouse scrolled (362, 290) with delta (0, 0)
Screenshot: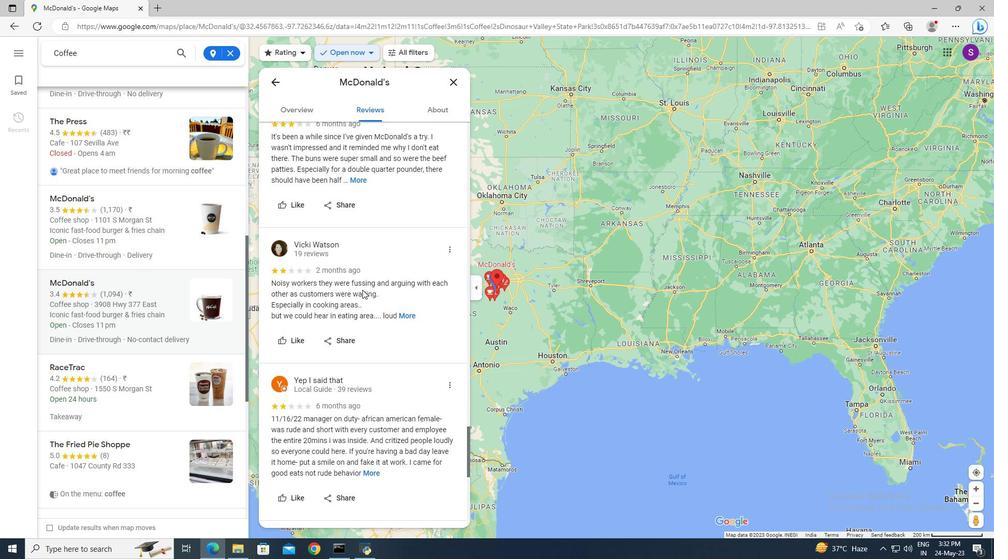 
Action: Mouse scrolled (362, 290) with delta (0, 0)
Screenshot: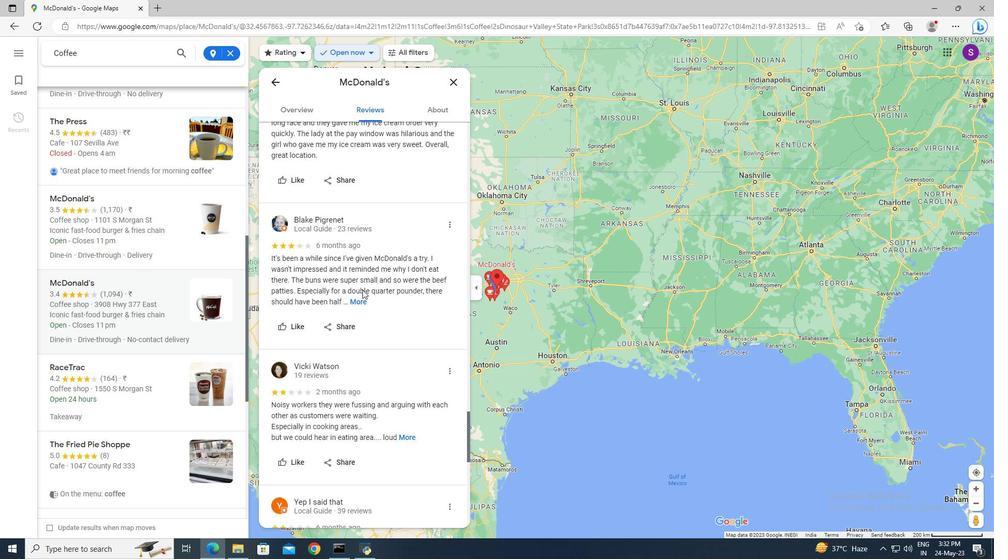 
Action: Mouse scrolled (362, 290) with delta (0, 0)
Screenshot: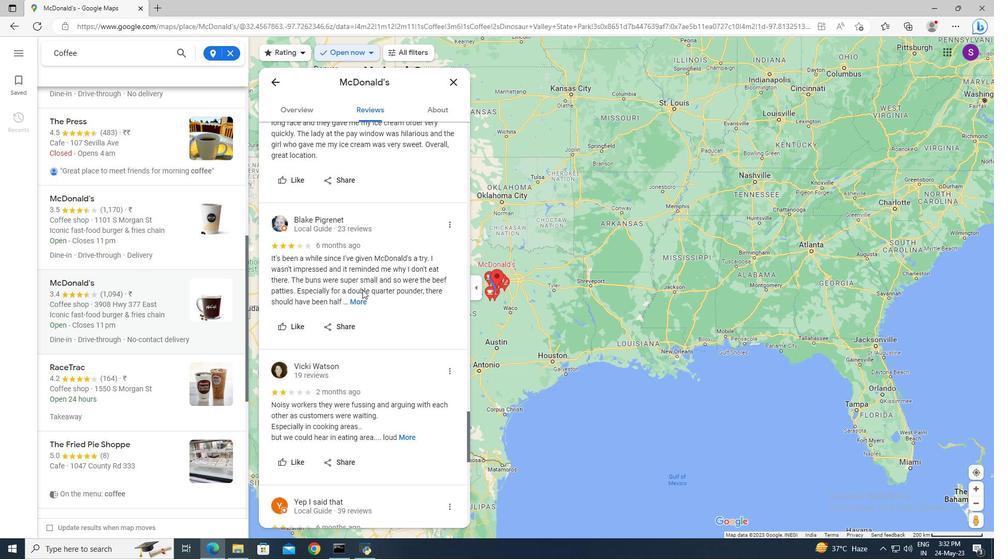 
Action: Mouse scrolled (362, 290) with delta (0, 0)
Screenshot: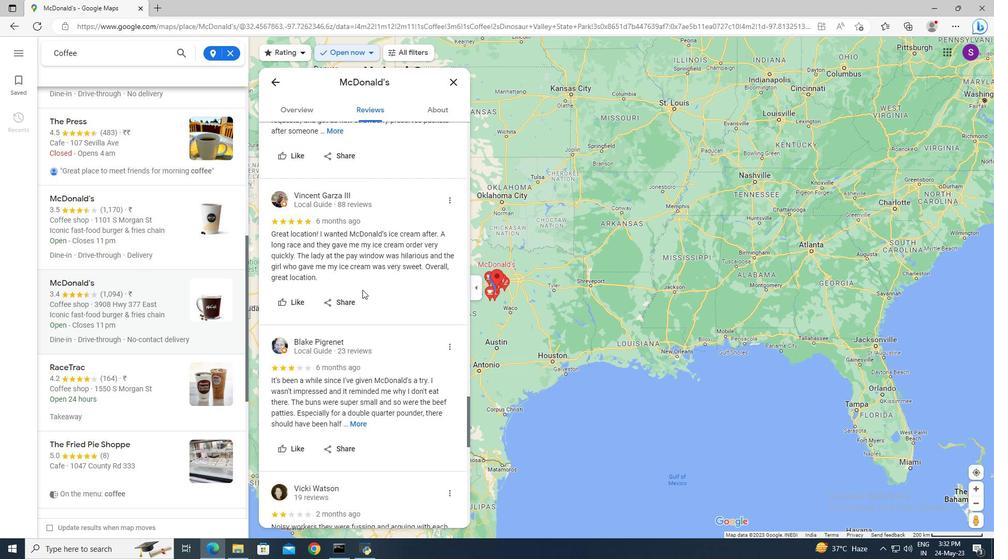 
Action: Mouse scrolled (362, 290) with delta (0, 0)
Screenshot: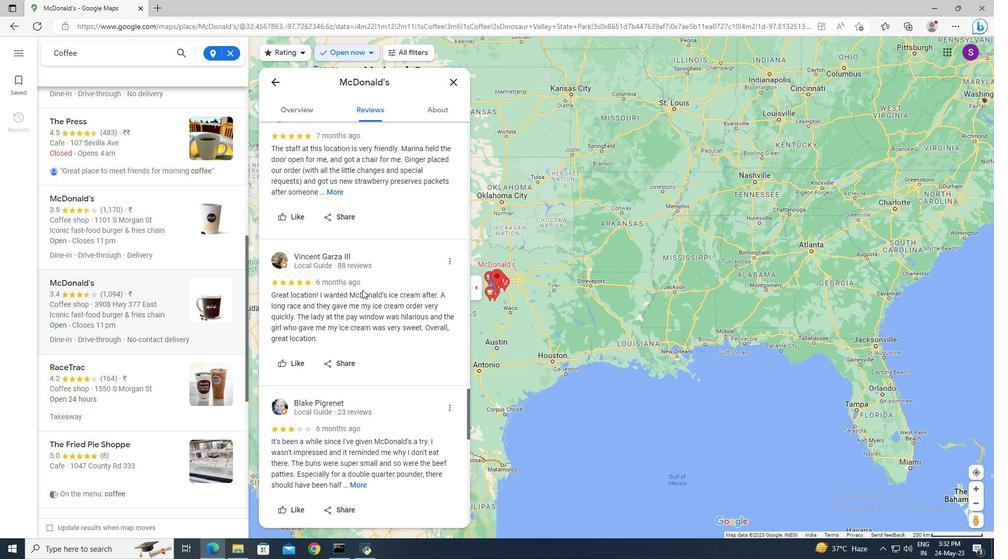 
Action: Mouse scrolled (362, 290) with delta (0, 0)
Screenshot: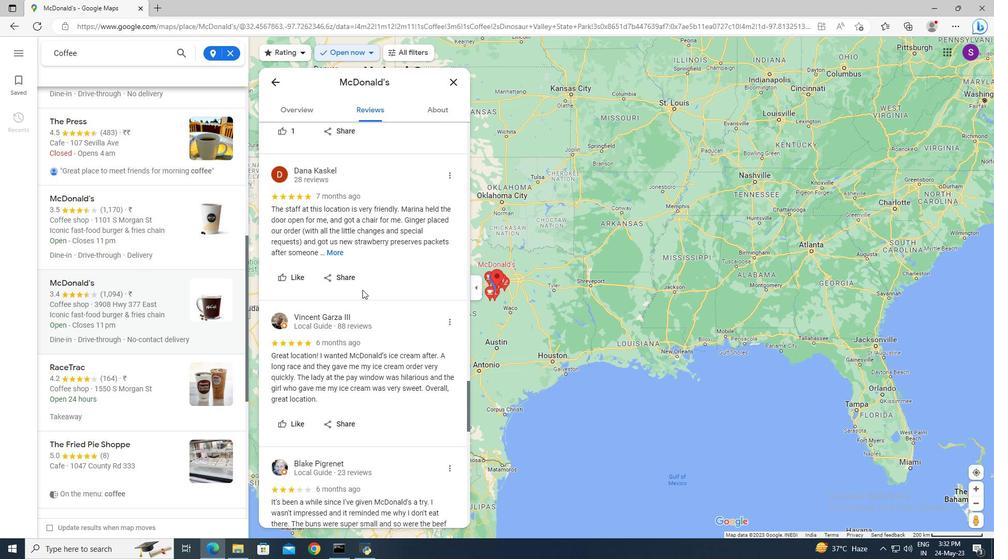 
Action: Mouse scrolled (362, 290) with delta (0, 0)
Screenshot: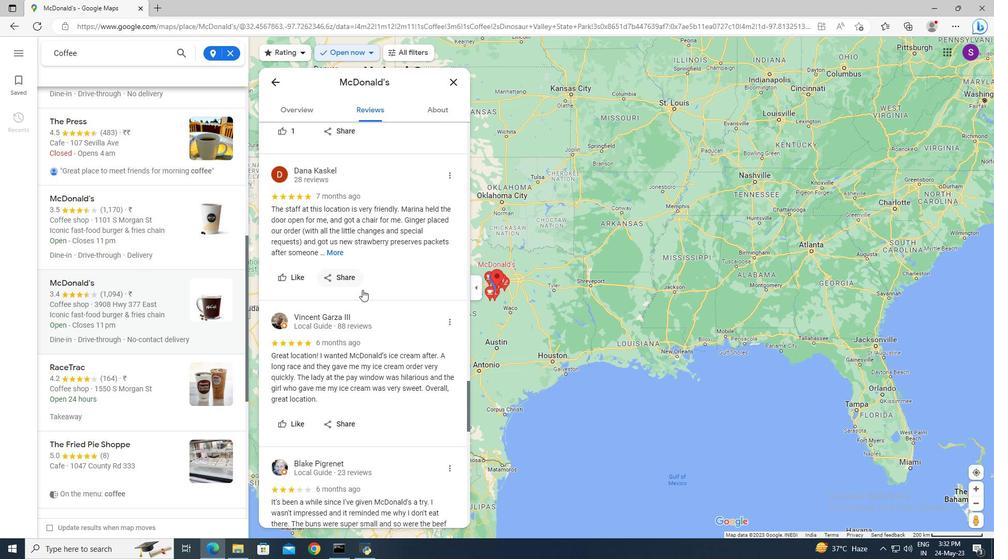 
Action: Mouse scrolled (362, 290) with delta (0, 0)
Screenshot: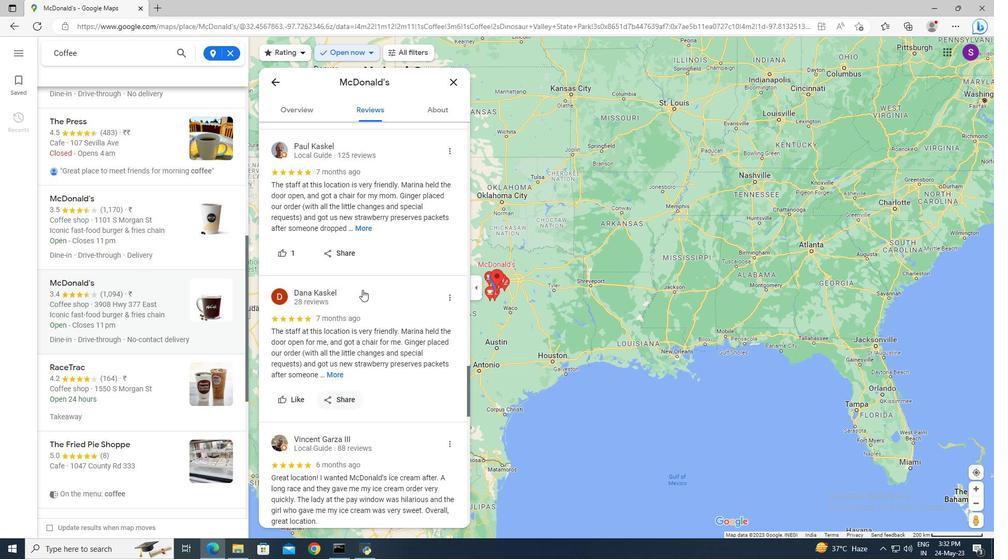 
Action: Mouse scrolled (362, 290) with delta (0, 0)
Screenshot: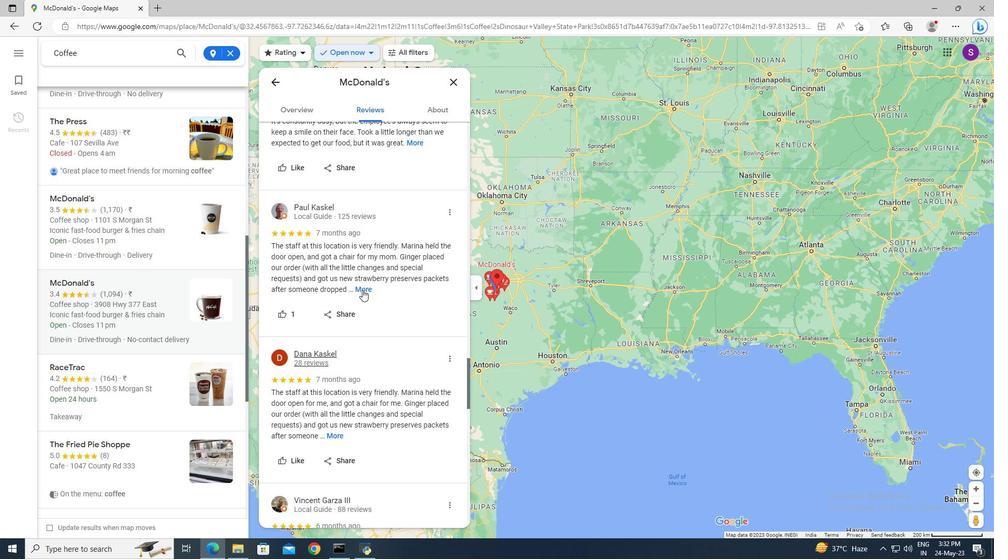
Action: Mouse scrolled (362, 290) with delta (0, 0)
Screenshot: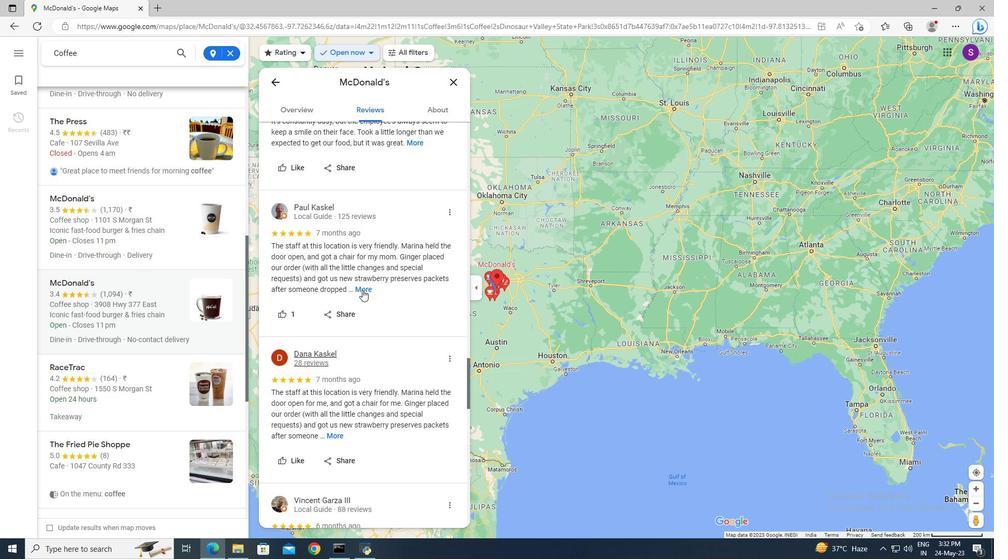 
Action: Mouse scrolled (362, 290) with delta (0, 0)
Screenshot: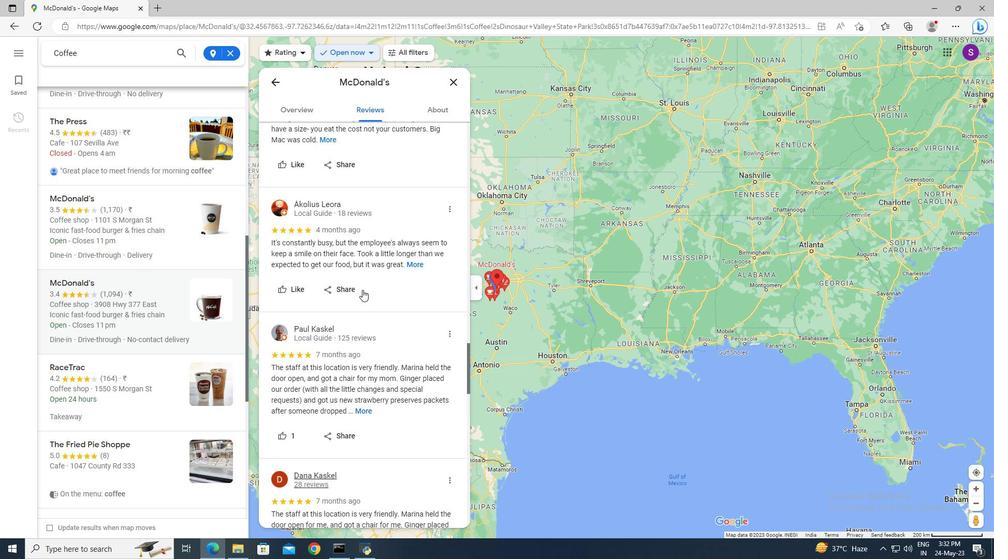 
Action: Mouse scrolled (362, 290) with delta (0, 0)
Screenshot: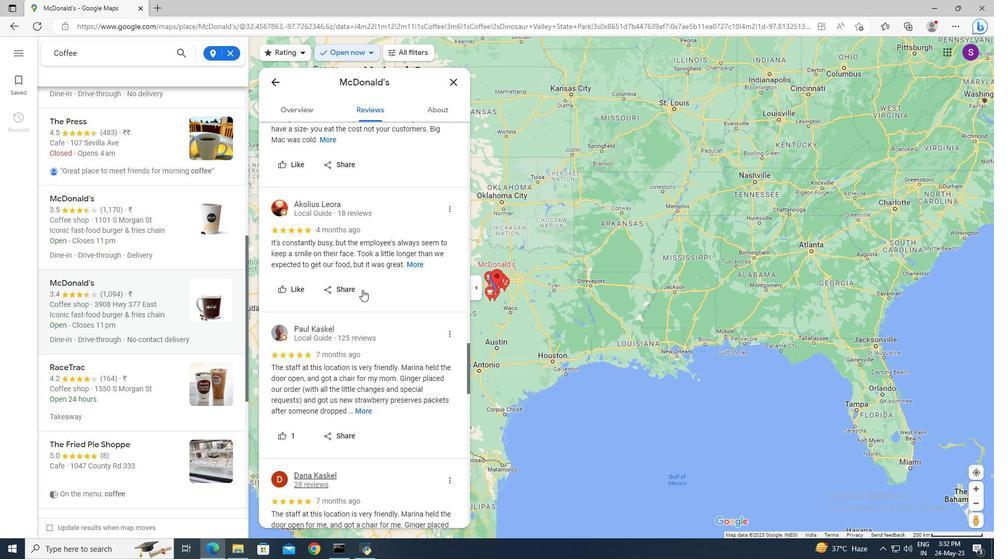 
Action: Mouse scrolled (362, 290) with delta (0, 0)
Screenshot: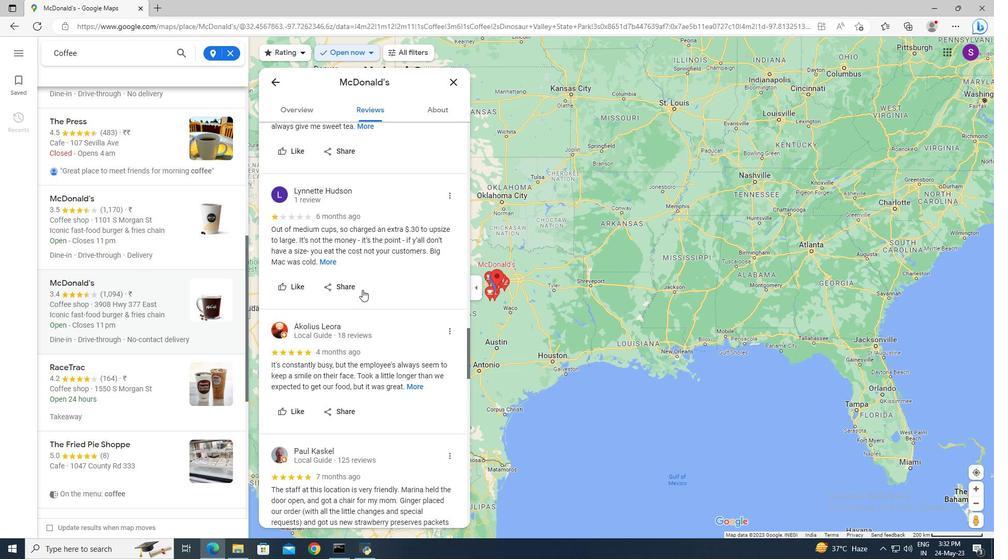 
Action: Mouse scrolled (362, 290) with delta (0, 0)
Screenshot: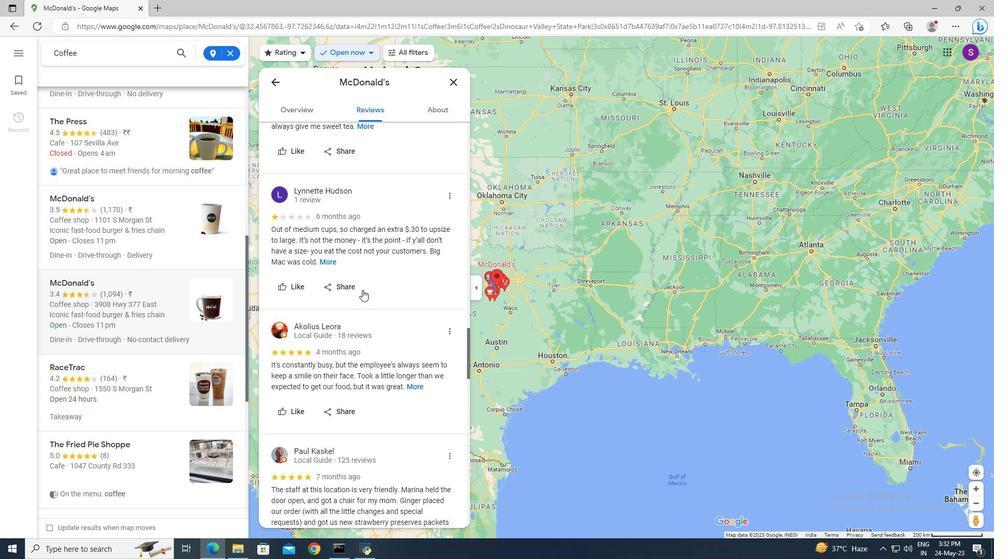 
Action: Mouse scrolled (362, 290) with delta (0, 0)
Screenshot: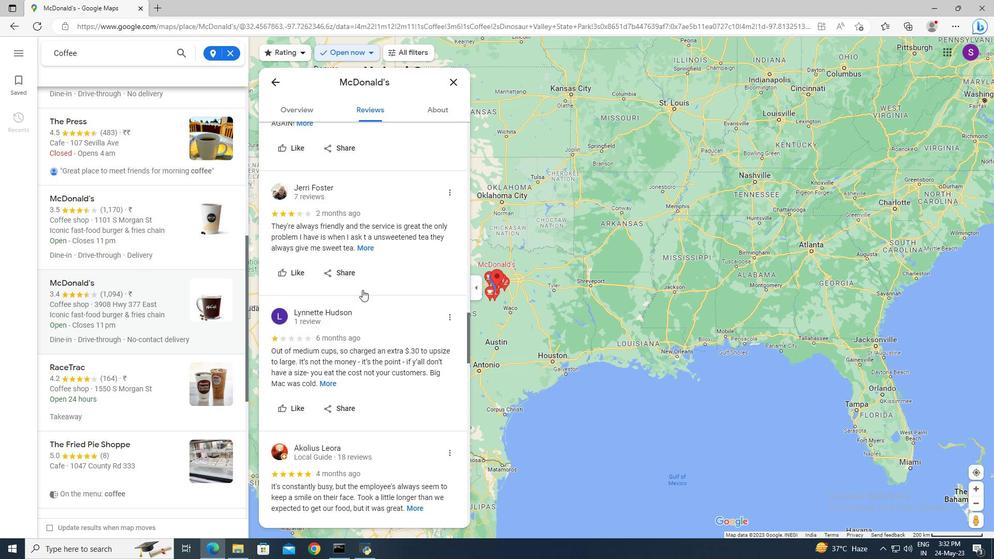 
Action: Mouse scrolled (362, 290) with delta (0, 0)
Screenshot: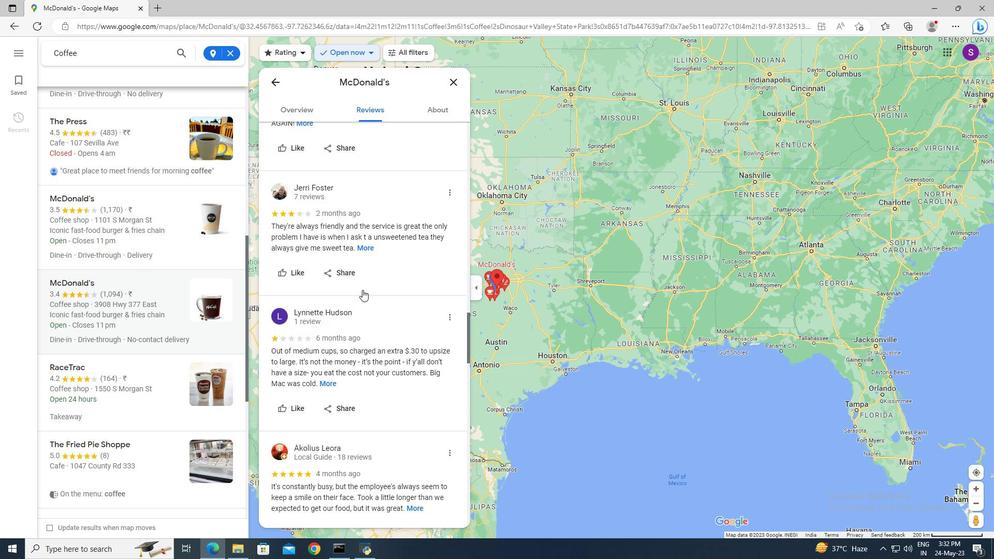 
Action: Mouse scrolled (362, 290) with delta (0, 0)
Screenshot: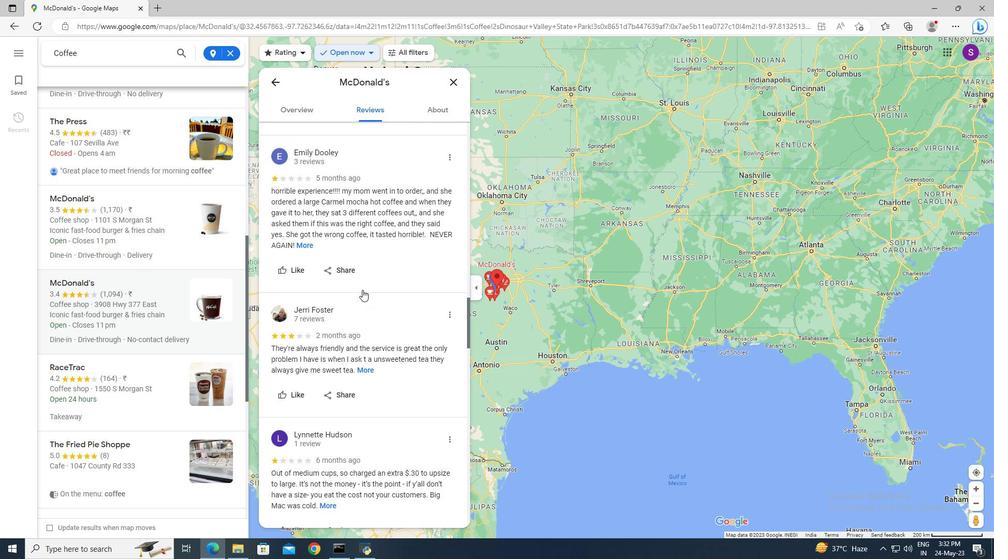 
Action: Mouse scrolled (362, 290) with delta (0, 0)
Screenshot: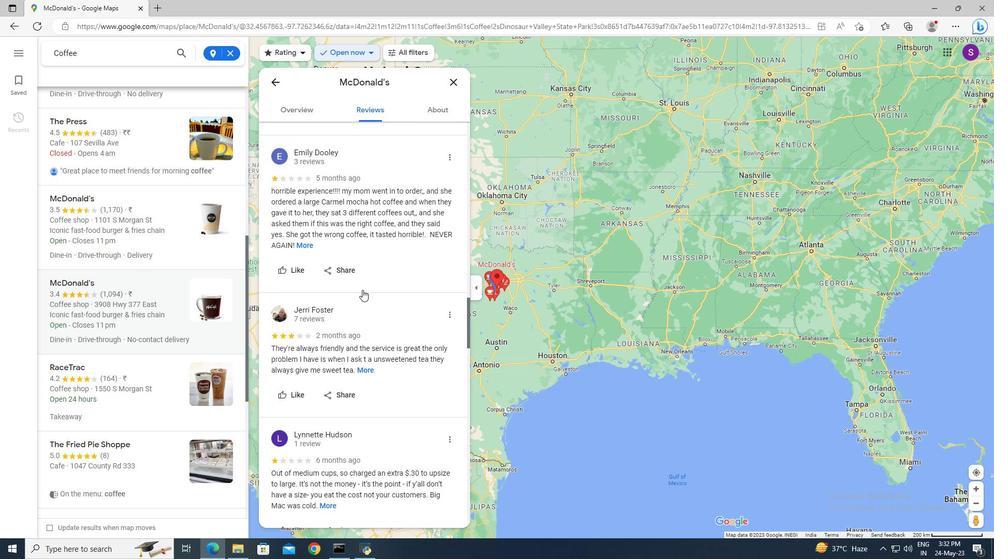 
Action: Mouse scrolled (362, 290) with delta (0, 0)
